 Task: Engineering: Scrum Board.
Action: Mouse moved to (293, 54)
Screenshot: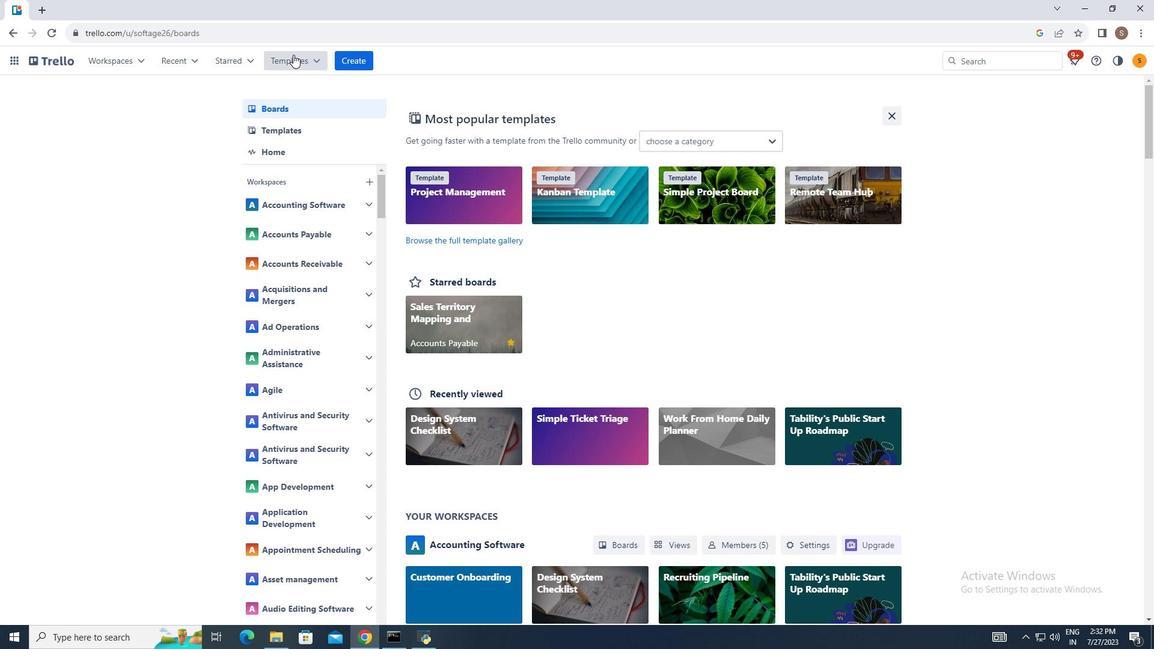 
Action: Mouse pressed left at (293, 54)
Screenshot: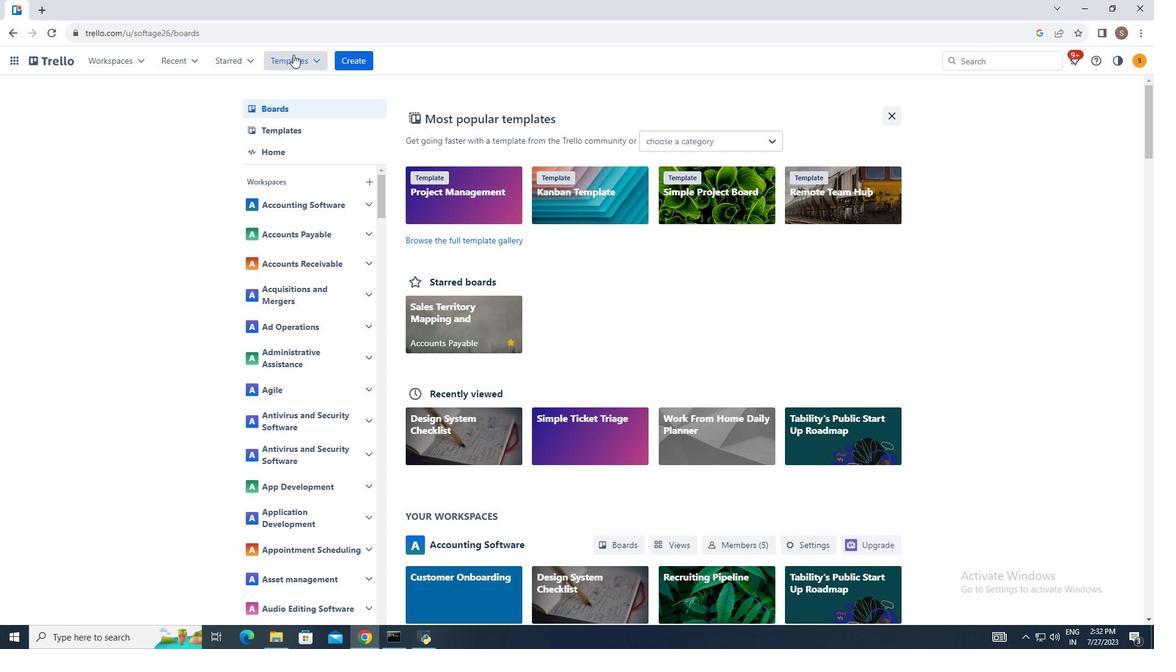 
Action: Mouse moved to (333, 407)
Screenshot: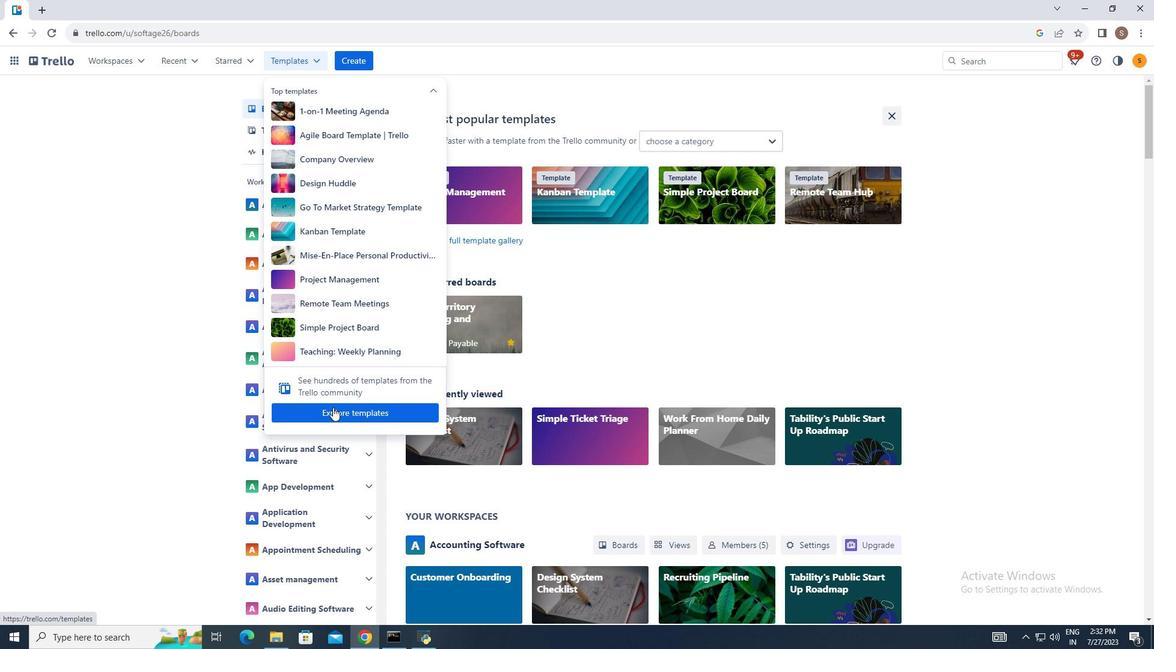 
Action: Mouse pressed left at (333, 407)
Screenshot: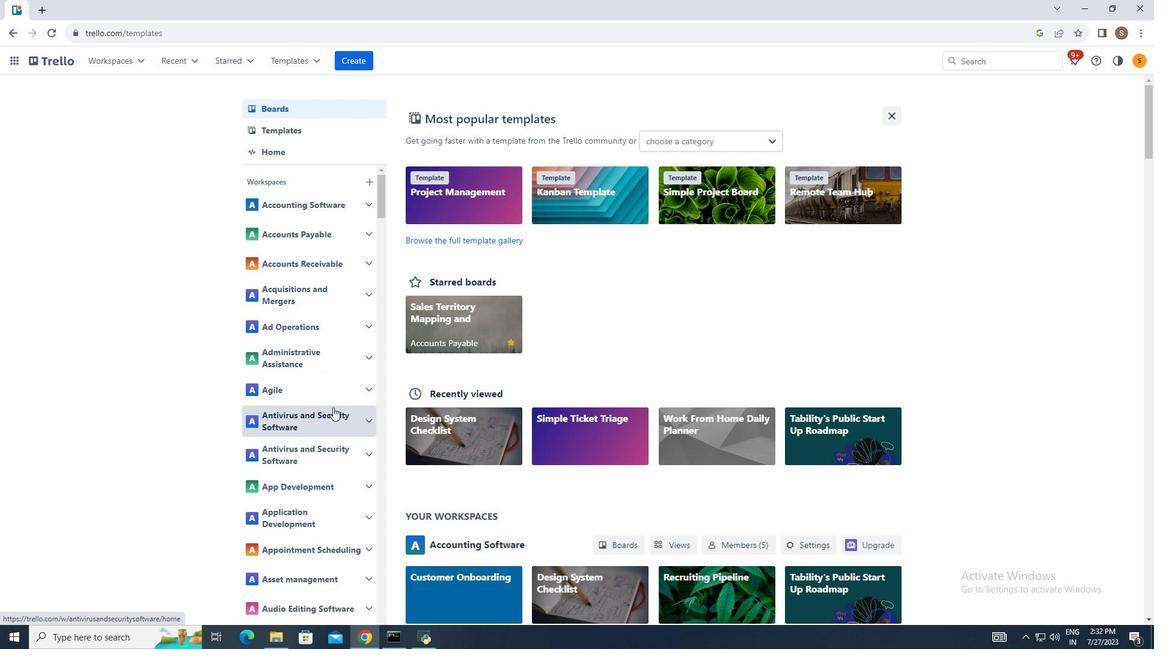
Action: Mouse moved to (649, 179)
Screenshot: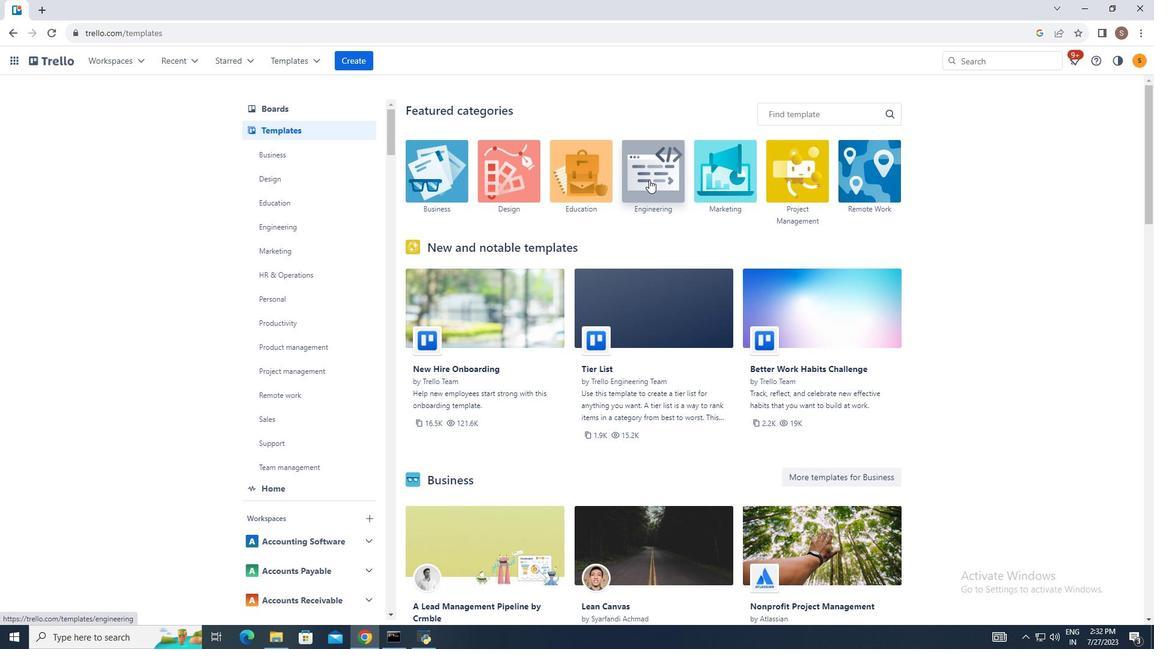 
Action: Mouse pressed left at (649, 179)
Screenshot: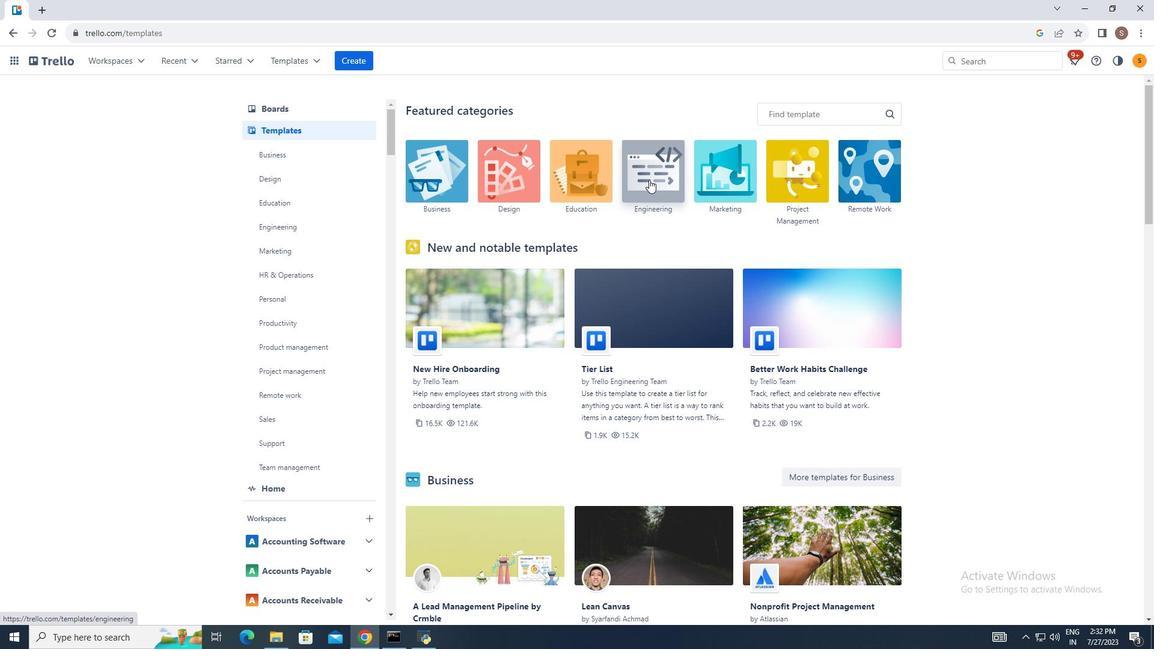 
Action: Mouse moved to (636, 226)
Screenshot: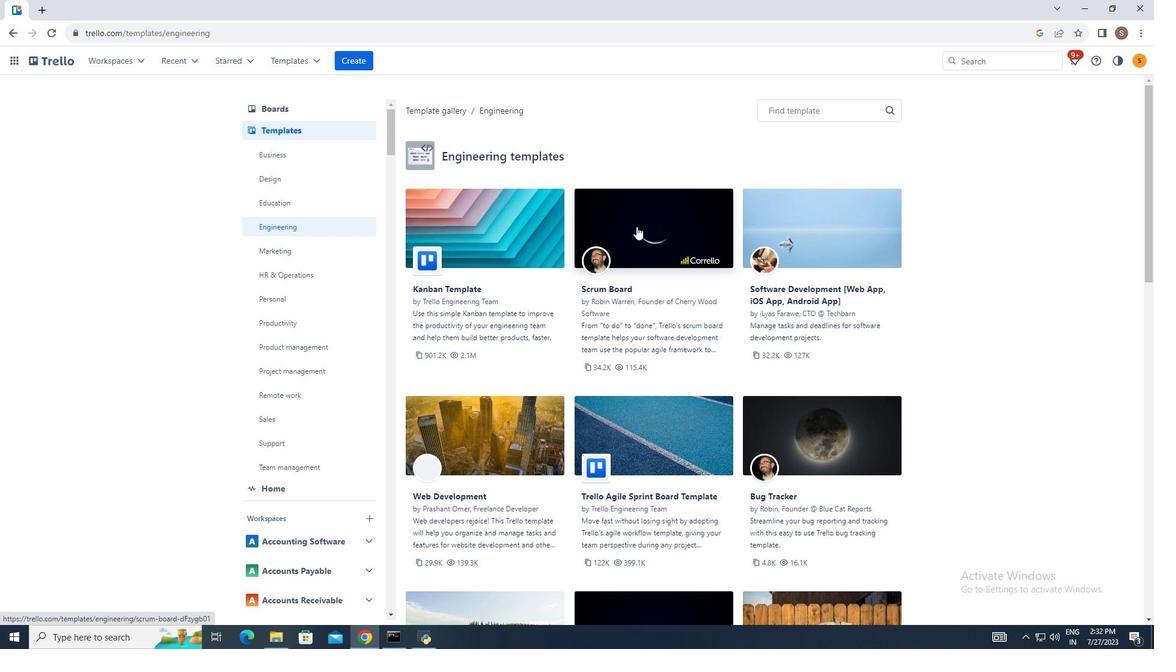 
Action: Mouse pressed left at (636, 226)
Screenshot: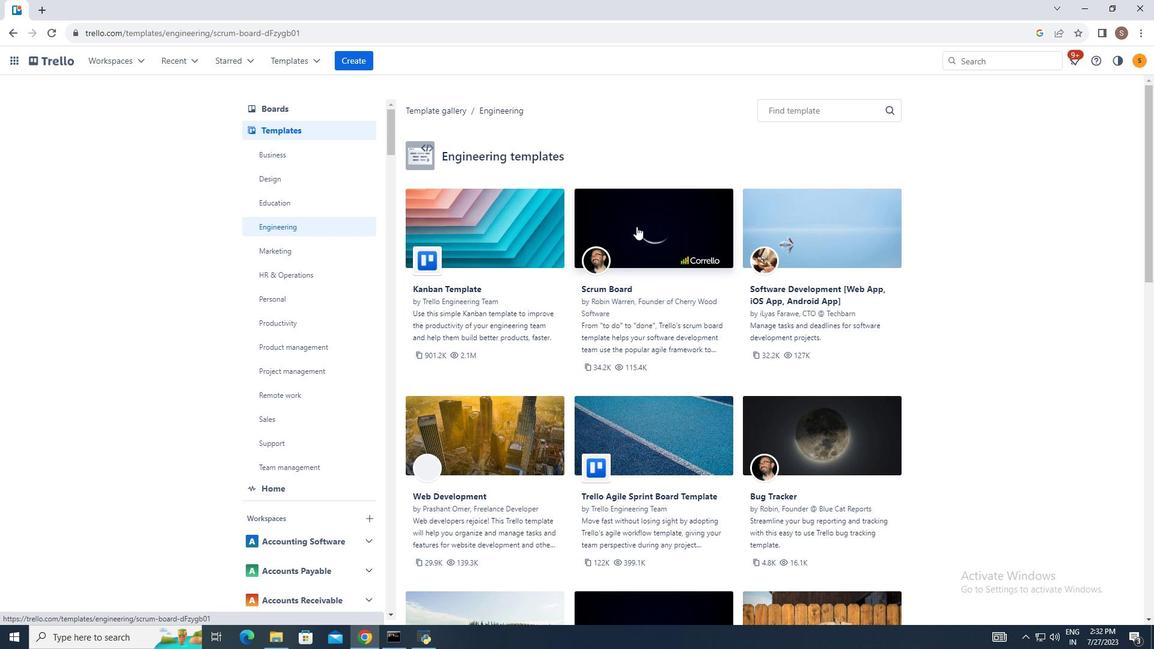 
Action: Mouse moved to (882, 152)
Screenshot: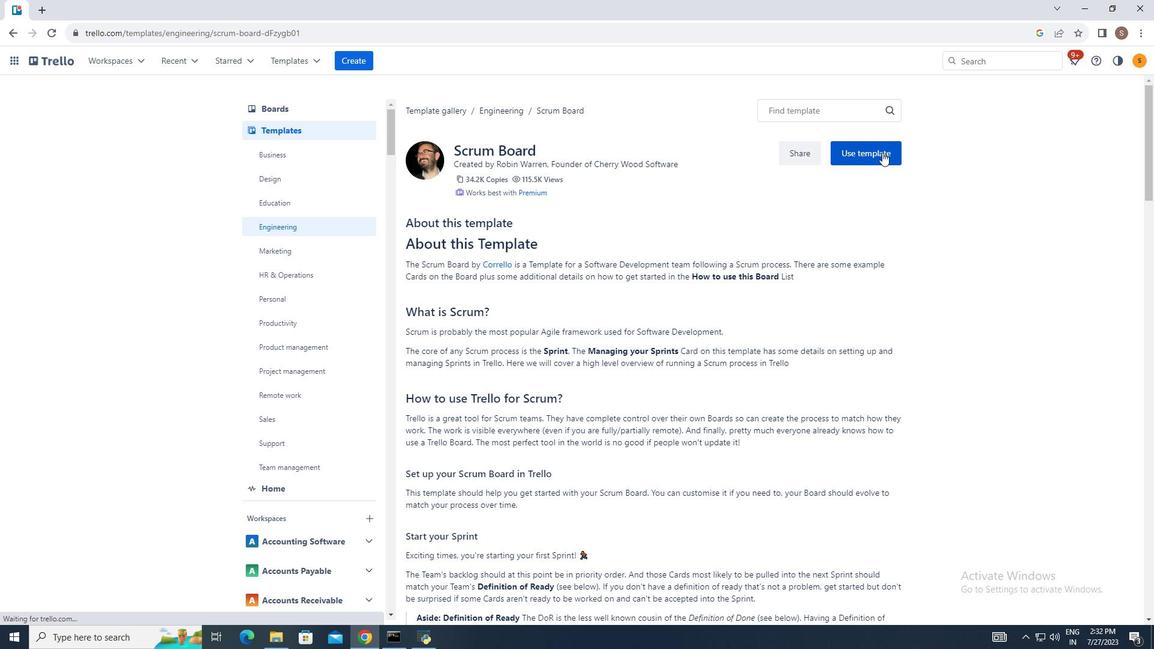 
Action: Mouse pressed left at (882, 152)
Screenshot: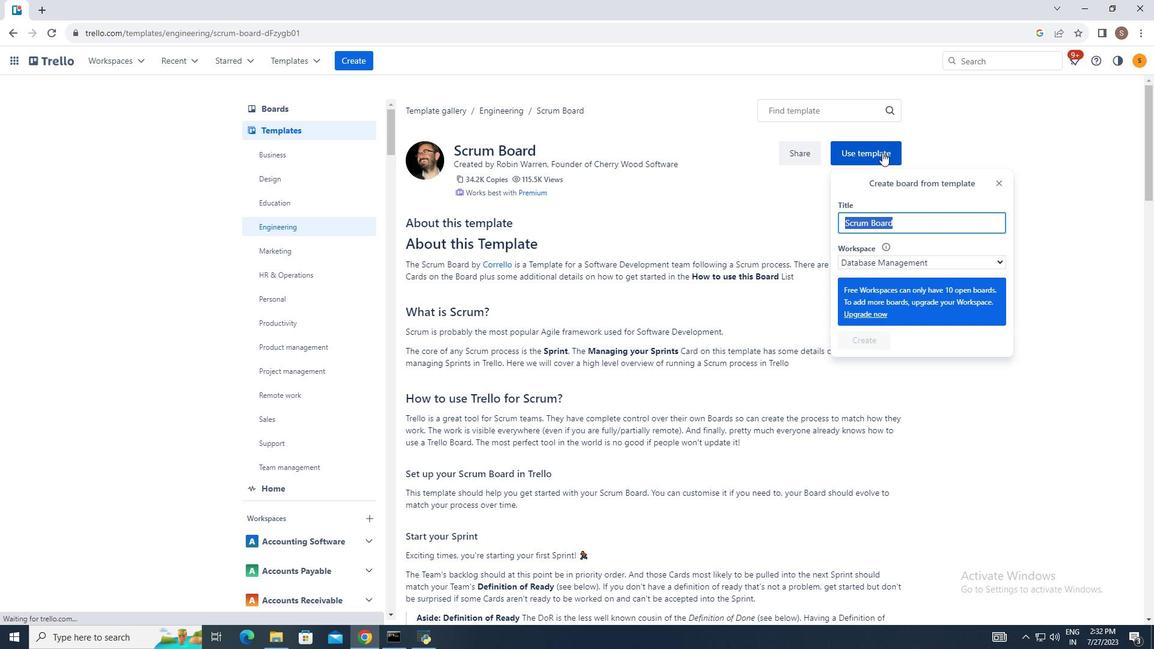 
Action: Mouse moved to (984, 261)
Screenshot: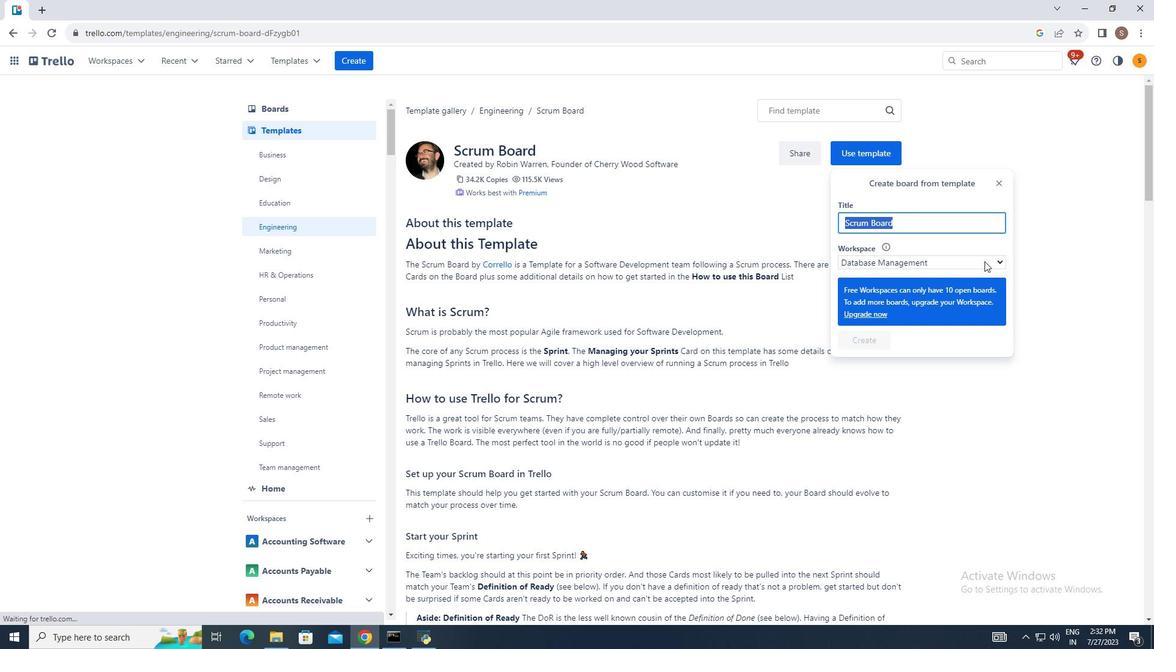
Action: Mouse pressed left at (984, 261)
Screenshot: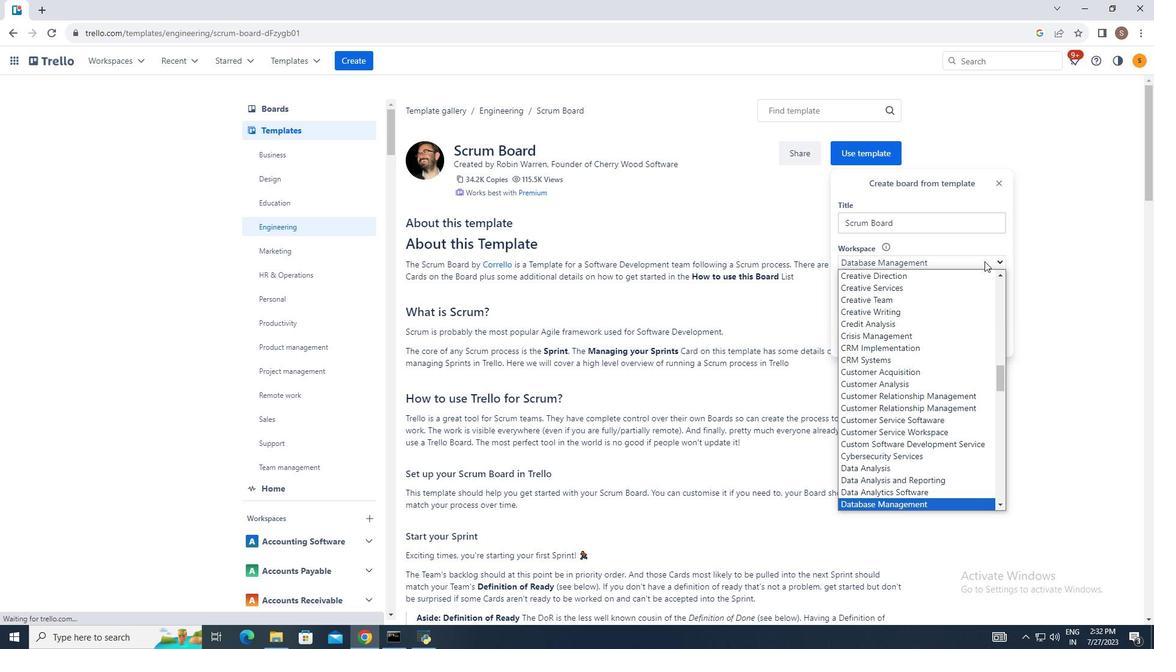 
Action: Mouse moved to (899, 308)
Screenshot: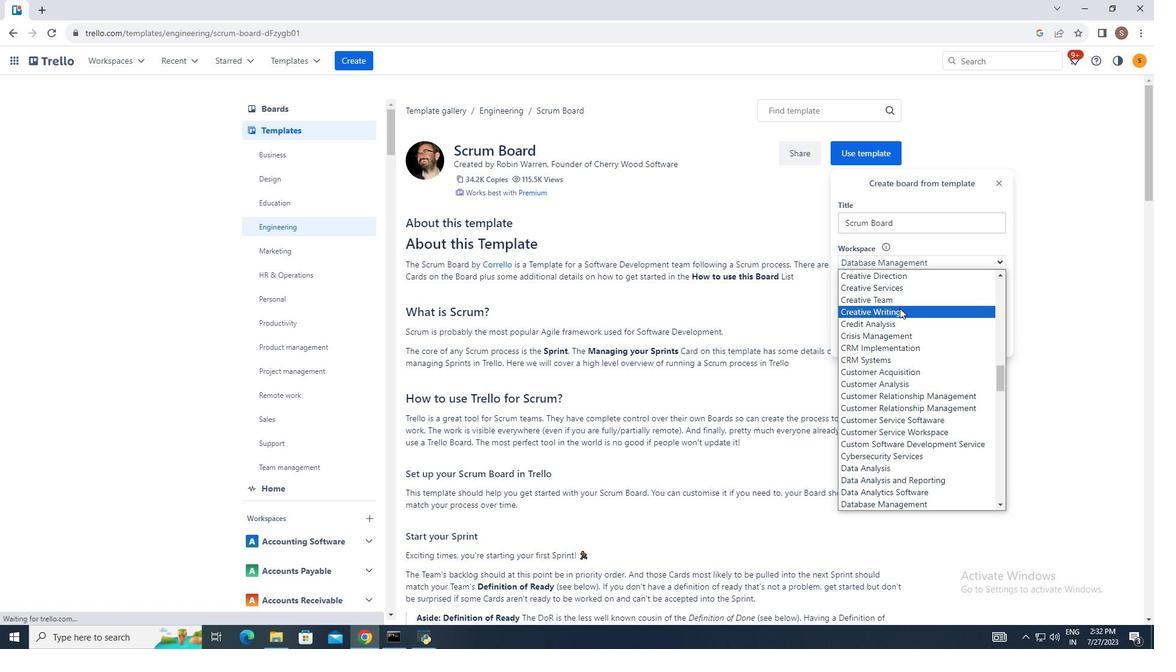 
Action: Mouse pressed left at (899, 308)
Screenshot: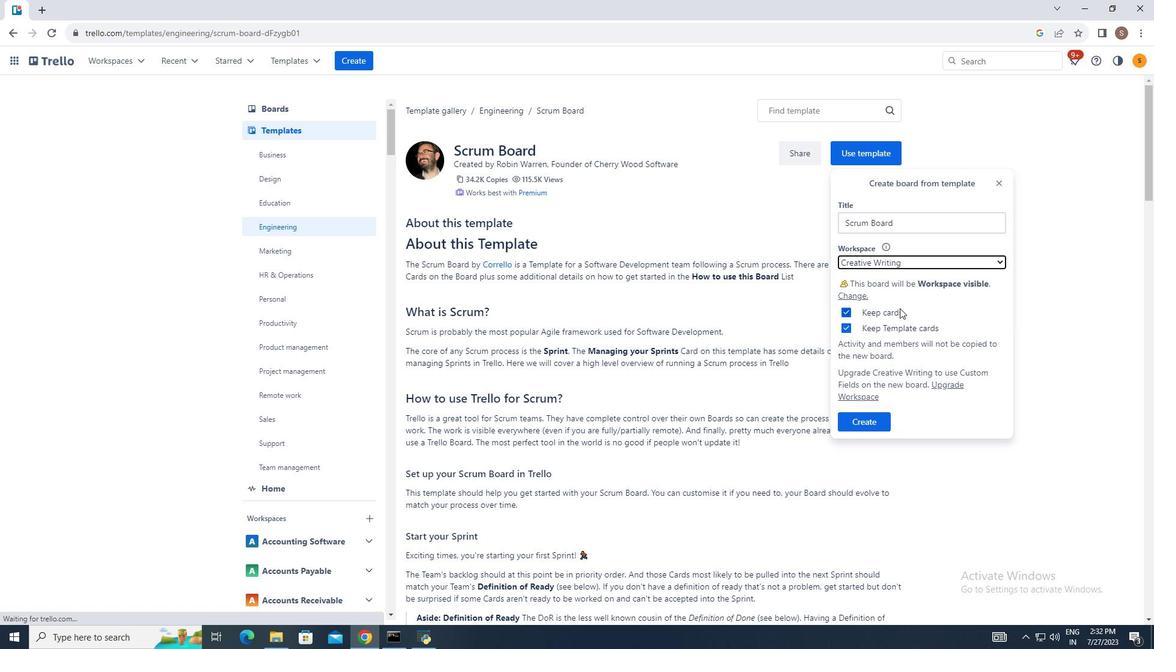 
Action: Mouse moved to (873, 420)
Screenshot: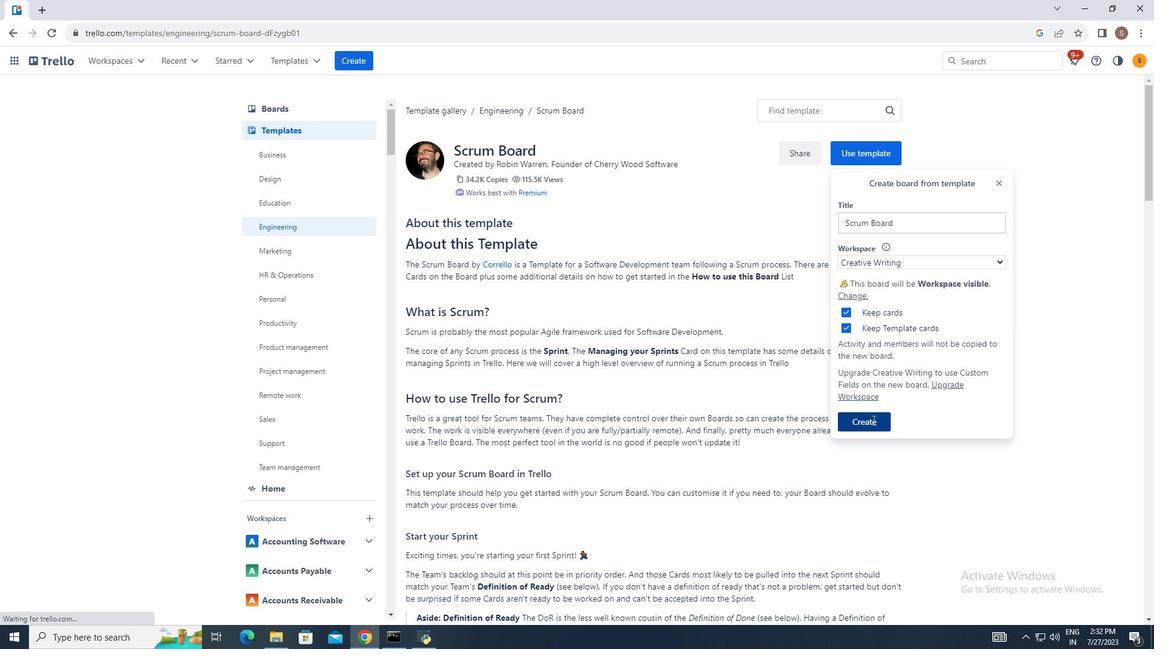 
Action: Mouse pressed left at (873, 420)
Screenshot: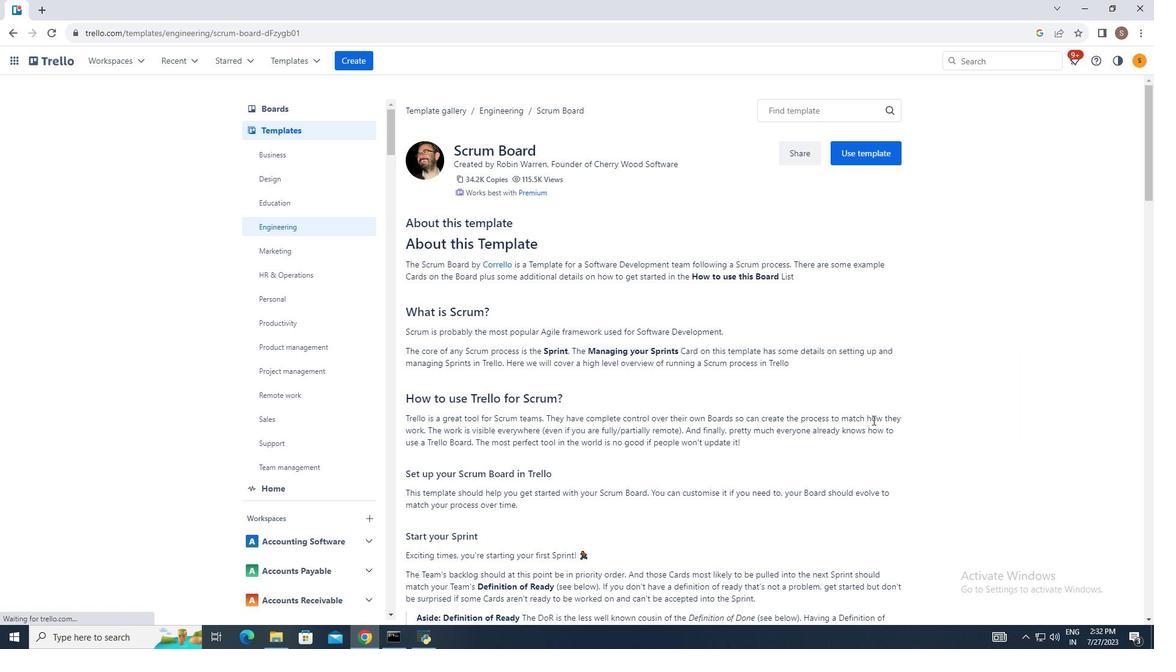 
Action: Mouse moved to (198, 188)
Screenshot: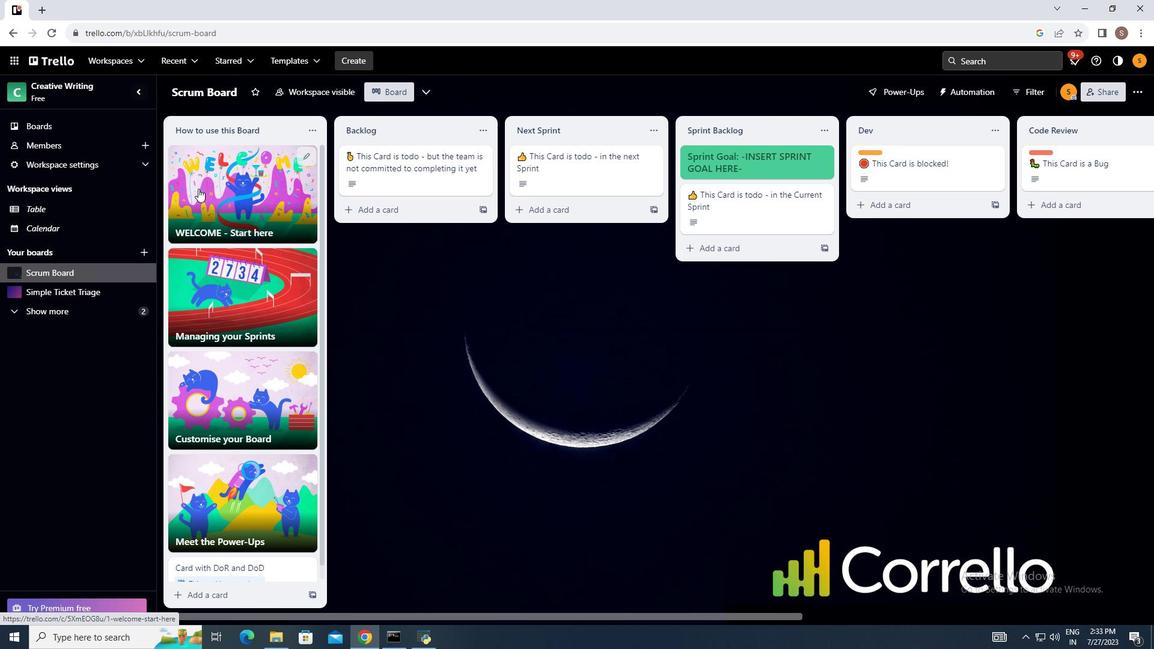 
Action: Mouse pressed left at (198, 188)
Screenshot: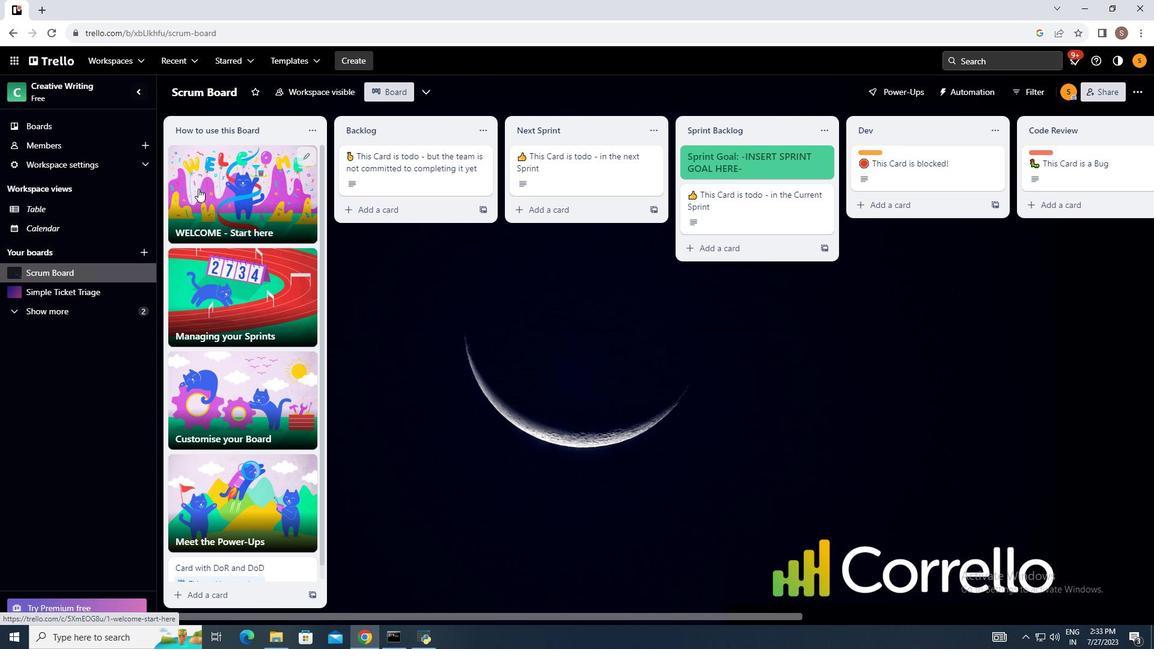 
Action: Mouse moved to (740, 256)
Screenshot: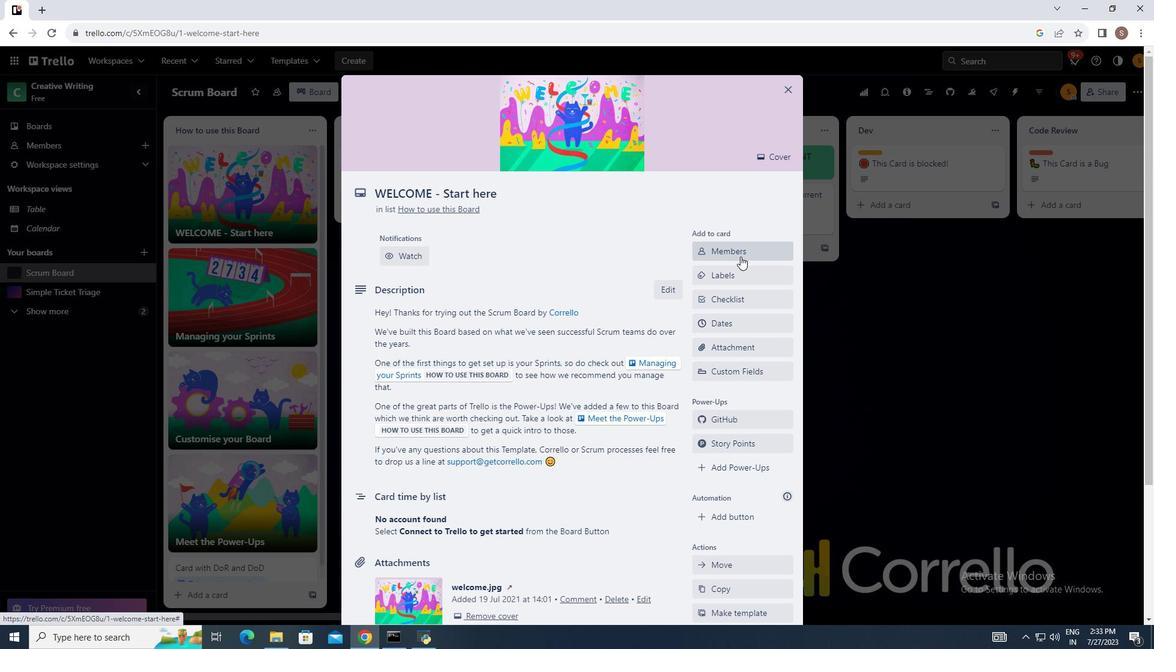 
Action: Mouse pressed left at (740, 256)
Screenshot: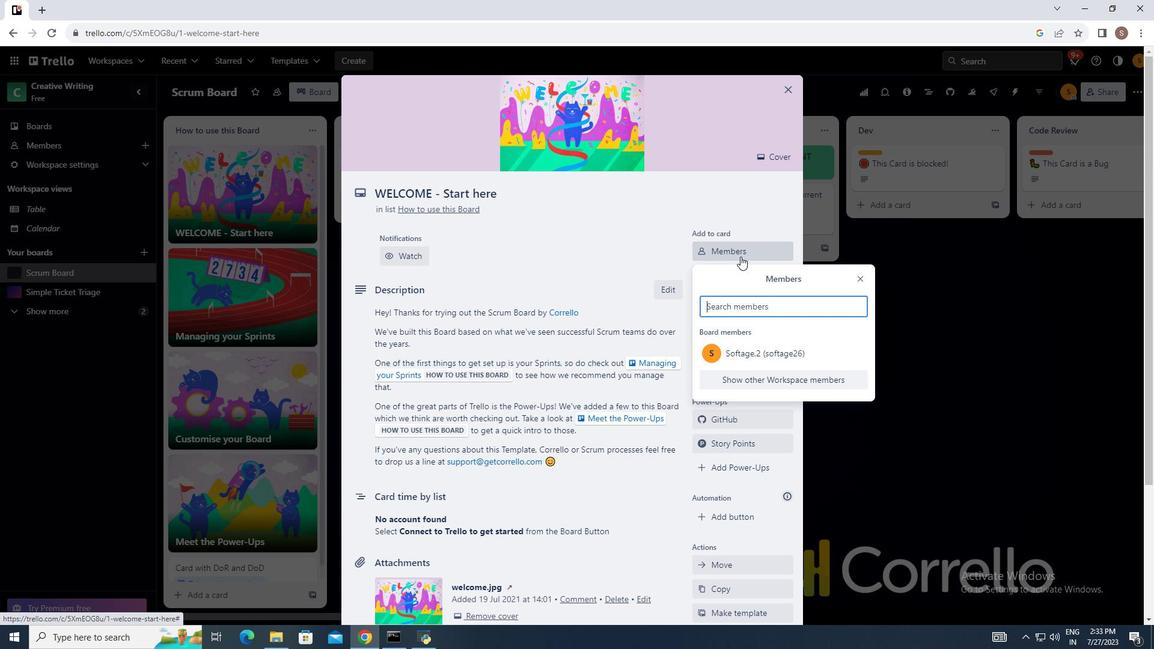 
Action: Mouse moved to (745, 306)
Screenshot: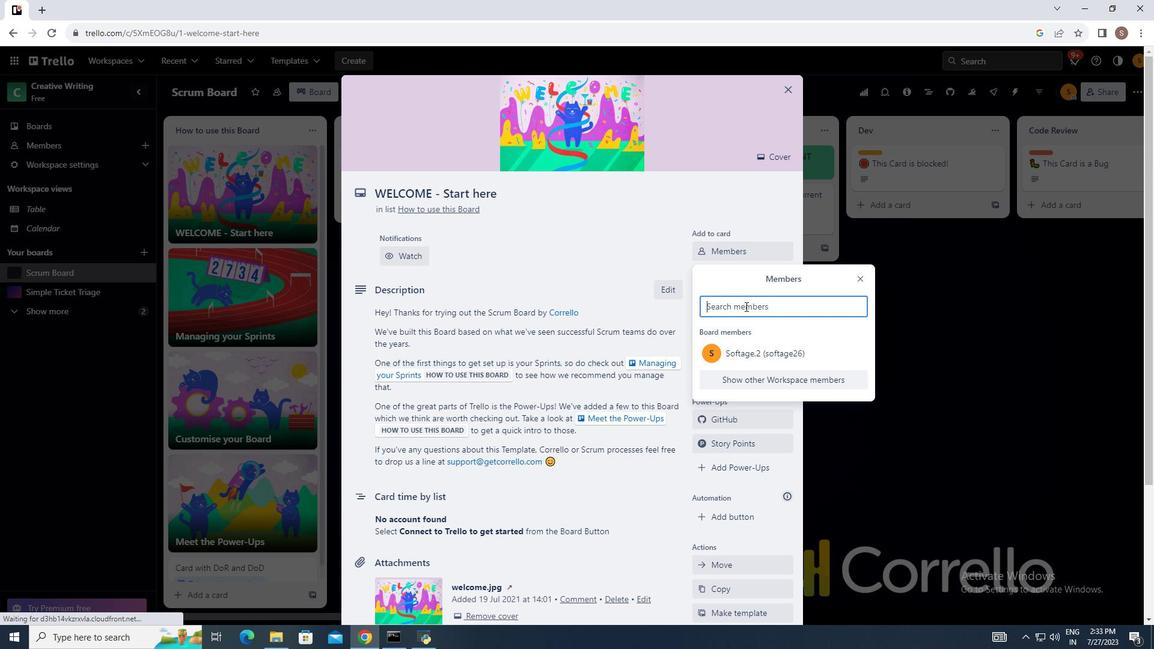 
Action: Mouse pressed left at (745, 306)
Screenshot: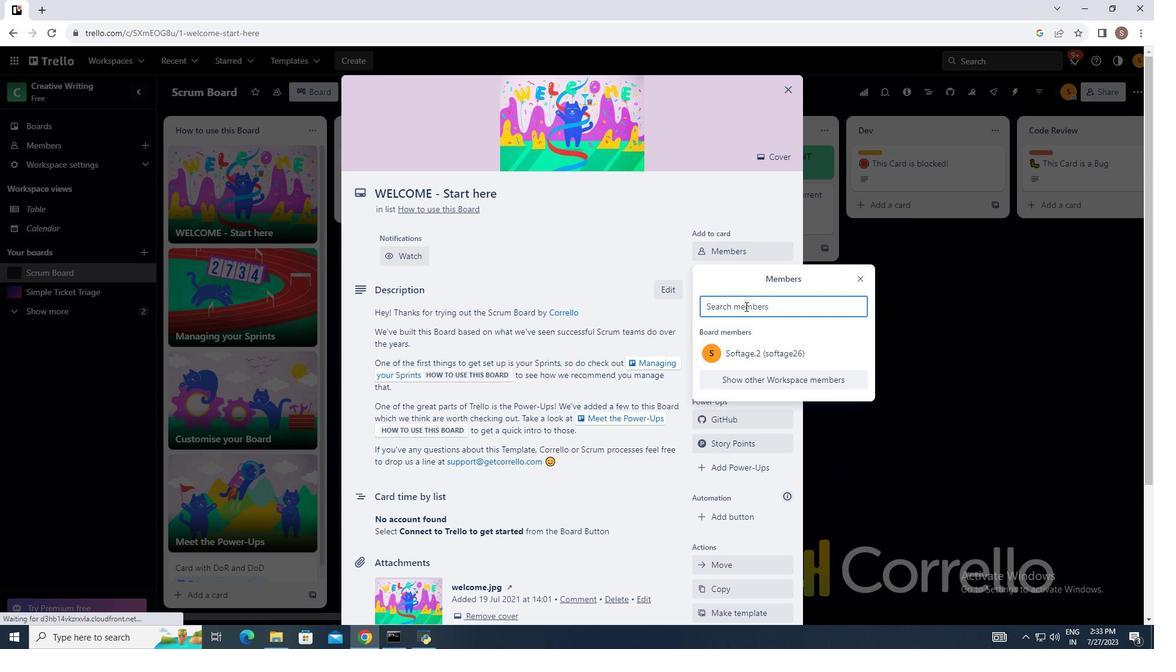 
Action: Key pressed softage.1<Key.shift>@softage.net
Screenshot: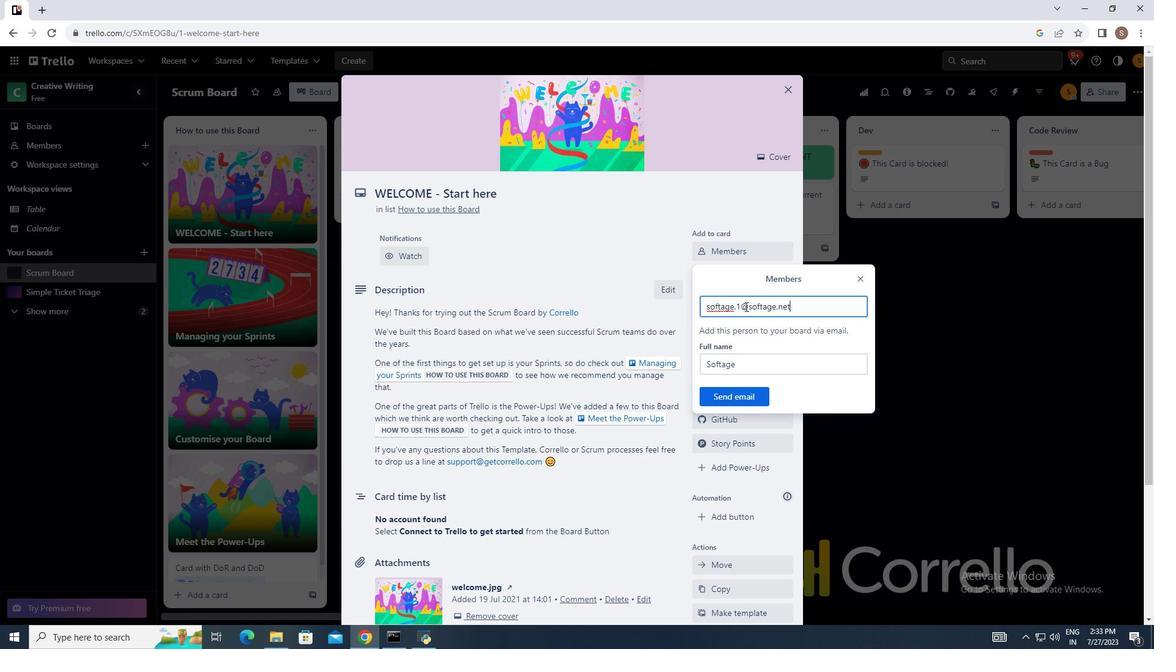 
Action: Mouse moved to (735, 395)
Screenshot: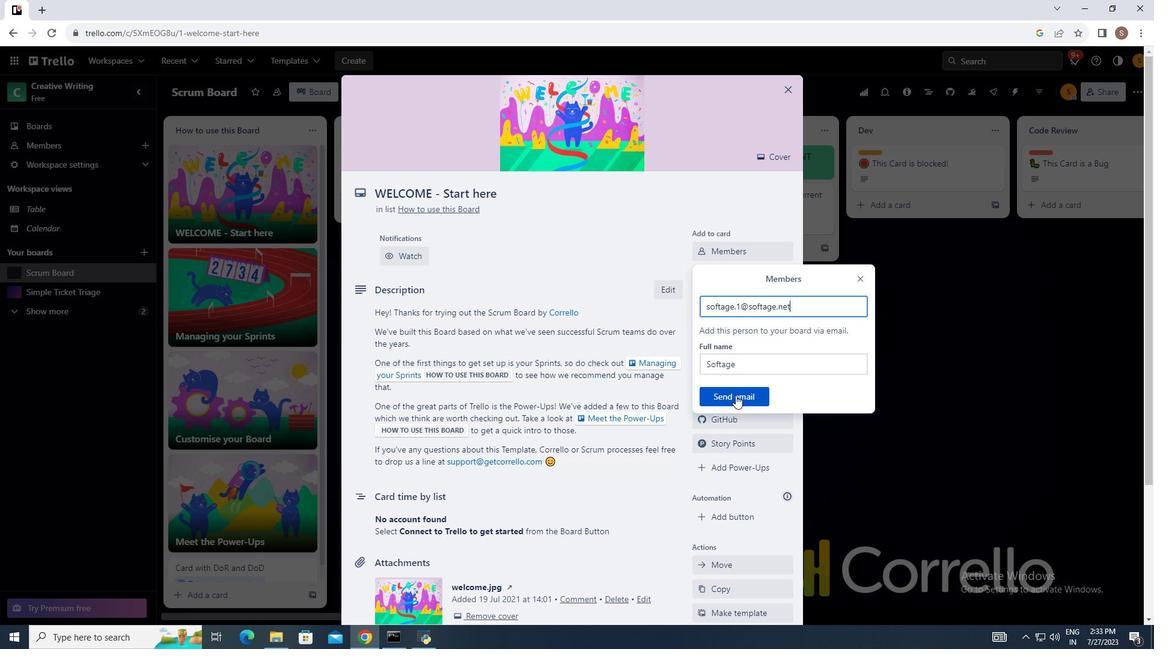 
Action: Mouse pressed left at (735, 395)
Screenshot: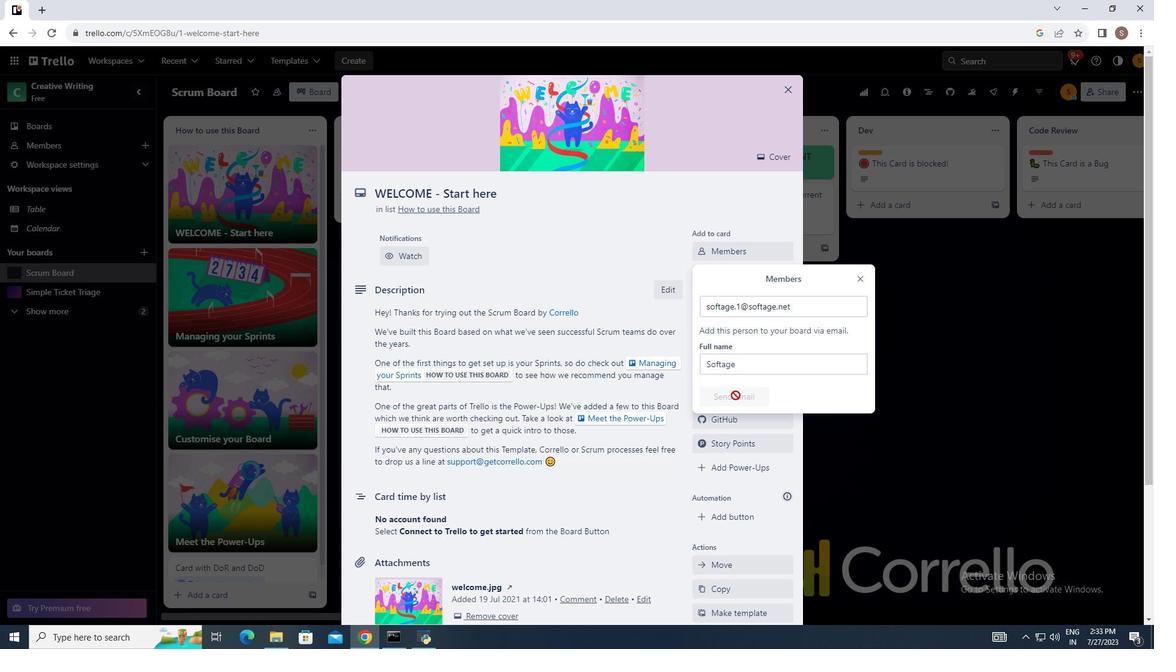 
Action: Mouse moved to (723, 296)
Screenshot: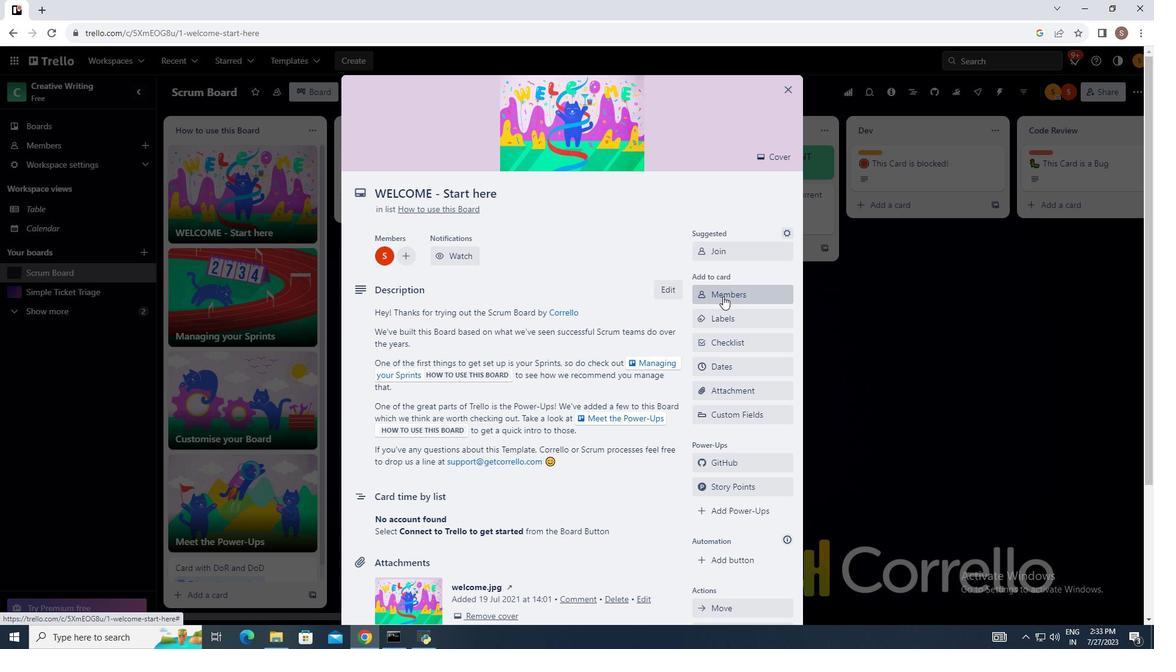 
Action: Mouse pressed left at (723, 296)
Screenshot: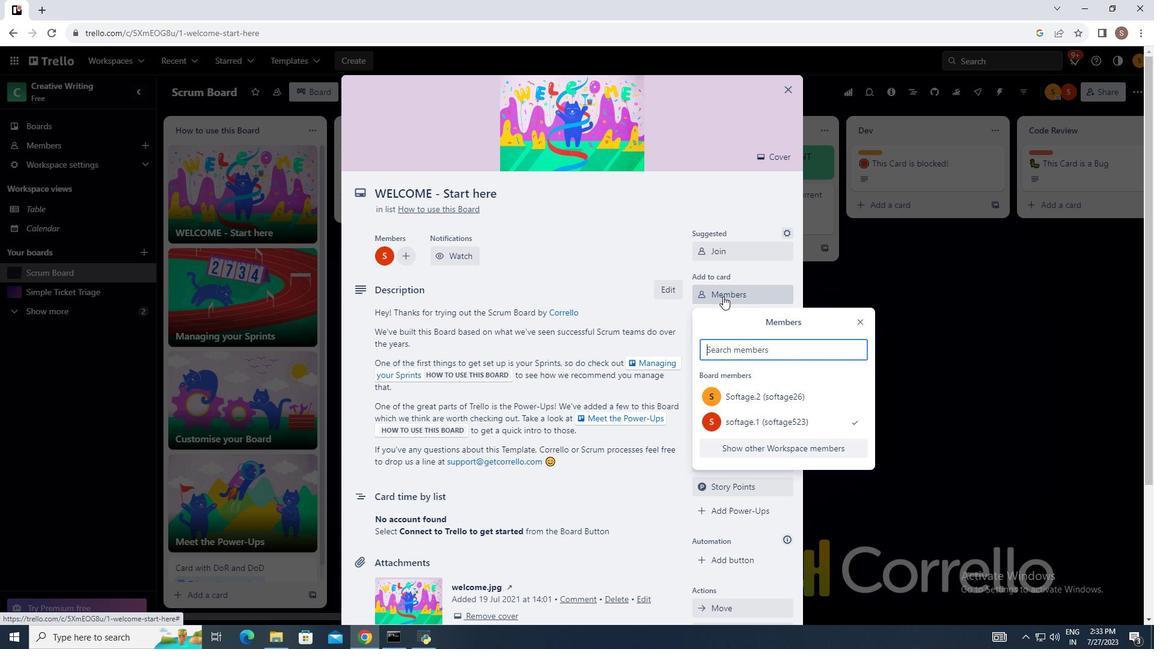 
Action: Mouse moved to (739, 348)
Screenshot: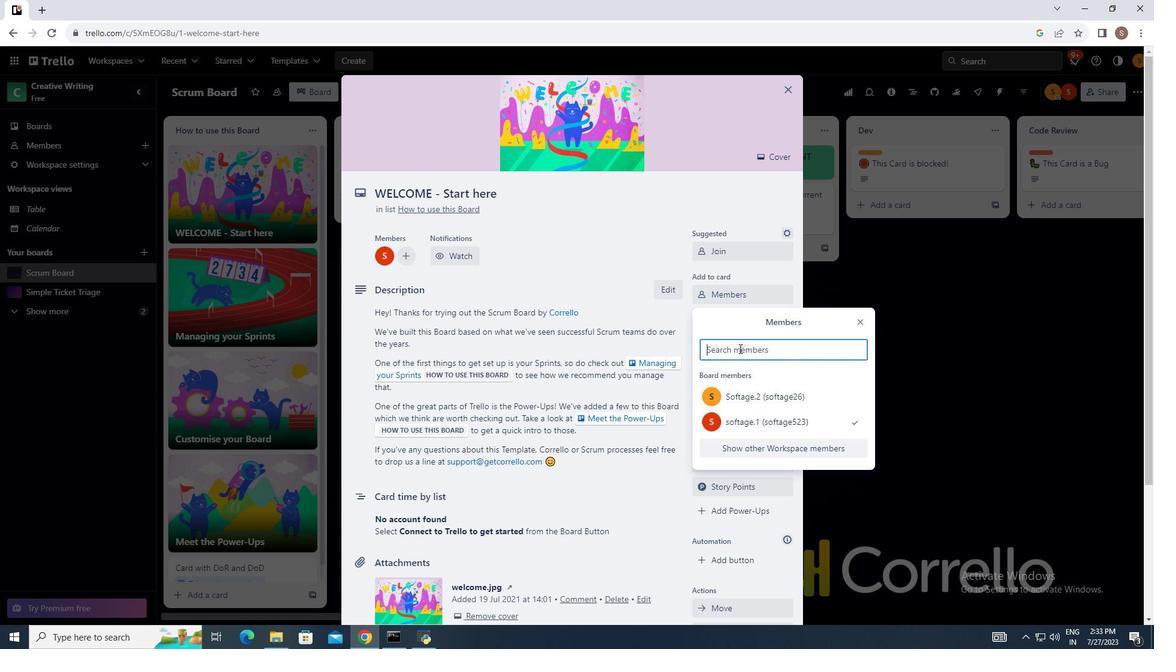
Action: Mouse pressed left at (739, 348)
Screenshot: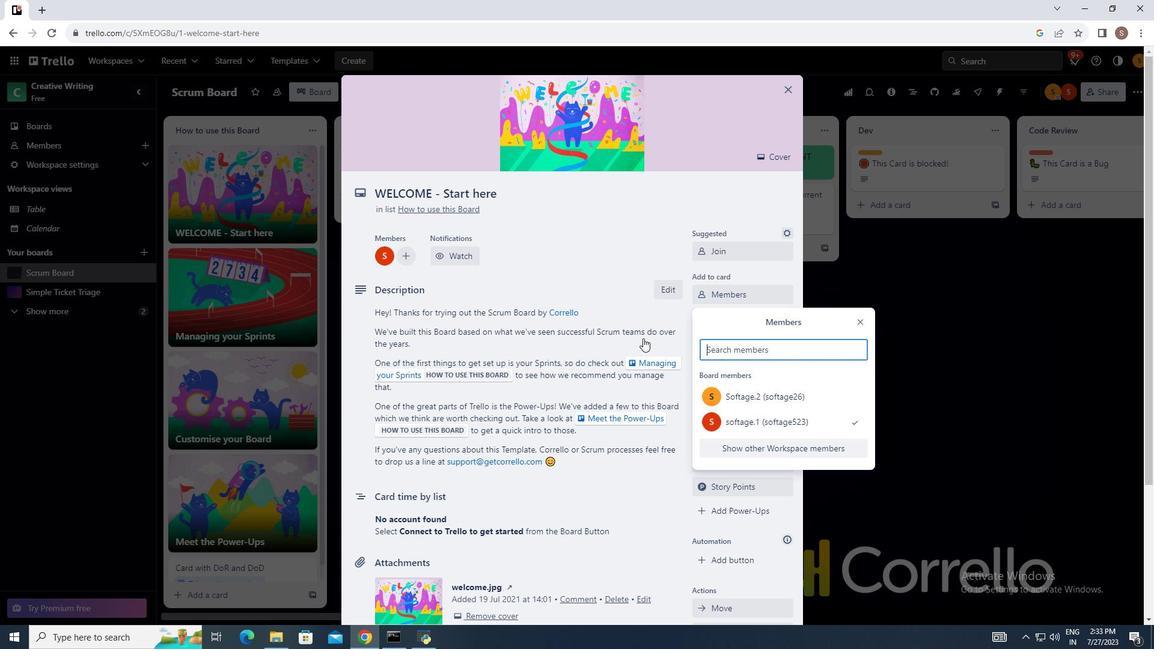 
Action: Mouse moved to (643, 338)
Screenshot: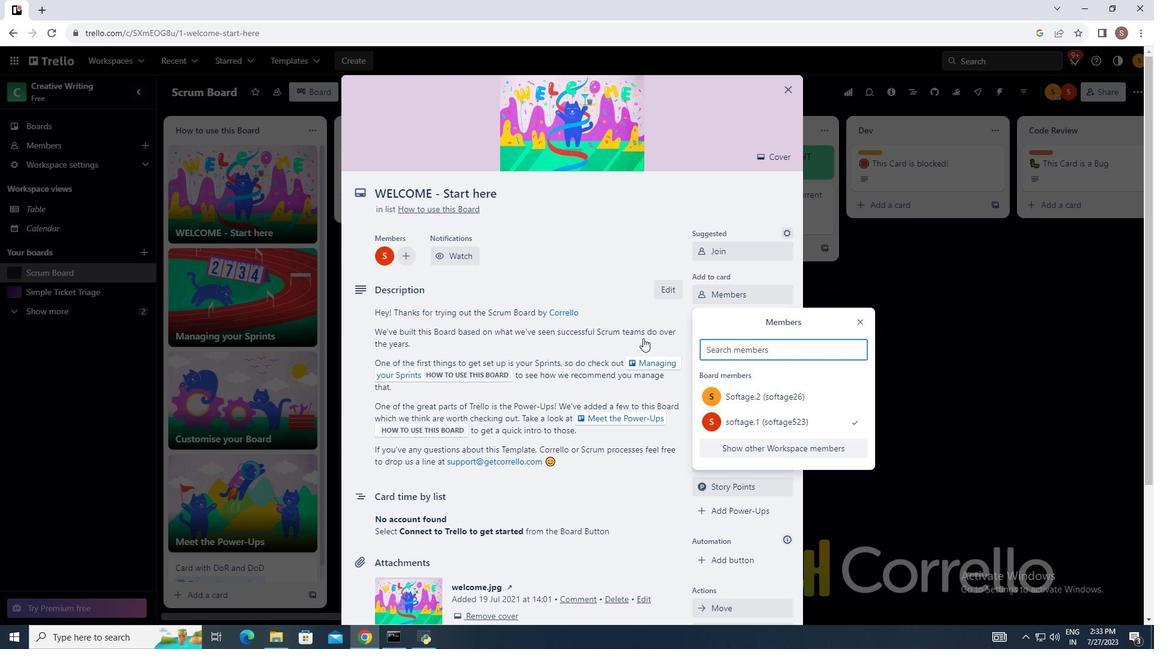 
Action: Key pressed softage.2<Key.shift>@softage.net
Screenshot: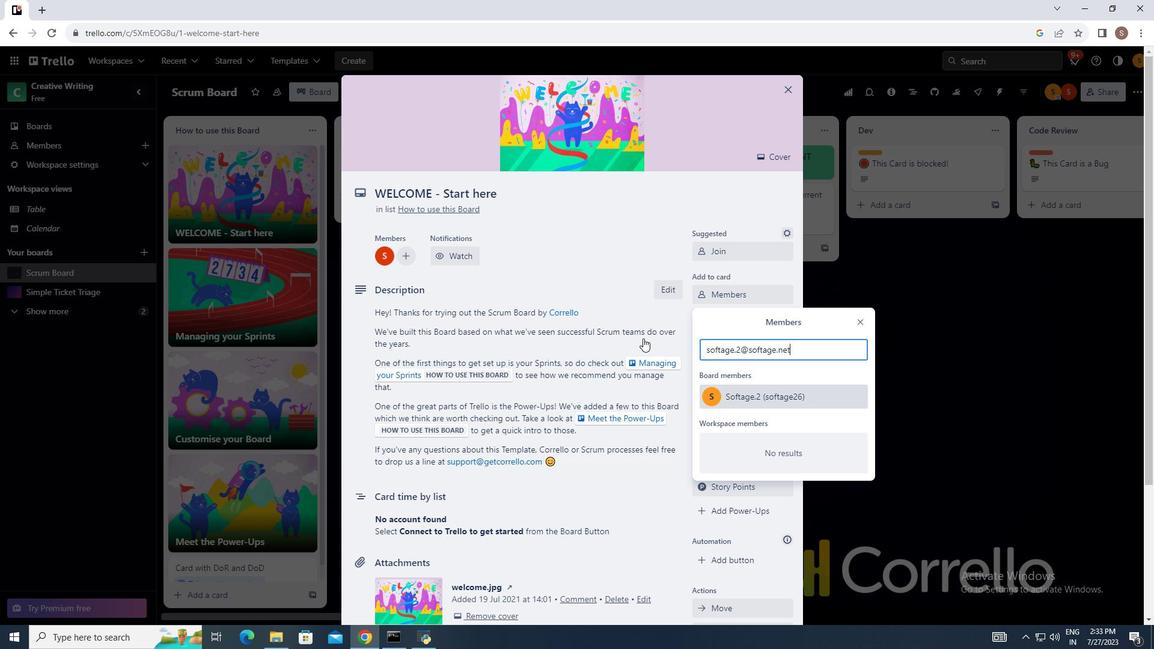 
Action: Mouse moved to (766, 392)
Screenshot: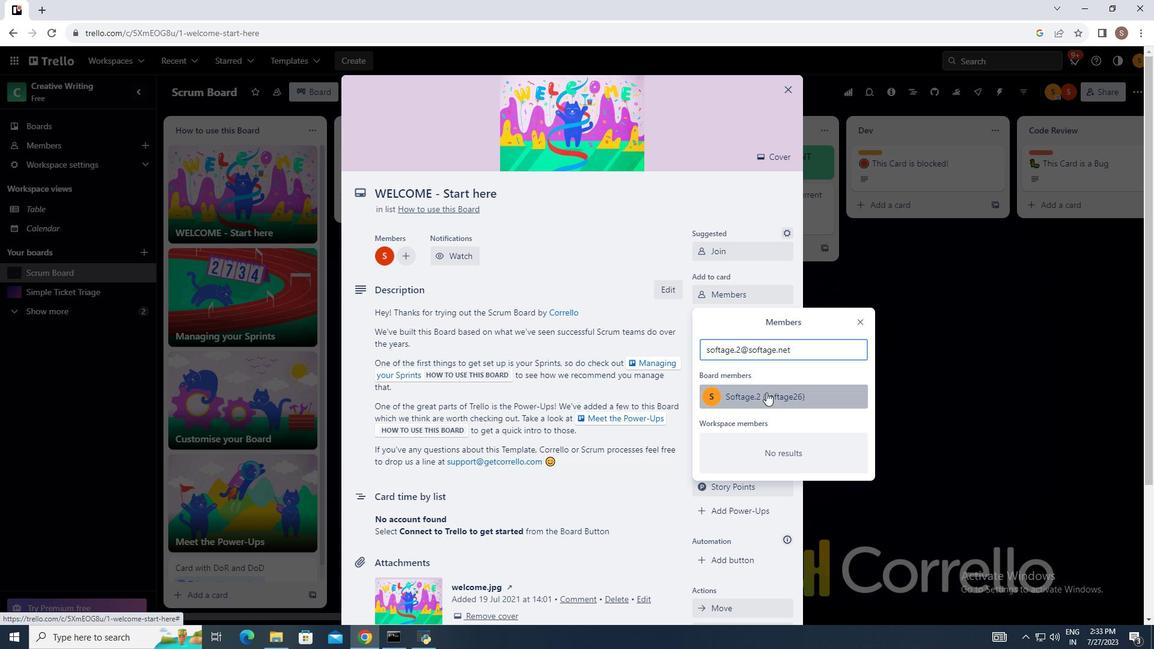 
Action: Mouse pressed left at (766, 392)
Screenshot: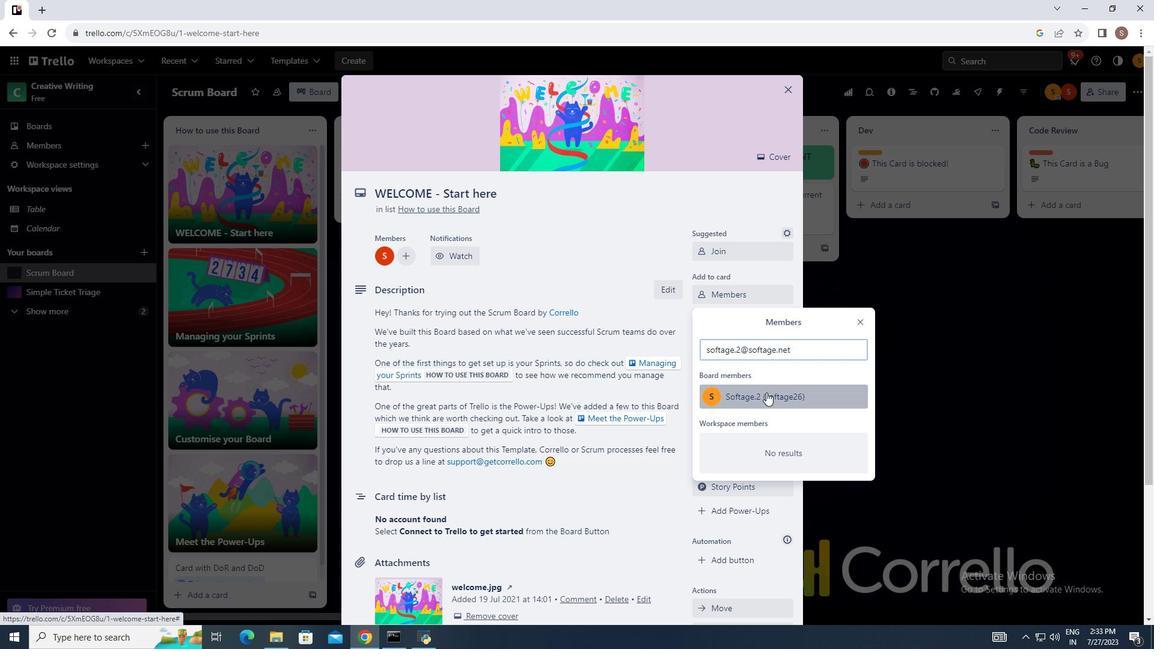 
Action: Mouse moved to (632, 303)
Screenshot: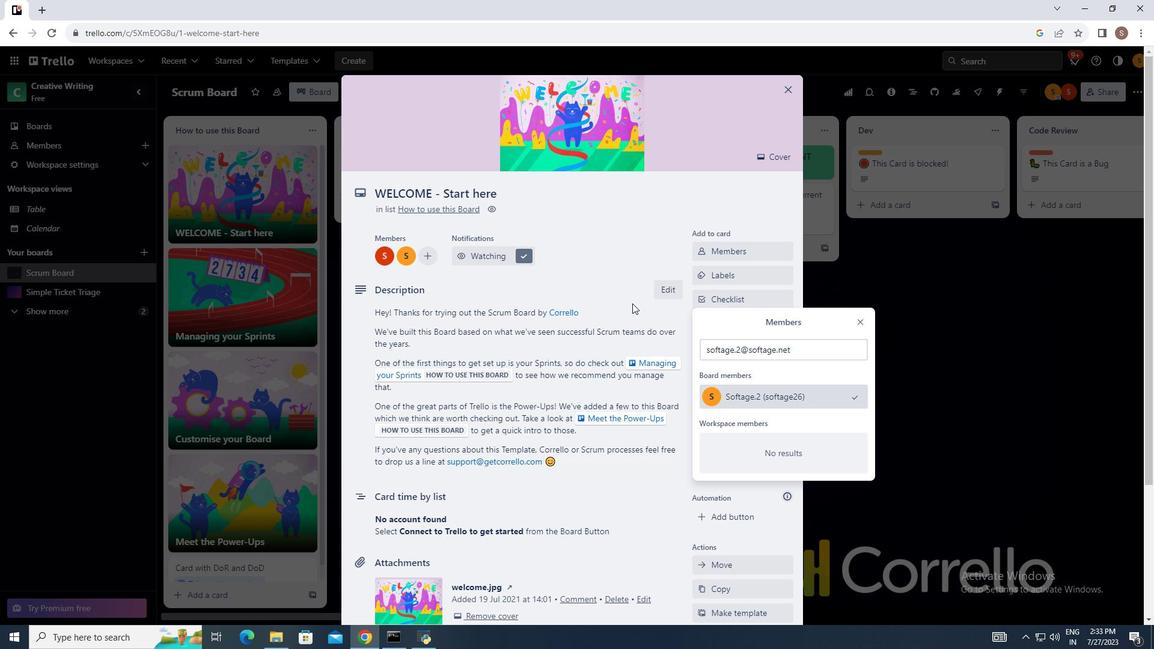 
Action: Mouse pressed left at (632, 303)
Screenshot: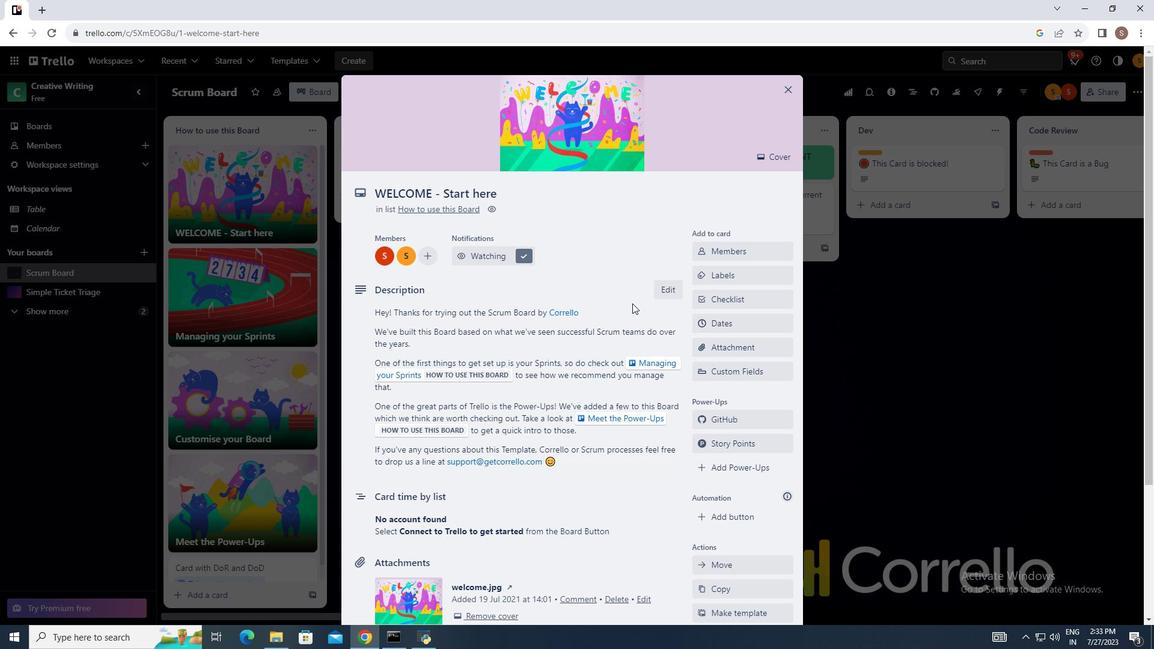 
Action: Mouse moved to (738, 281)
Screenshot: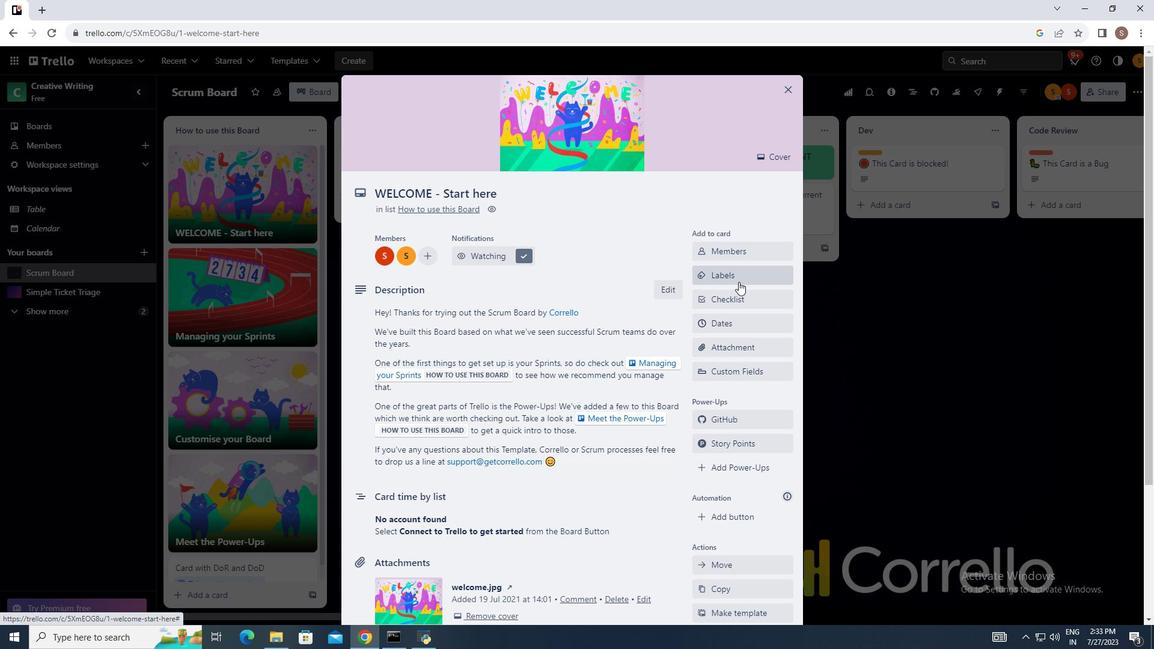 
Action: Mouse pressed left at (738, 281)
Screenshot: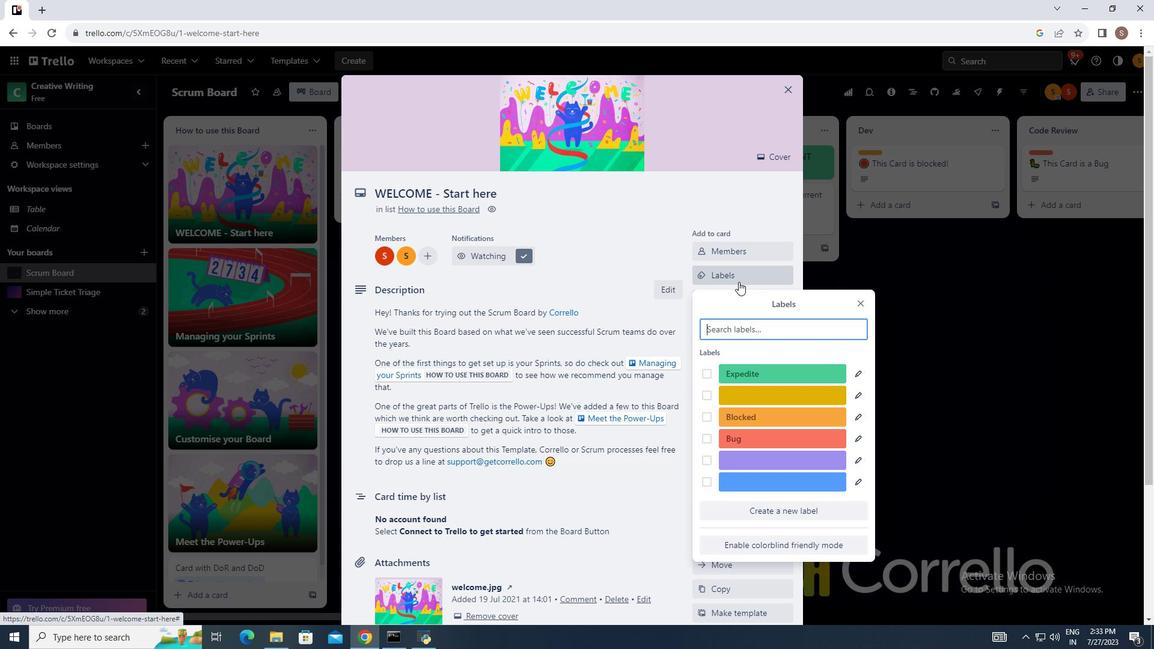 
Action: Mouse moved to (709, 369)
Screenshot: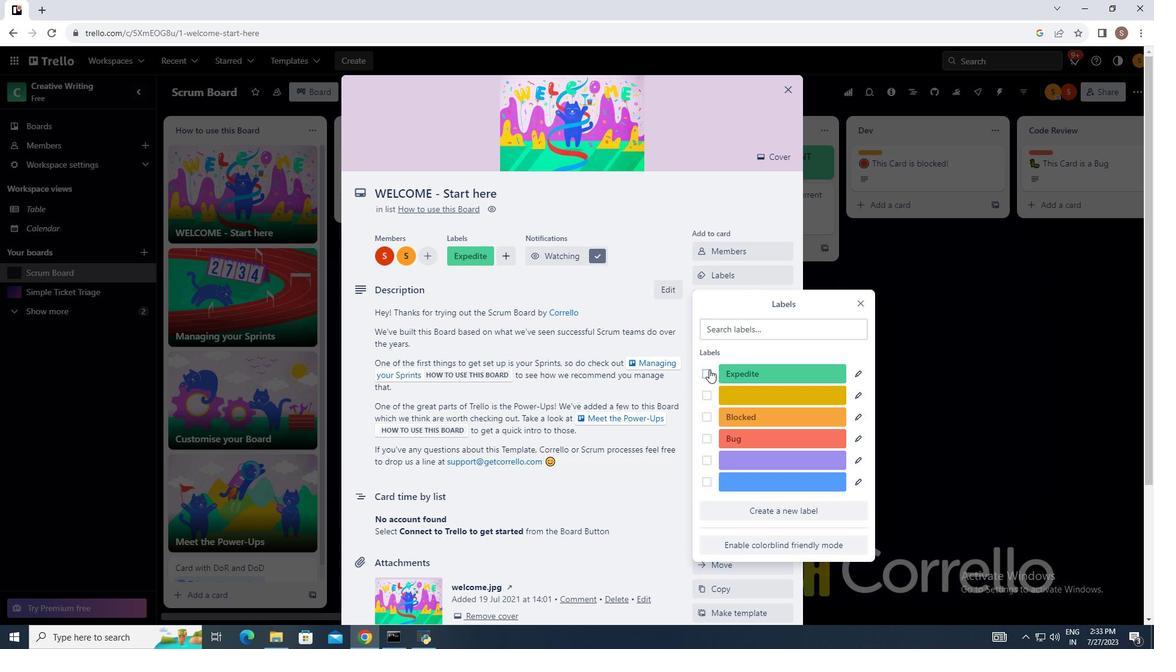 
Action: Mouse pressed left at (709, 369)
Screenshot: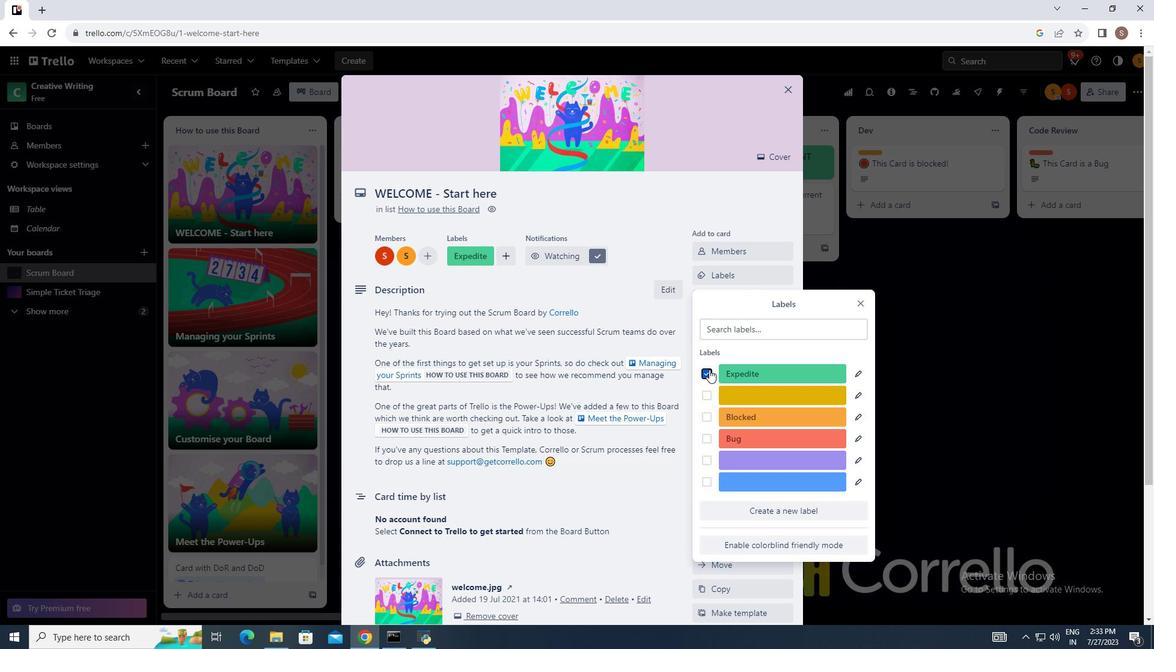 
Action: Mouse moved to (706, 438)
Screenshot: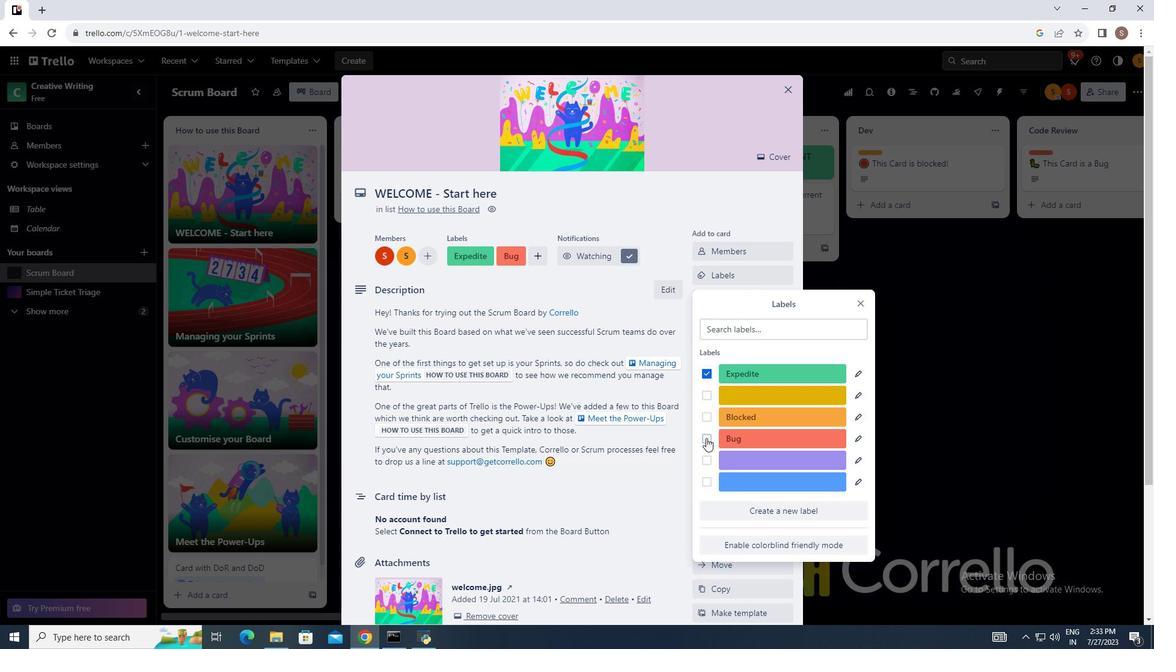 
Action: Mouse pressed left at (706, 438)
Screenshot: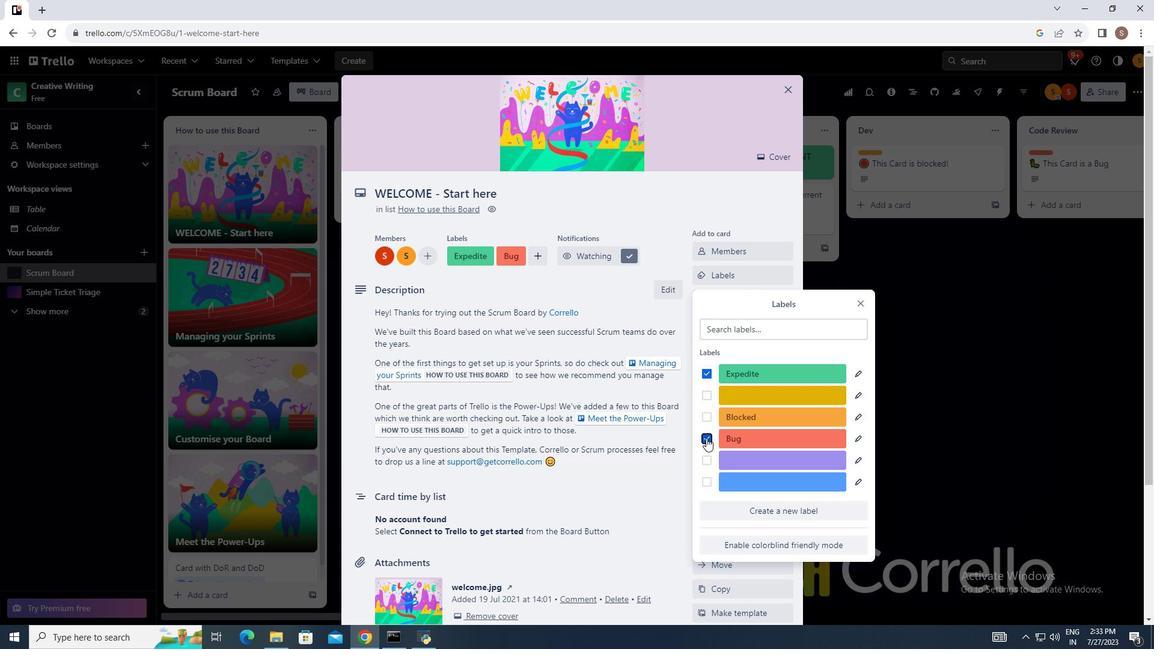 
Action: Mouse moved to (866, 305)
Screenshot: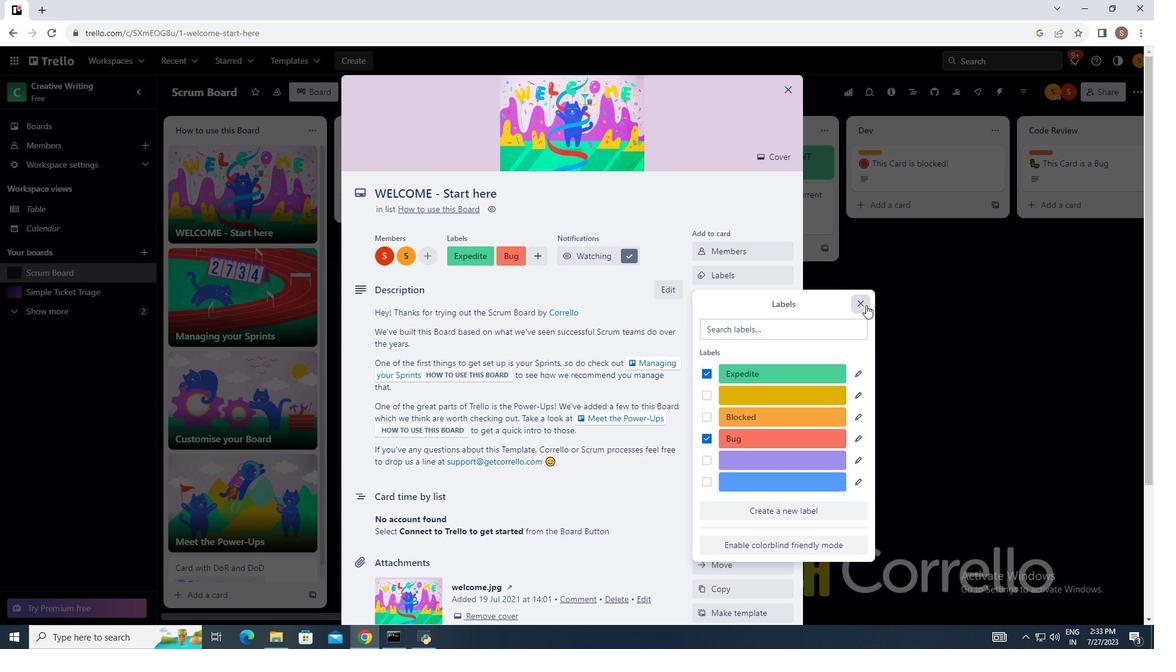 
Action: Mouse pressed left at (866, 305)
Screenshot: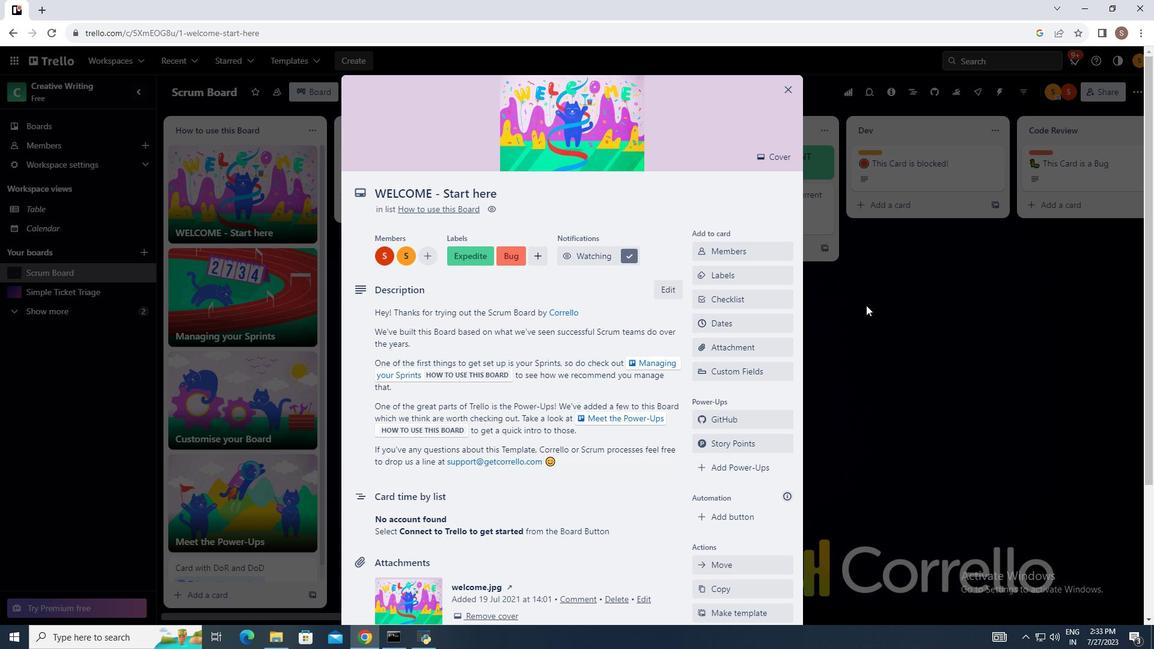 
Action: Mouse moved to (729, 317)
Screenshot: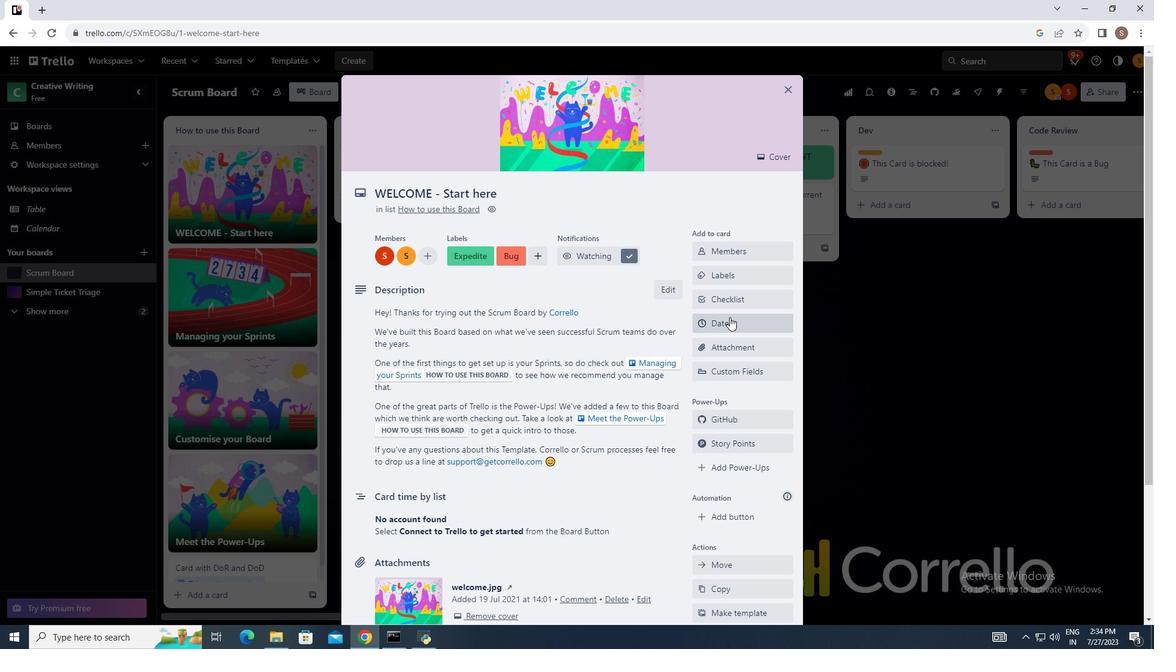
Action: Mouse pressed left at (729, 317)
Screenshot: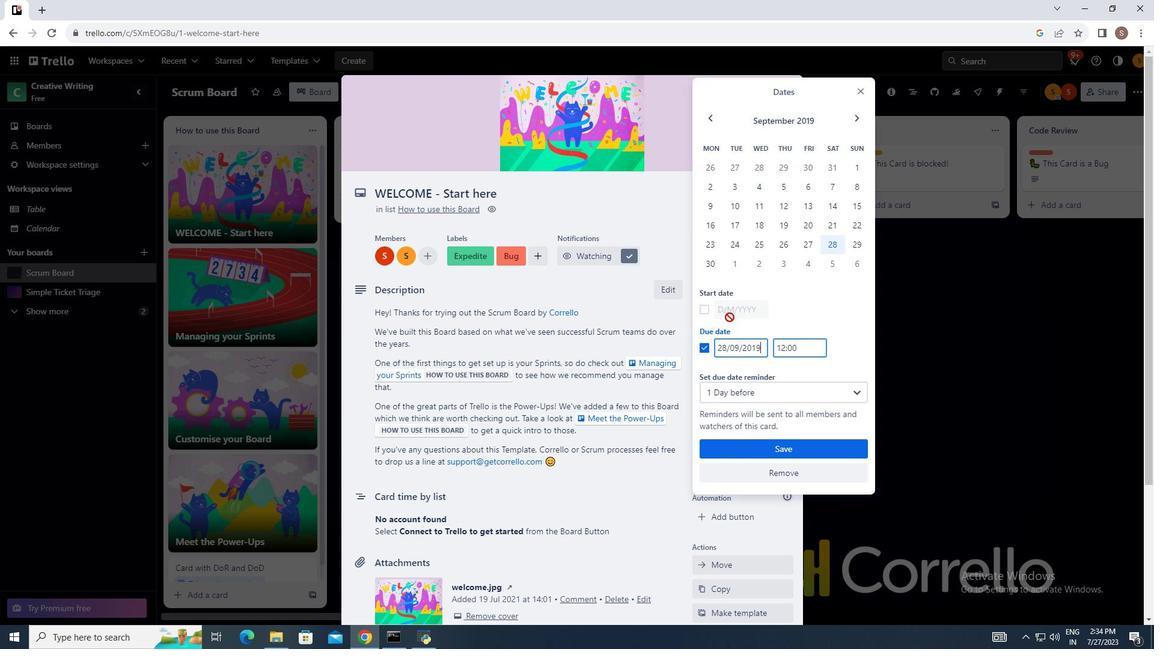 
Action: Mouse moved to (852, 244)
Screenshot: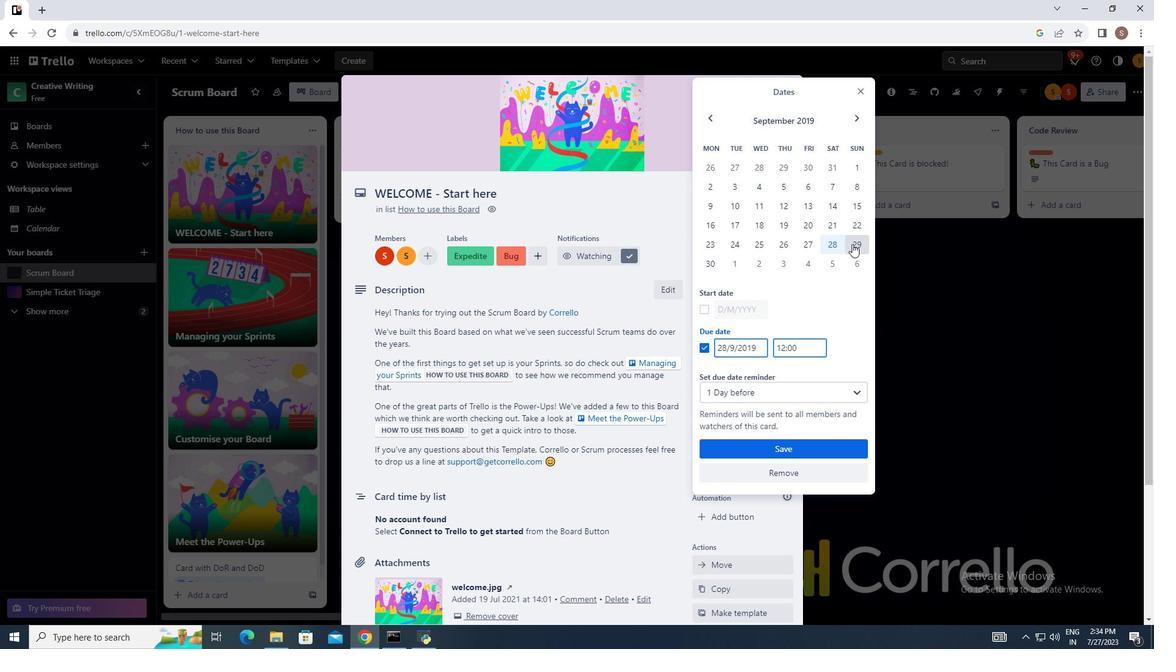 
Action: Mouse pressed left at (852, 244)
Screenshot: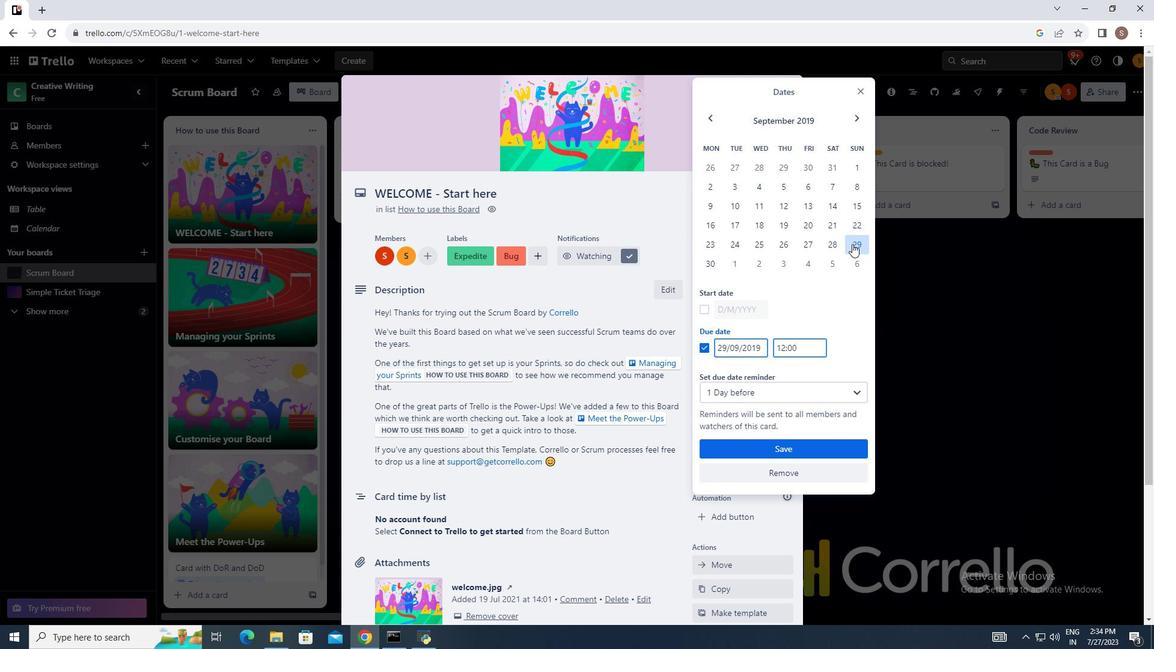 
Action: Mouse moved to (804, 389)
Screenshot: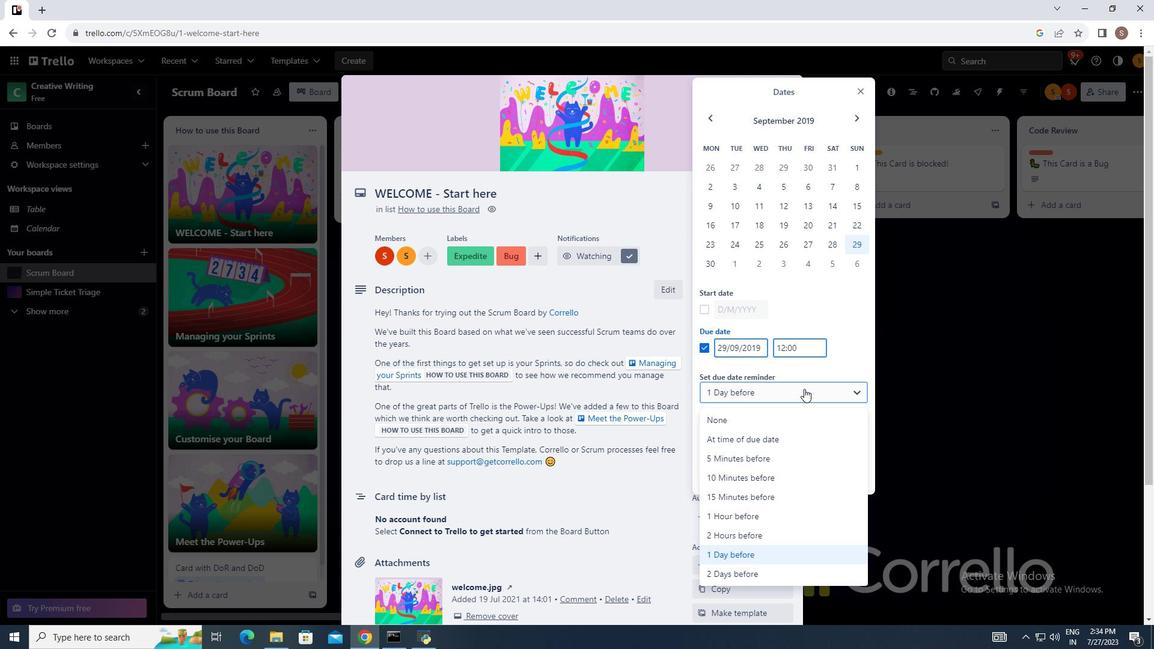 
Action: Mouse pressed left at (804, 389)
Screenshot: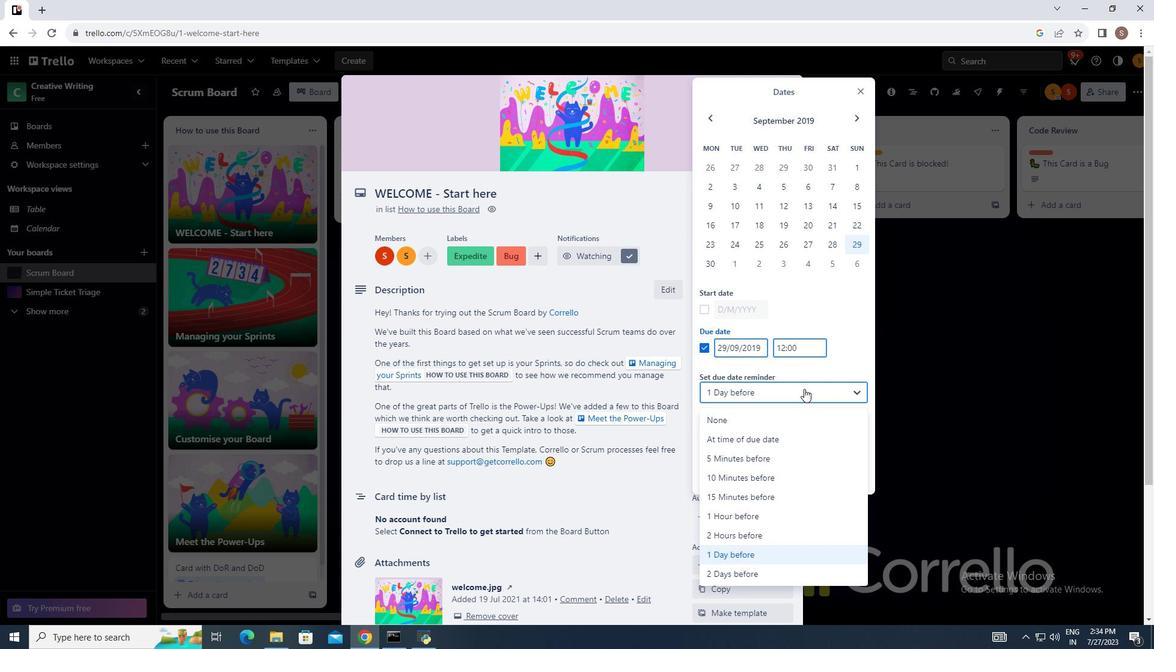
Action: Mouse moved to (770, 437)
Screenshot: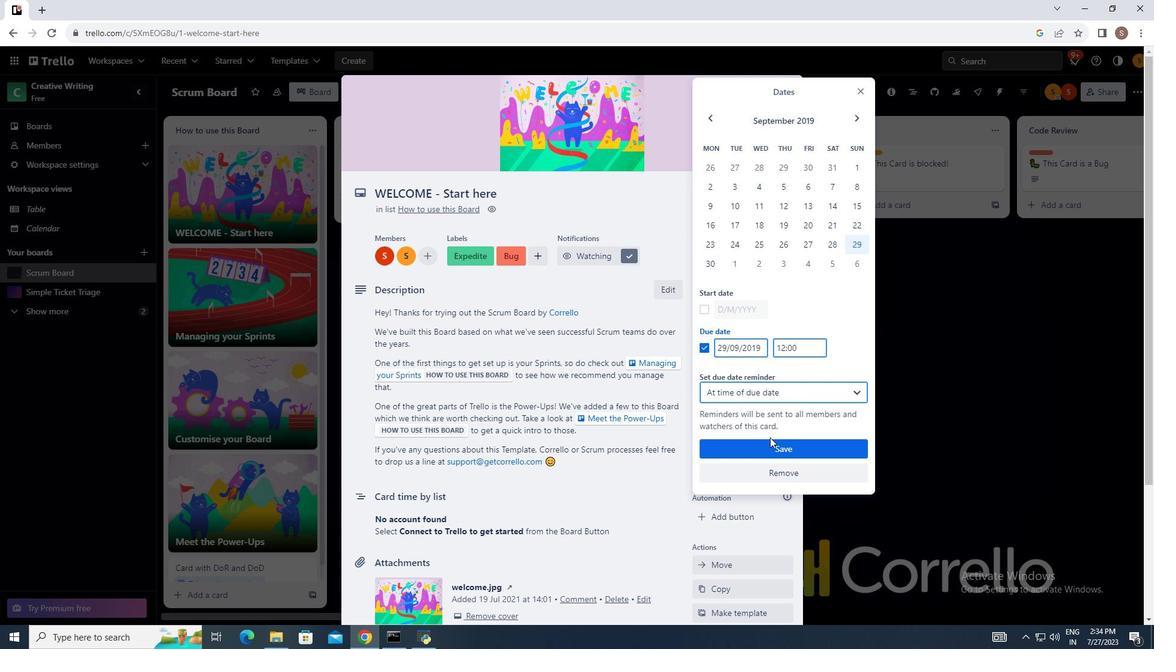 
Action: Mouse pressed left at (770, 437)
Screenshot: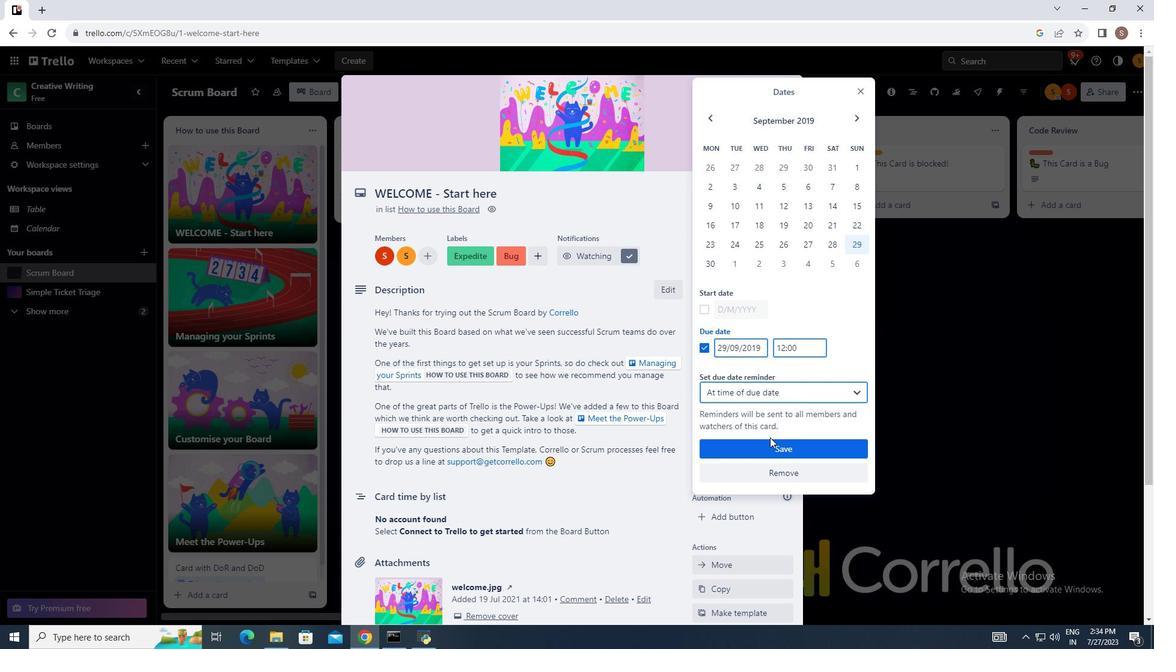 
Action: Mouse moved to (783, 444)
Screenshot: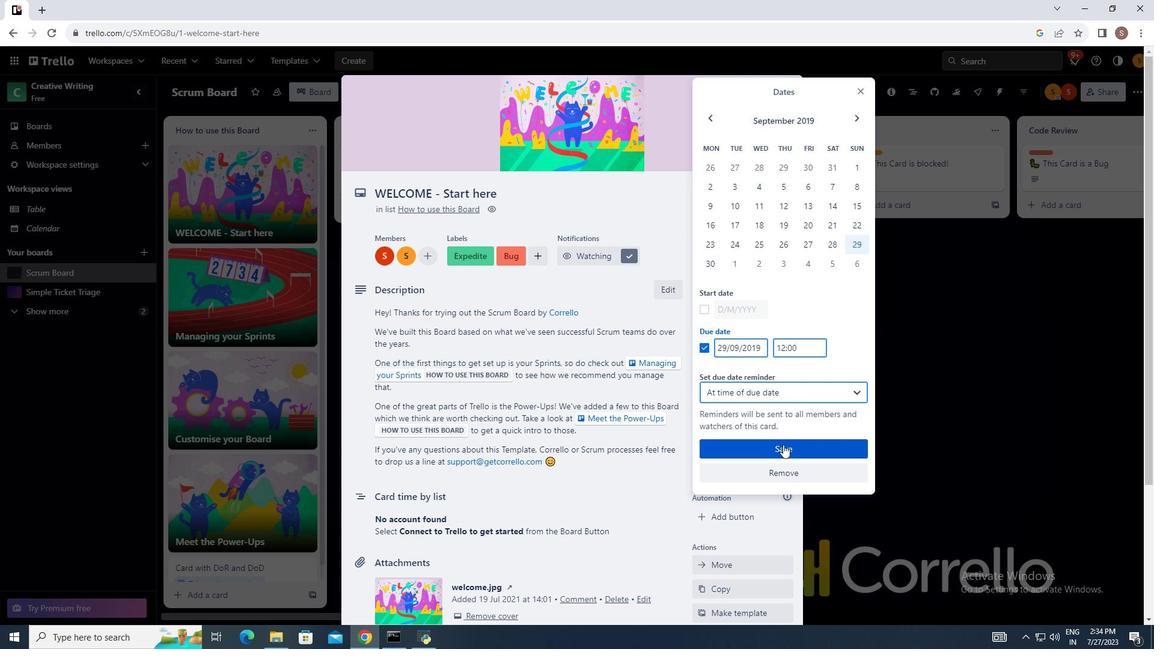 
Action: Mouse pressed left at (783, 444)
Screenshot: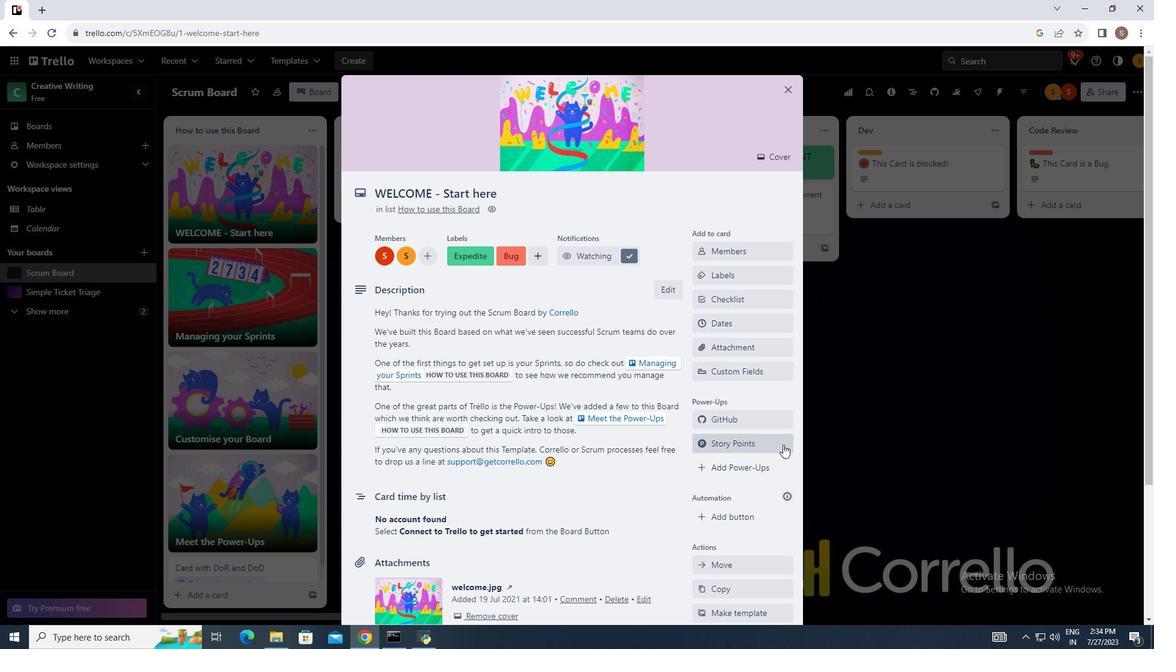 
Action: Mouse moved to (744, 353)
Screenshot: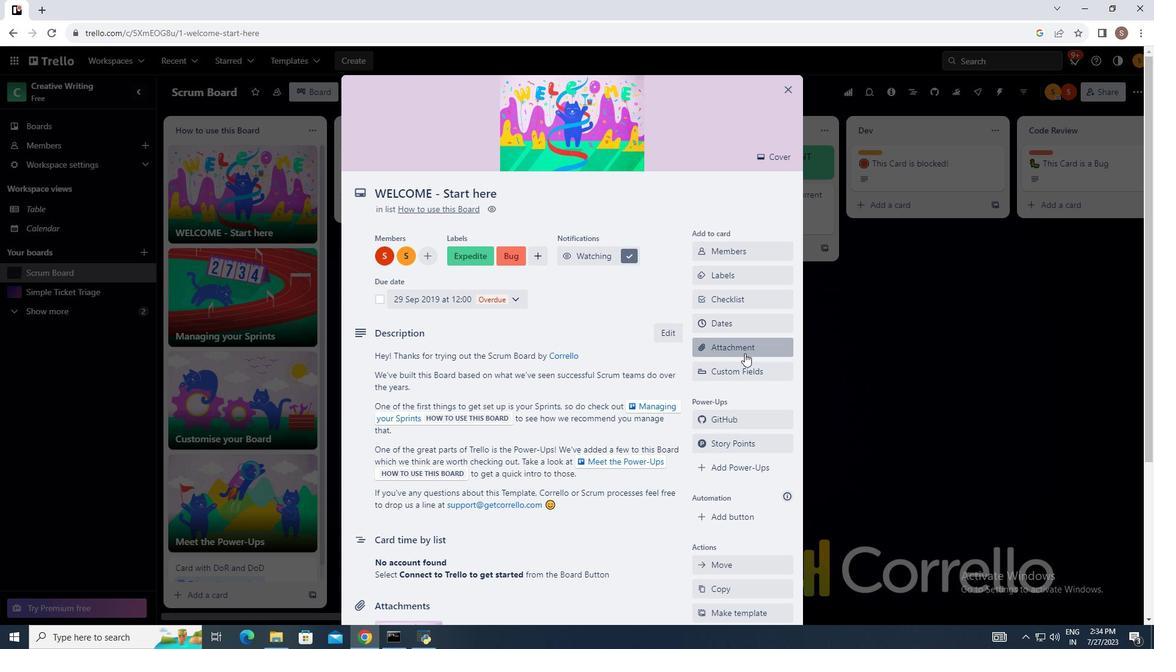 
Action: Mouse pressed left at (744, 353)
Screenshot: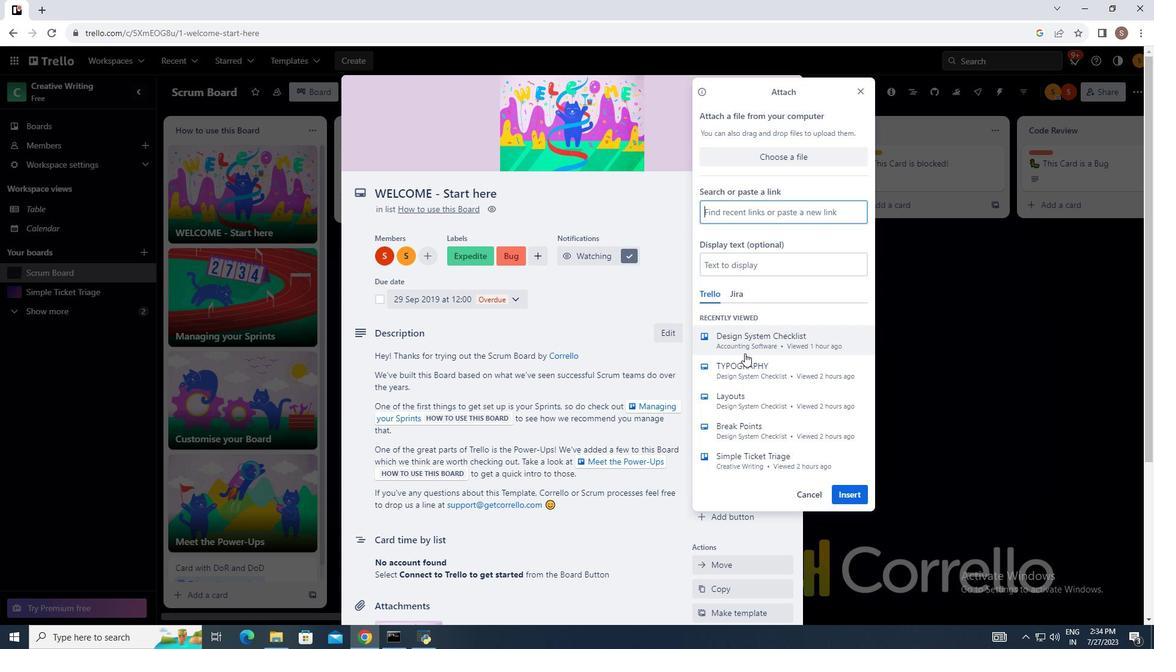 
Action: Mouse moved to (756, 378)
Screenshot: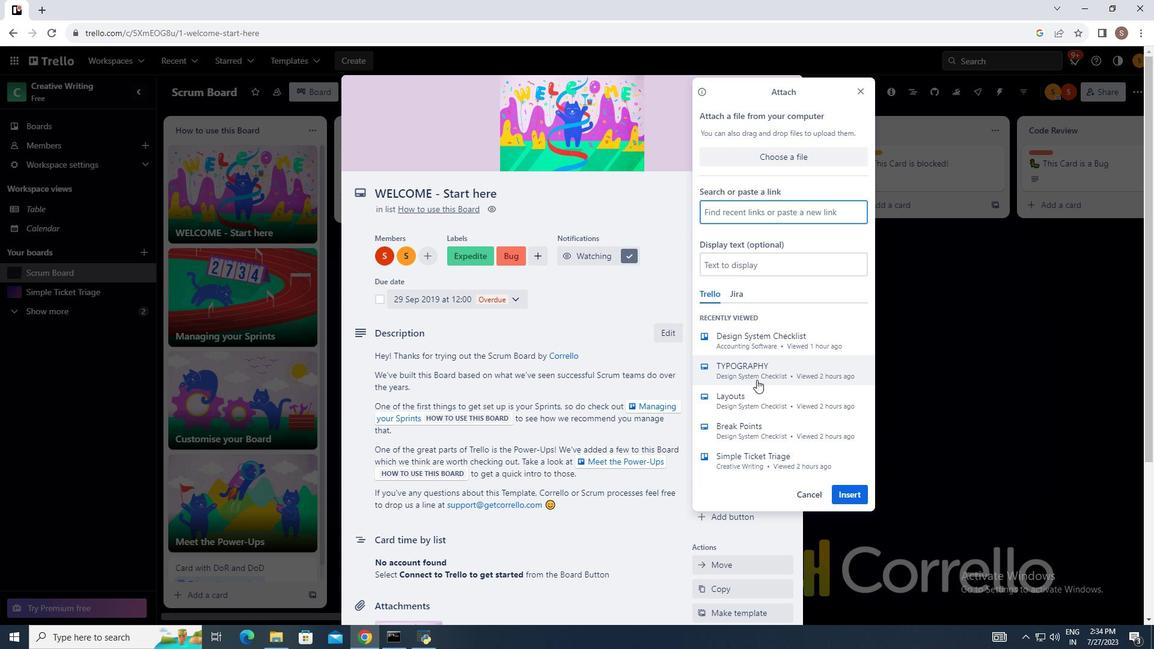 
Action: Mouse scrolled (756, 378) with delta (0, 0)
Screenshot: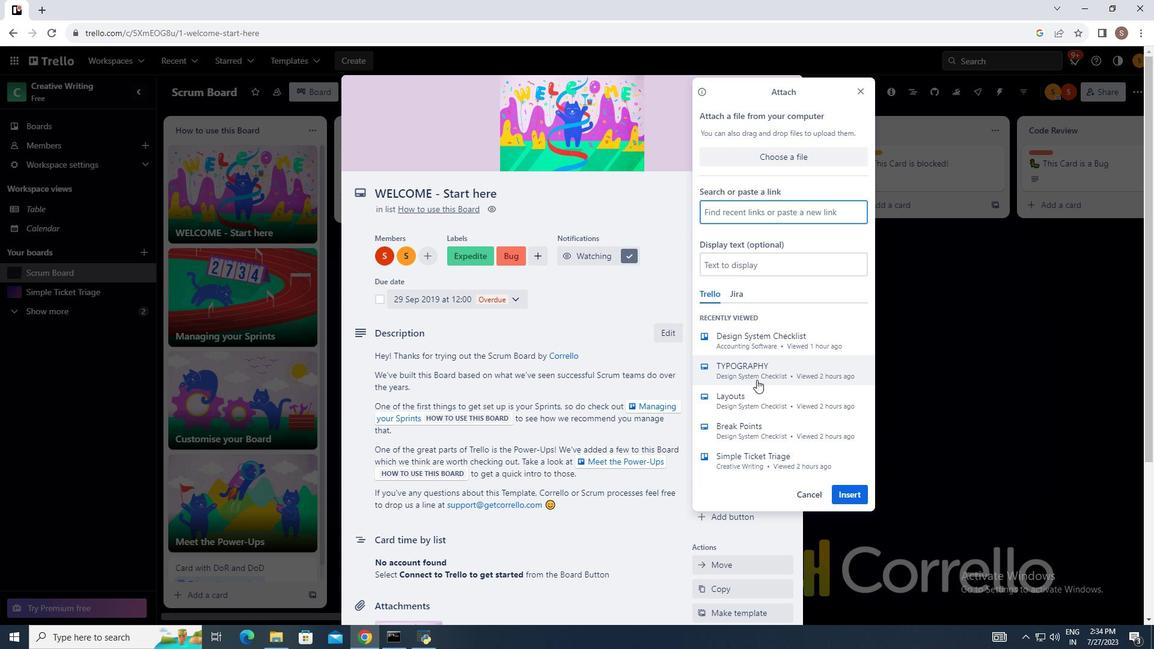 
Action: Mouse moved to (761, 392)
Screenshot: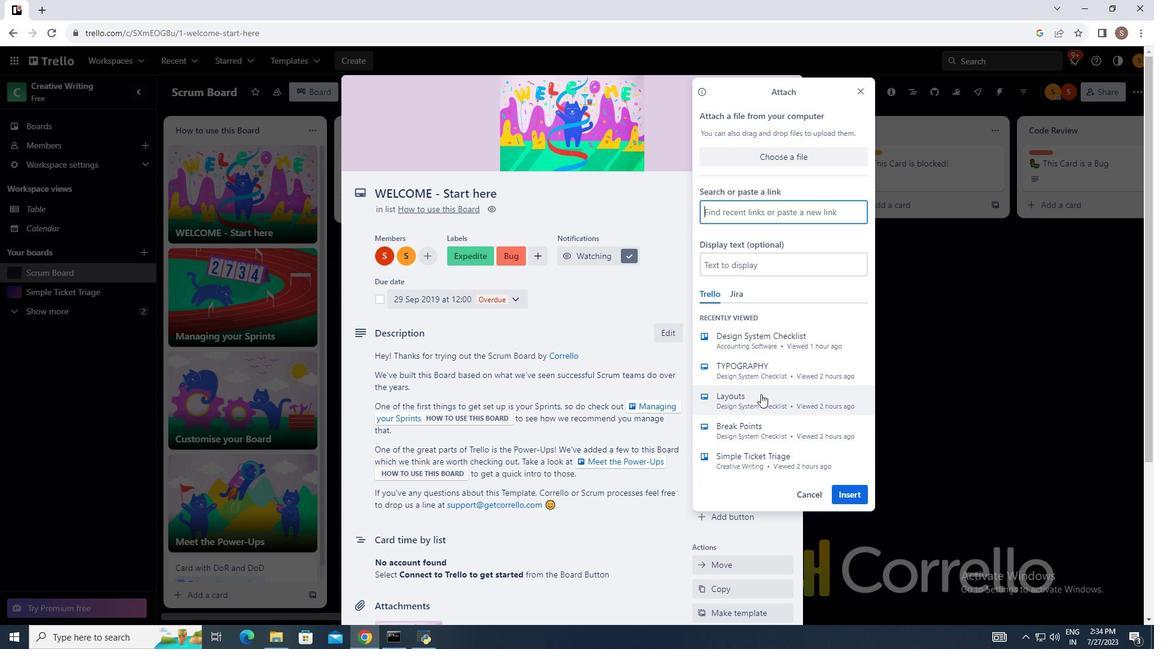 
Action: Mouse scrolled (761, 392) with delta (0, 0)
Screenshot: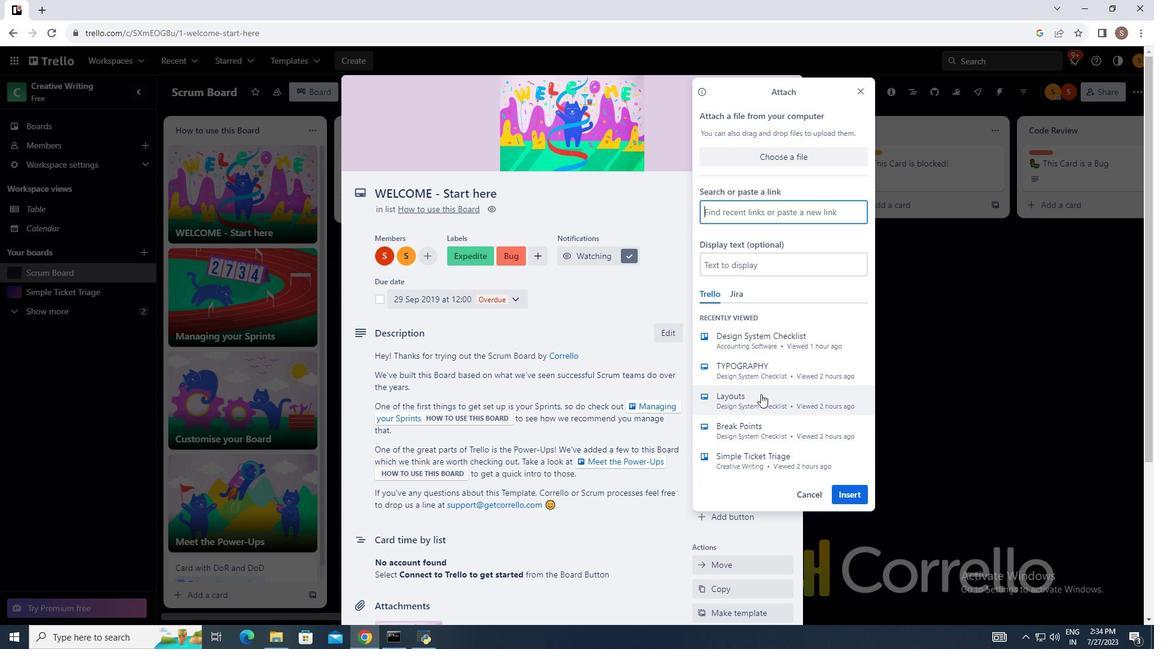 
Action: Mouse moved to (761, 394)
Screenshot: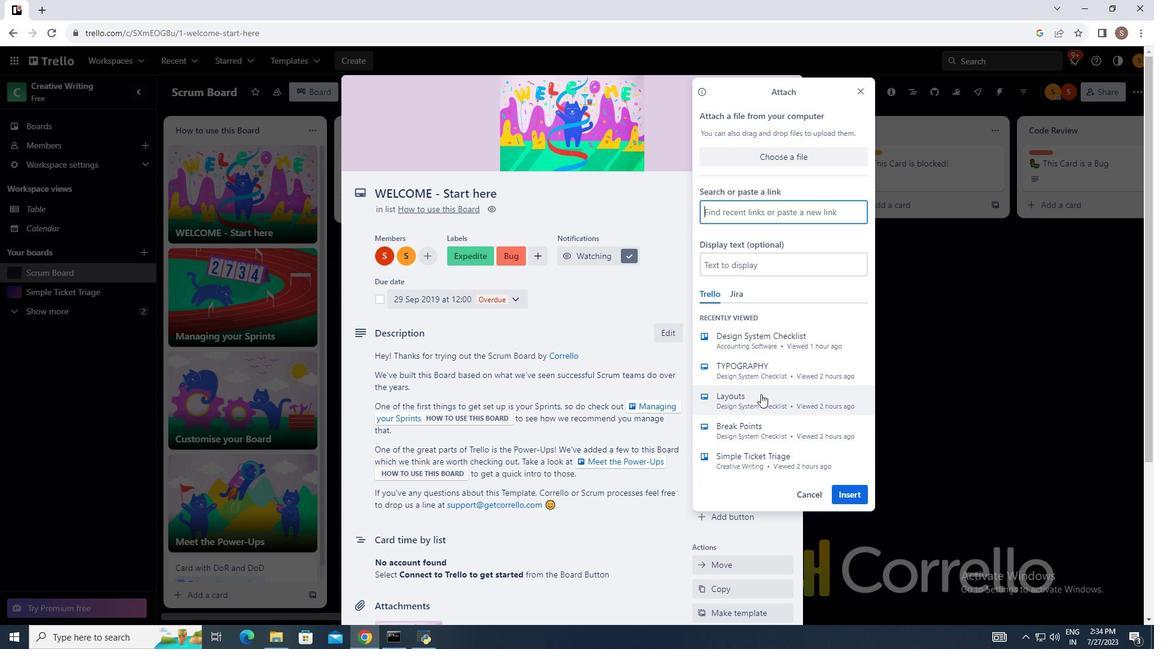 
Action: Mouse scrolled (761, 393) with delta (0, 0)
Screenshot: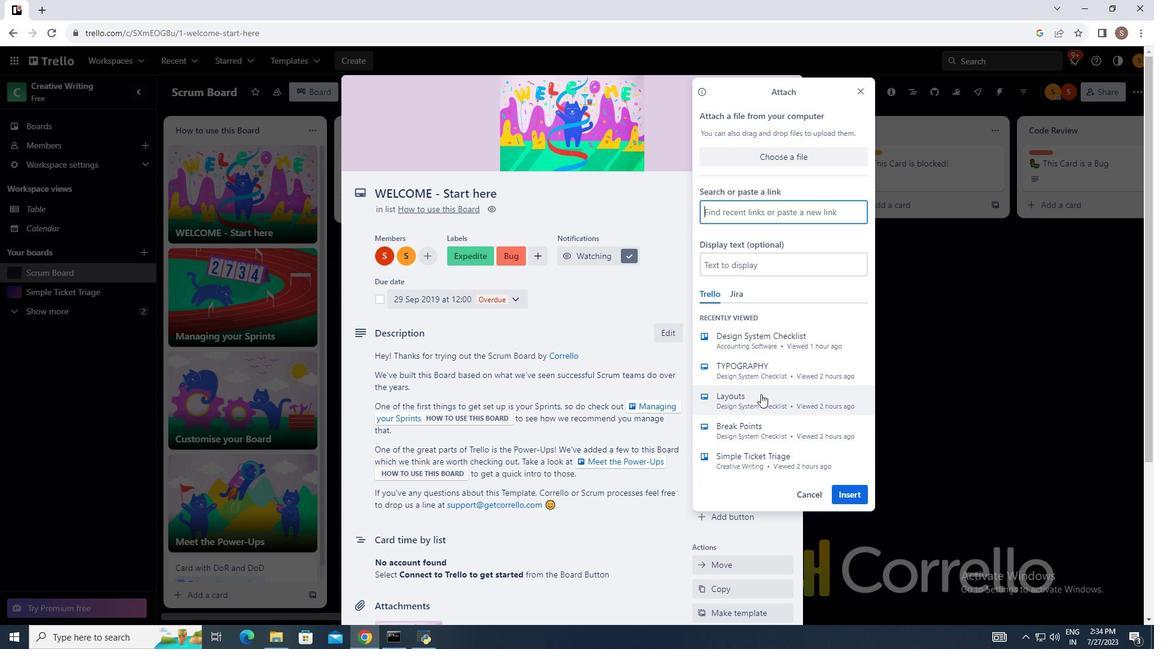 
Action: Mouse moved to (783, 424)
Screenshot: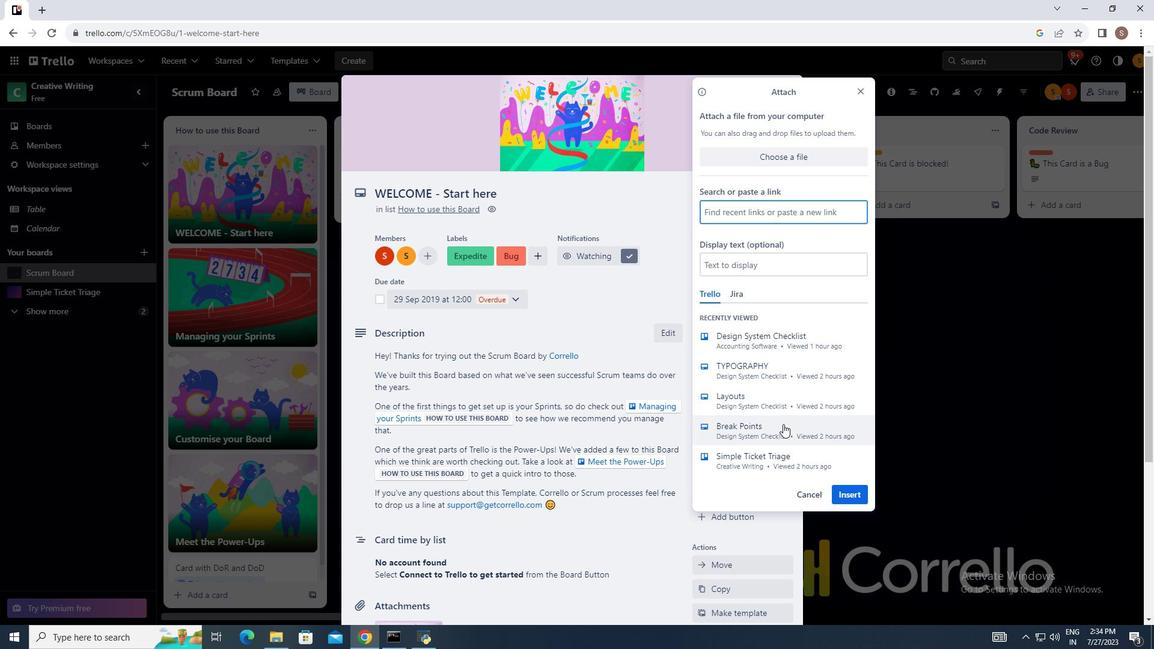 
Action: Mouse pressed left at (783, 424)
Screenshot: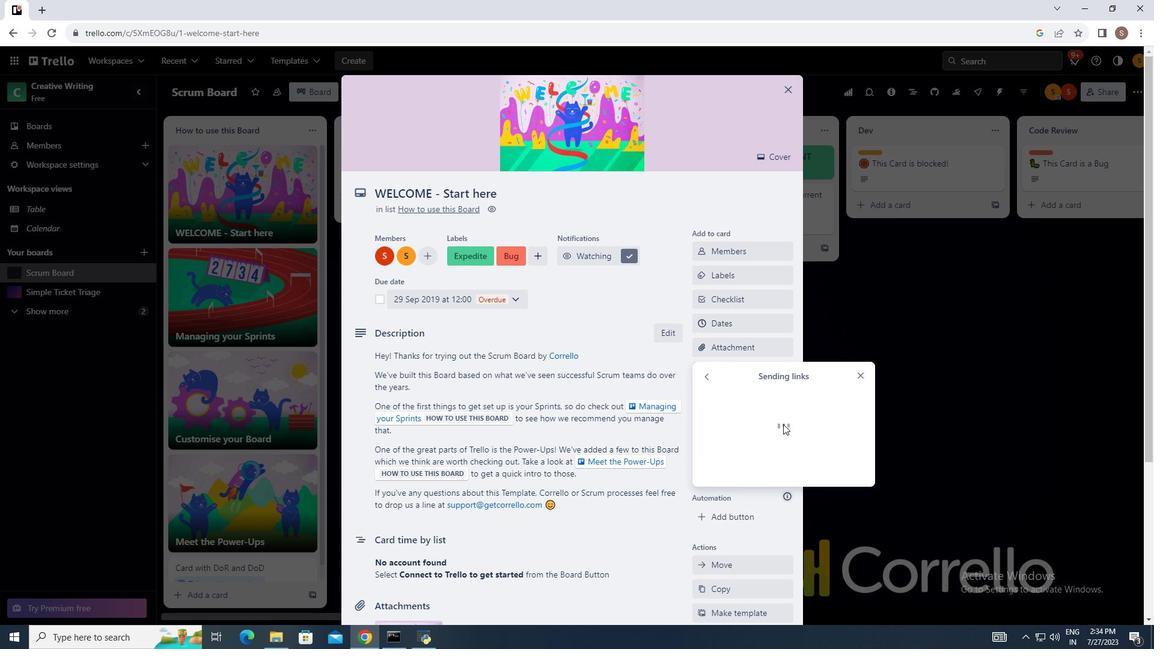 
Action: Mouse moved to (731, 410)
Screenshot: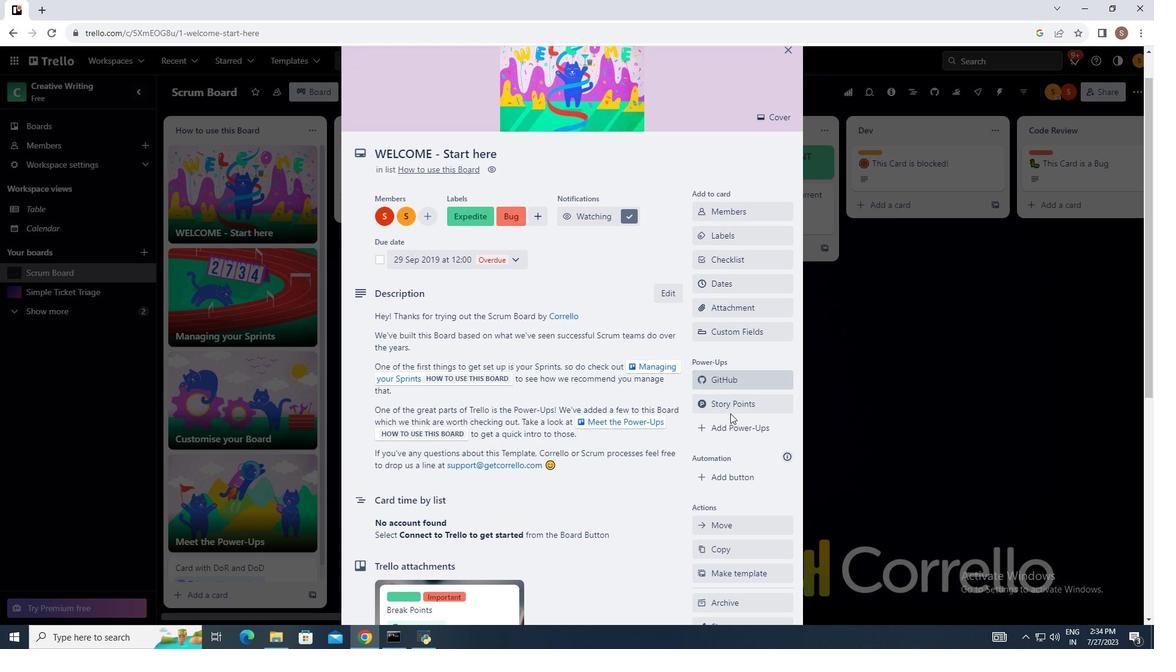 
Action: Mouse scrolled (731, 410) with delta (0, 0)
Screenshot: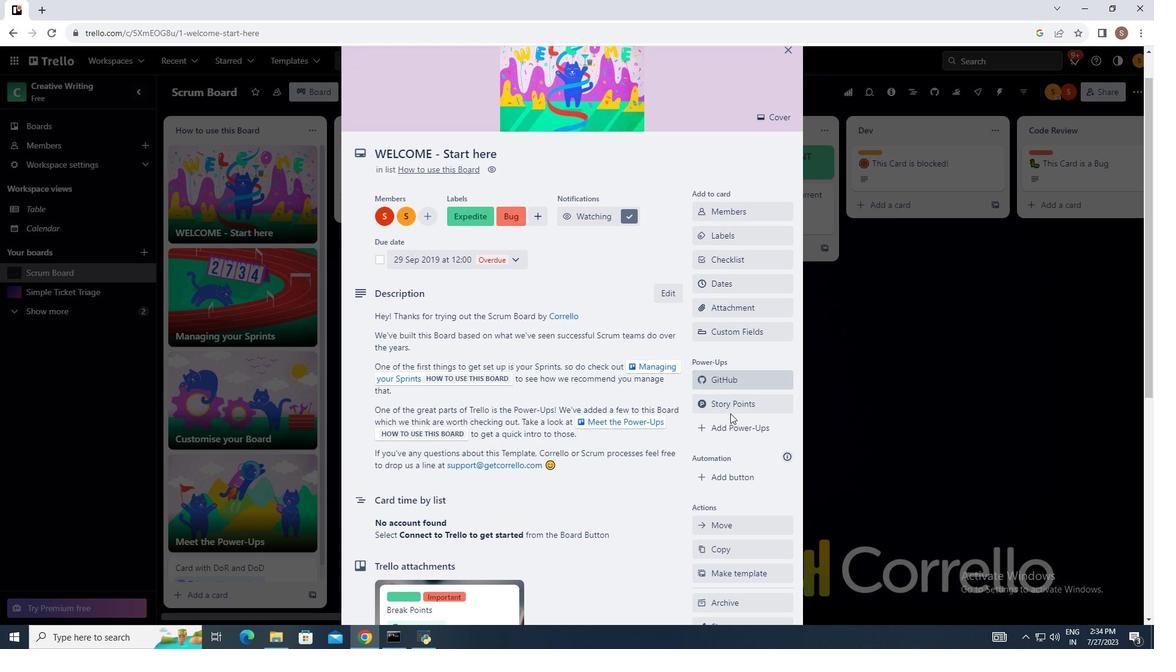 
Action: Mouse moved to (730, 411)
Screenshot: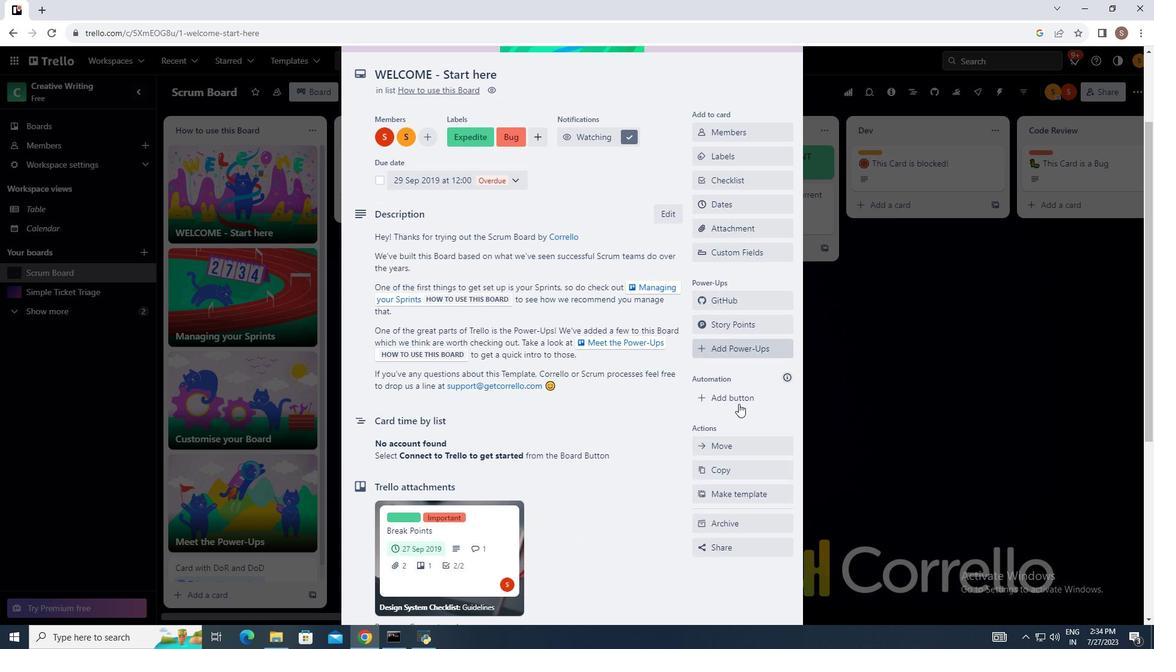
Action: Mouse scrolled (730, 411) with delta (0, 0)
Screenshot: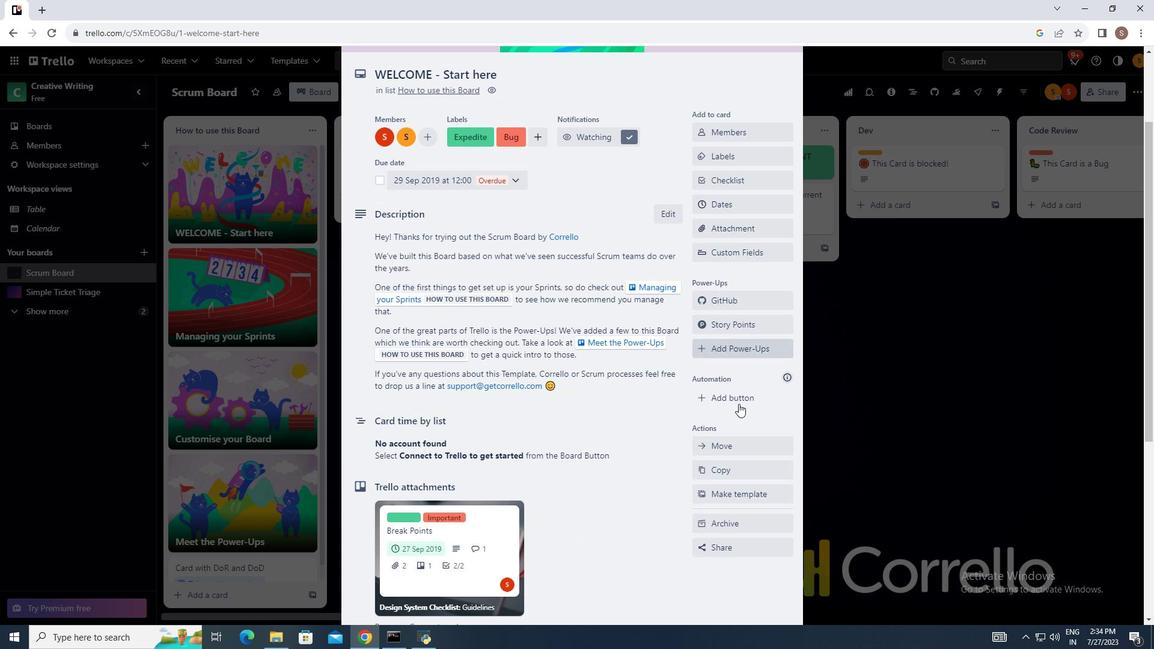 
Action: Mouse moved to (735, 330)
Screenshot: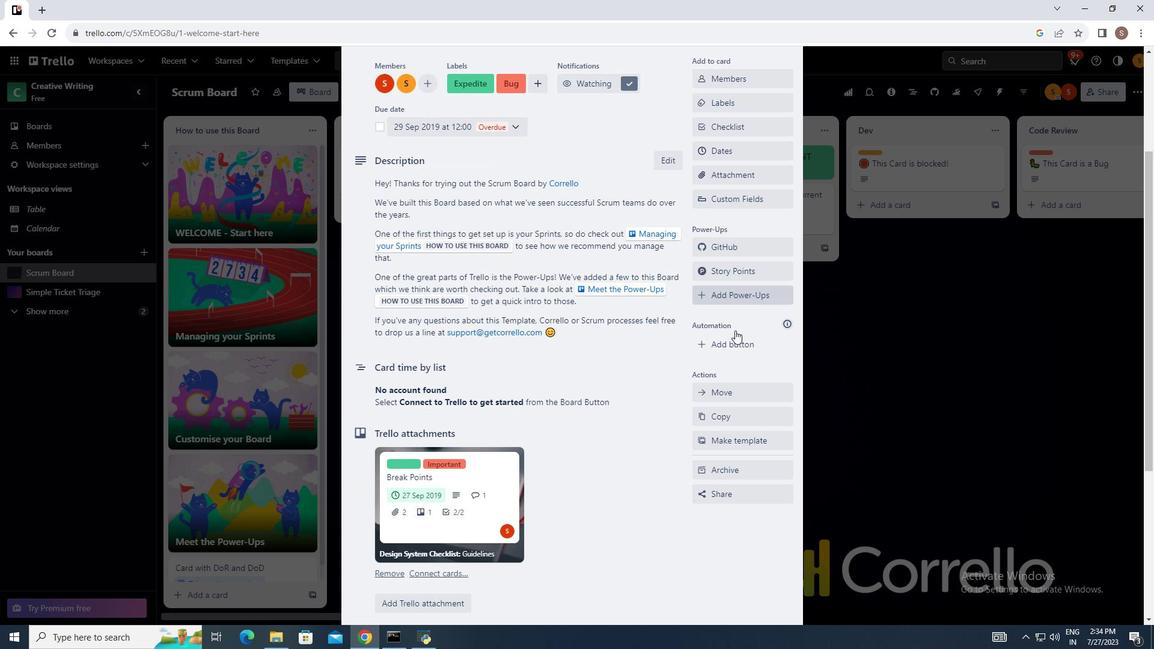 
Action: Mouse scrolled (735, 330) with delta (0, 0)
Screenshot: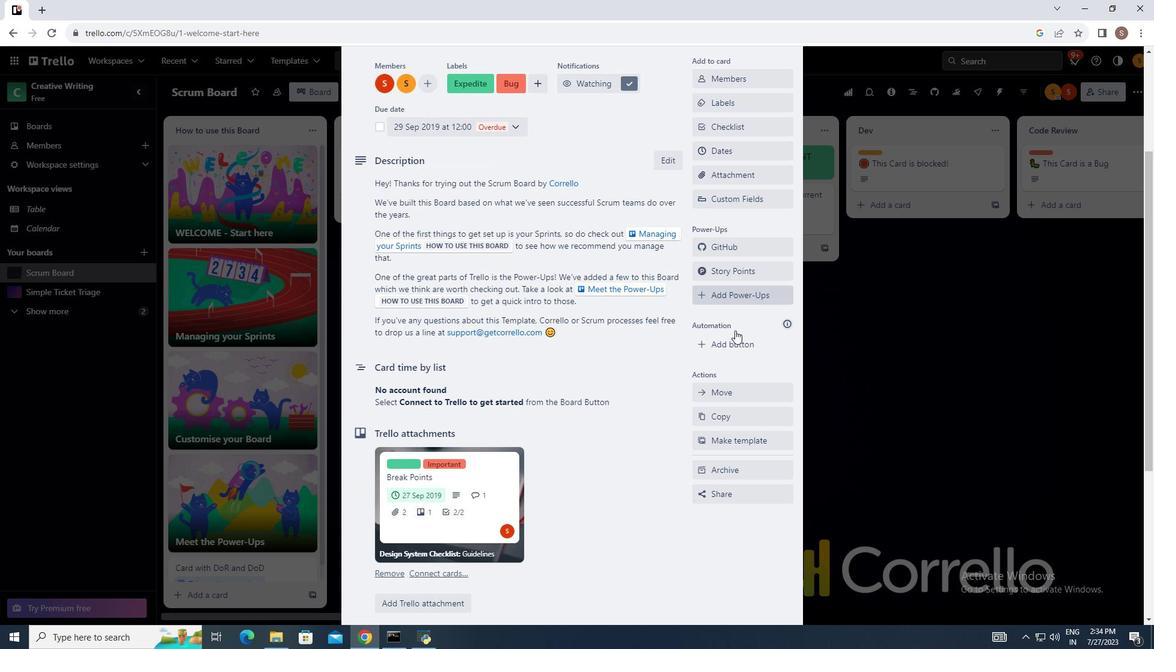 
Action: Mouse moved to (734, 337)
Screenshot: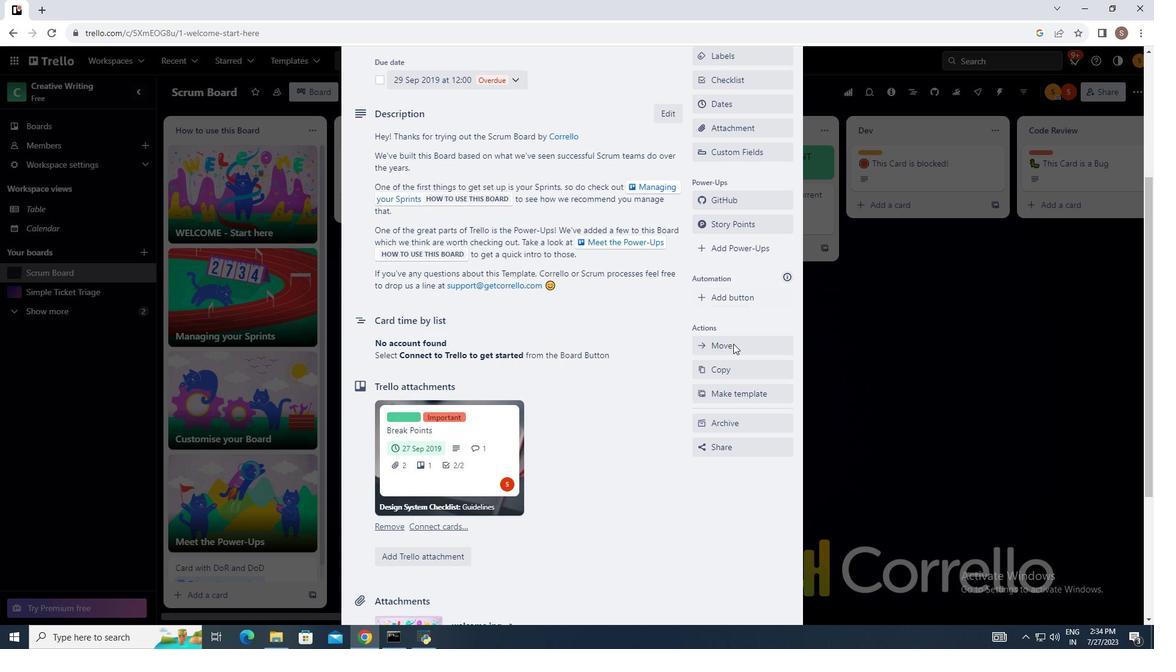 
Action: Mouse scrolled (734, 336) with delta (0, 0)
Screenshot: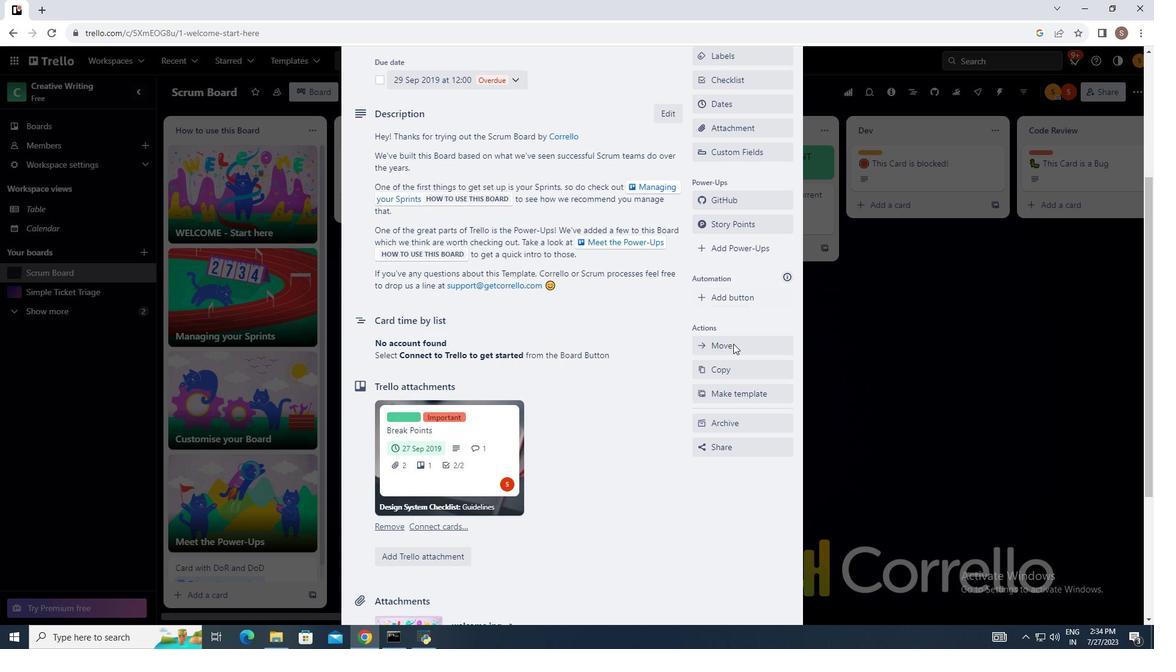 
Action: Mouse moved to (733, 340)
Screenshot: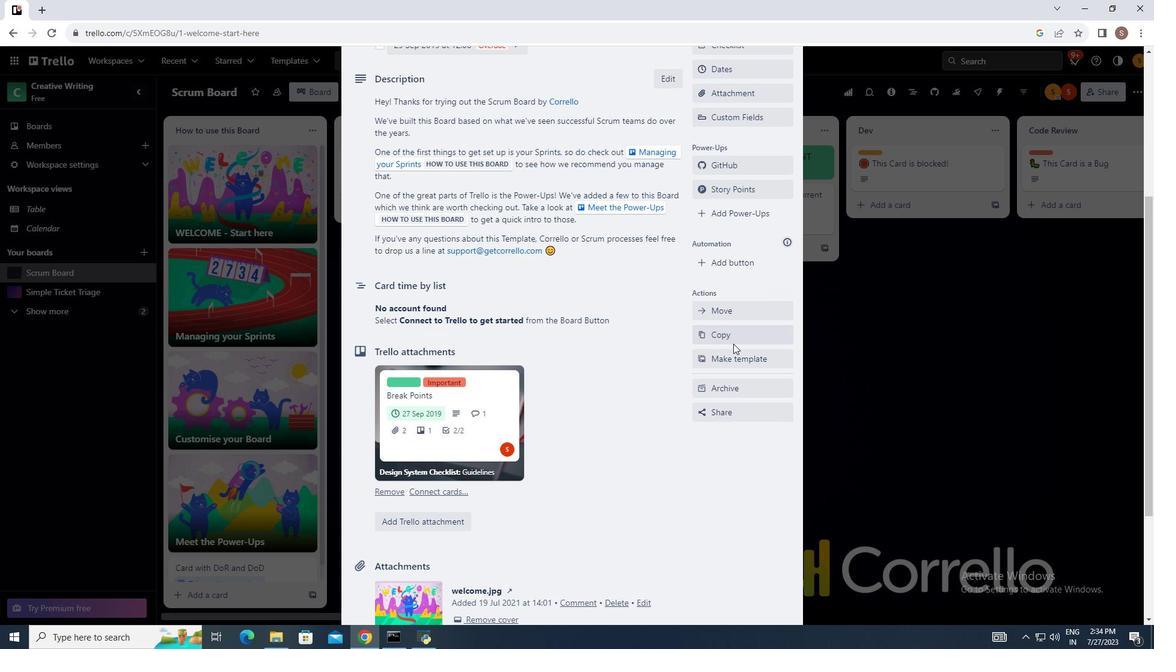 
Action: Mouse scrolled (733, 340) with delta (0, 0)
Screenshot: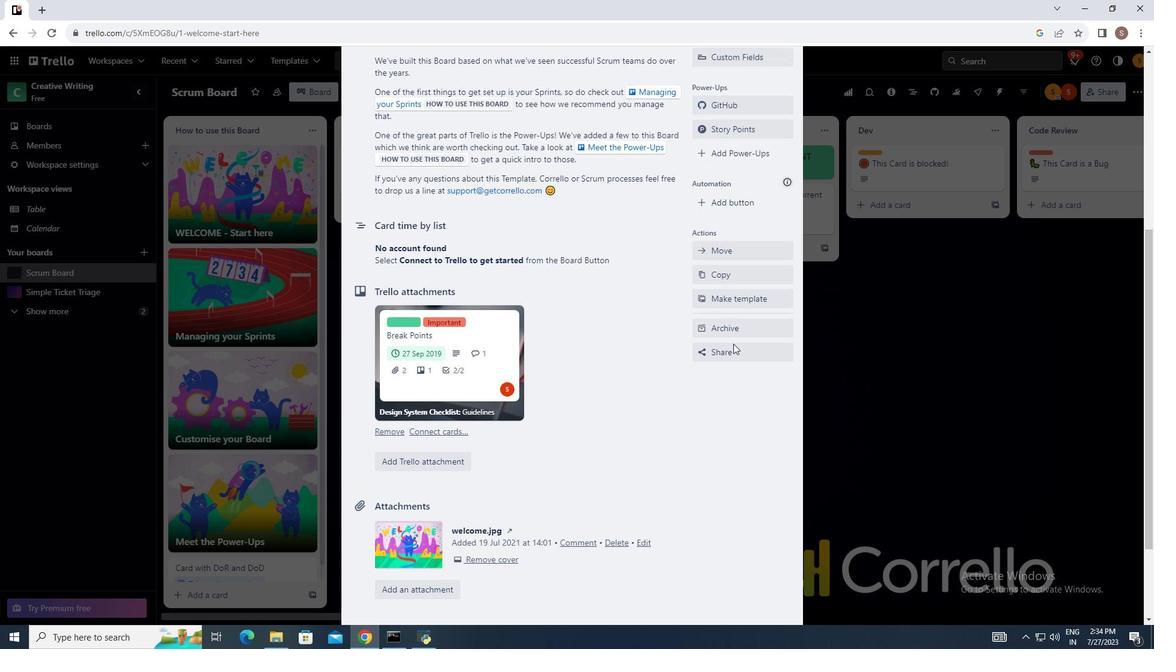 
Action: Mouse moved to (733, 343)
Screenshot: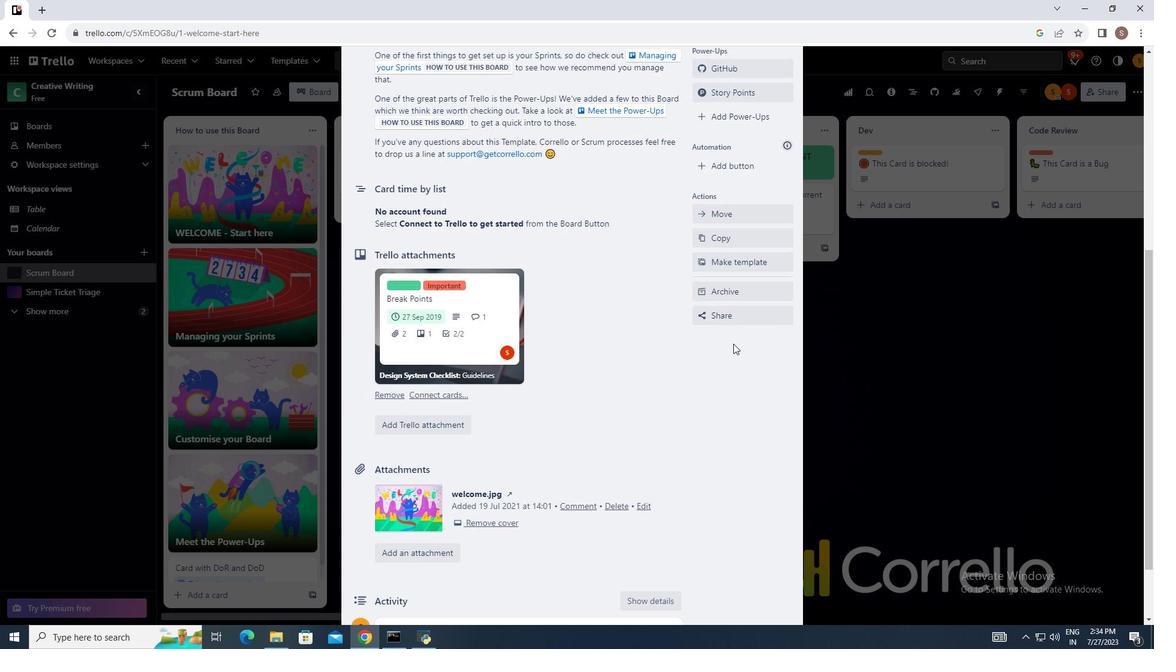 
Action: Mouse scrolled (733, 343) with delta (0, 0)
Screenshot: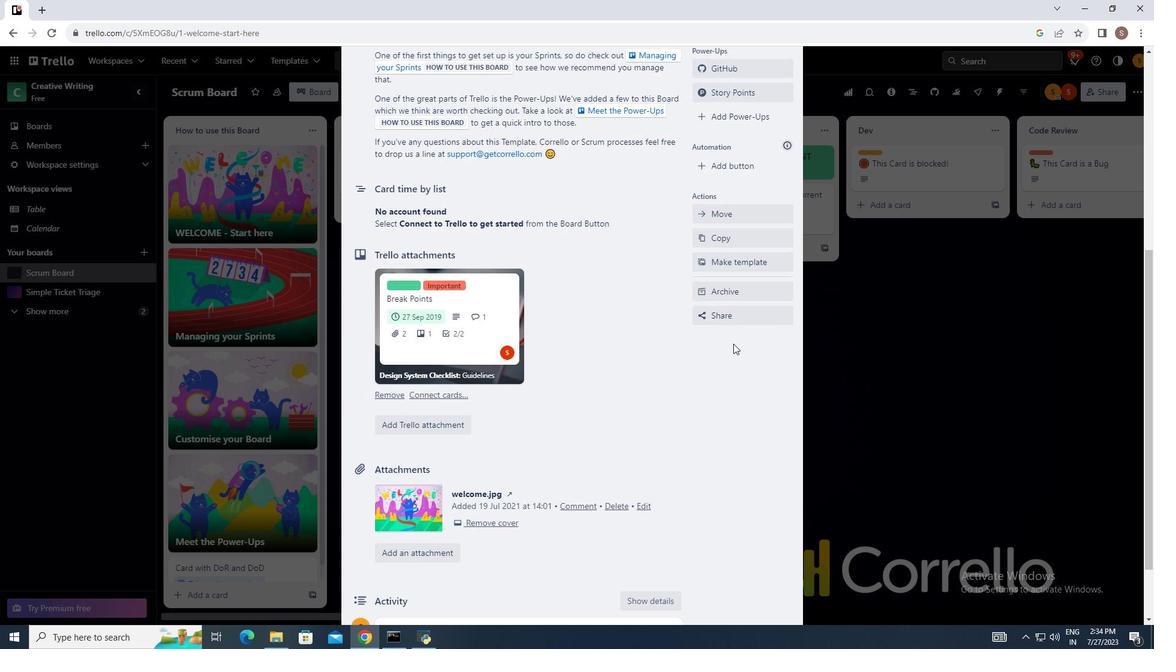 
Action: Mouse moved to (733, 343)
Screenshot: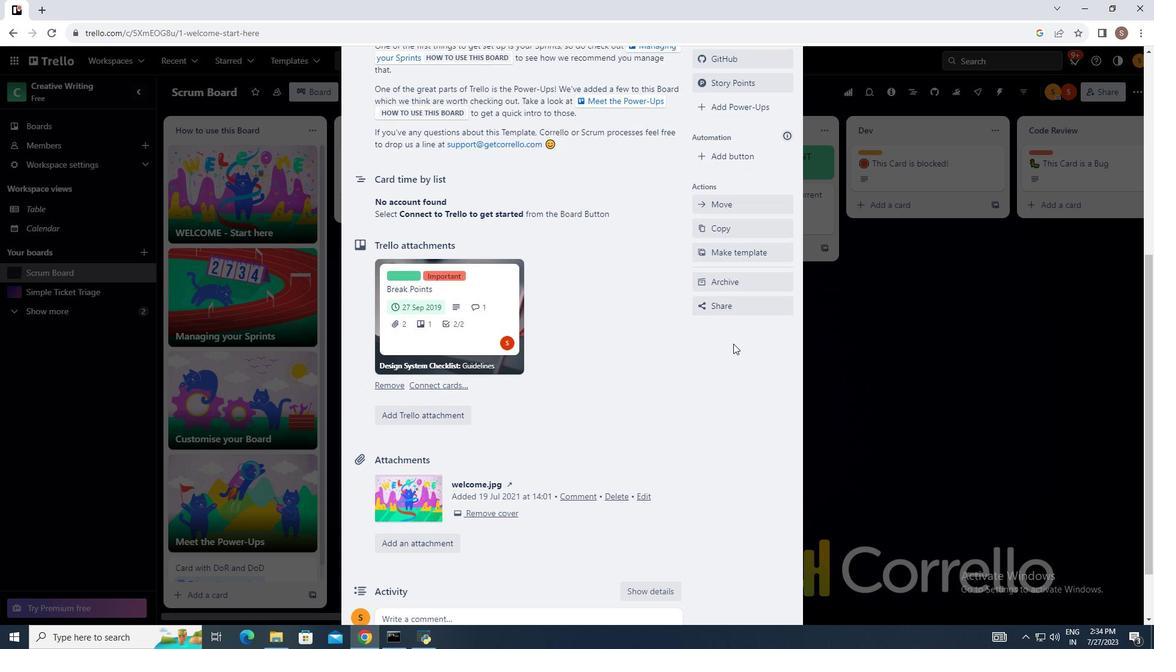 
Action: Mouse scrolled (733, 343) with delta (0, 0)
Screenshot: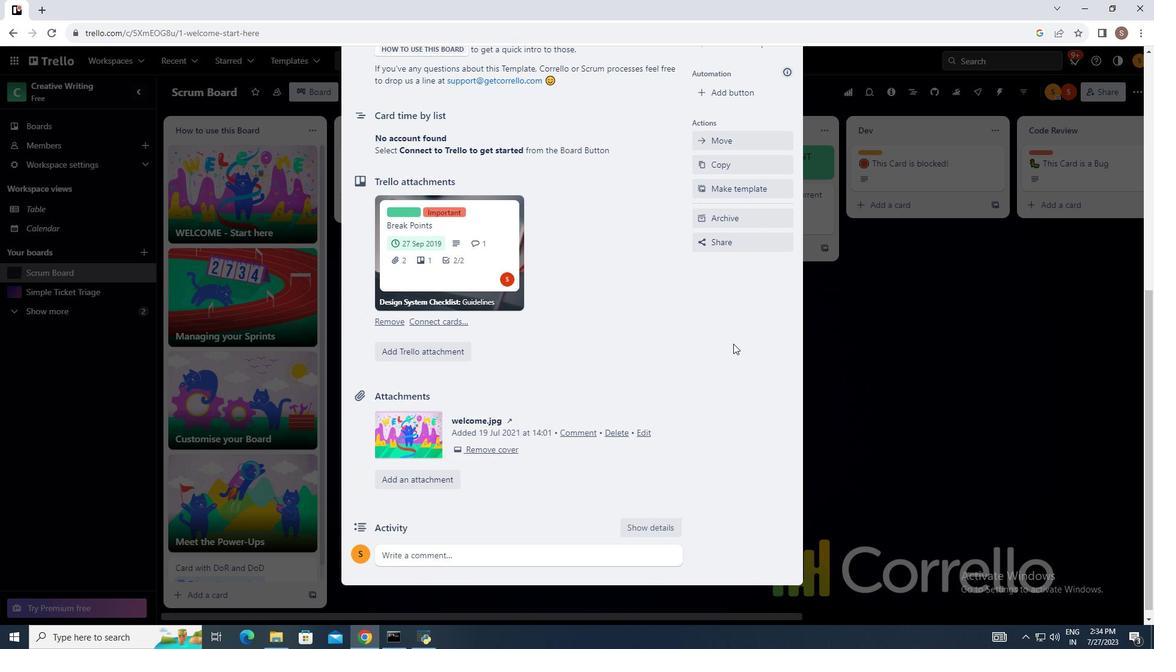 
Action: Mouse scrolled (733, 343) with delta (0, 0)
Screenshot: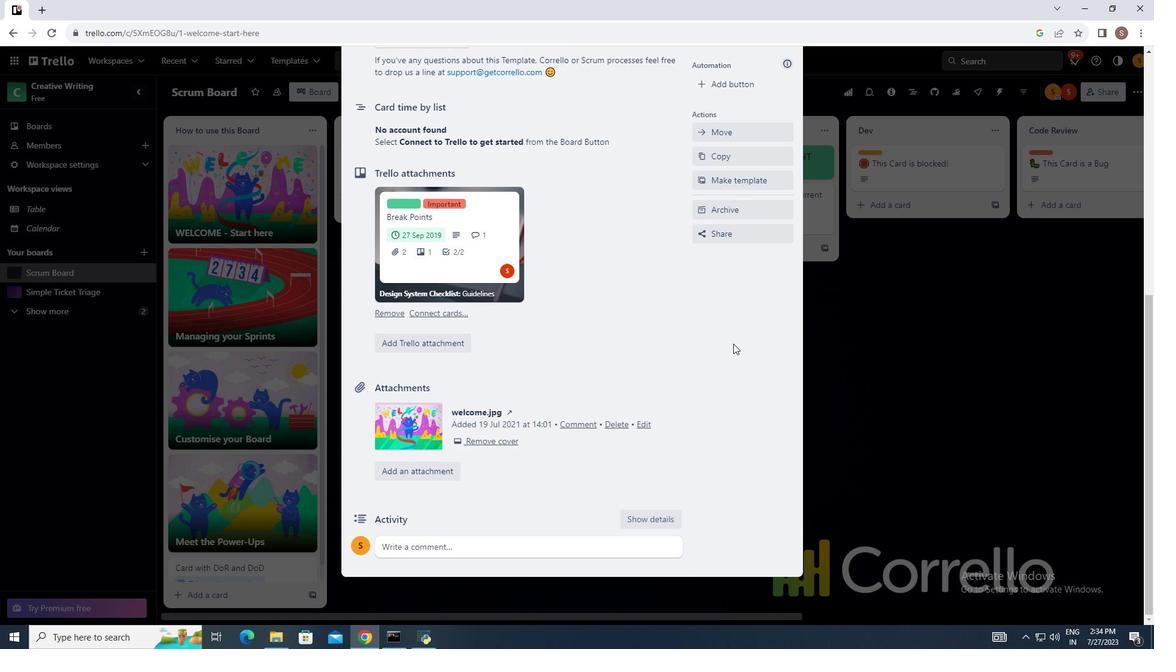 
Action: Mouse scrolled (733, 343) with delta (0, 0)
Screenshot: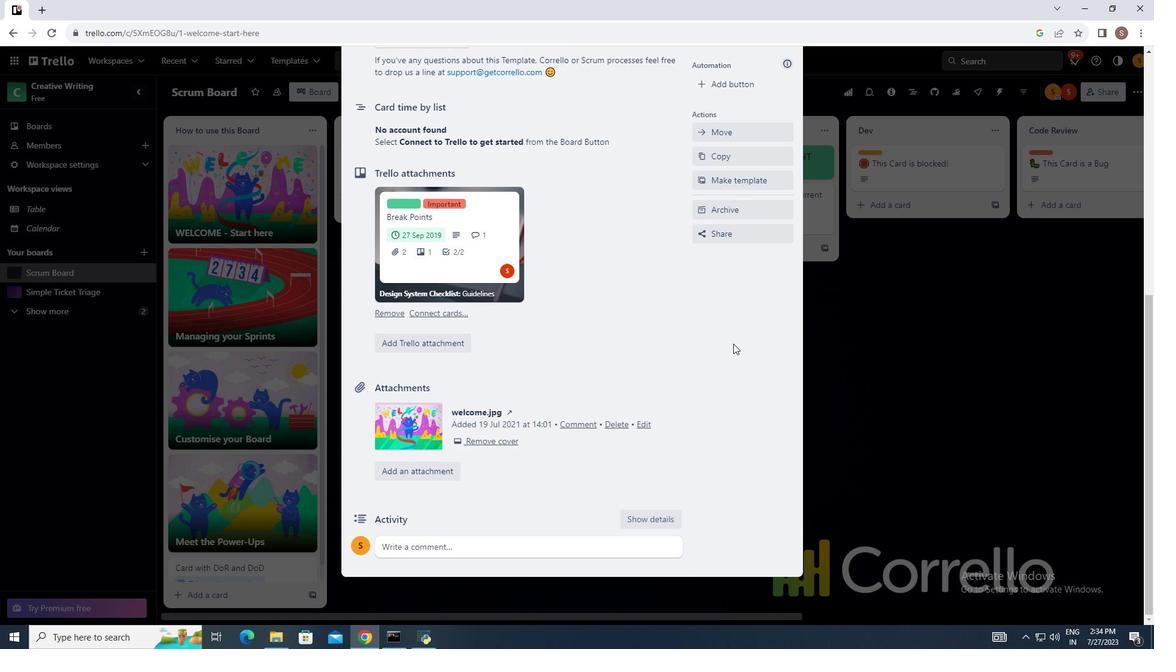 
Action: Mouse scrolled (733, 343) with delta (0, 0)
Screenshot: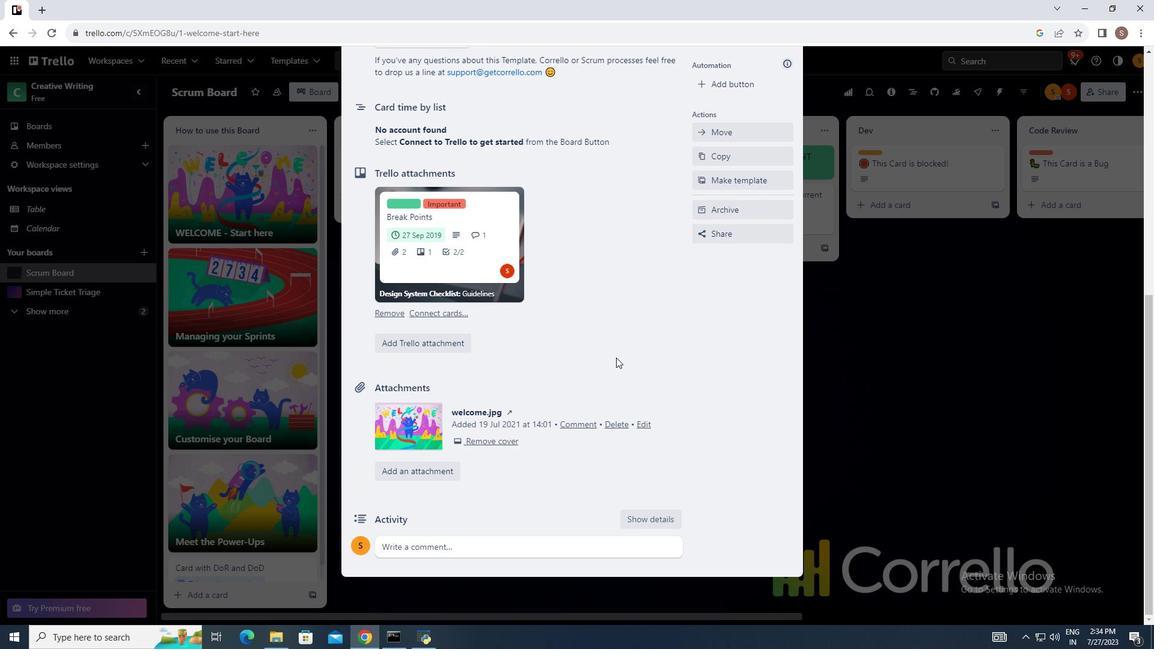 
Action: Mouse moved to (730, 348)
Screenshot: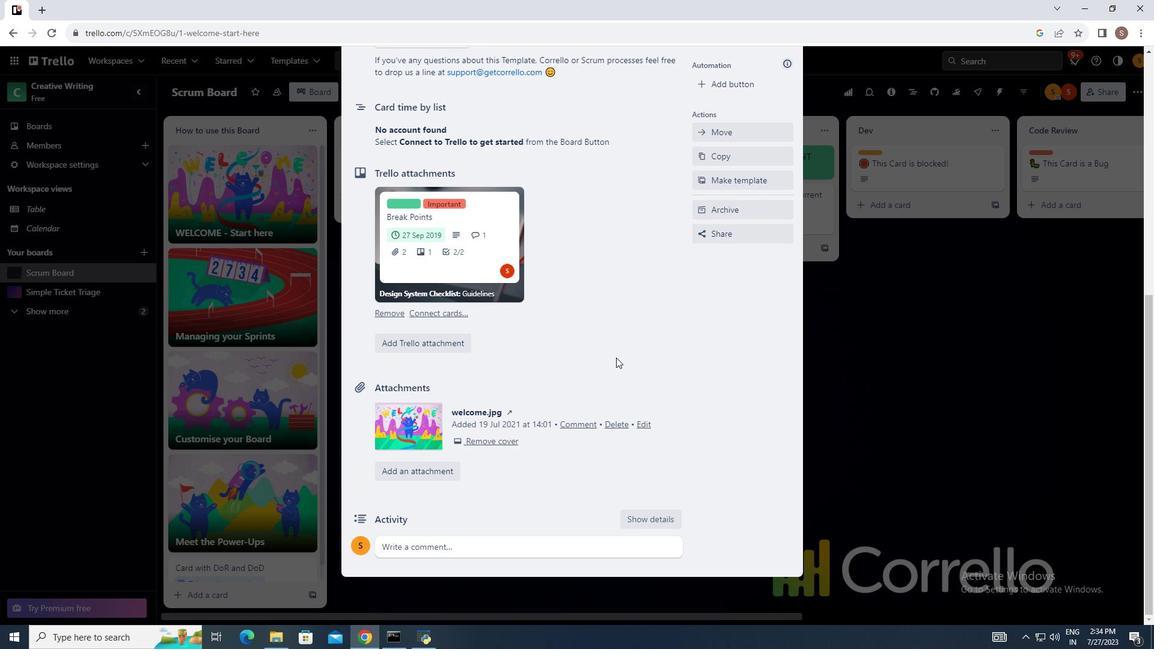 
Action: Mouse scrolled (730, 347) with delta (0, 0)
Screenshot: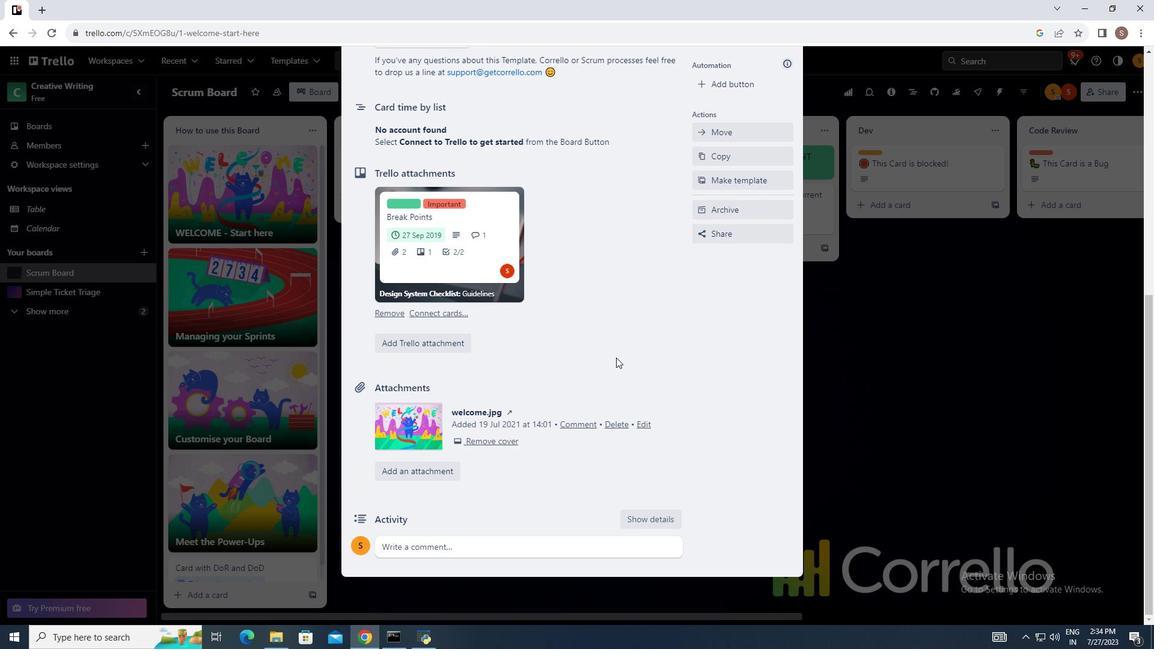 
Action: Mouse moved to (438, 545)
Screenshot: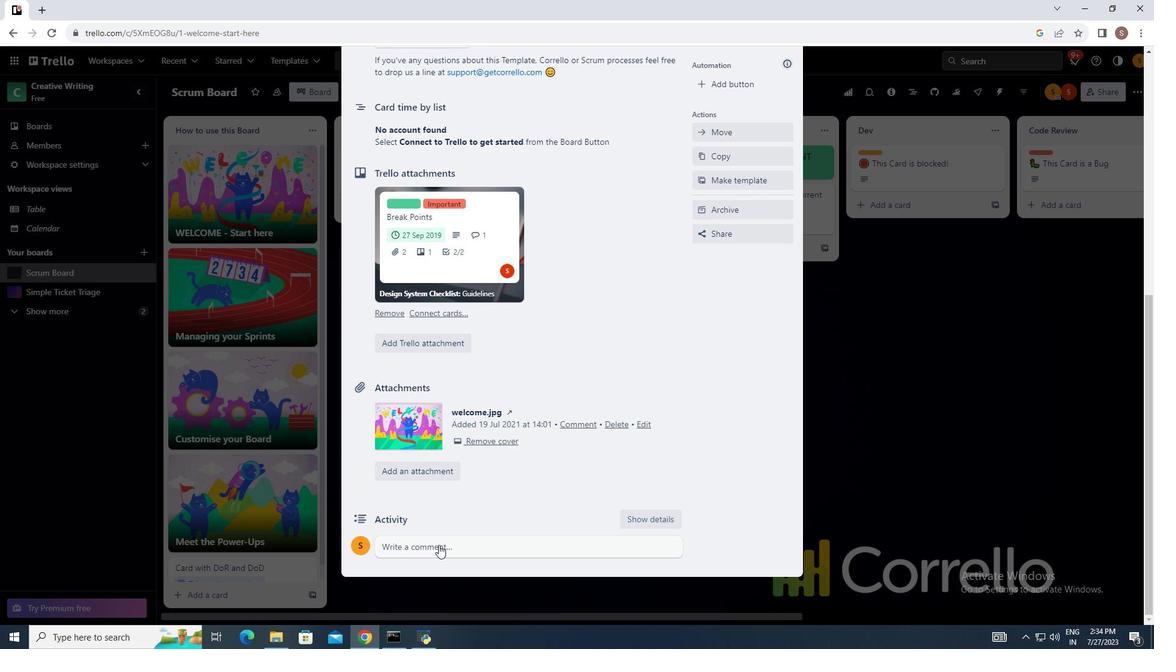 
Action: Mouse pressed left at (438, 545)
Screenshot: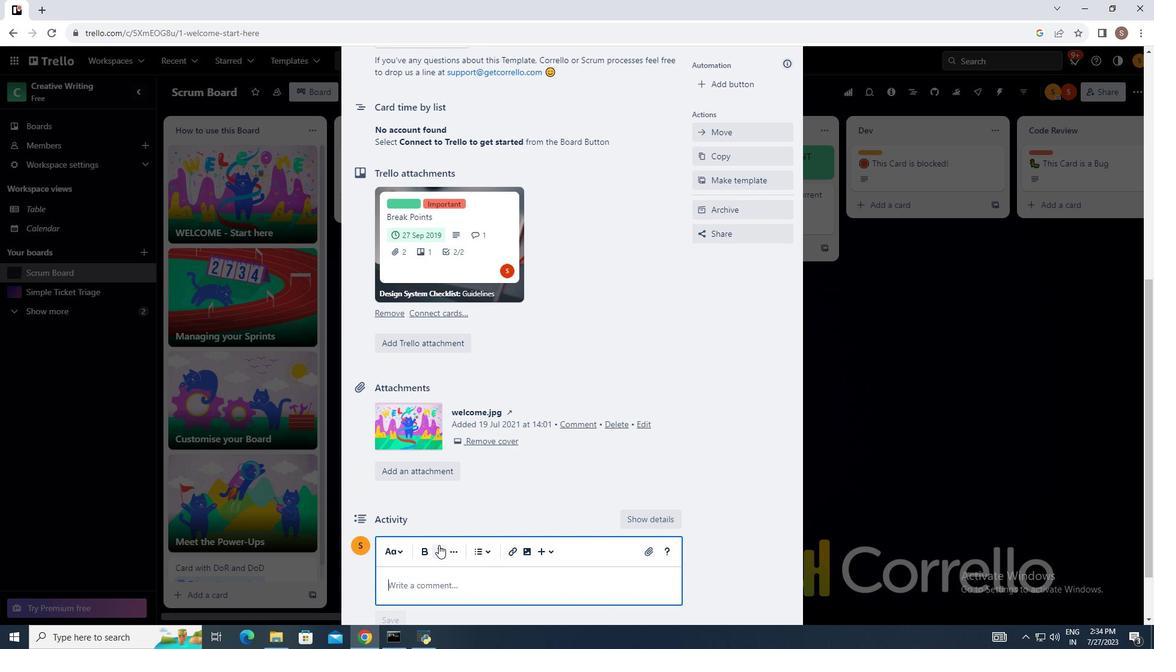 
Action: Mouse moved to (483, 468)
Screenshot: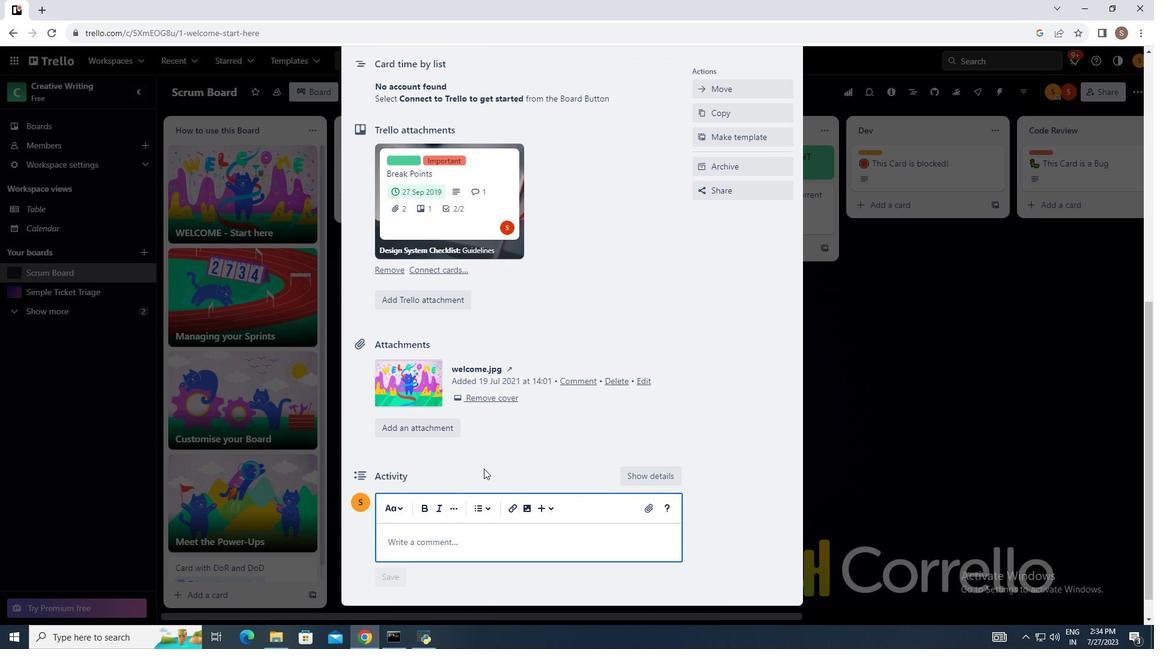 
Action: Mouse scrolled (483, 468) with delta (0, 0)
Screenshot: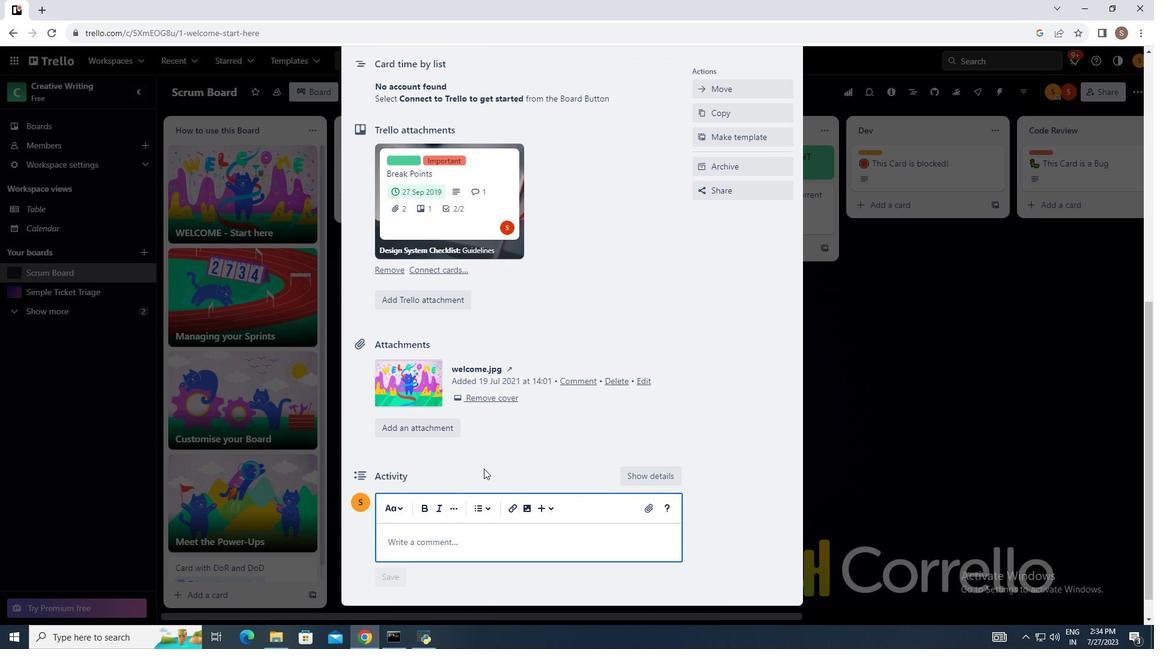 
Action: Mouse scrolled (483, 468) with delta (0, 0)
Screenshot: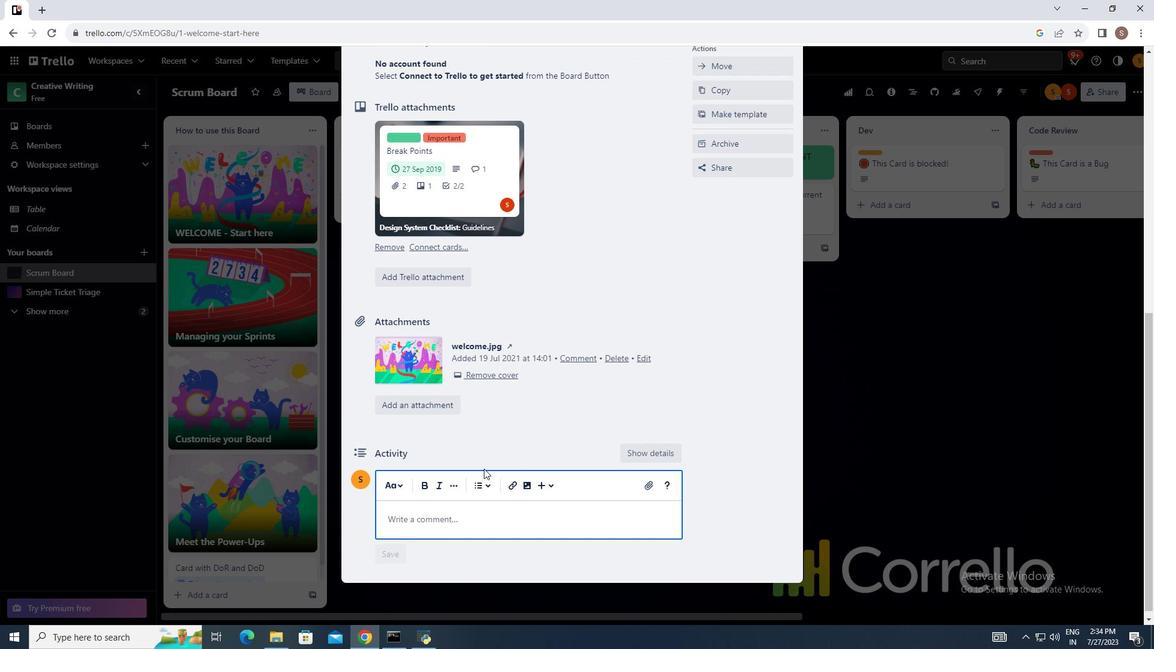 
Action: Mouse scrolled (483, 468) with delta (0, 0)
Screenshot: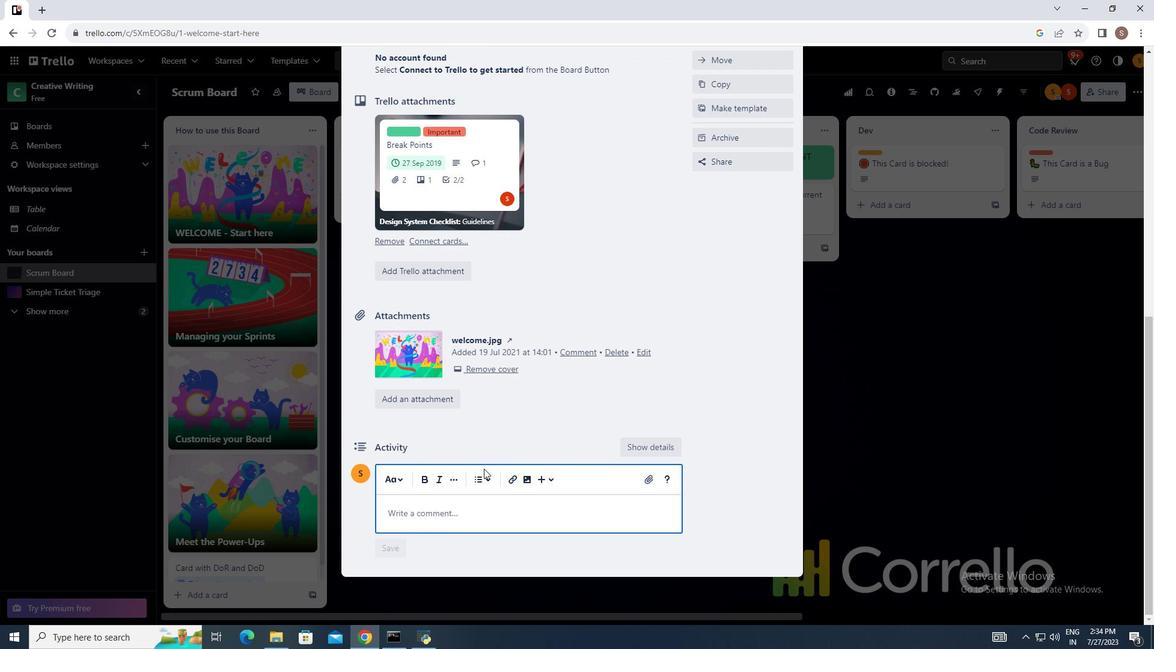 
Action: Mouse moved to (630, 308)
Screenshot: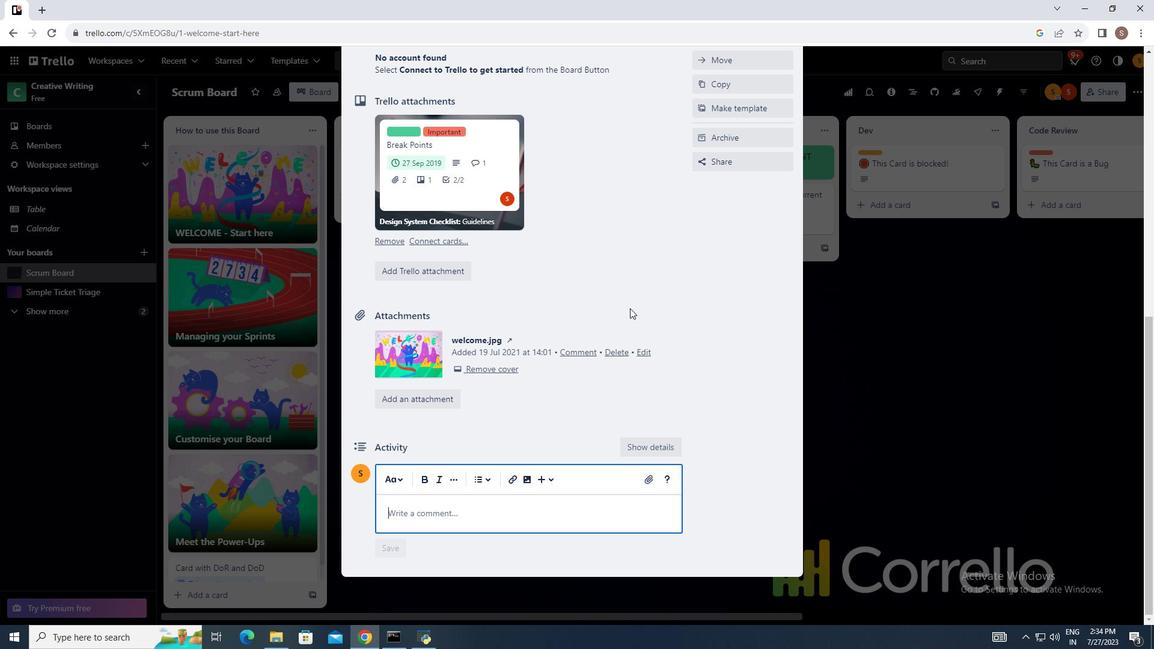 
Action: Key pressed <Key.shift_r>A<Key.space>scrum<Key.space>board<Key.space>for<Key.space><Key.shift_r>Trello<Key.space>is<Key.space>a<Key.space>digital<Key.space>representatu<Key.backspace>ion<Key.space>of<Key.space>a<Key.space>phtsci<Key.backspace><Key.backspace><Key.backspace><Key.backspace>ysical<Key.space><Key.shift_r>Srum<Key.space><Key.backspace><Key.backspace><Key.backspace><Key.backspace>crum<Key.space>board<Key.space>used<Key.space>in<Key.space>the<Key.space><Key.shift_r>Agile<Key.space>project<Key.space>management<Key.space>methodology<Key.space><Key.backspace>.<Key.space>i<Key.backspace><Key.shift>It<Key.space>helps<Key.space><Key.shift_r>Ah<Key.backspace>gile<Key.space>teams<Key.space>organize<Key.space>and<Key.space>manage<Key.space>their<Key.space>tasks<Key.space>throughout<Key.space>the<Key.space>development<Key.space>process.<Key.space><Key.shift_r>Trello<Key.space>is<Key.space>a<Key.space>popular<Key.space>project<Key.space>management<Key.space>tool<Key.space>that<Key.space>allows<Key.space>users<Key.space>to<Key.space>create<Key.space>boards,<Key.space>lists,<Key.space><Key.space><Key.backspace><Key.backspace><Key.backspace><Key.backspace><Key.backspace><Key.backspace><Key.backspace><Key.backspace><Key.backspace>
Screenshot: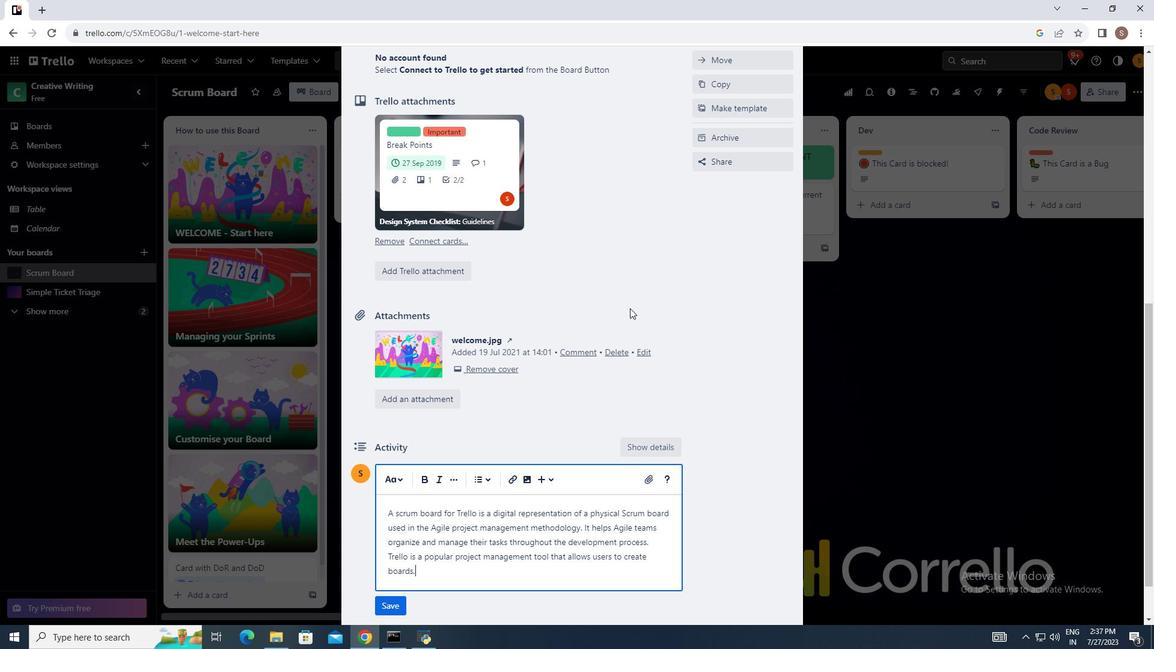 
Action: Mouse moved to (670, 378)
Screenshot: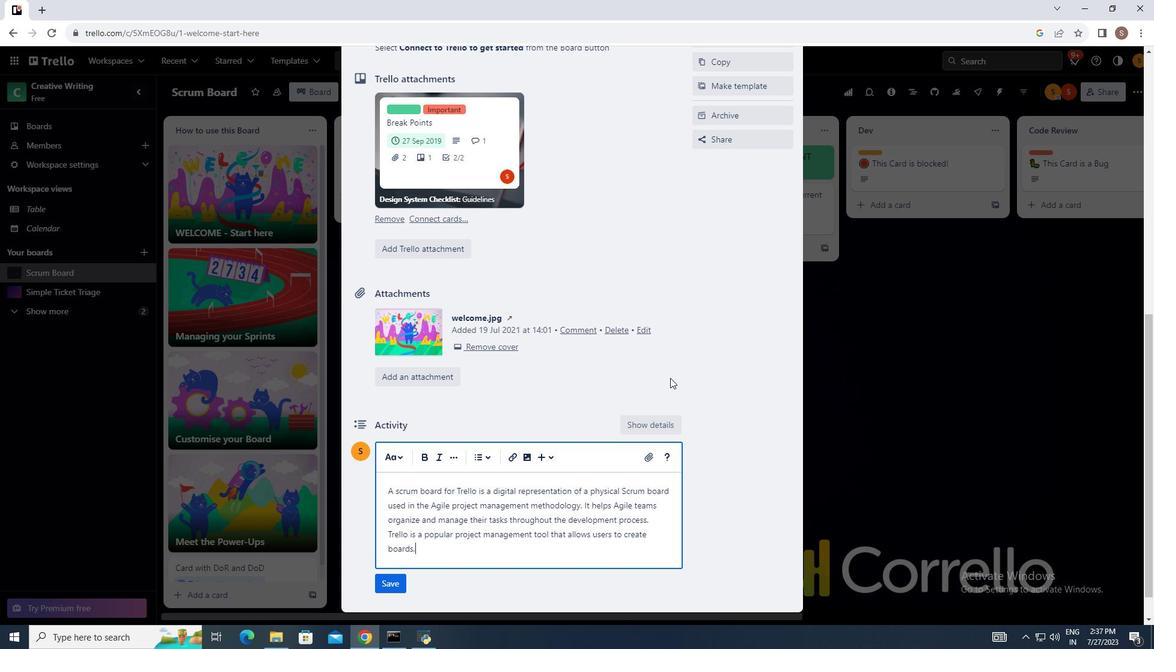 
Action: Mouse scrolled (677, 380) with delta (0, 0)
Screenshot: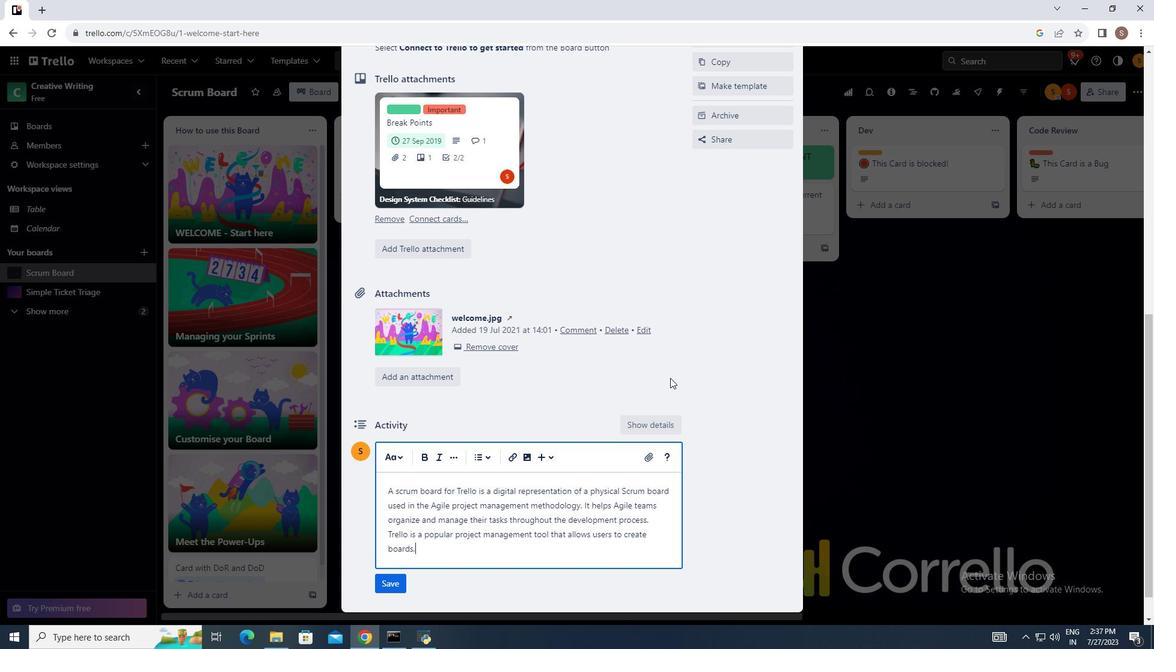 
Action: Mouse scrolled (677, 380) with delta (0, 0)
Screenshot: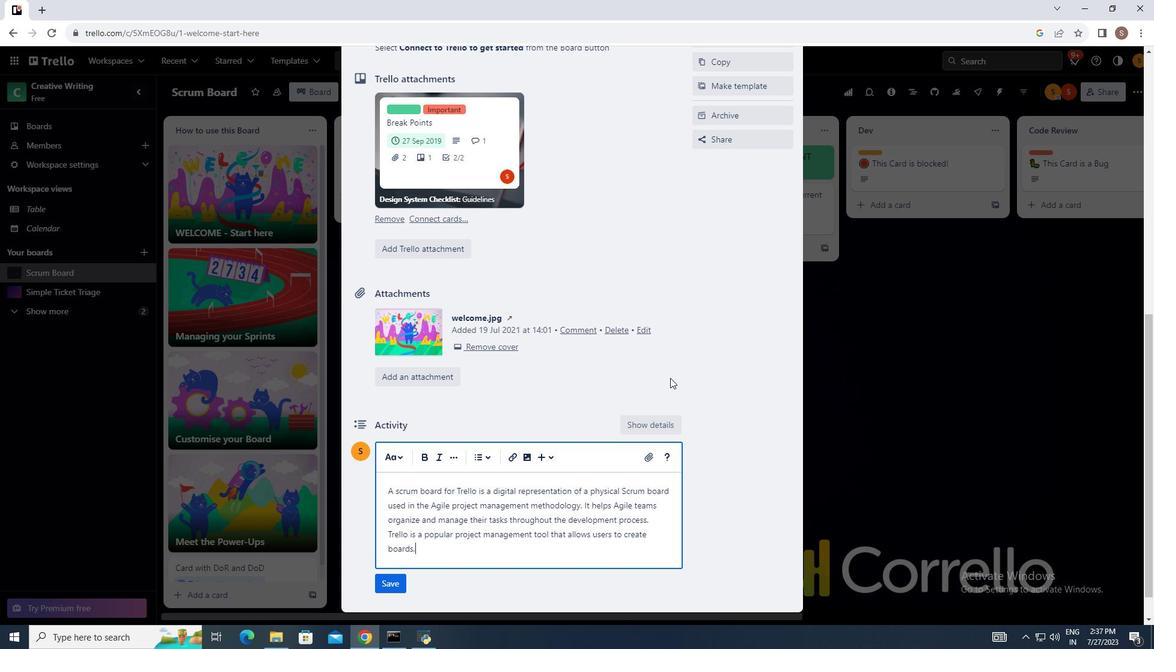 
Action: Mouse scrolled (676, 380) with delta (0, 0)
Screenshot: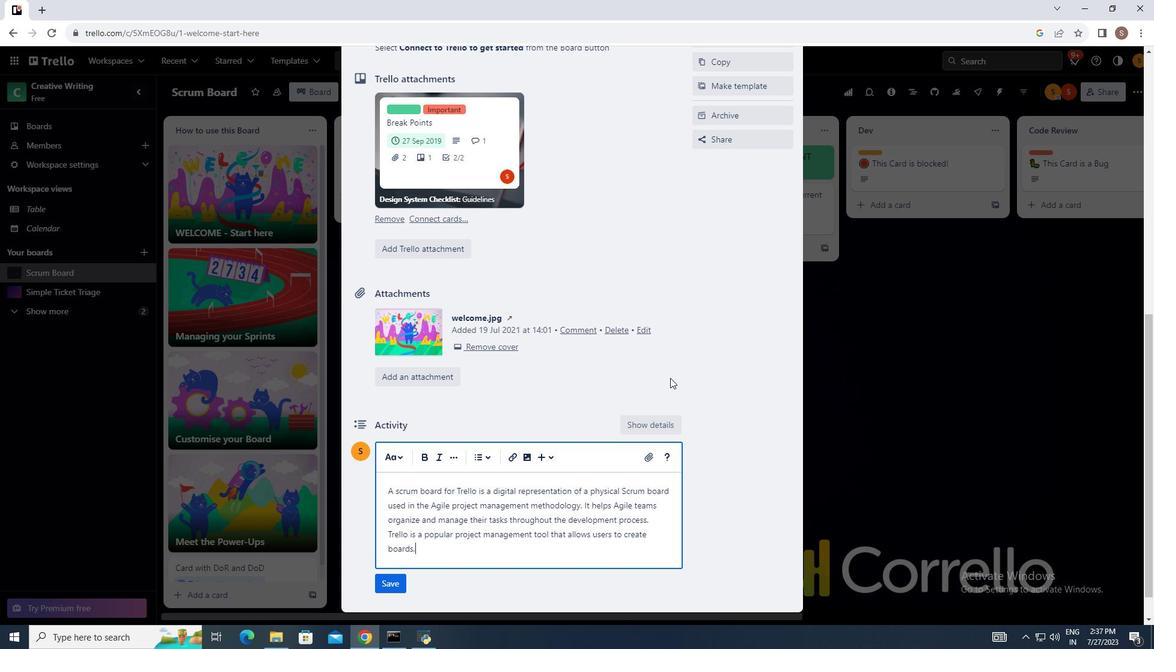 
Action: Mouse scrolled (675, 380) with delta (0, 0)
Screenshot: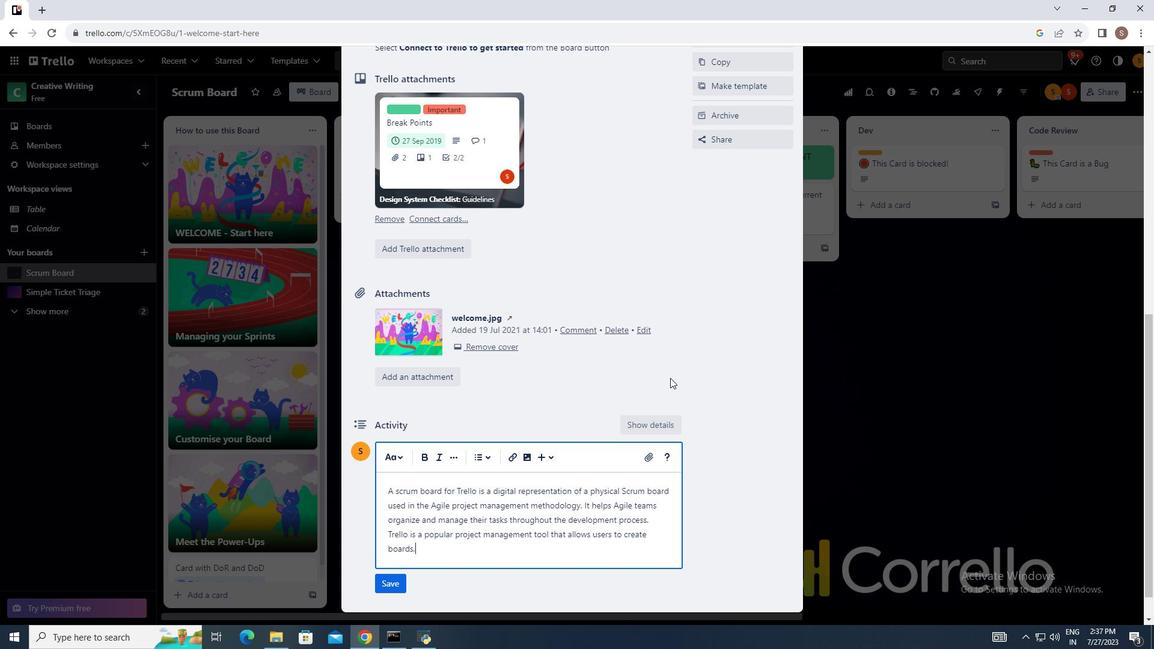 
Action: Mouse scrolled (670, 378) with delta (0, 0)
Screenshot: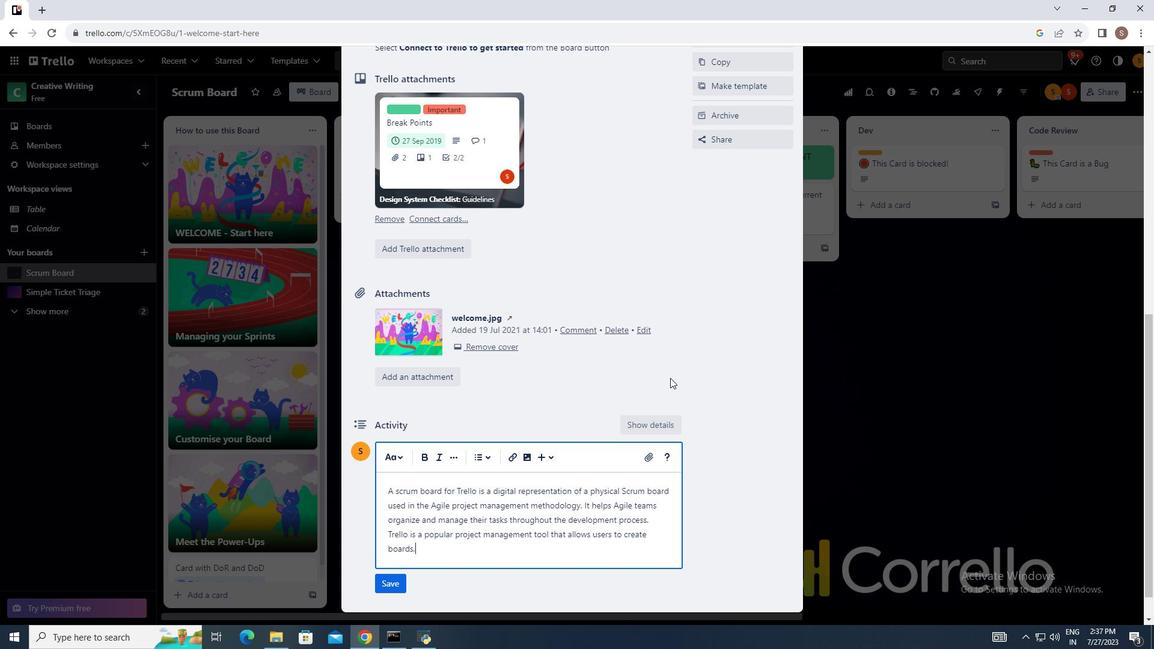 
Action: Mouse scrolled (670, 378) with delta (0, 0)
Screenshot: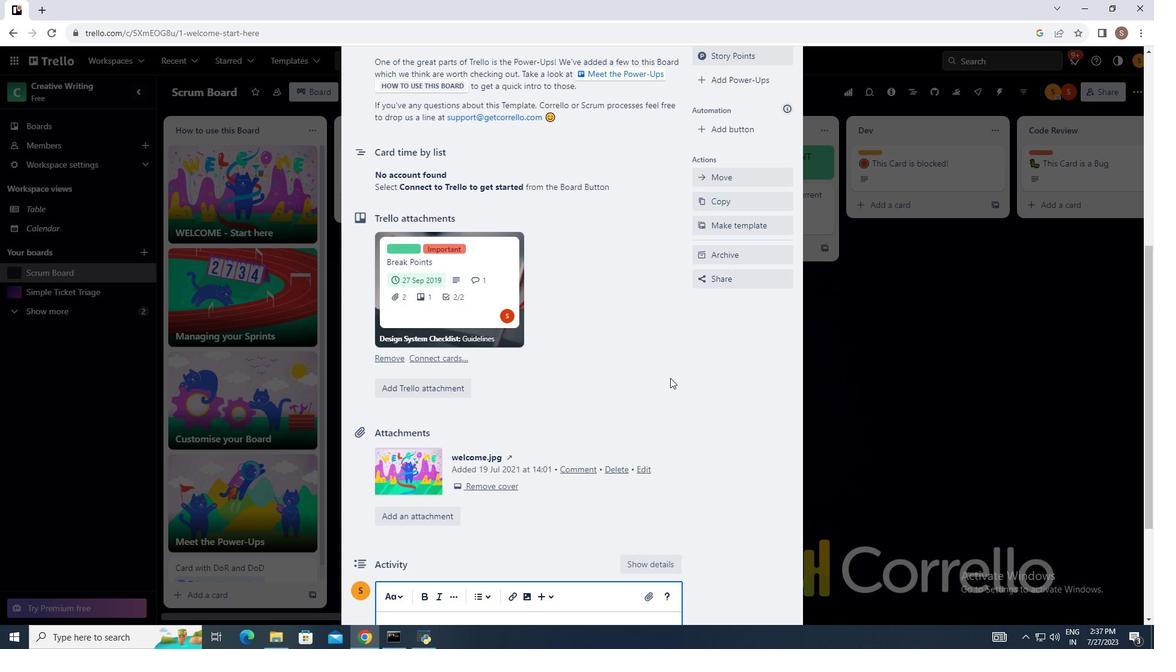 
Action: Mouse scrolled (670, 378) with delta (0, 0)
Screenshot: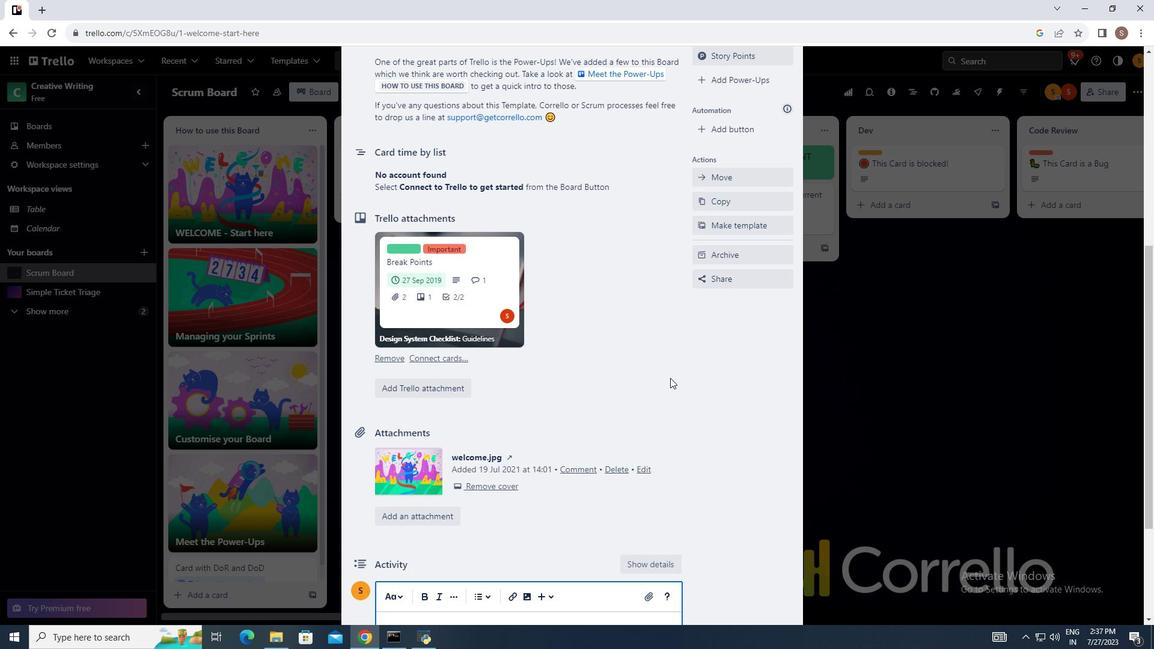 
Action: Mouse scrolled (670, 378) with delta (0, 0)
Screenshot: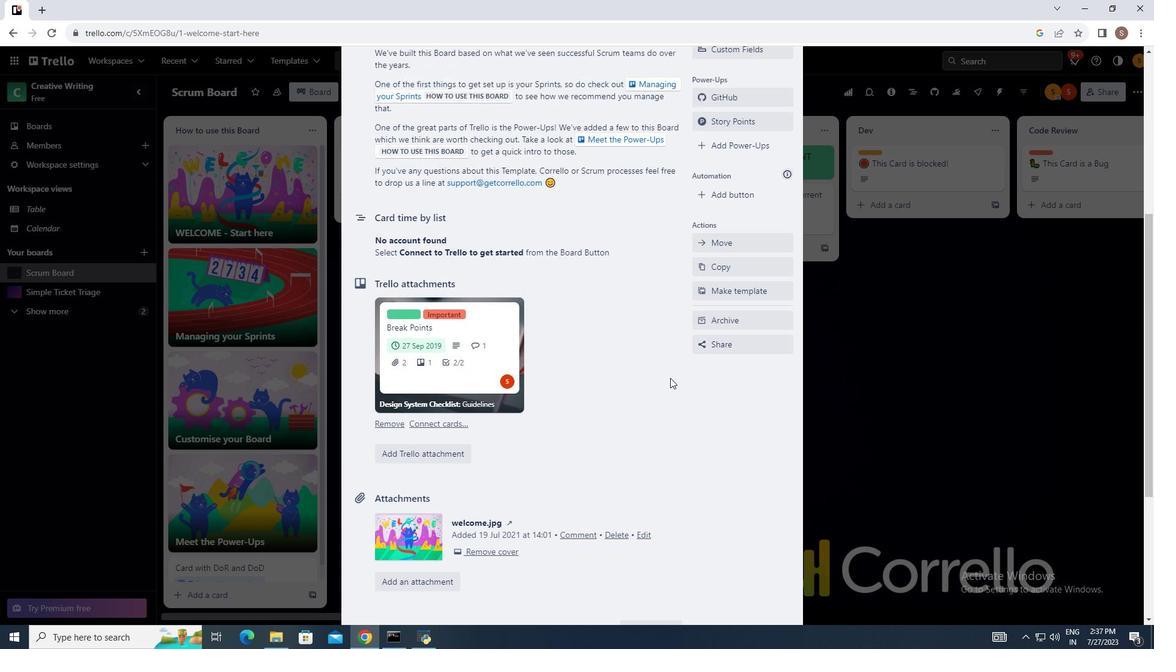 
Action: Mouse scrolled (670, 378) with delta (0, 0)
Screenshot: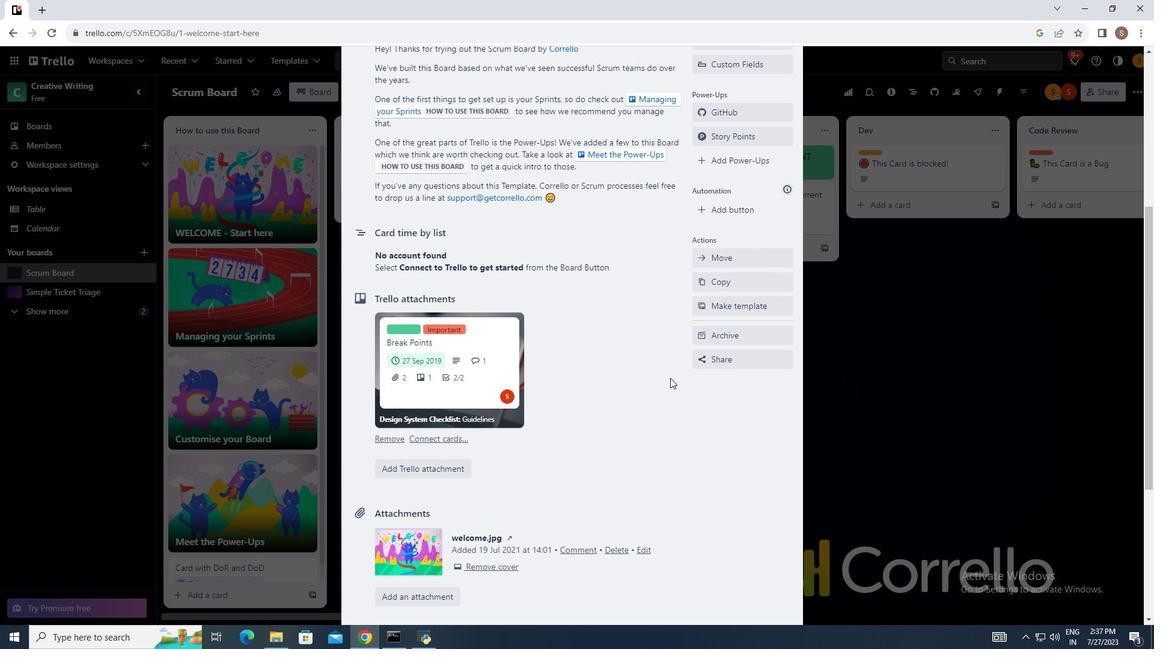 
Action: Mouse scrolled (670, 377) with delta (0, 0)
Screenshot: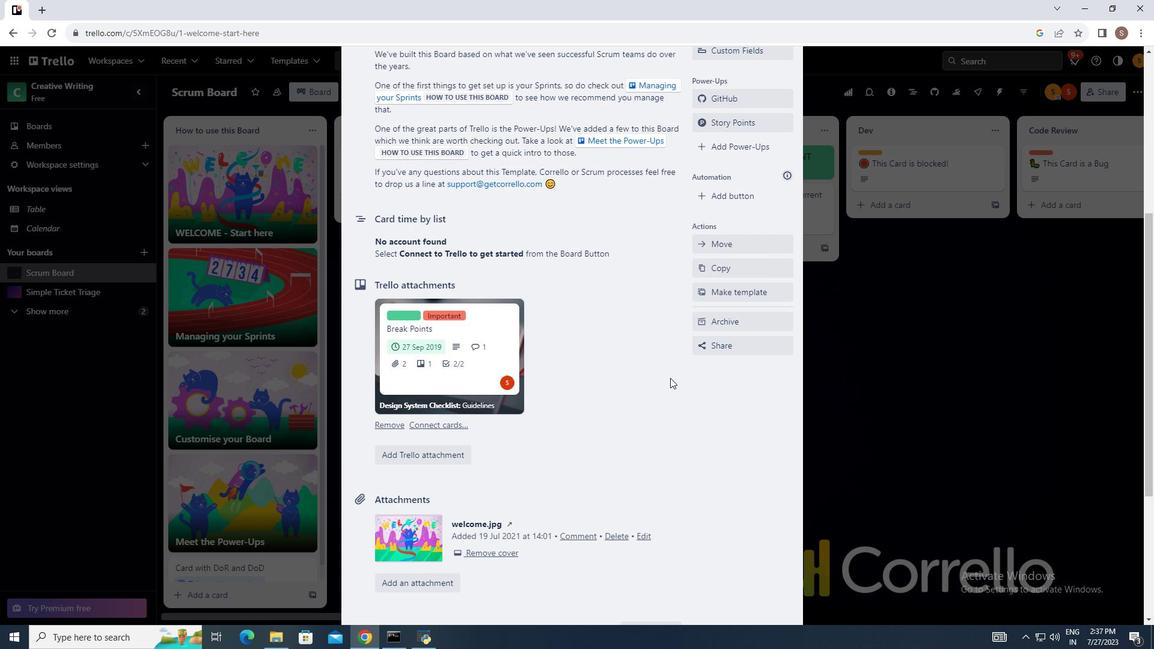 
Action: Mouse scrolled (670, 378) with delta (0, 0)
Screenshot: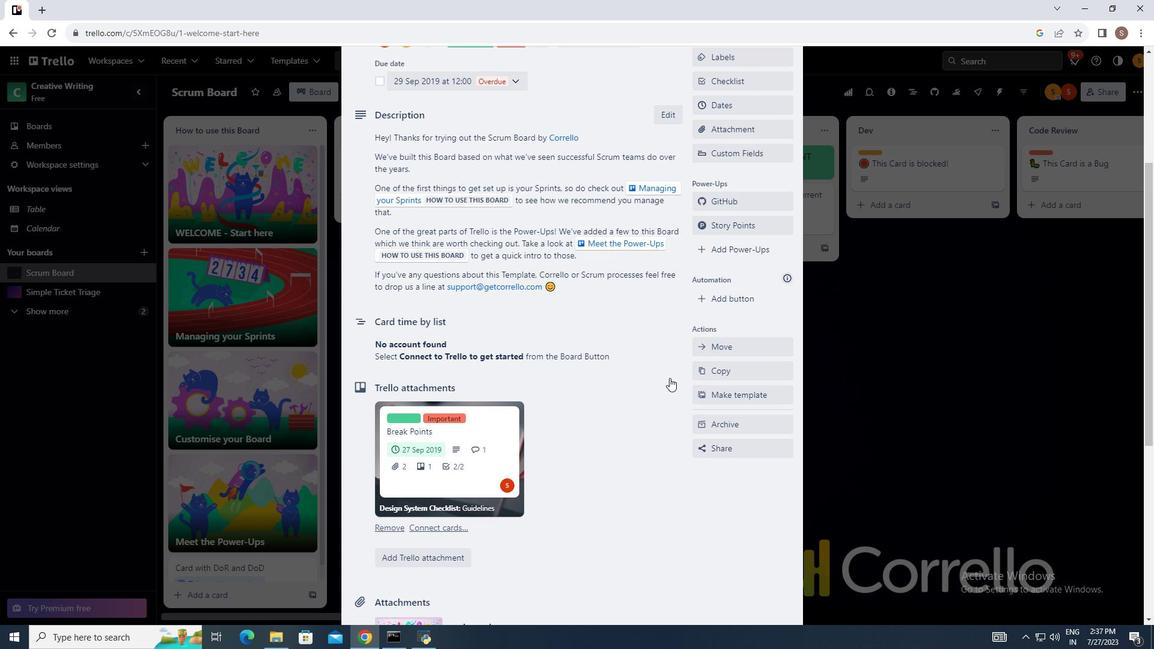 
Action: Mouse scrolled (670, 378) with delta (0, 0)
Screenshot: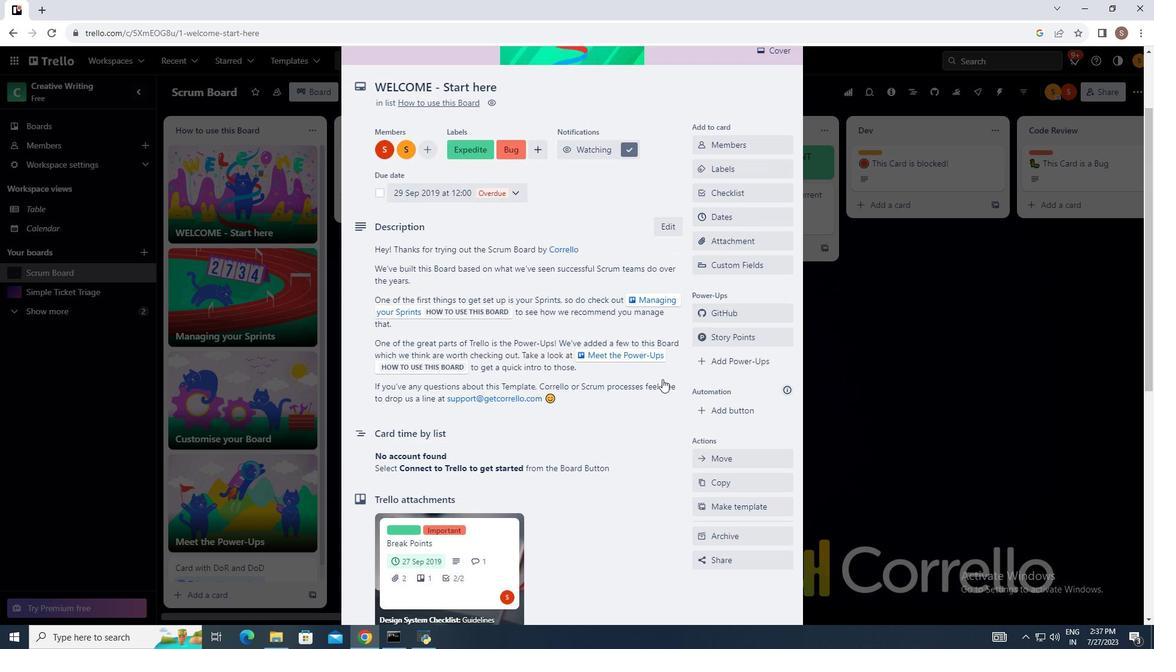 
Action: Mouse scrolled (670, 378) with delta (0, 0)
Screenshot: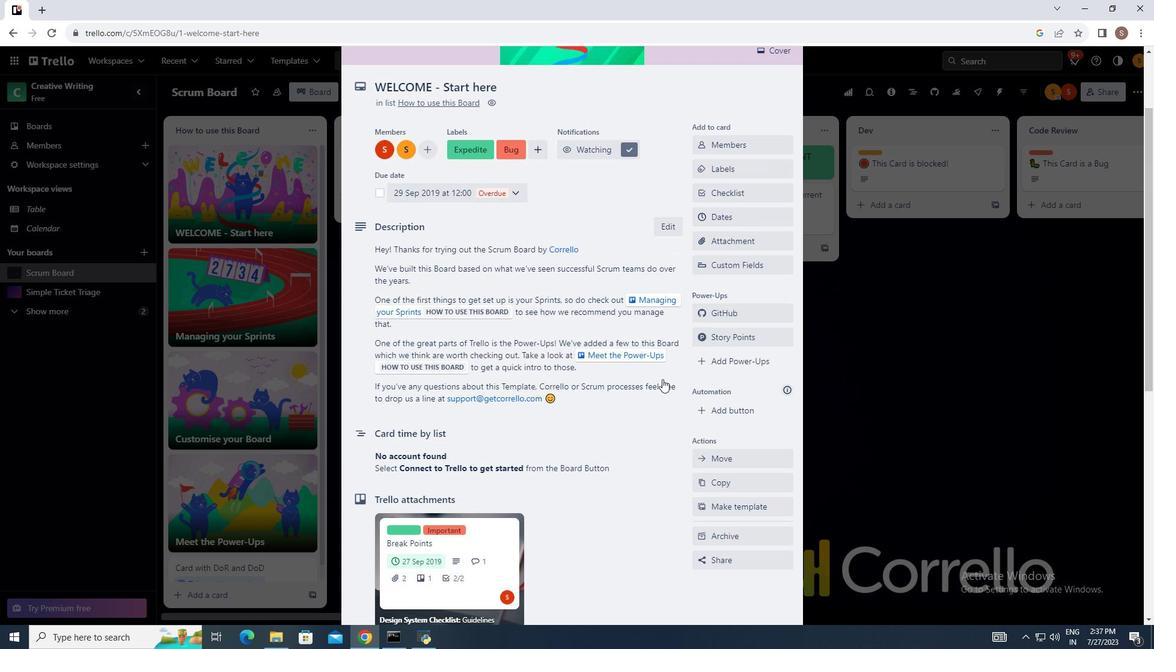 
Action: Mouse scrolled (670, 378) with delta (0, 0)
Screenshot: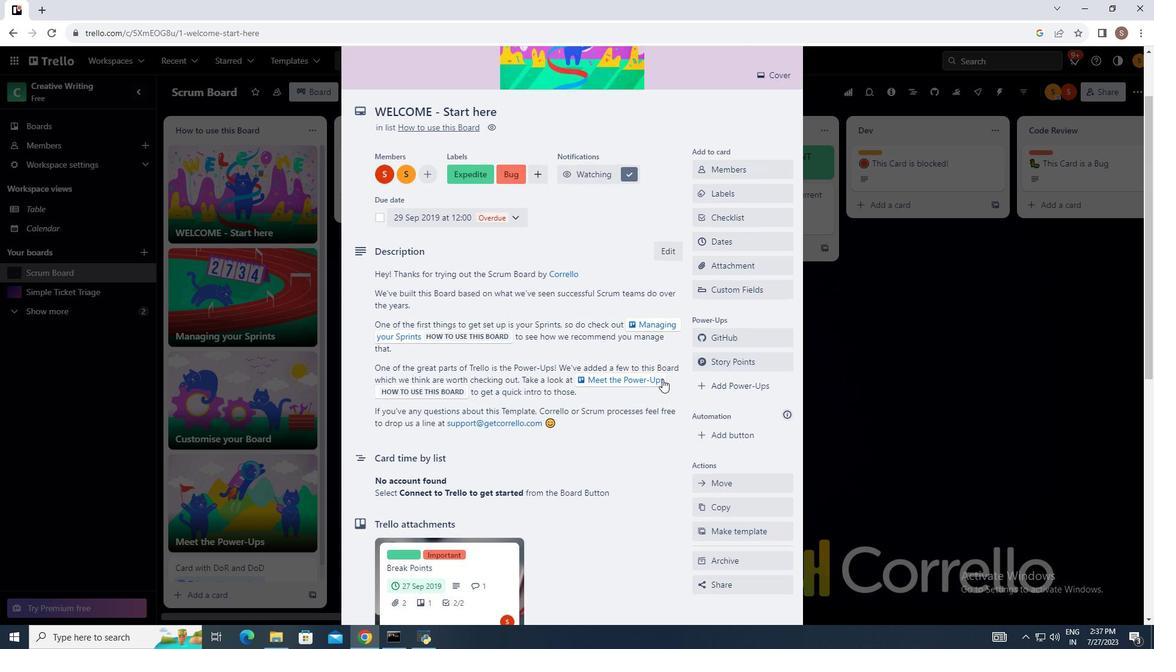
Action: Mouse moved to (662, 379)
Screenshot: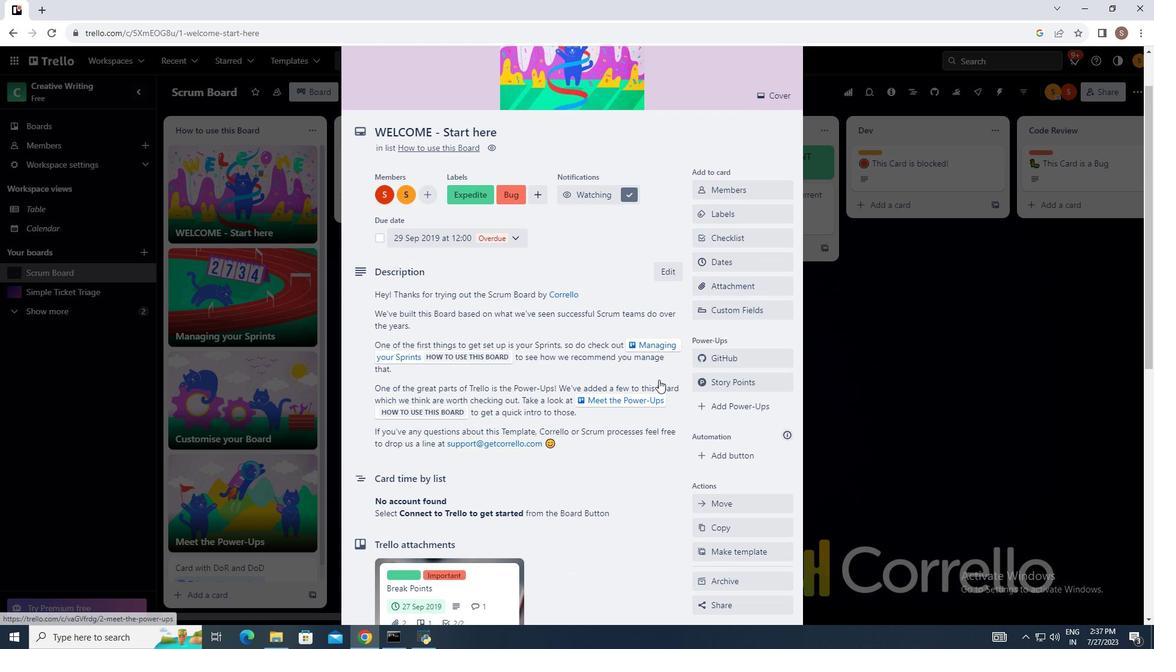 
Action: Mouse scrolled (662, 379) with delta (0, 0)
Screenshot: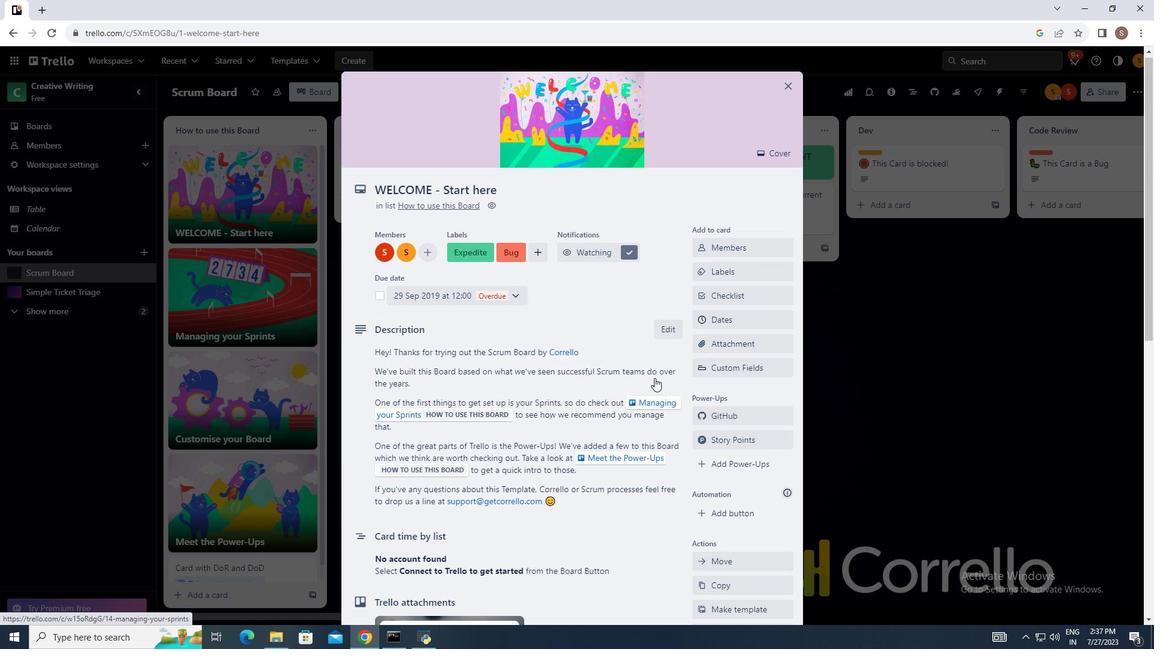
Action: Mouse scrolled (662, 379) with delta (0, 0)
Screenshot: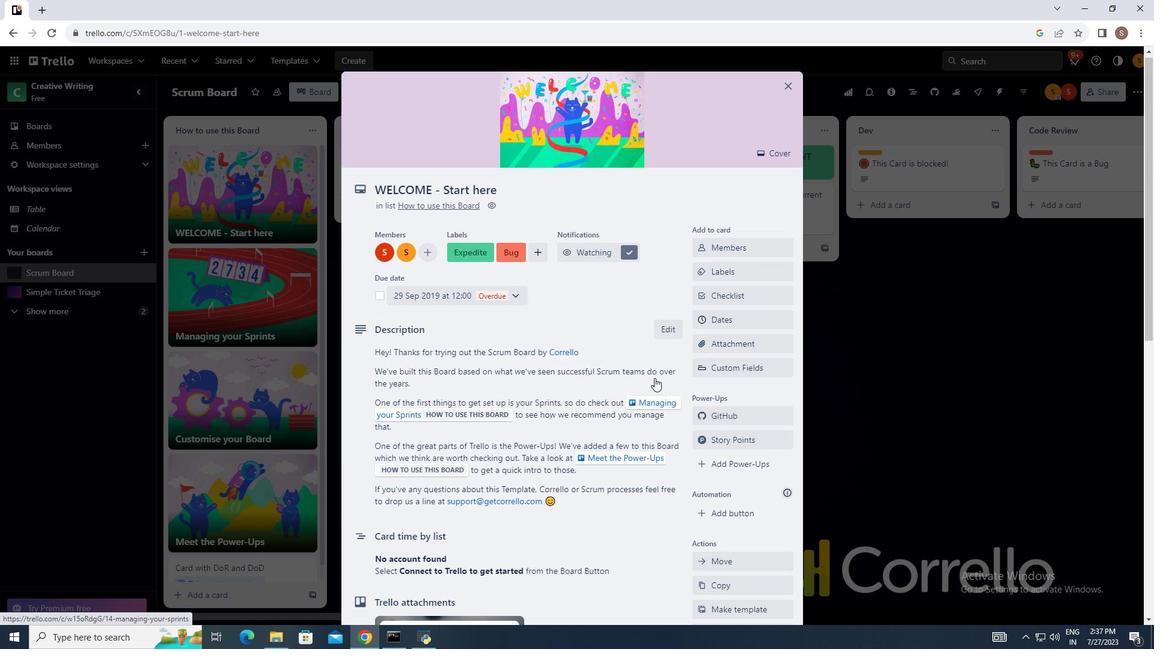 
Action: Mouse scrolled (662, 379) with delta (0, 0)
Screenshot: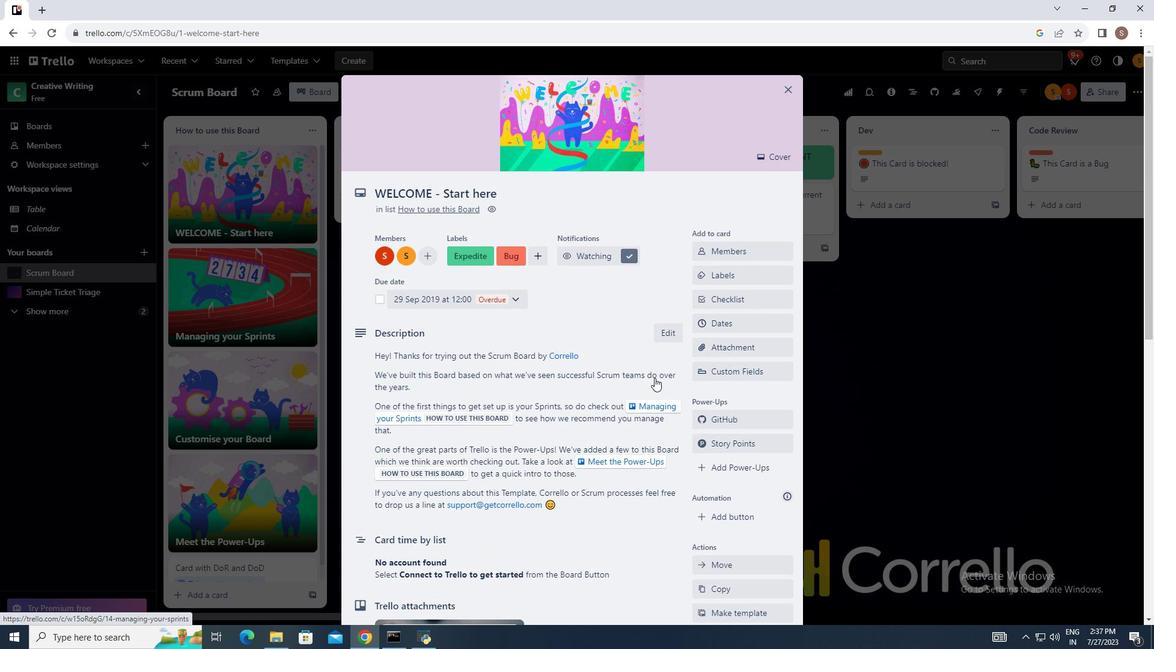 
Action: Mouse moved to (654, 378)
Screenshot: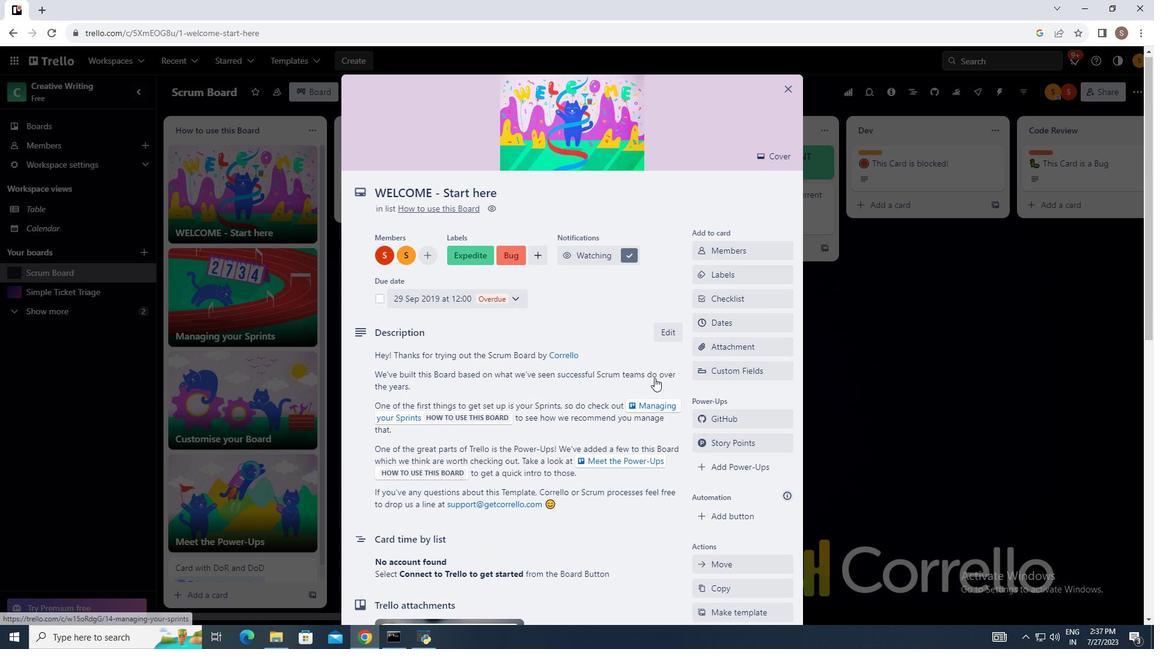 
Action: Mouse scrolled (654, 378) with delta (0, 0)
Screenshot: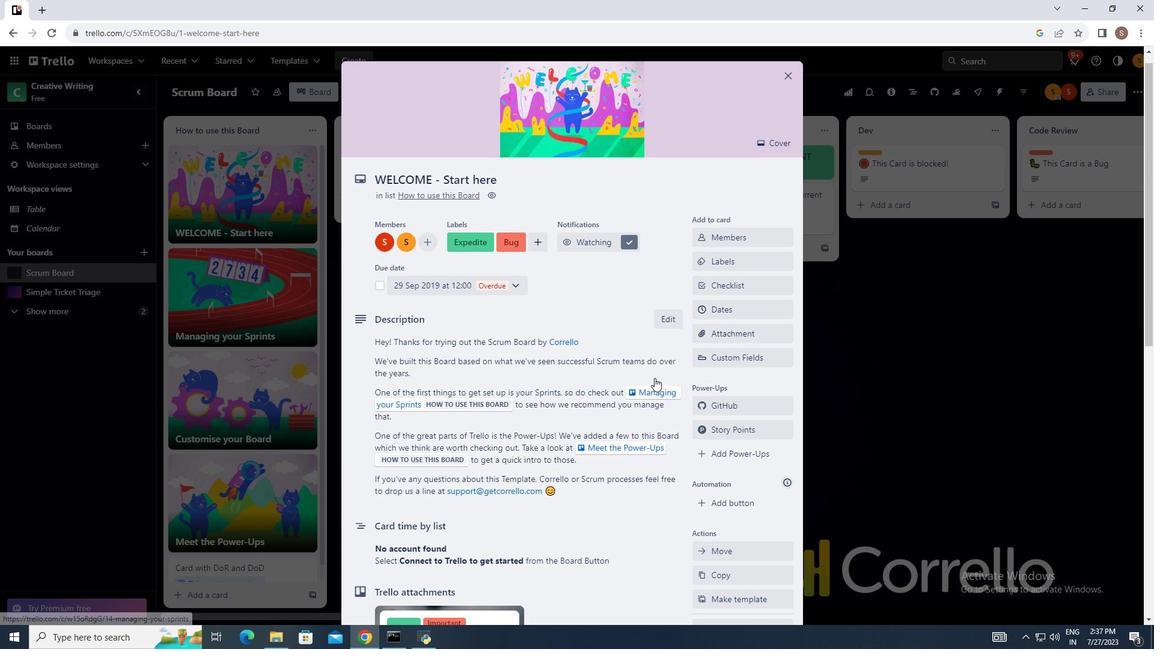 
Action: Mouse scrolled (654, 377) with delta (0, 0)
Screenshot: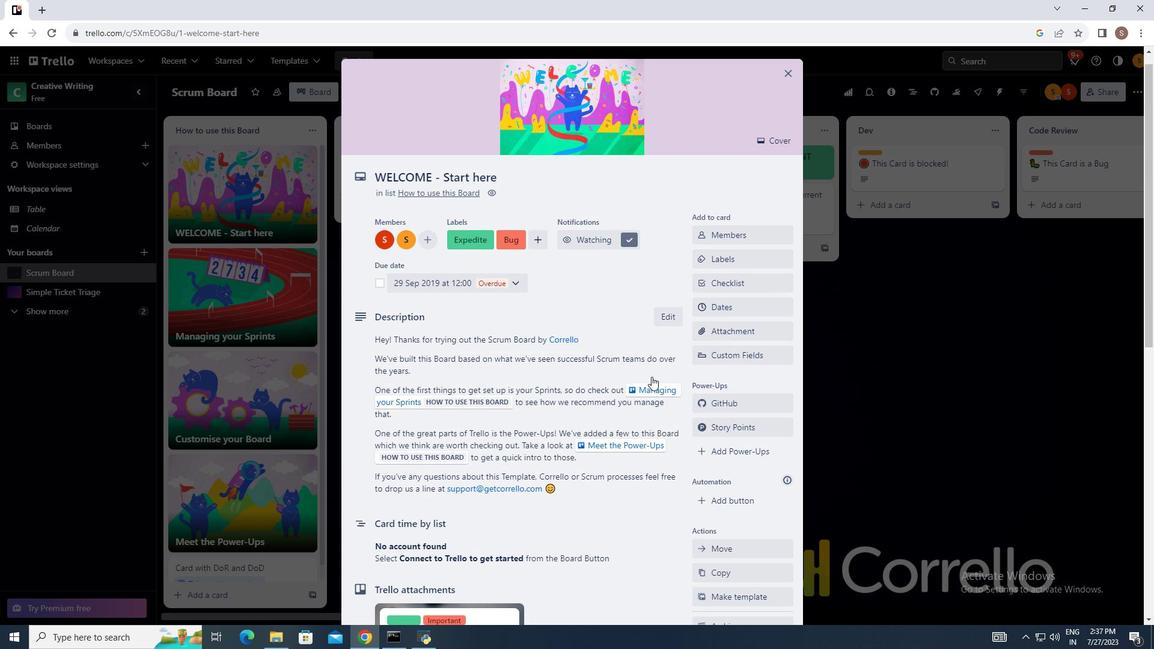 
Action: Mouse scrolled (654, 378) with delta (0, 0)
Screenshot: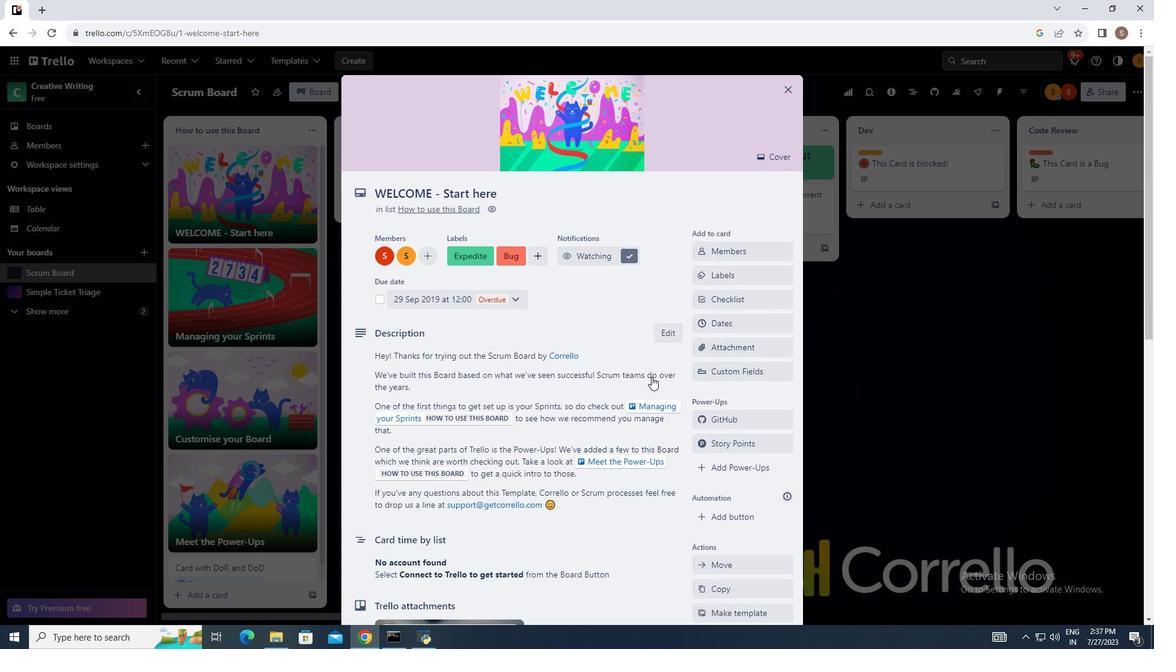 
Action: Mouse moved to (651, 376)
Screenshot: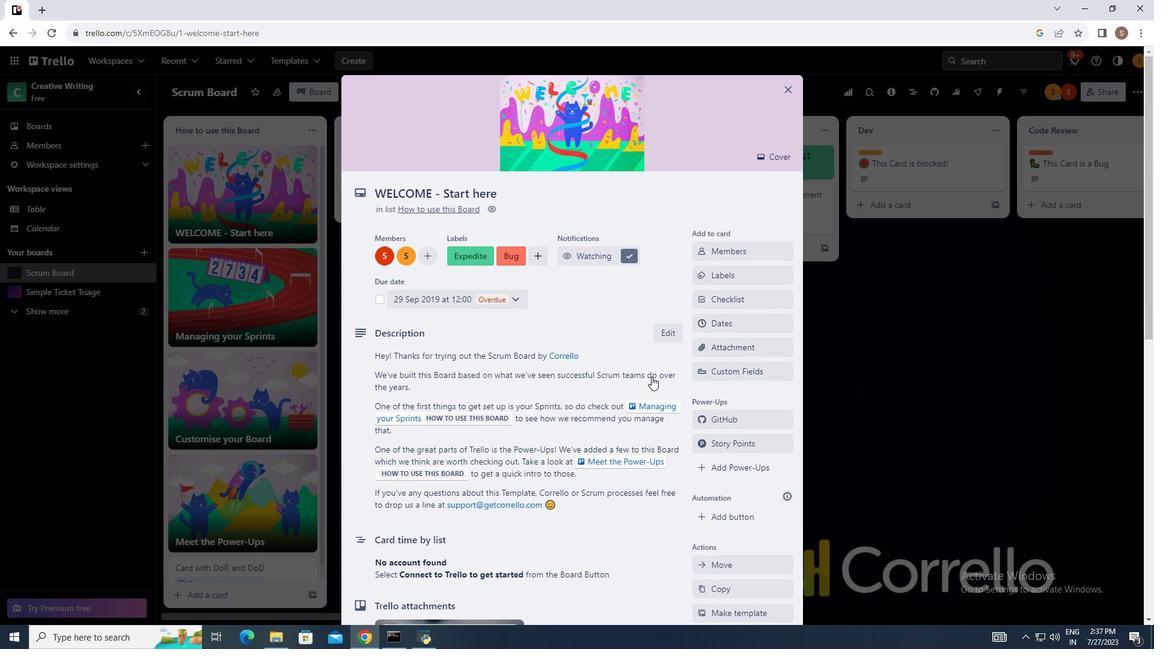 
Action: Mouse scrolled (651, 377) with delta (0, 0)
Screenshot: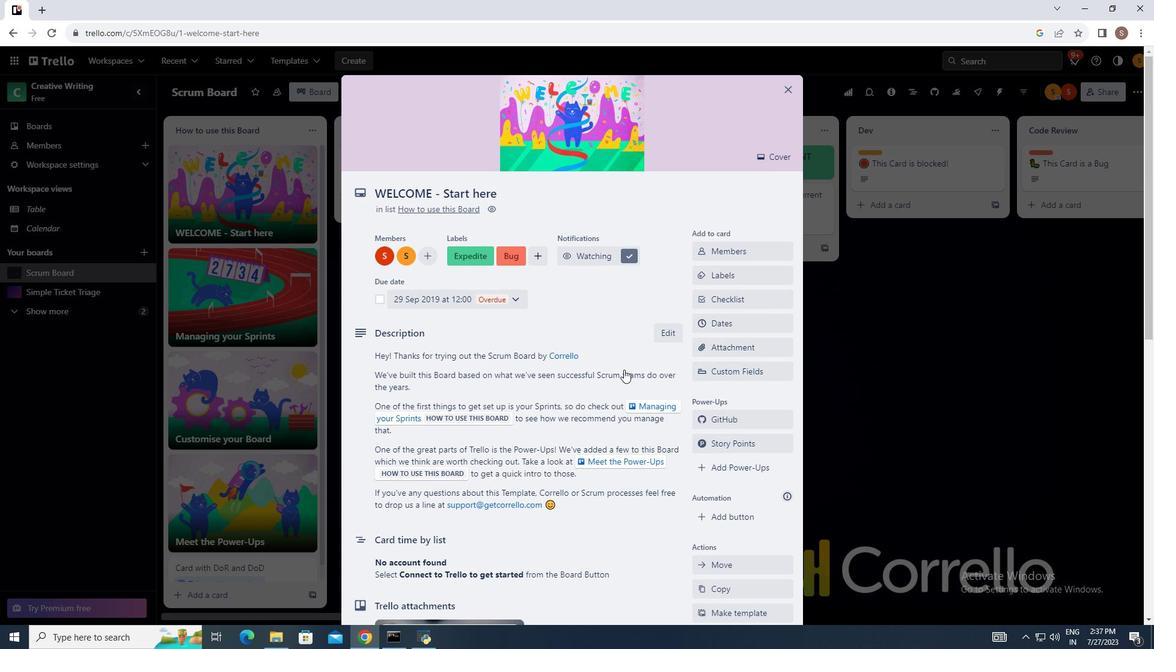 
Action: Mouse scrolled (651, 377) with delta (0, 0)
Screenshot: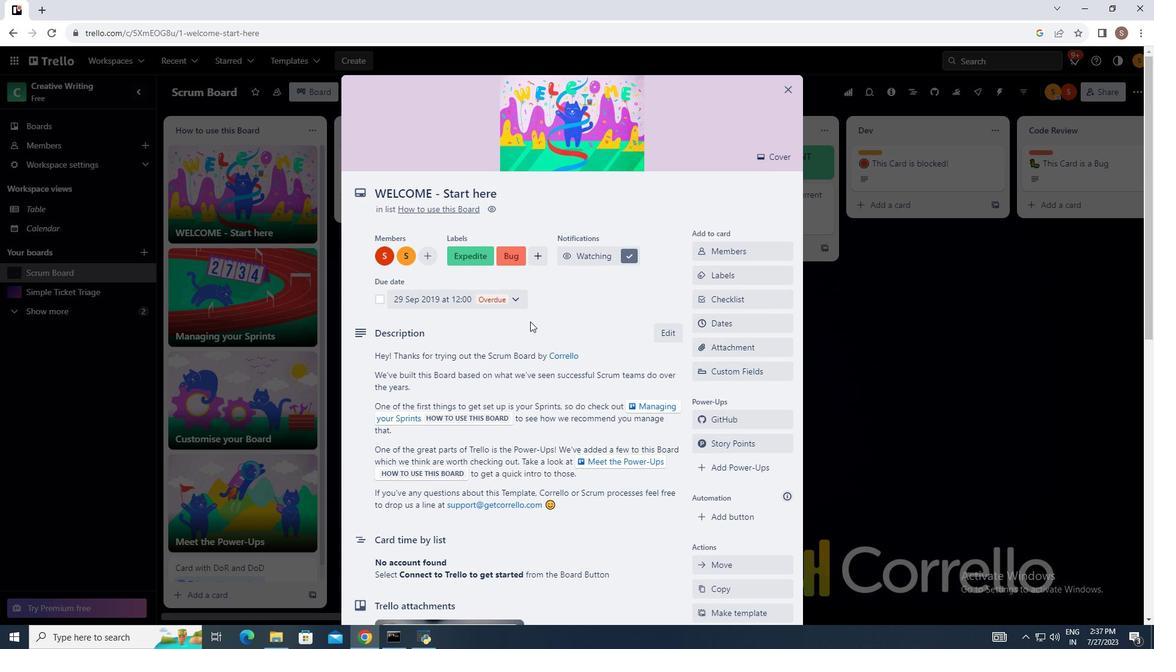 
Action: Mouse scrolled (651, 377) with delta (0, 0)
Screenshot: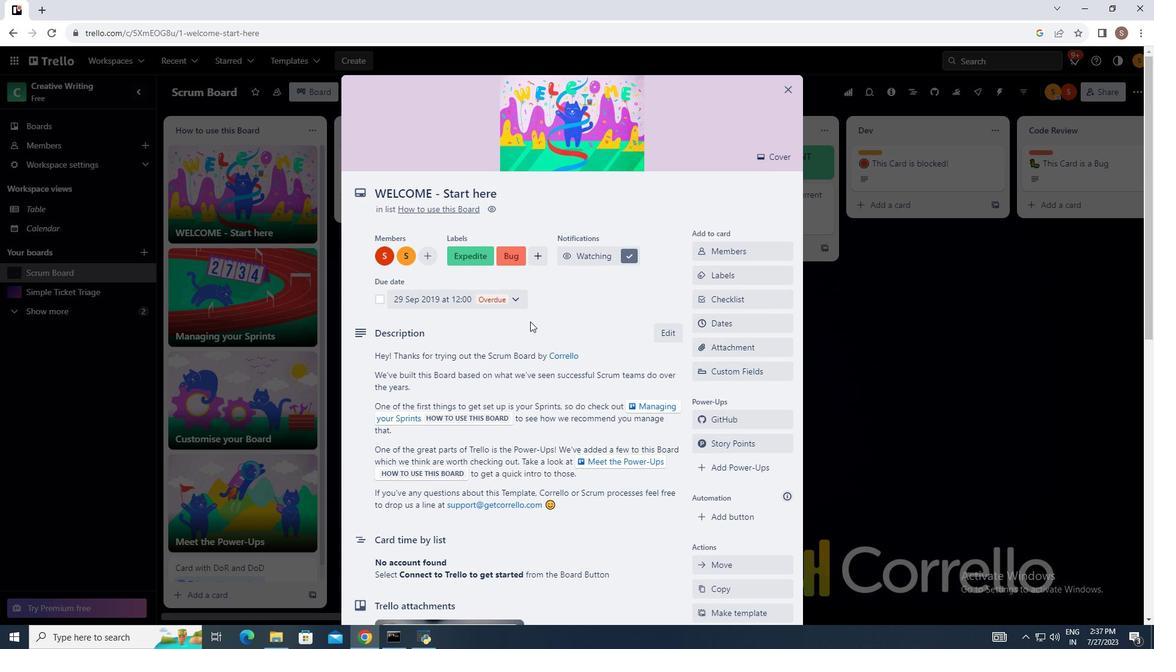 
Action: Mouse scrolled (651, 377) with delta (0, 0)
Screenshot: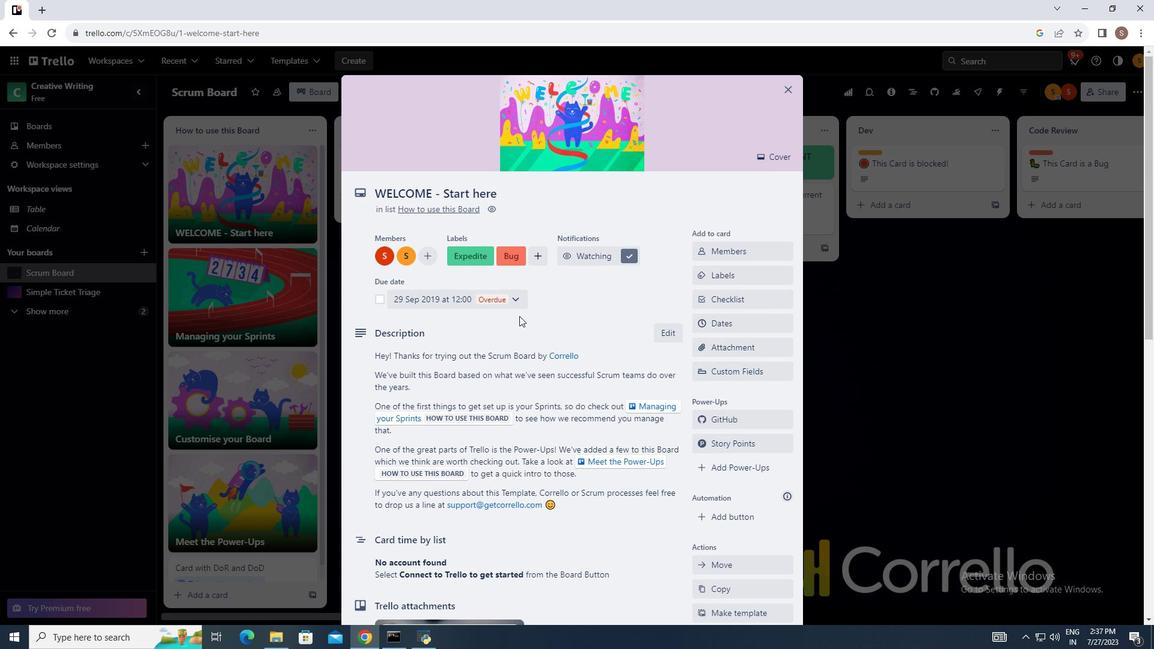 
Action: Mouse moved to (547, 344)
Screenshot: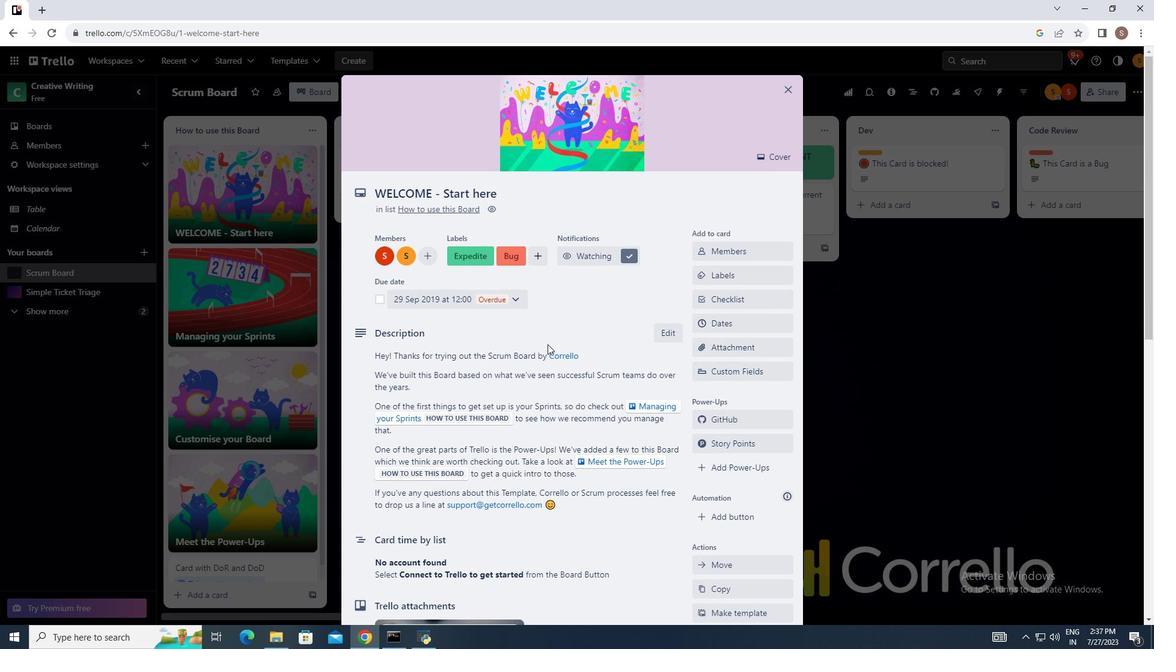 
Action: Mouse scrolled (547, 343) with delta (0, 0)
Screenshot: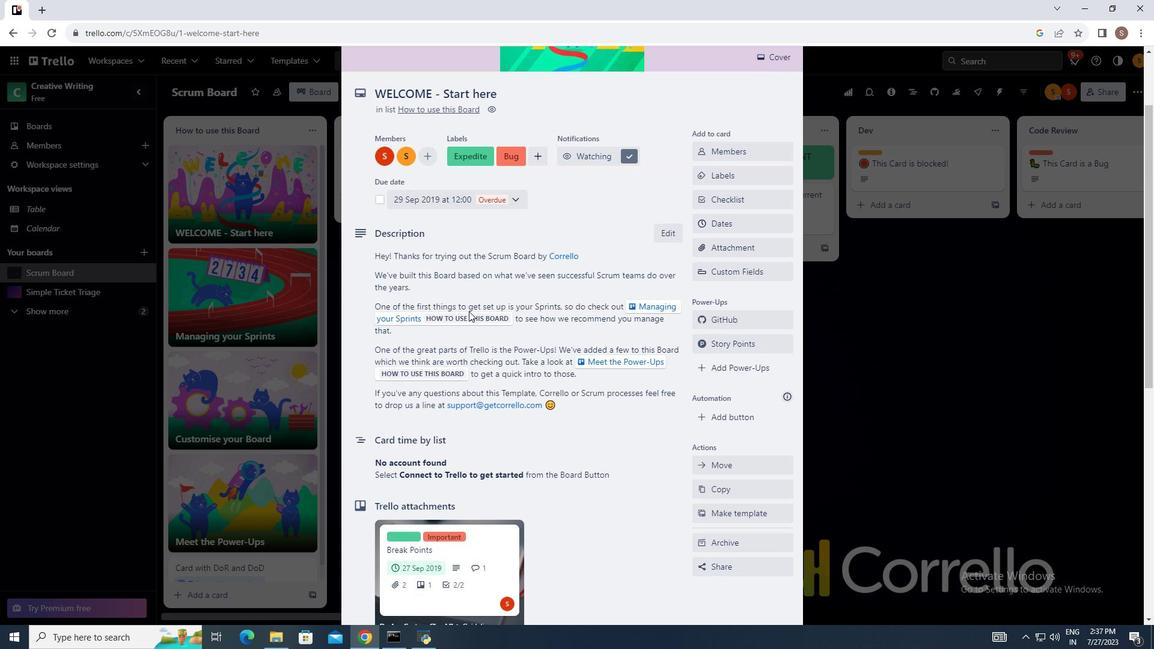 
Action: Mouse scrolled (547, 343) with delta (0, 0)
Screenshot: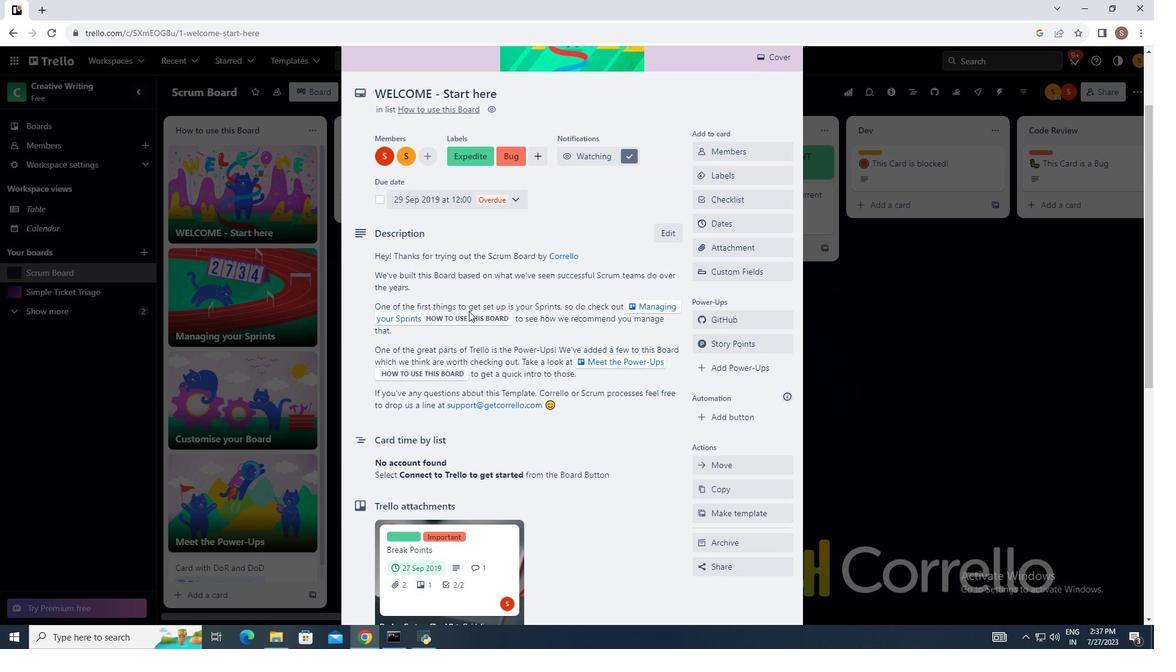 
Action: Mouse scrolled (547, 343) with delta (0, 0)
Screenshot: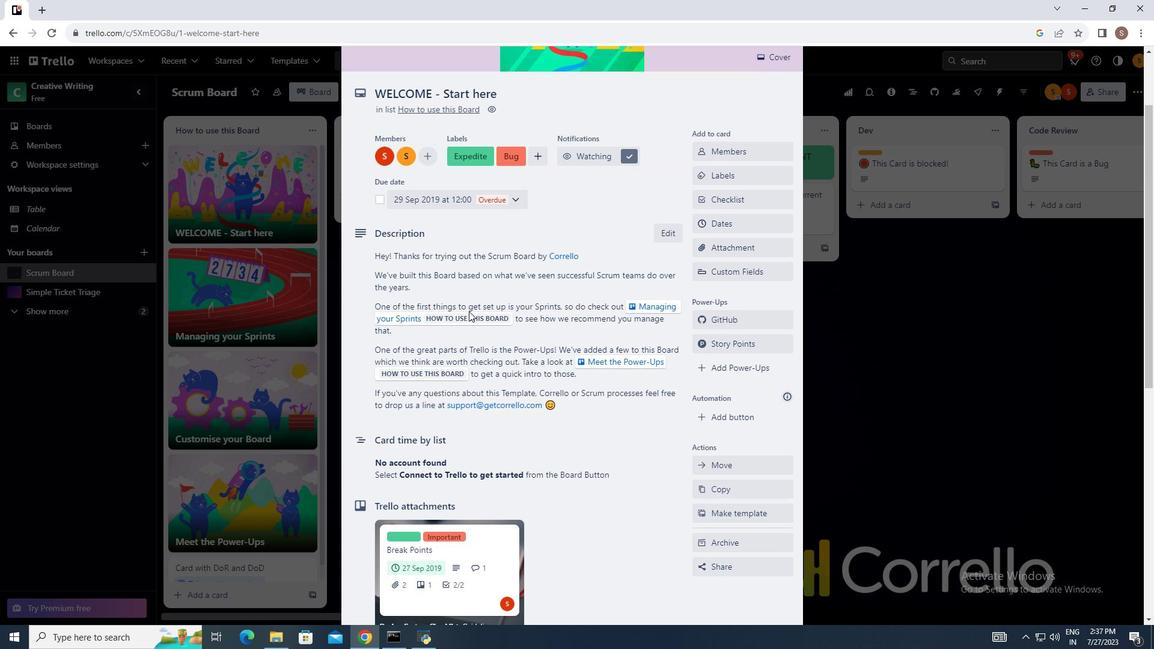 
Action: Mouse scrolled (547, 343) with delta (0, 0)
Screenshot: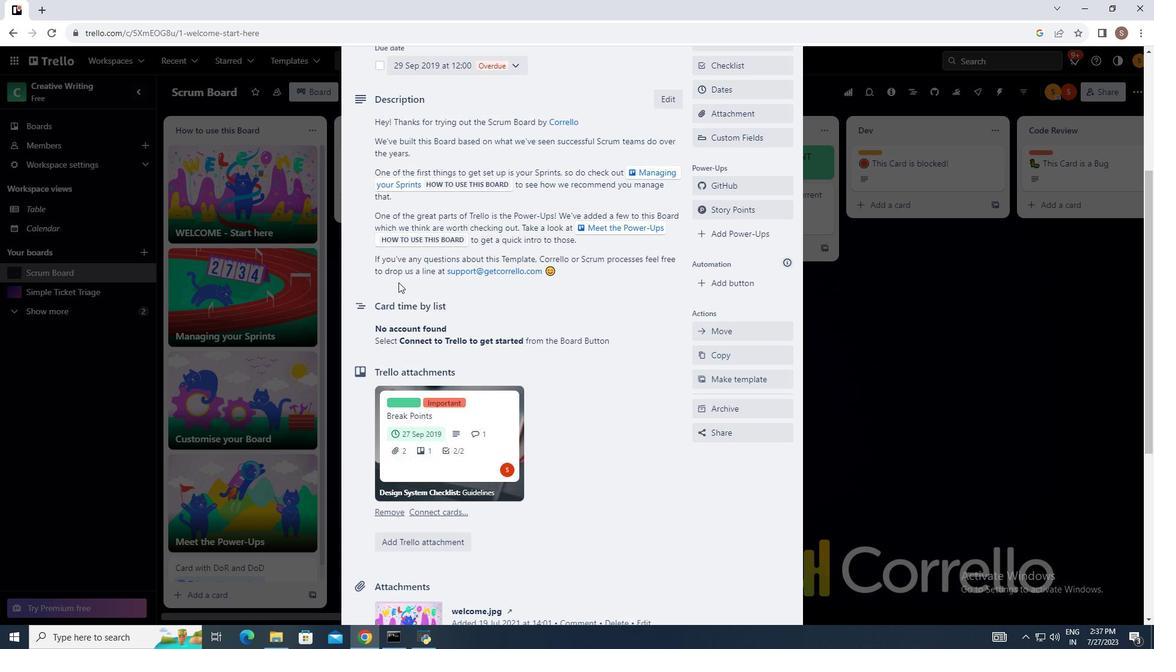 
Action: Mouse moved to (398, 282)
Screenshot: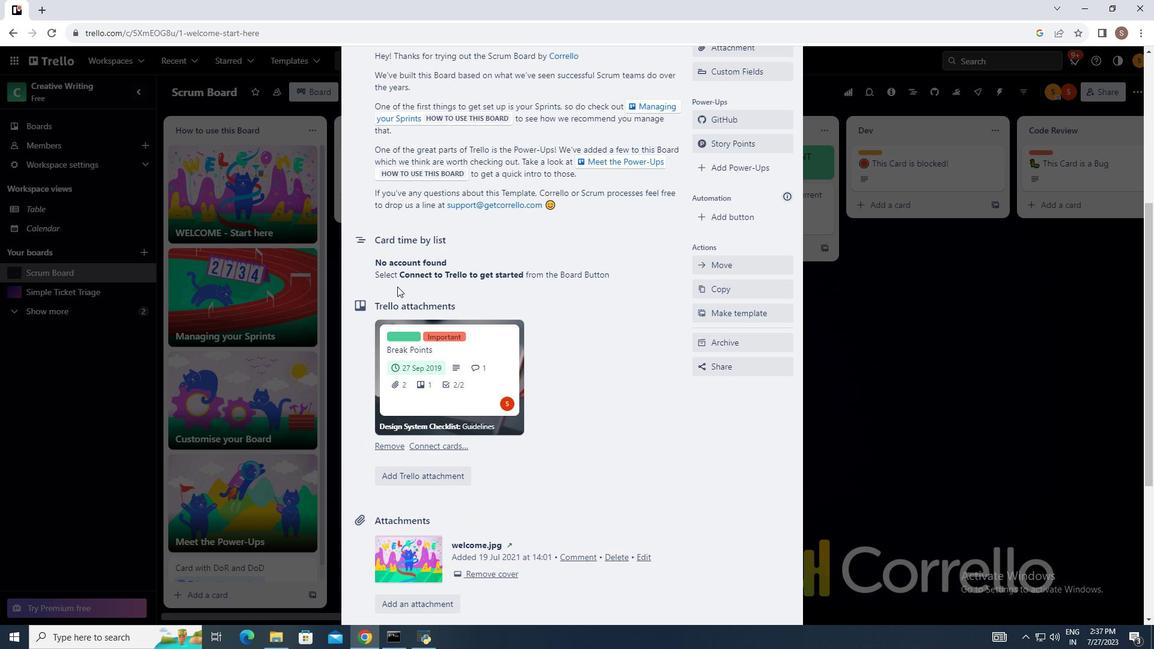 
Action: Mouse scrolled (398, 281) with delta (0, 0)
Screenshot: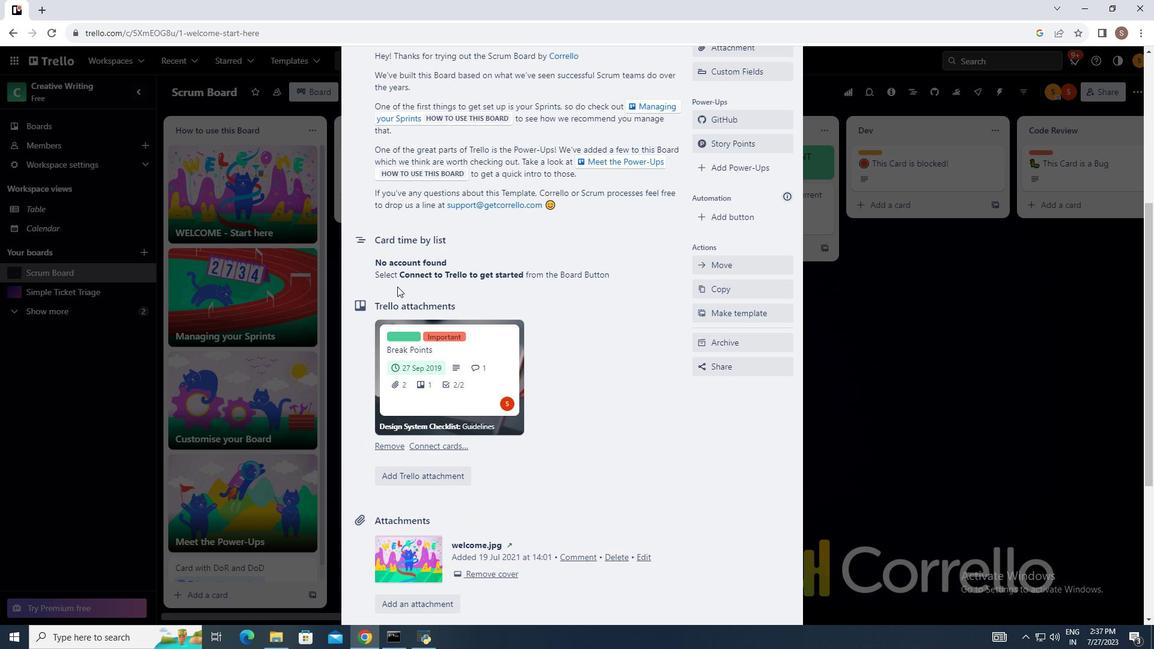 
Action: Mouse moved to (492, 340)
Screenshot: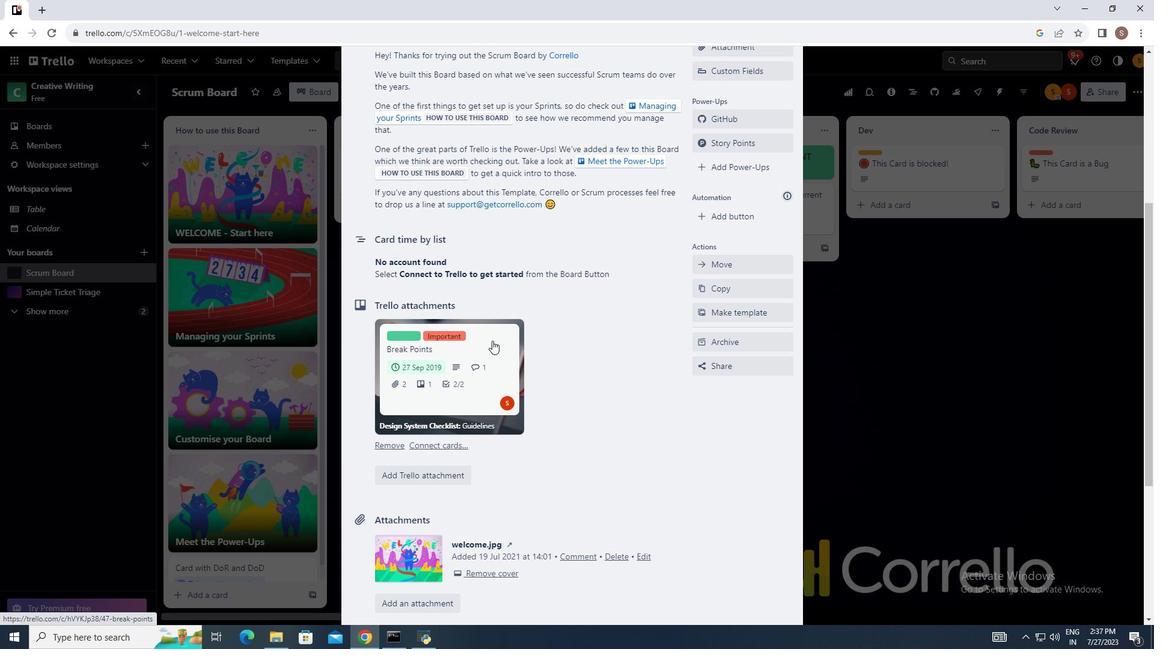 
Action: Mouse scrolled (492, 340) with delta (0, 0)
Screenshot: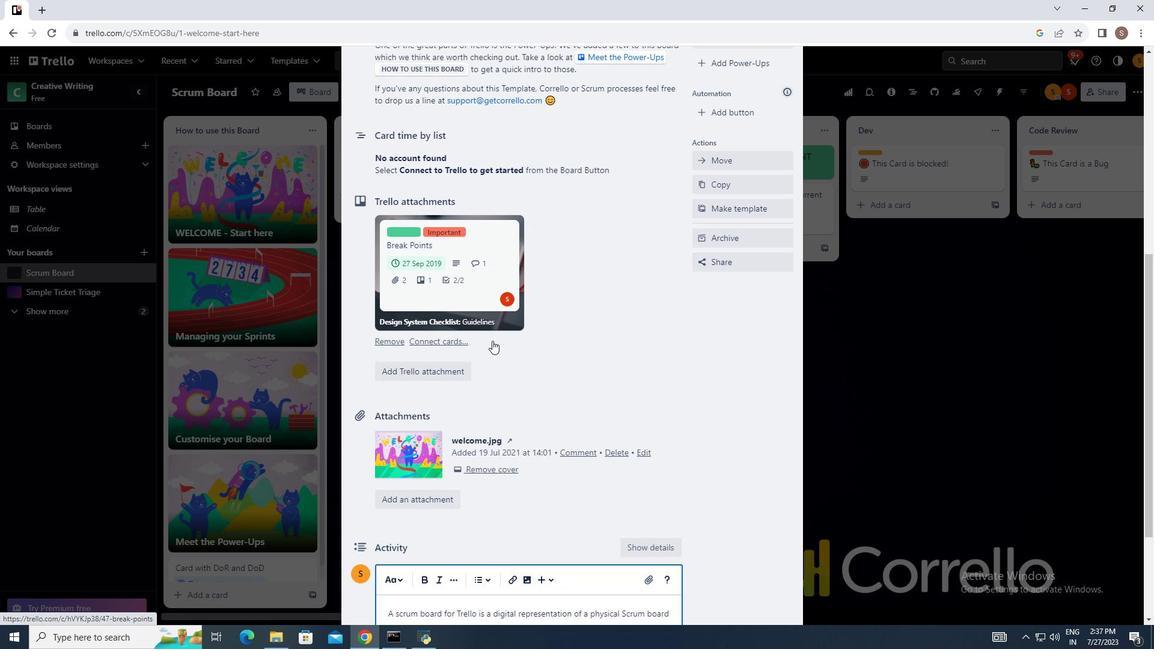 
Action: Mouse scrolled (492, 340) with delta (0, 0)
Screenshot: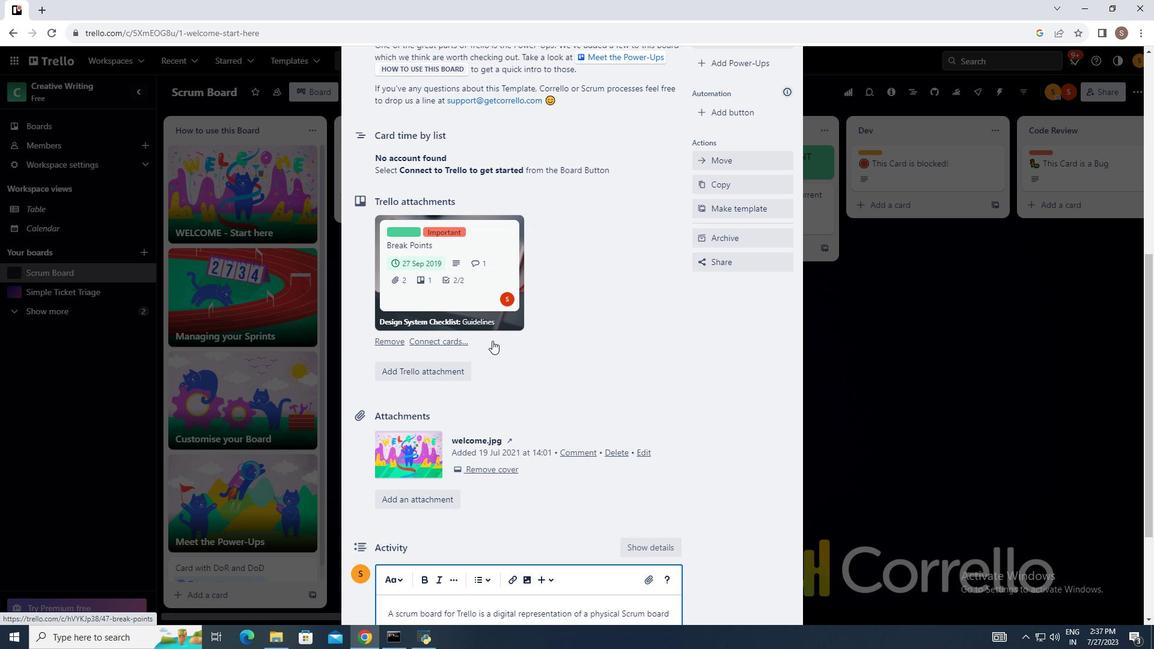 
Action: Mouse scrolled (492, 340) with delta (0, 0)
Screenshot: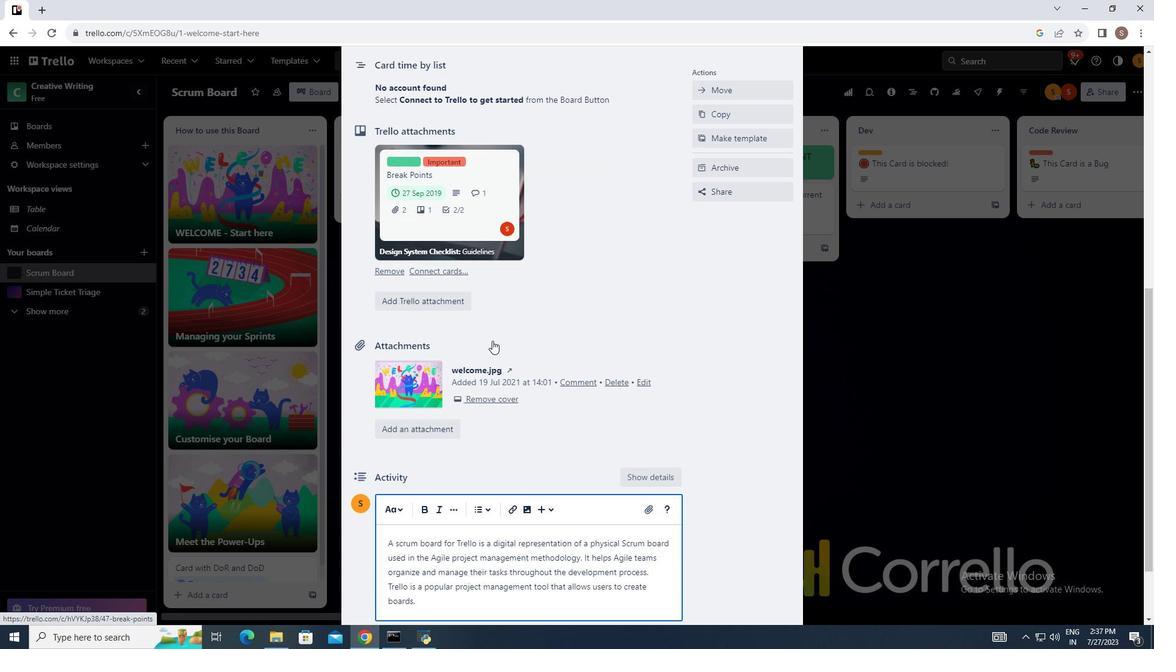 
Action: Mouse scrolled (492, 340) with delta (0, 0)
Screenshot: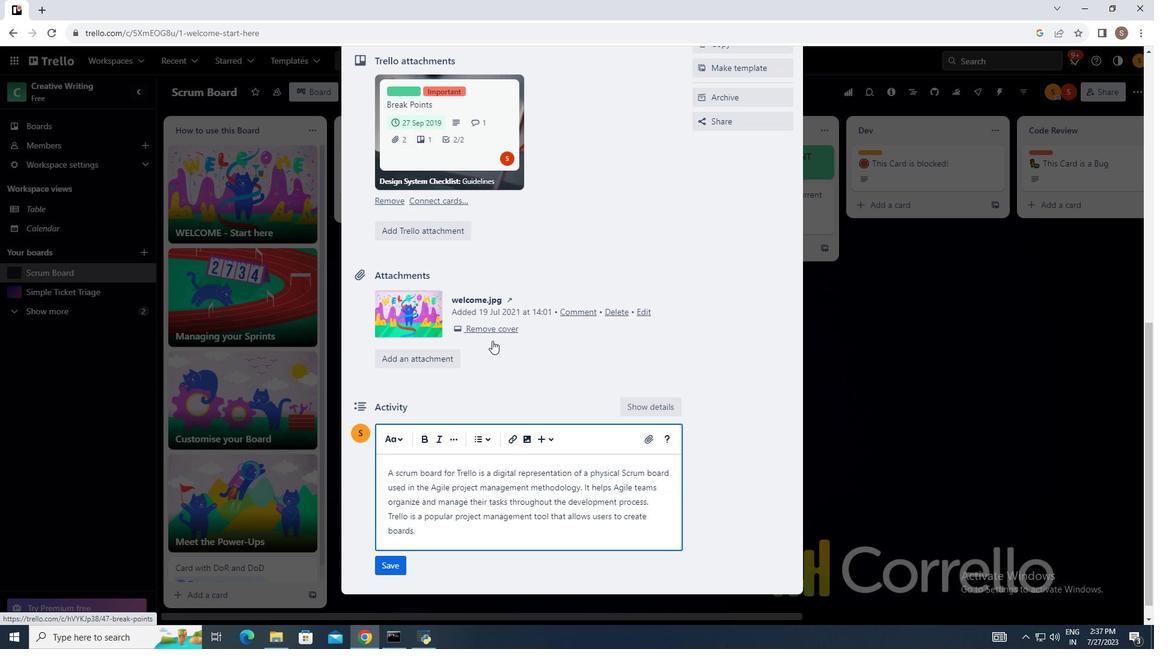
Action: Mouse scrolled (492, 340) with delta (0, 0)
Screenshot: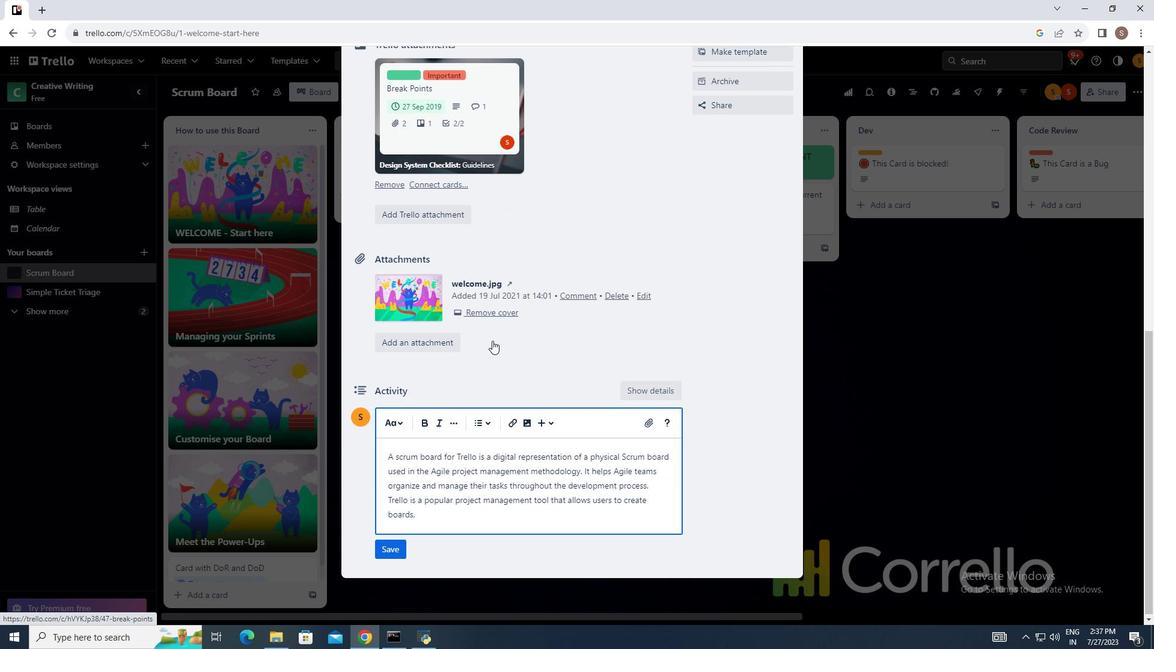 
Action: Mouse scrolled (492, 340) with delta (0, 0)
Screenshot: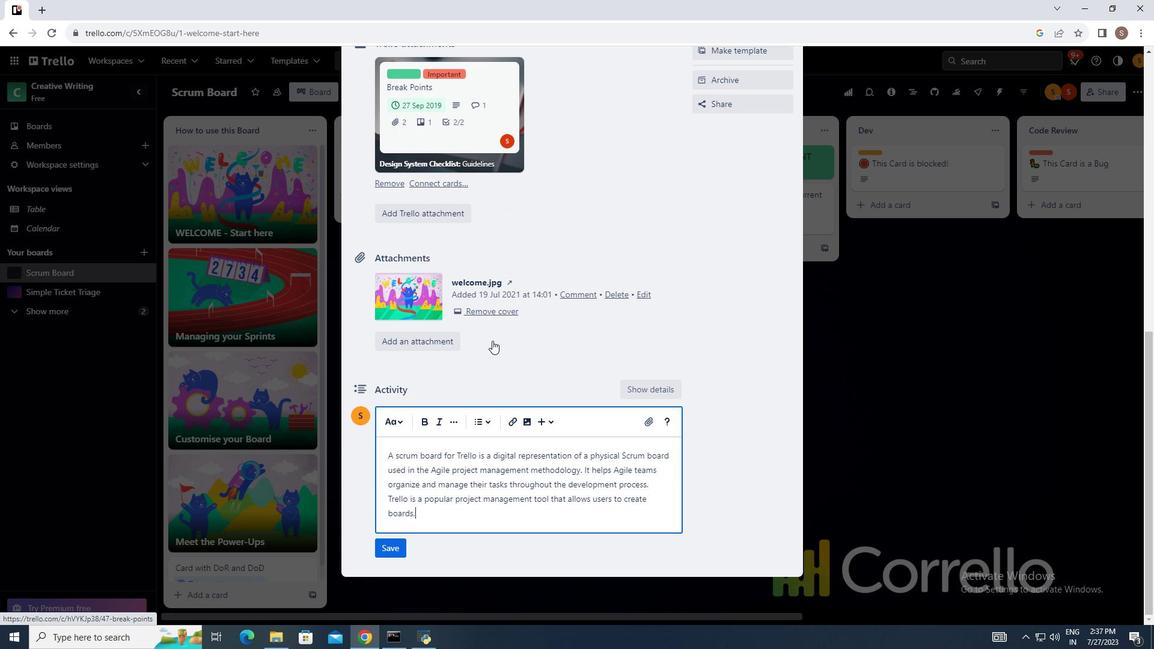 
Action: Mouse scrolled (492, 340) with delta (0, 0)
Screenshot: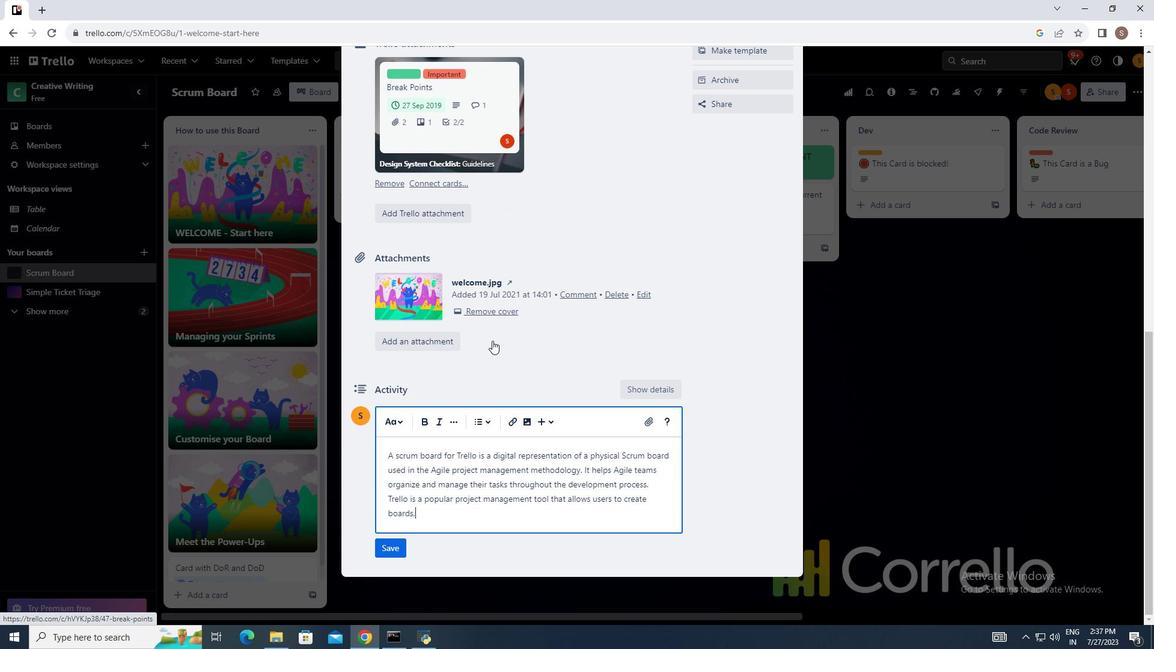 
Action: Mouse scrolled (492, 341) with delta (0, 0)
Screenshot: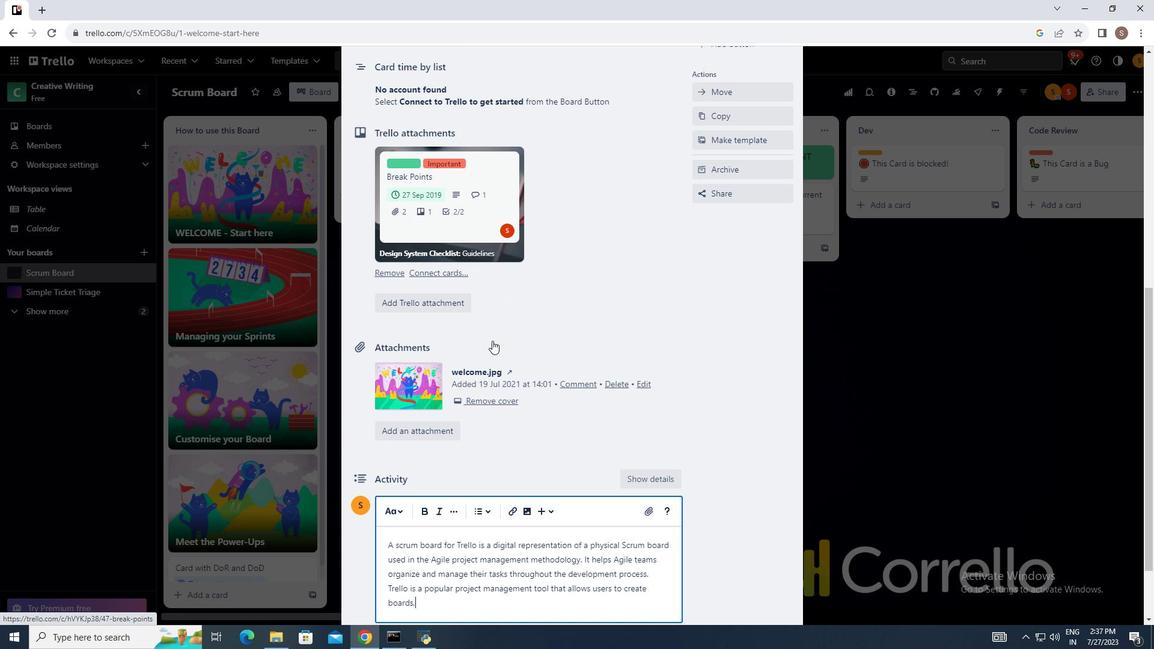 
Action: Mouse scrolled (492, 341) with delta (0, 0)
Screenshot: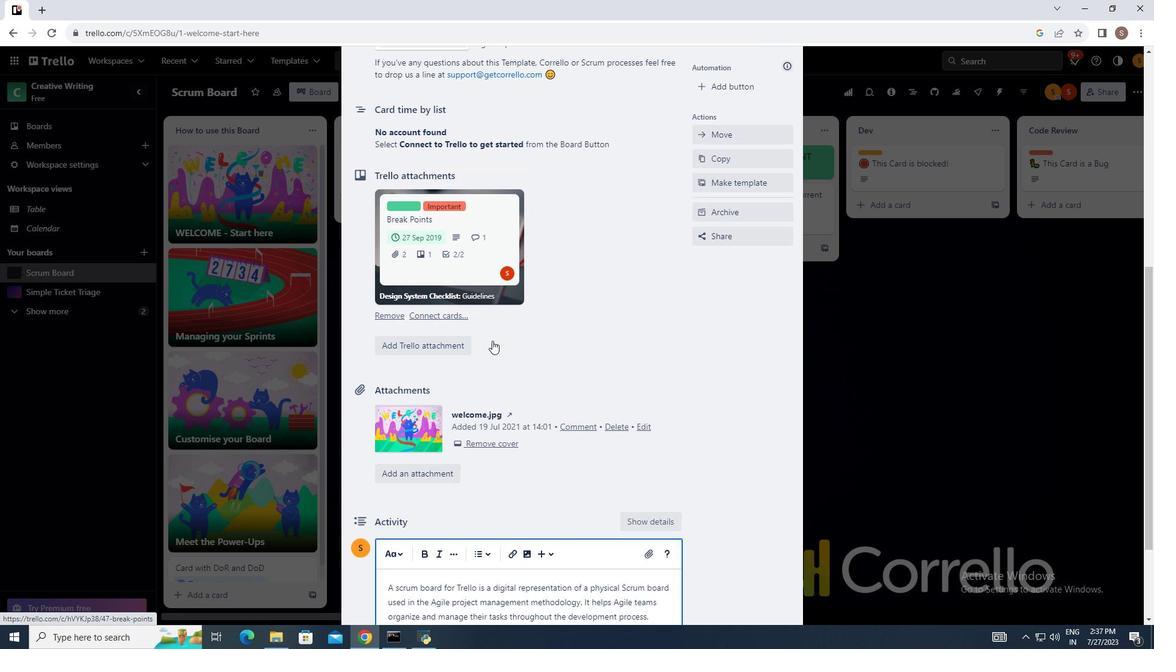 
Action: Mouse scrolled (492, 341) with delta (0, 0)
Screenshot: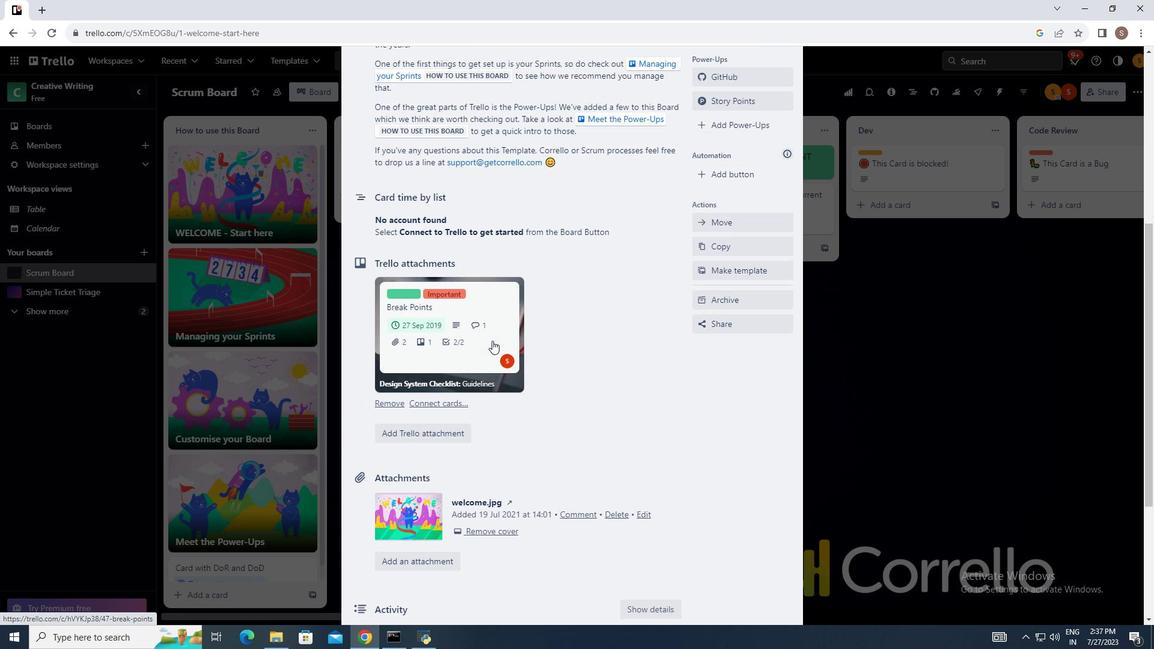 
Action: Mouse scrolled (492, 341) with delta (0, 0)
Screenshot: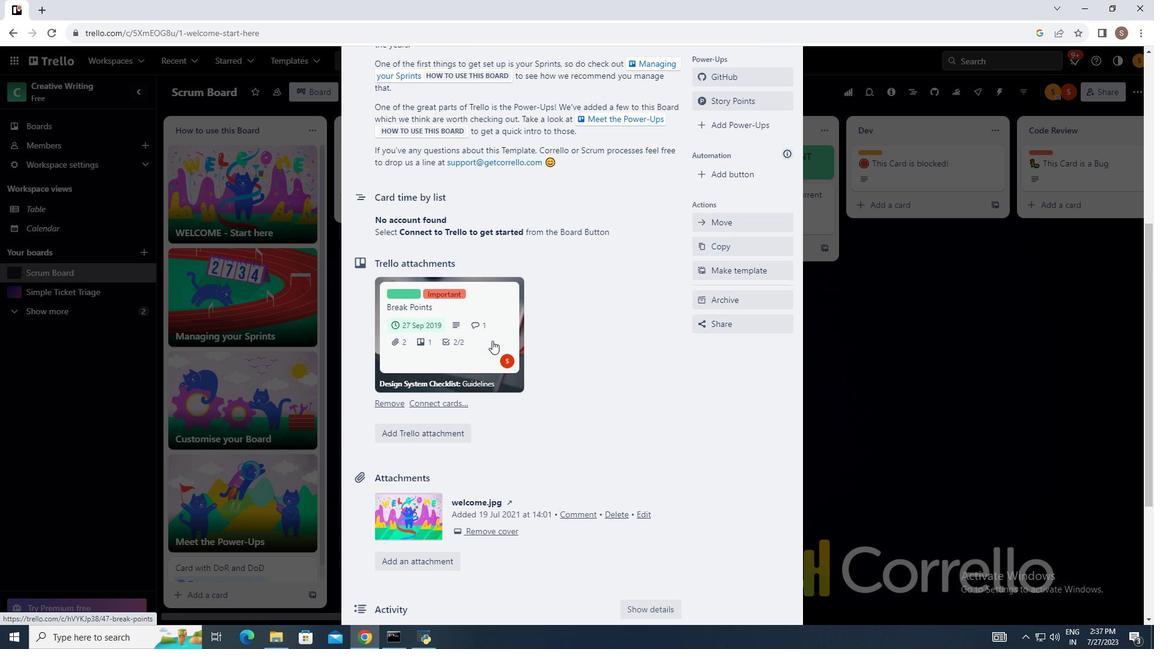 
Action: Mouse scrolled (492, 341) with delta (0, 0)
Screenshot: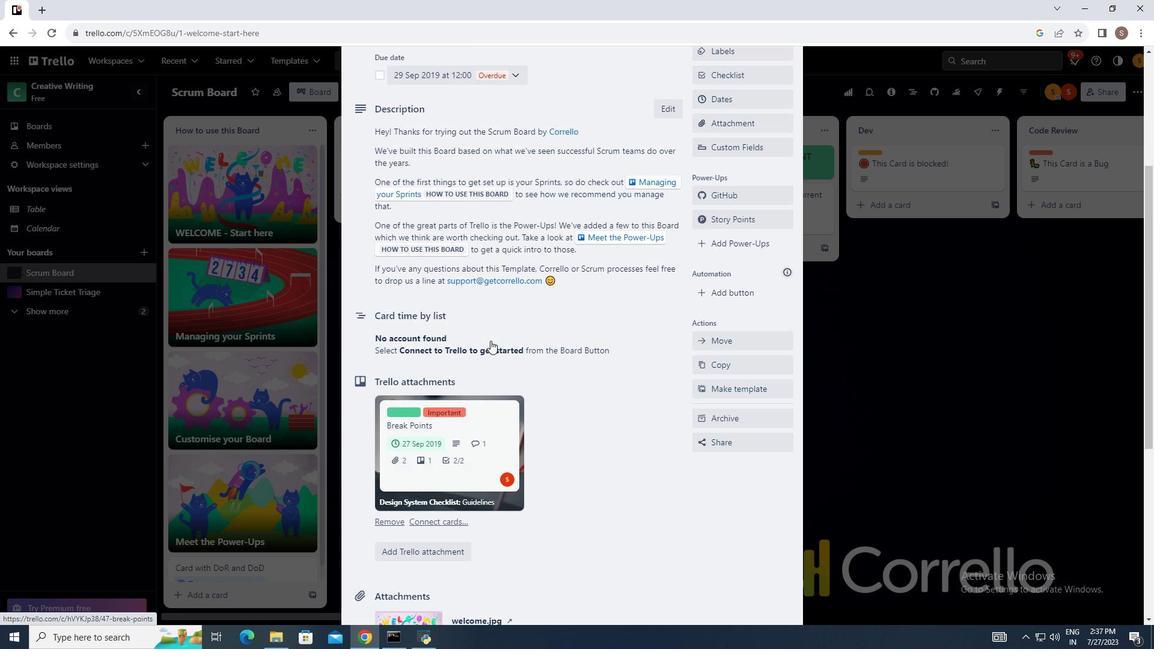 
Action: Mouse scrolled (492, 341) with delta (0, 0)
Screenshot: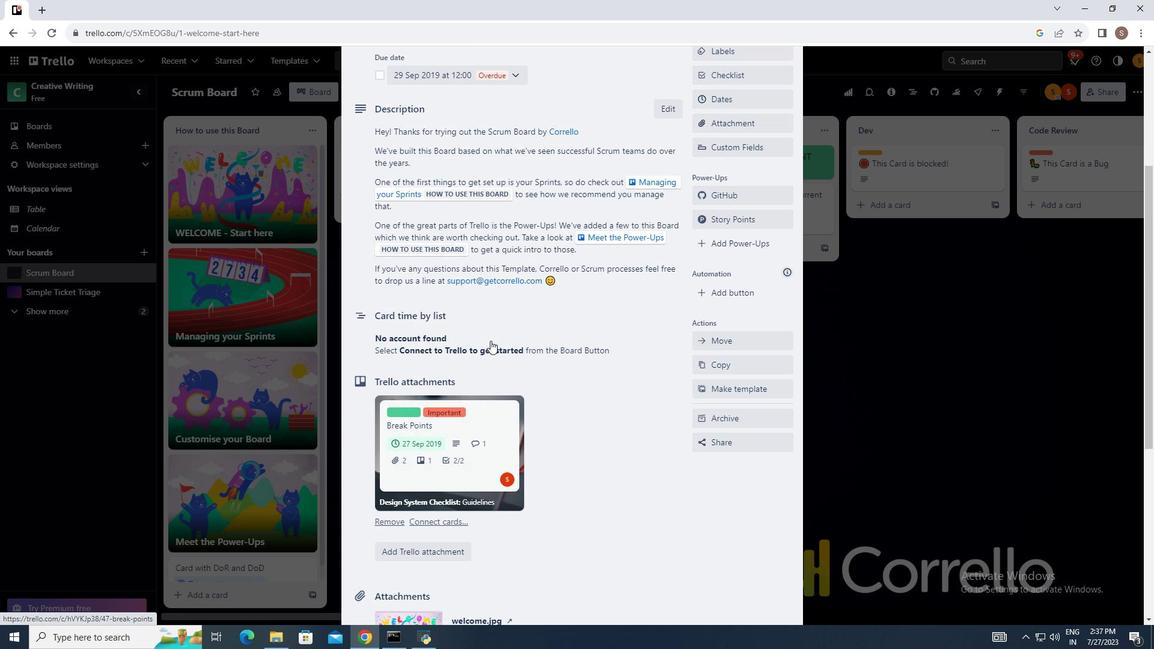
Action: Mouse scrolled (492, 341) with delta (0, 0)
Screenshot: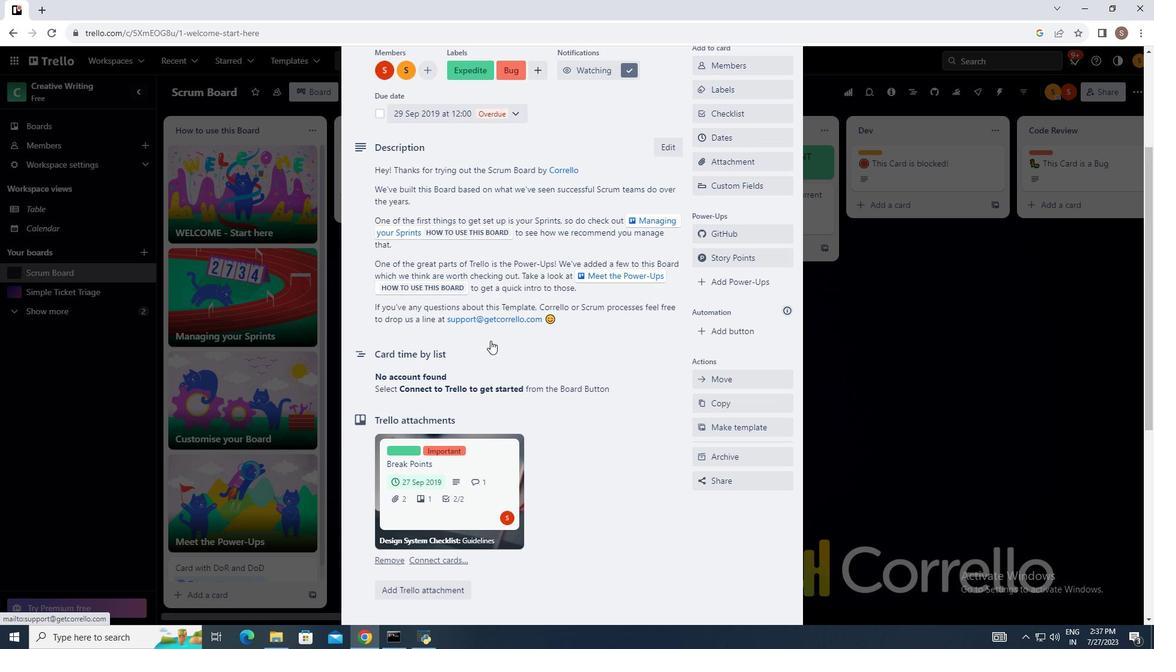 
Action: Mouse moved to (490, 340)
Screenshot: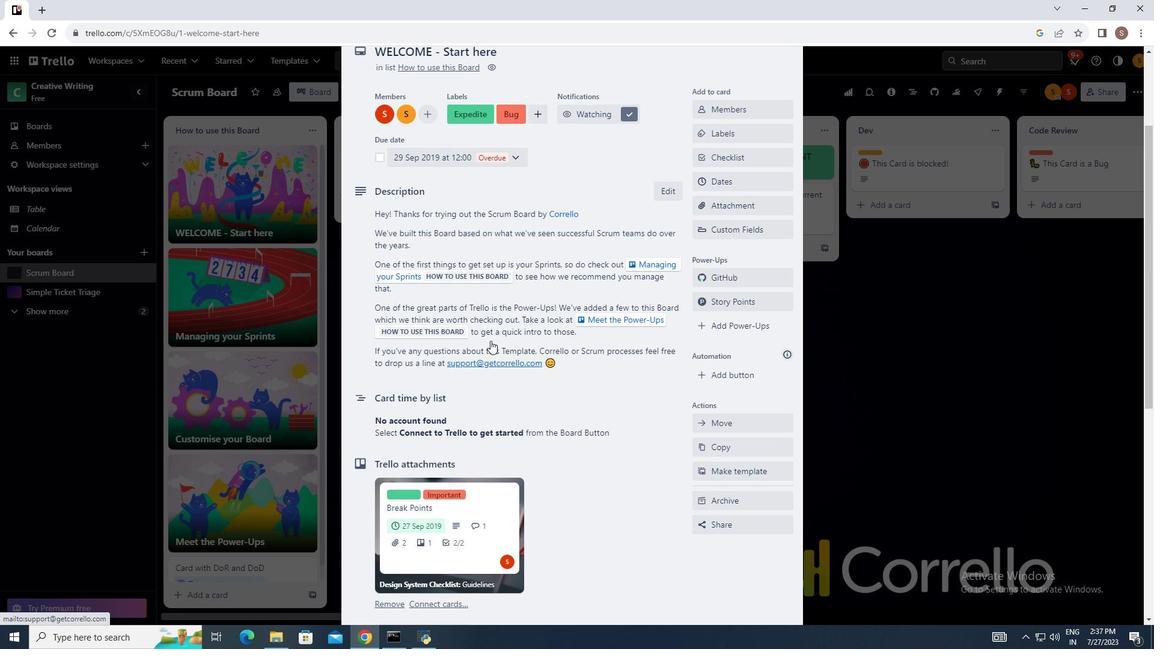 
Action: Mouse scrolled (490, 341) with delta (0, 0)
Screenshot: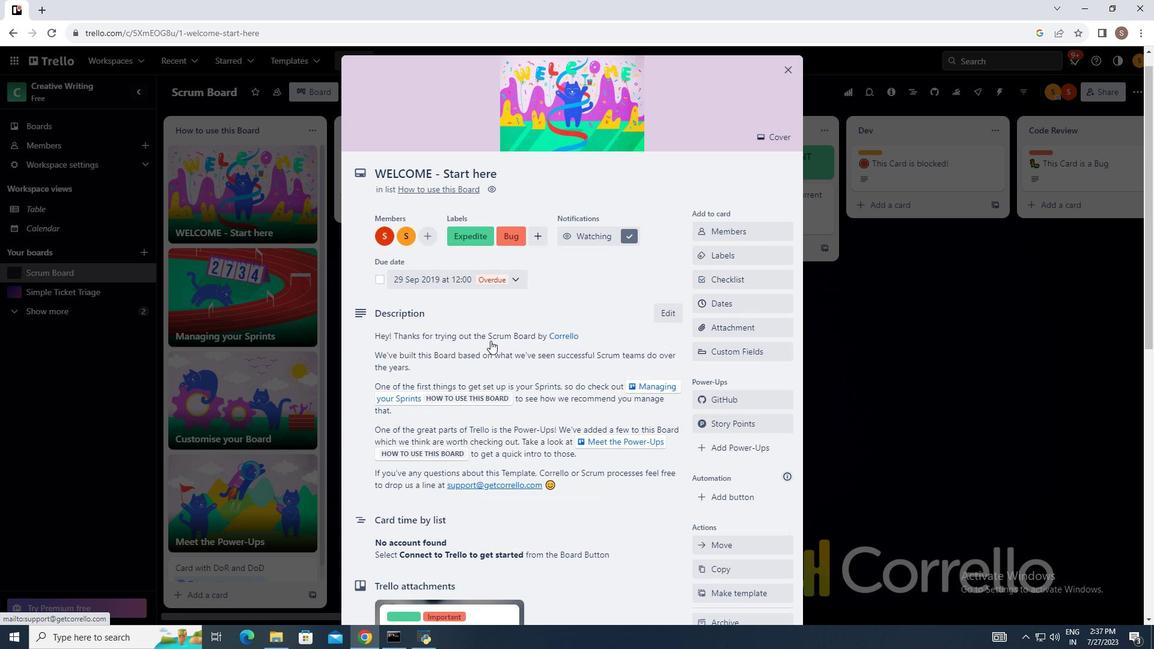 
Action: Mouse scrolled (490, 341) with delta (0, 0)
Screenshot: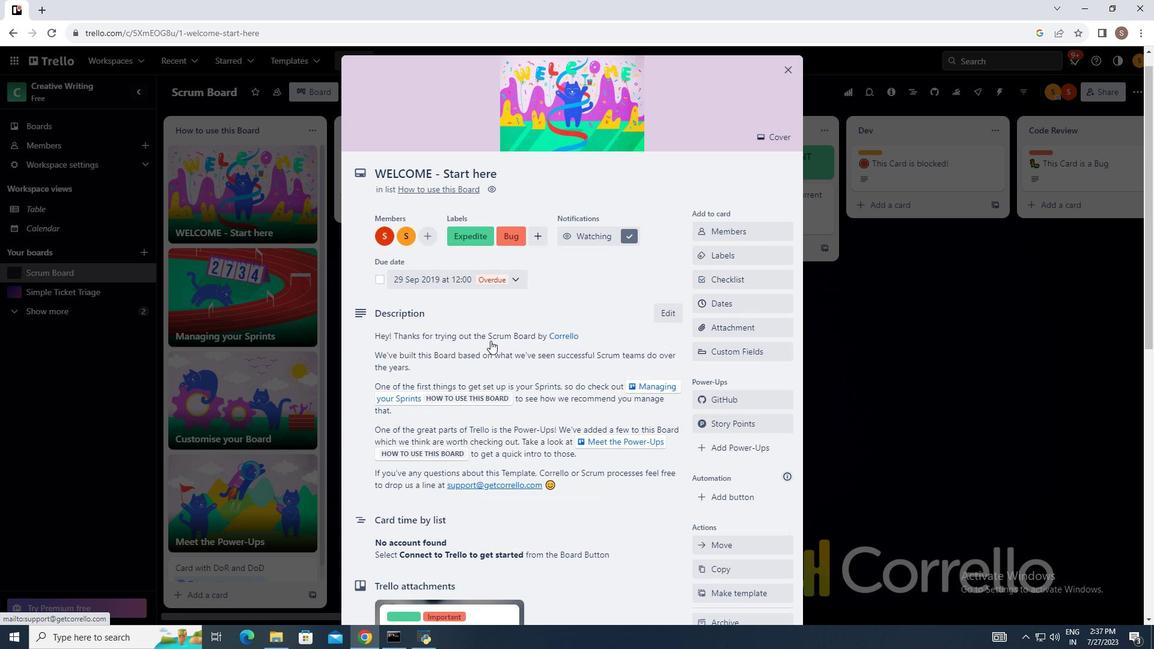 
Action: Mouse scrolled (490, 341) with delta (0, 0)
Screenshot: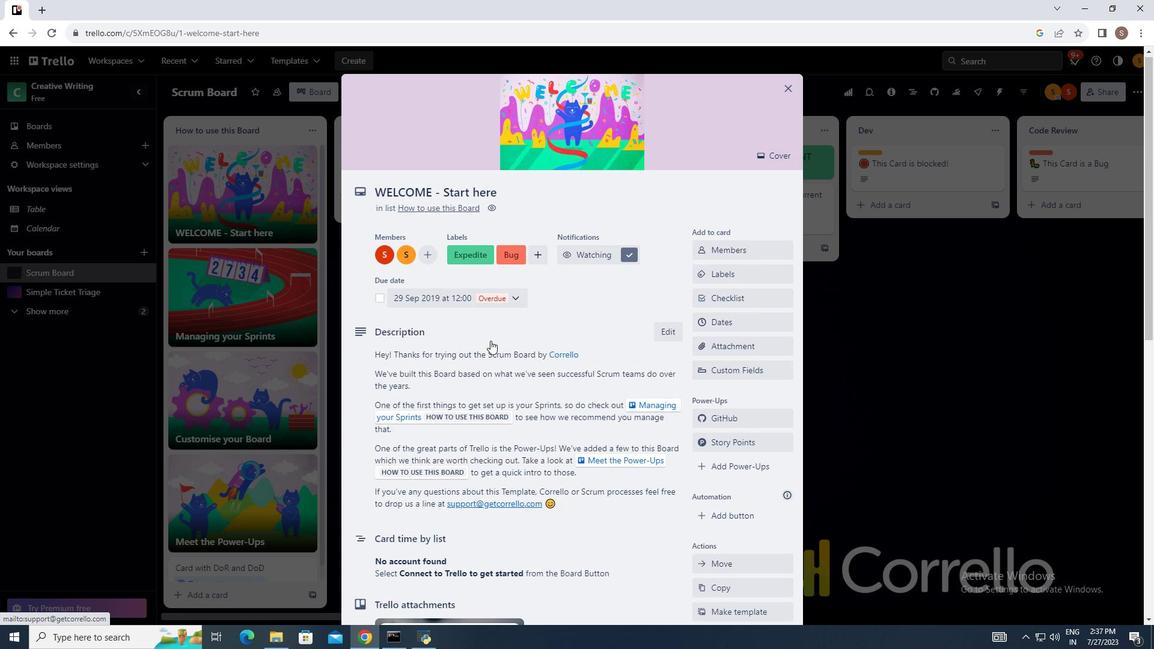 
Action: Mouse scrolled (490, 341) with delta (0, 0)
Screenshot: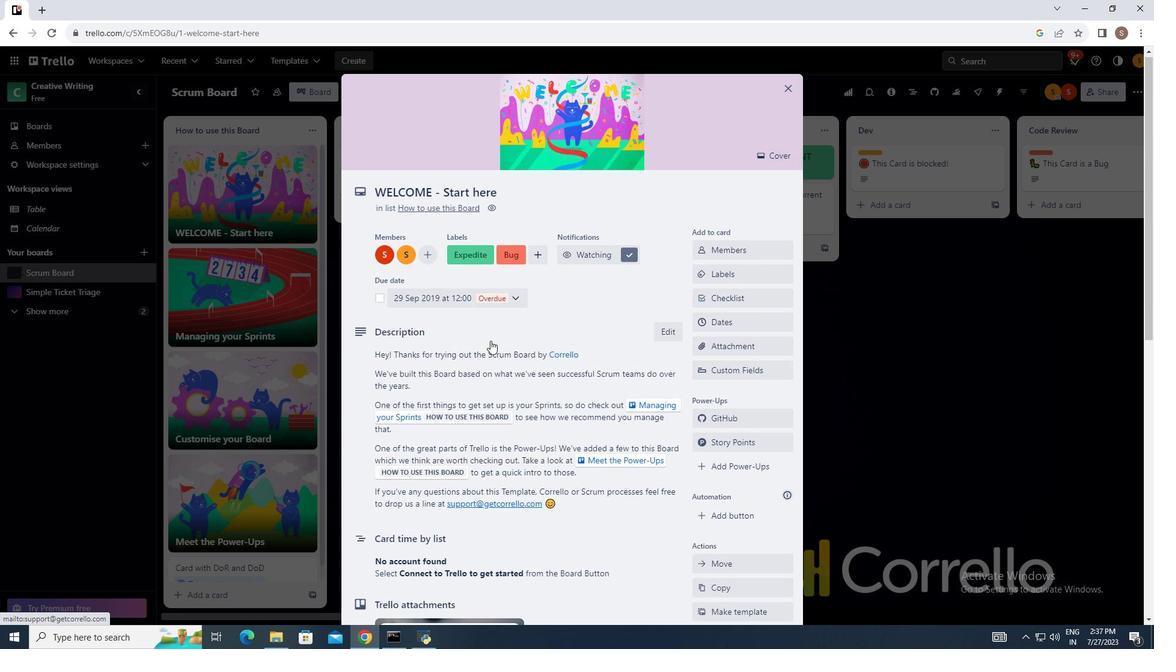 
Action: Mouse scrolled (490, 341) with delta (0, 0)
Screenshot: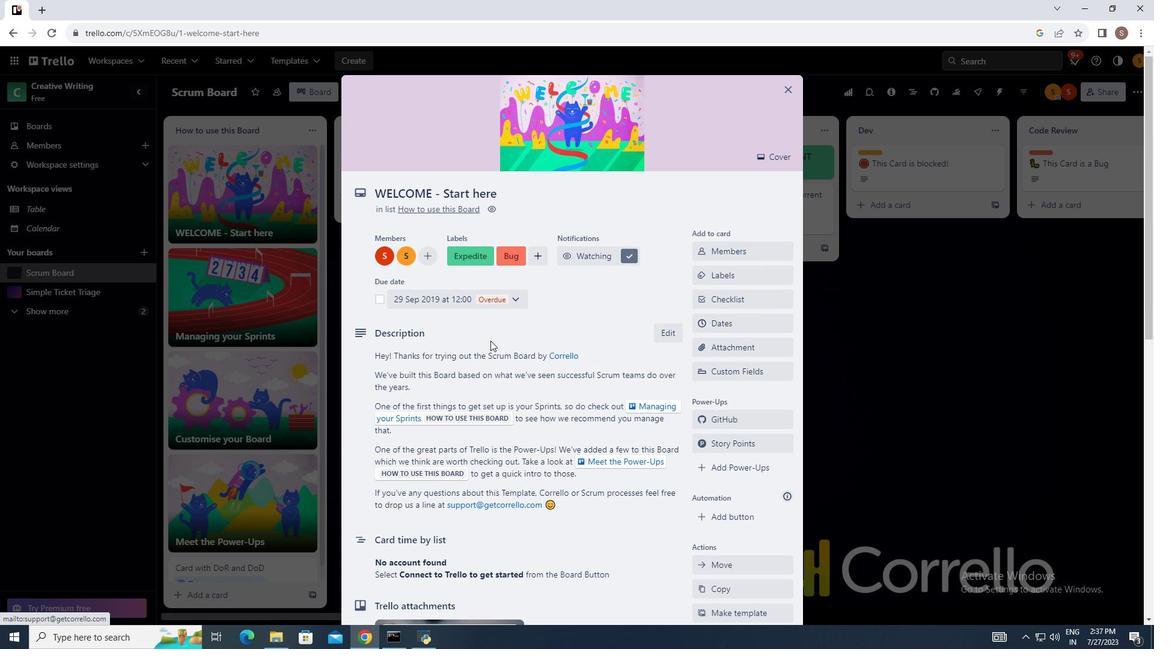 
Action: Mouse scrolled (490, 341) with delta (0, 0)
Screenshot: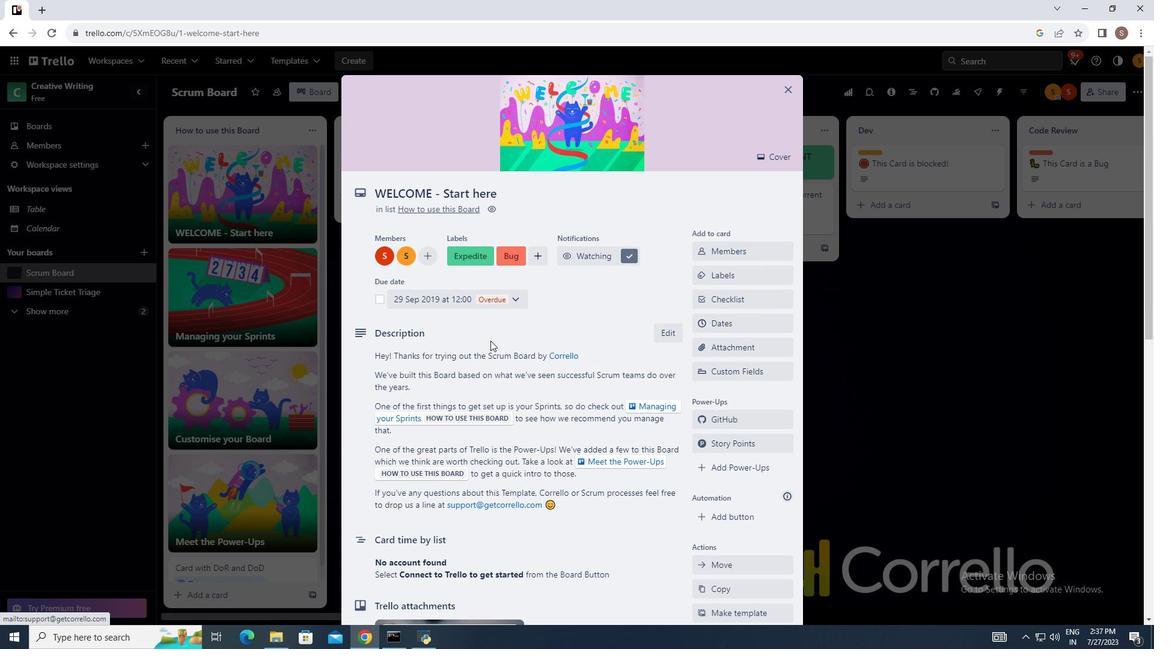 
Action: Mouse scrolled (490, 341) with delta (0, 0)
Screenshot: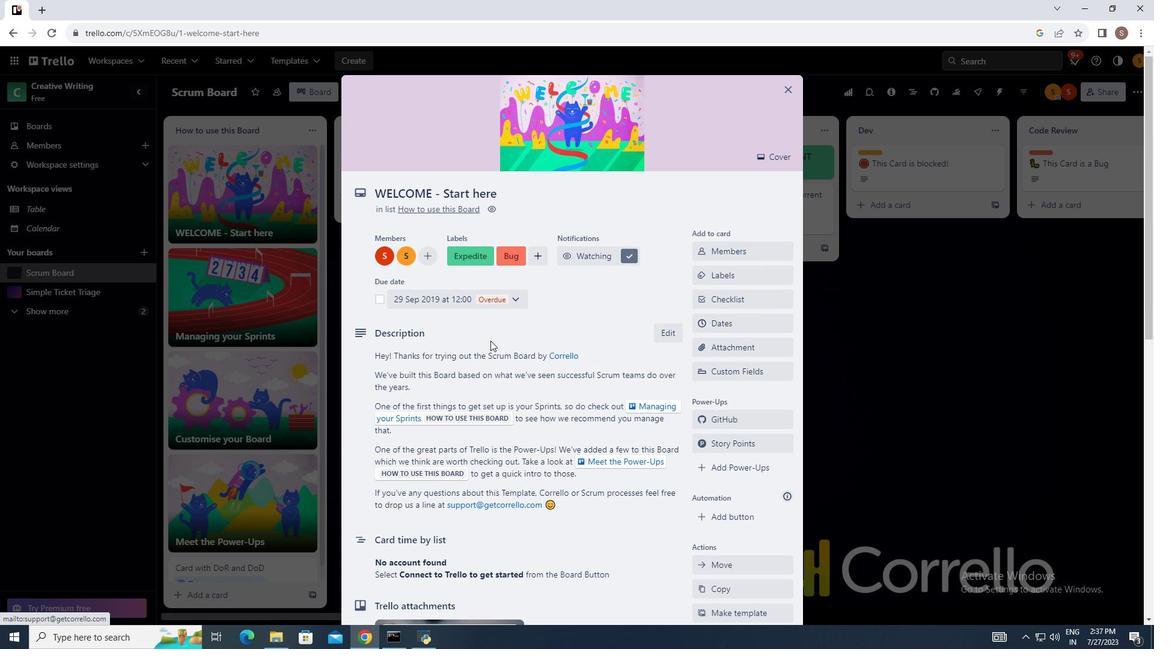 
Action: Mouse scrolled (490, 341) with delta (0, 0)
Screenshot: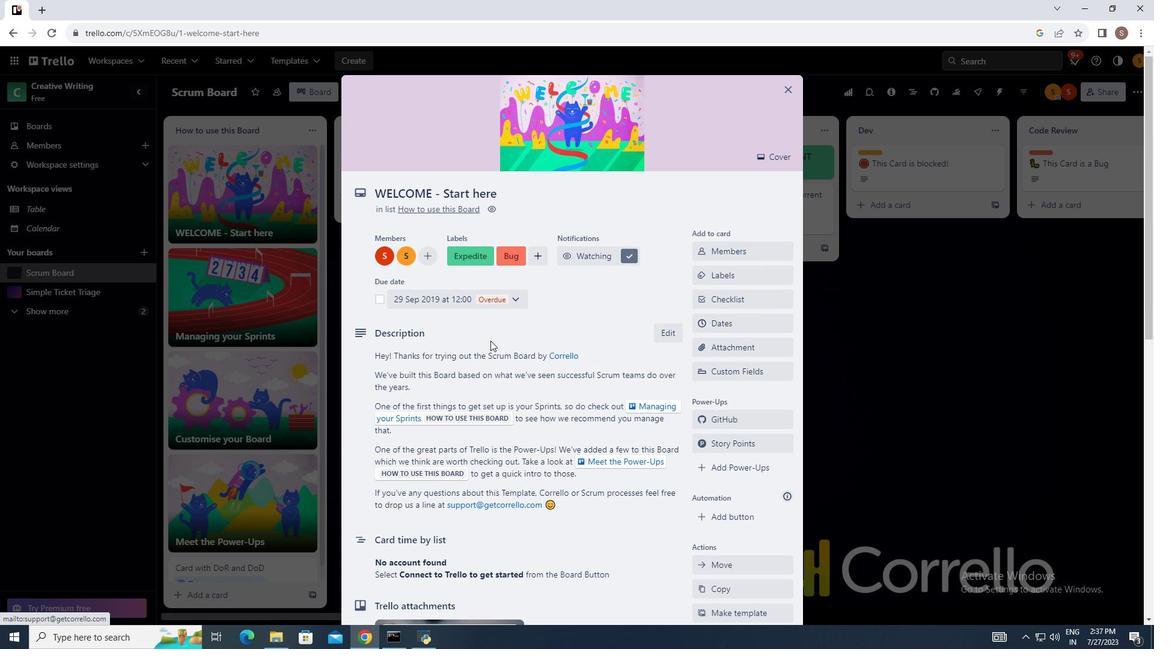 
Action: Mouse scrolled (490, 341) with delta (0, 0)
Screenshot: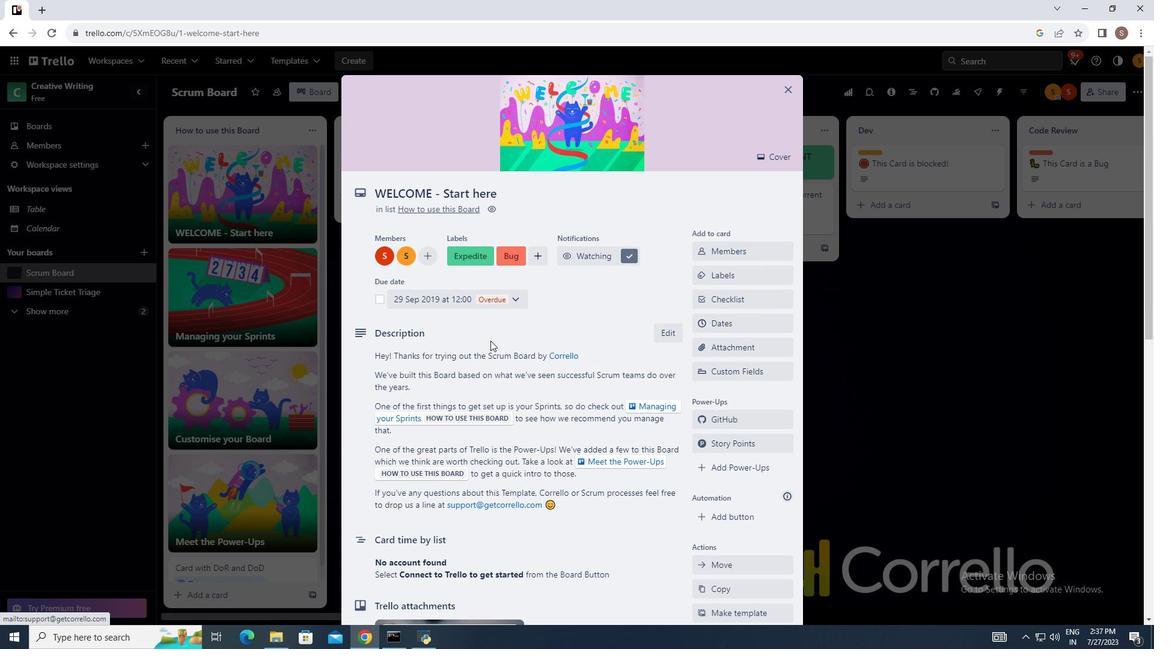 
Action: Mouse scrolled (490, 341) with delta (0, 0)
Screenshot: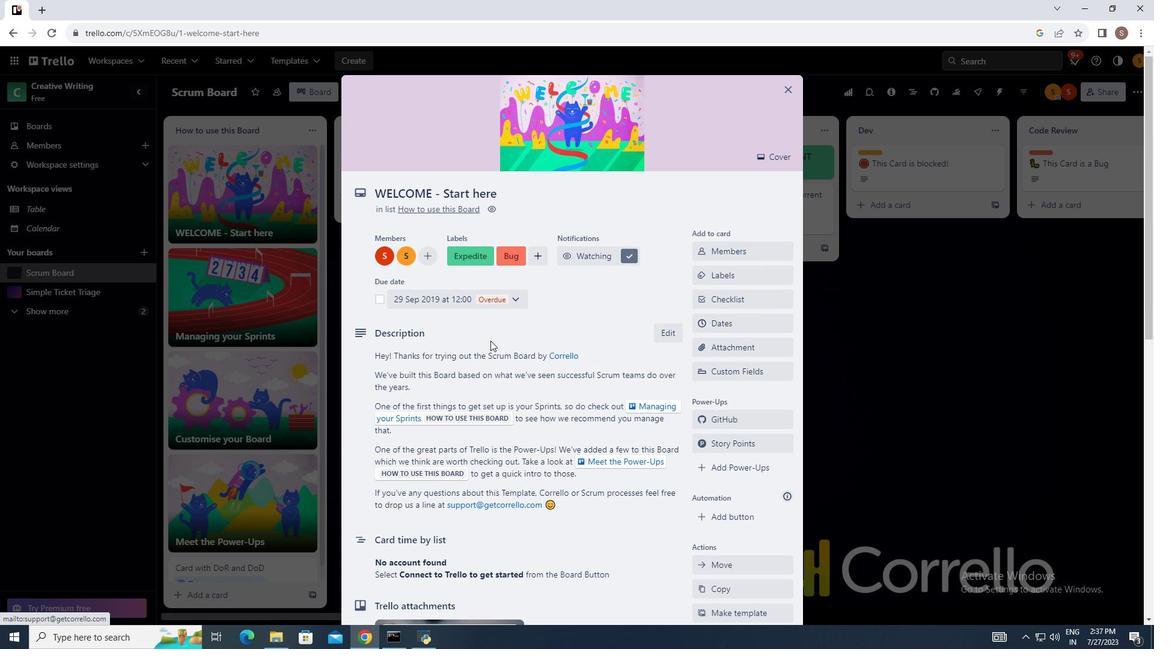 
Action: Mouse moved to (482, 343)
Screenshot: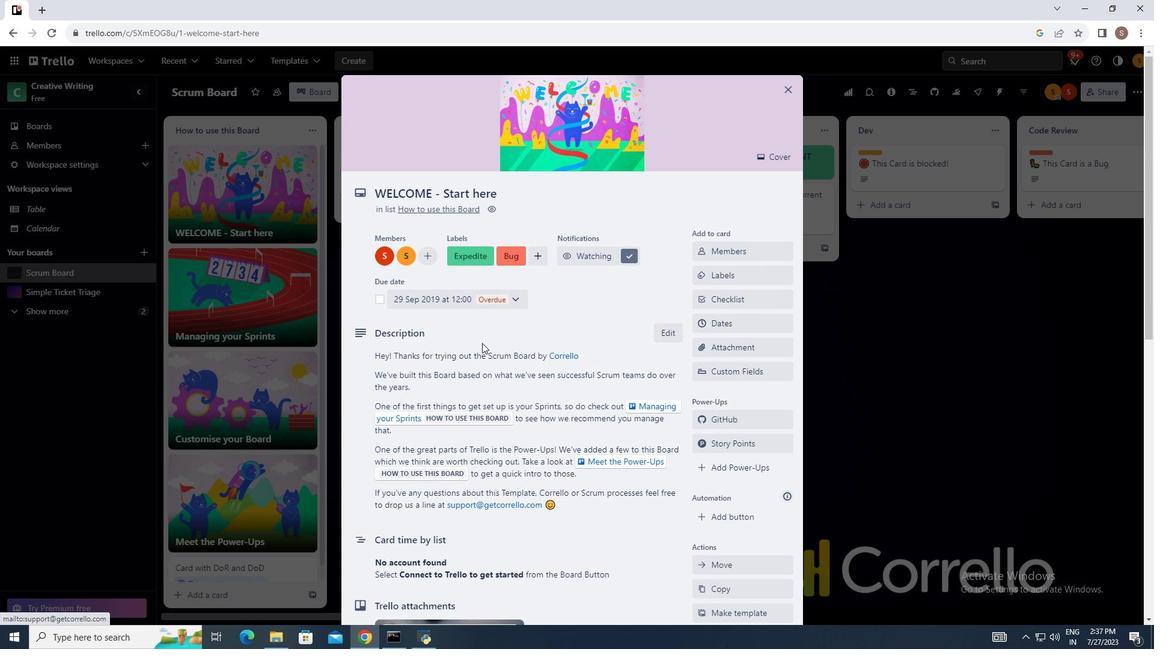 
Action: Mouse scrolled (482, 342) with delta (0, 0)
Screenshot: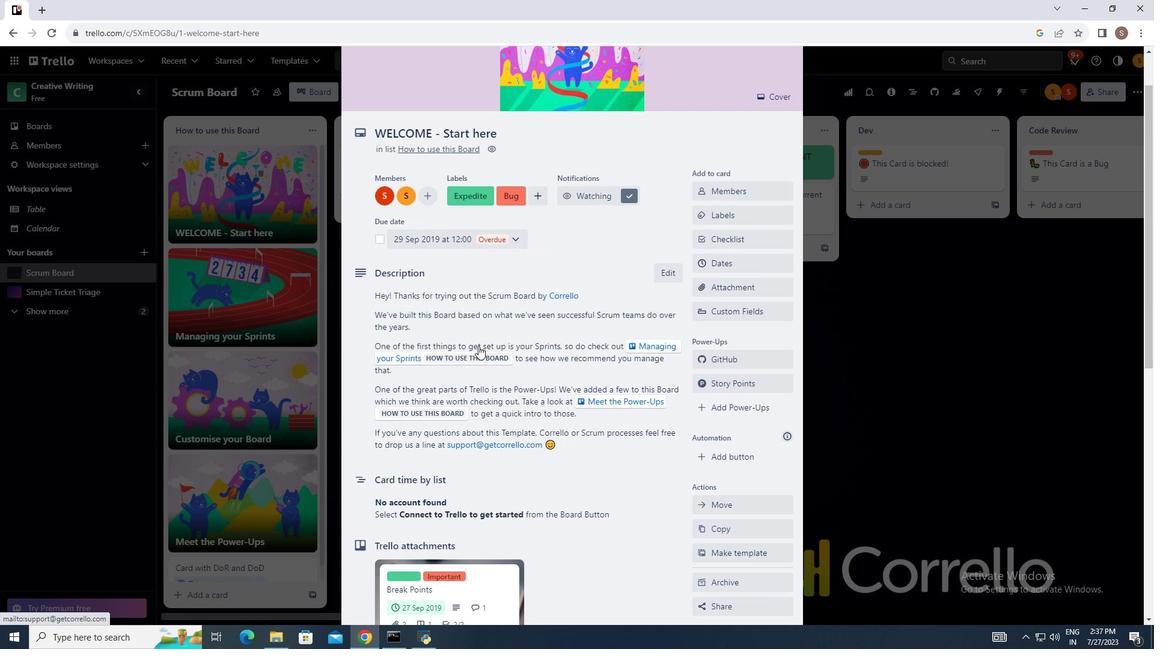 
Action: Mouse moved to (478, 346)
Screenshot: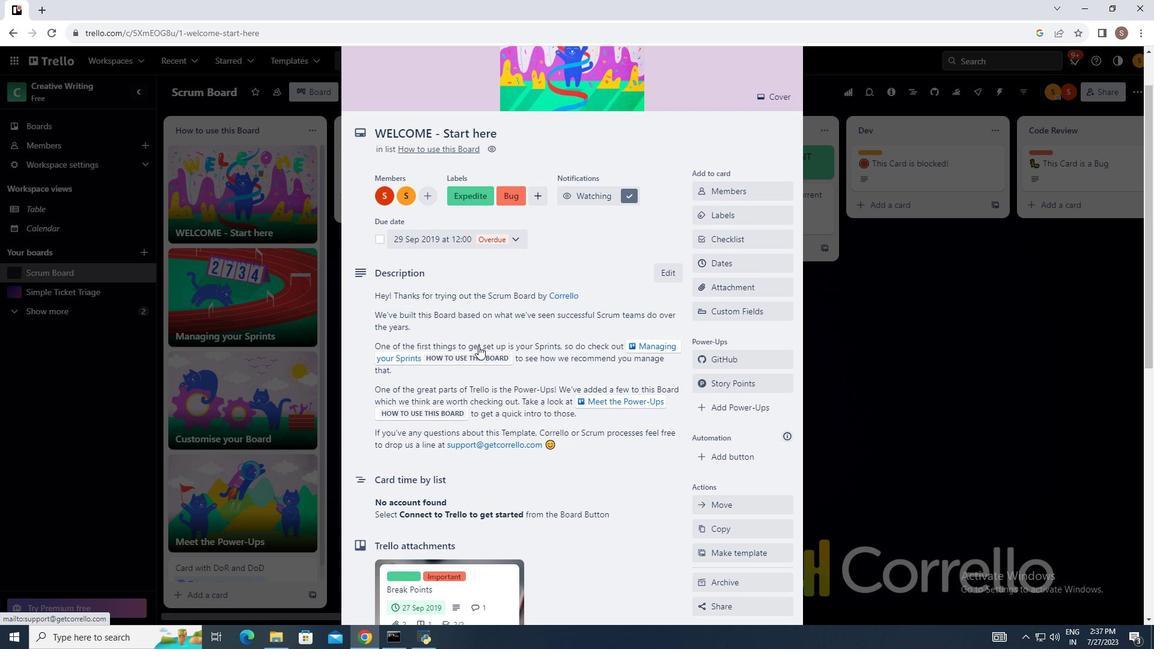 
Action: Mouse scrolled (478, 345) with delta (0, 0)
Screenshot: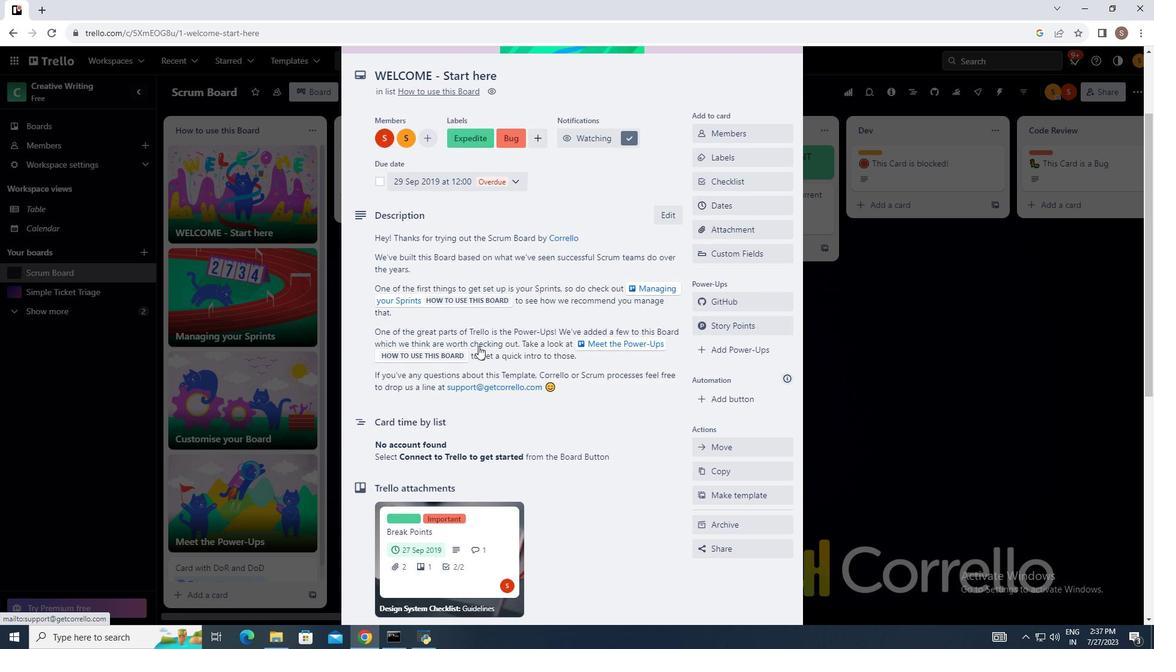 
Action: Mouse moved to (473, 345)
Screenshot: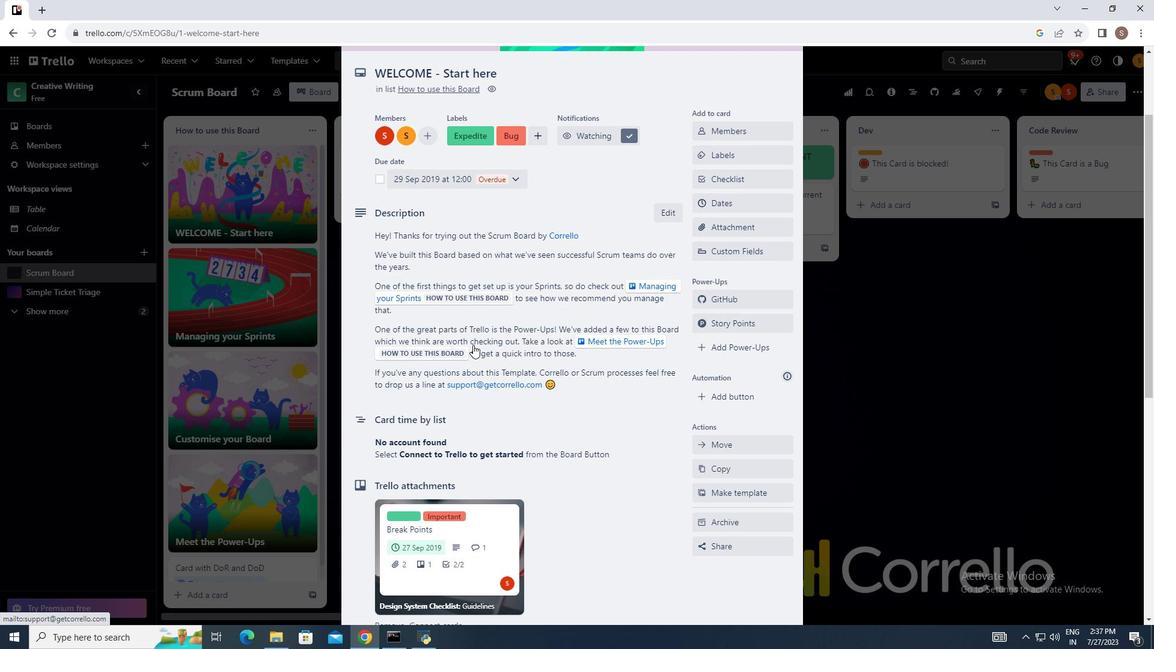 
Action: Mouse scrolled (473, 344) with delta (0, 0)
Screenshot: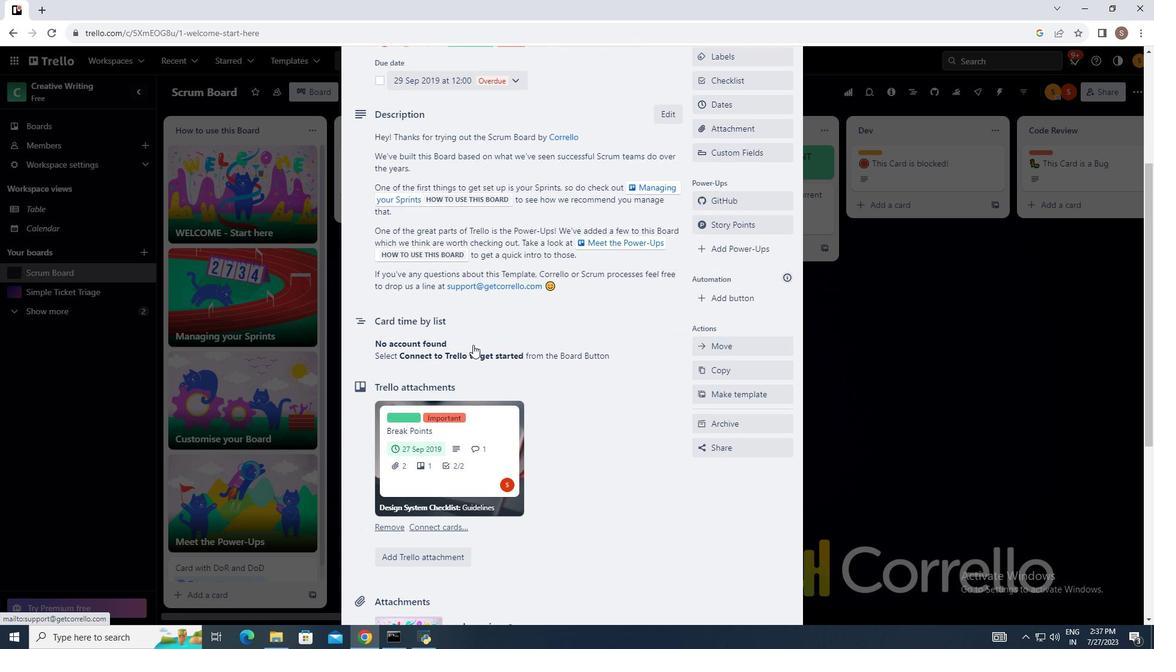
Action: Mouse scrolled (473, 344) with delta (0, 0)
Screenshot: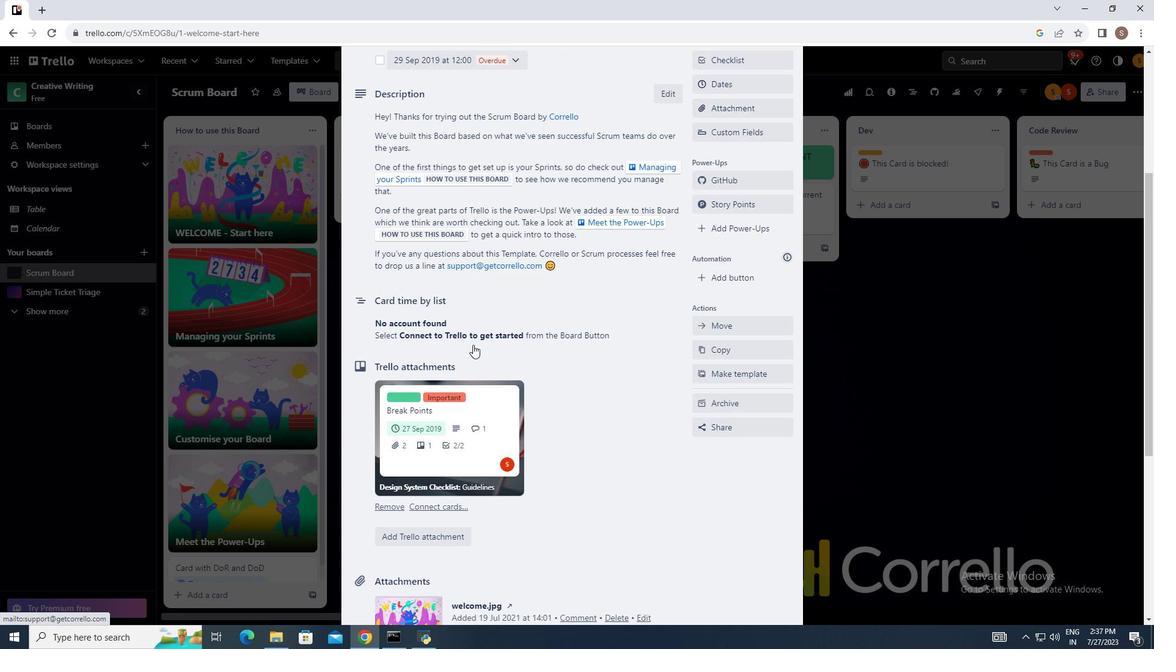 
Action: Mouse scrolled (473, 344) with delta (0, 0)
Screenshot: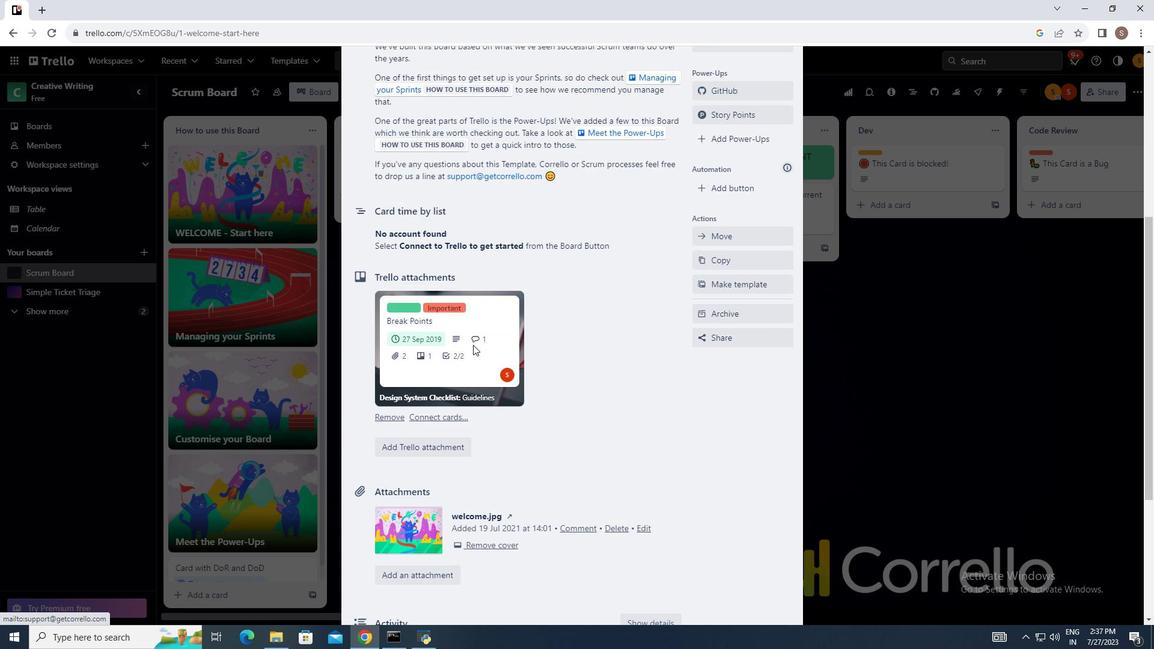 
Action: Mouse scrolled (473, 344) with delta (0, 0)
Screenshot: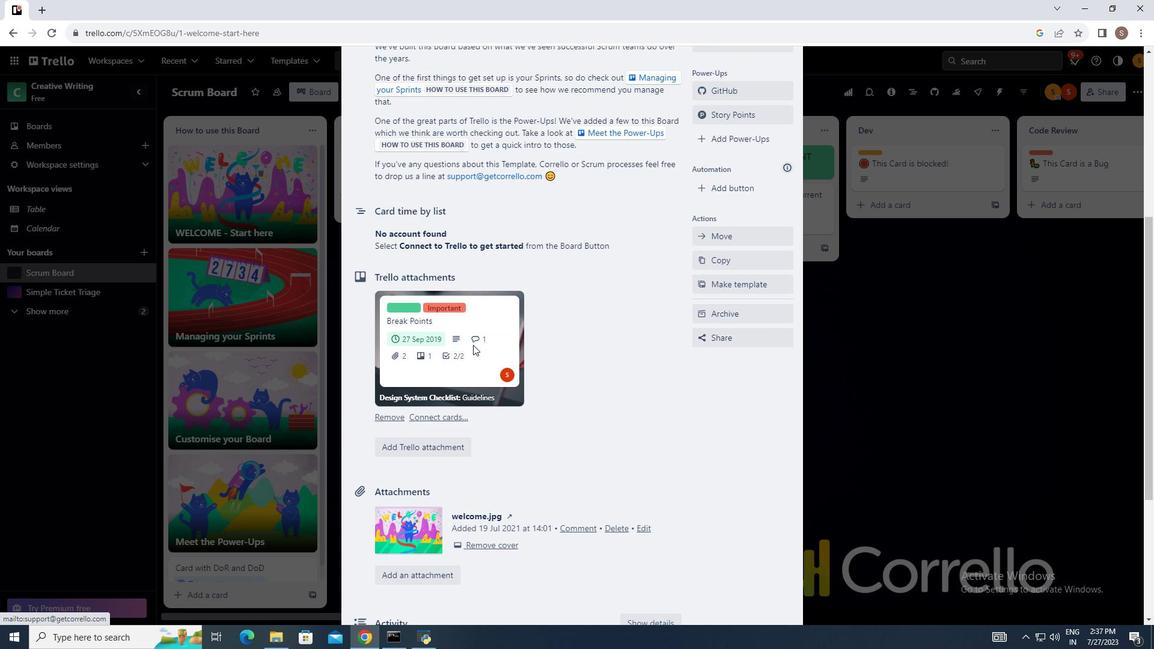 
Action: Mouse scrolled (473, 344) with delta (0, 0)
Screenshot: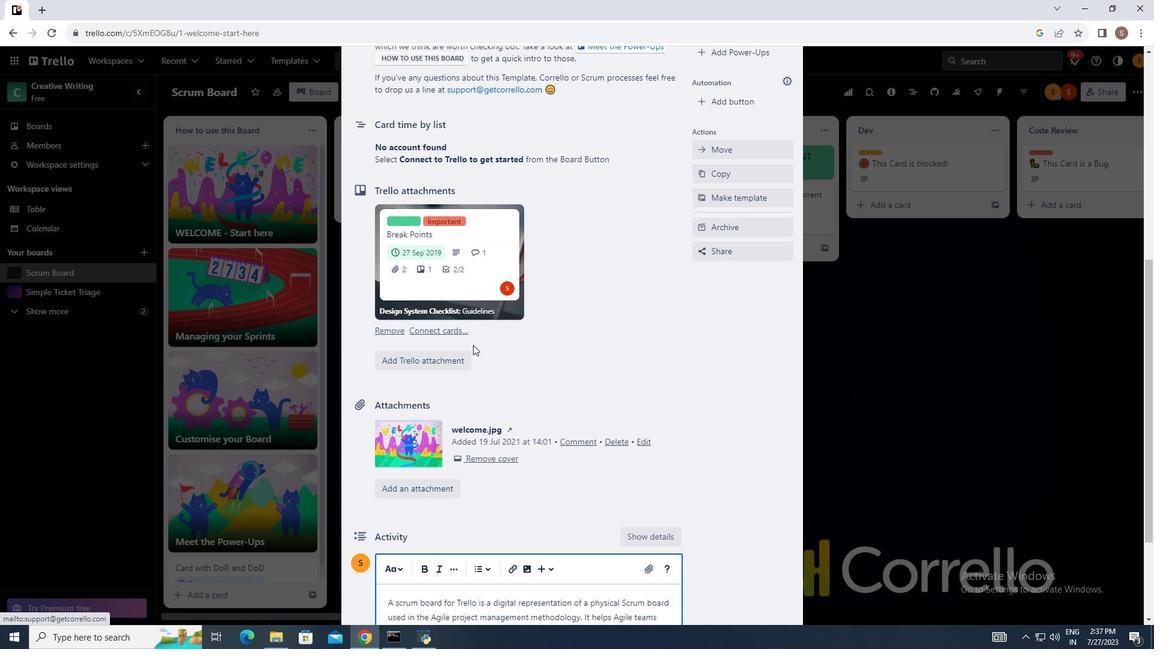 
Action: Mouse moved to (474, 344)
Screenshot: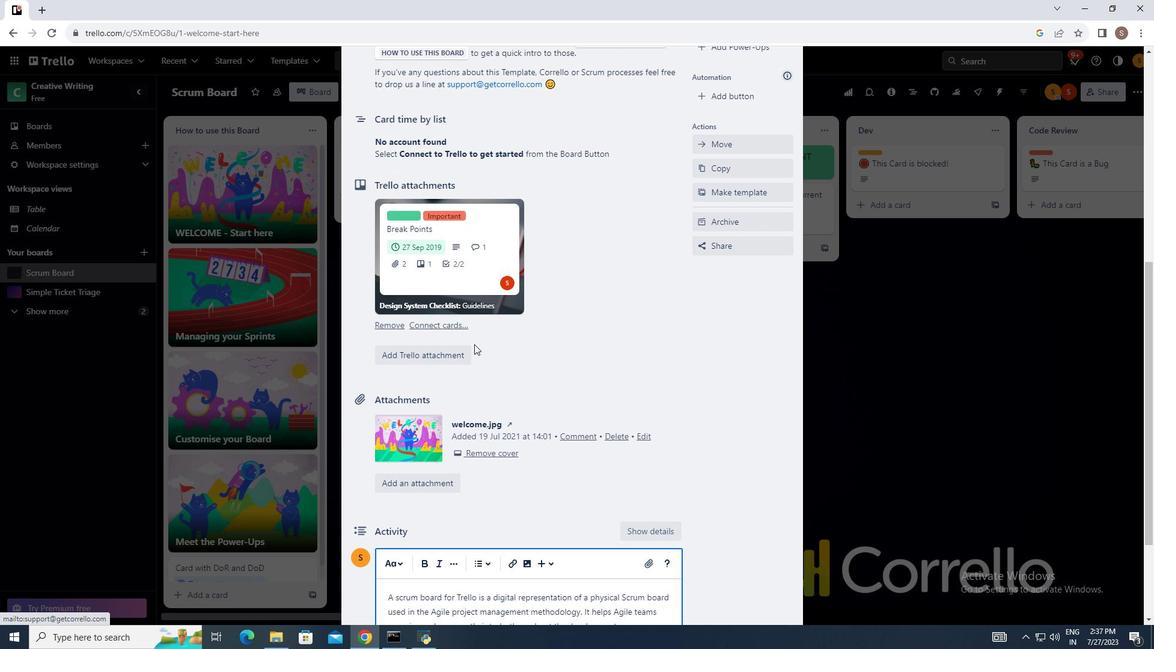 
Action: Mouse scrolled (474, 345) with delta (0, 0)
Screenshot: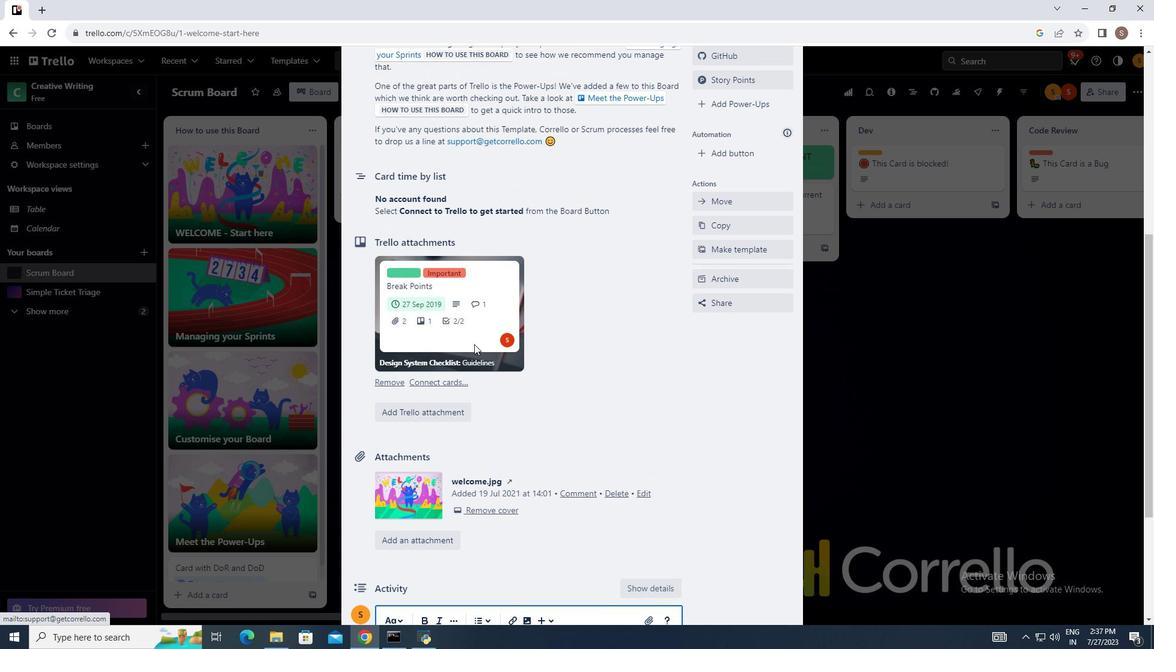 
Action: Mouse scrolled (474, 345) with delta (0, 0)
Screenshot: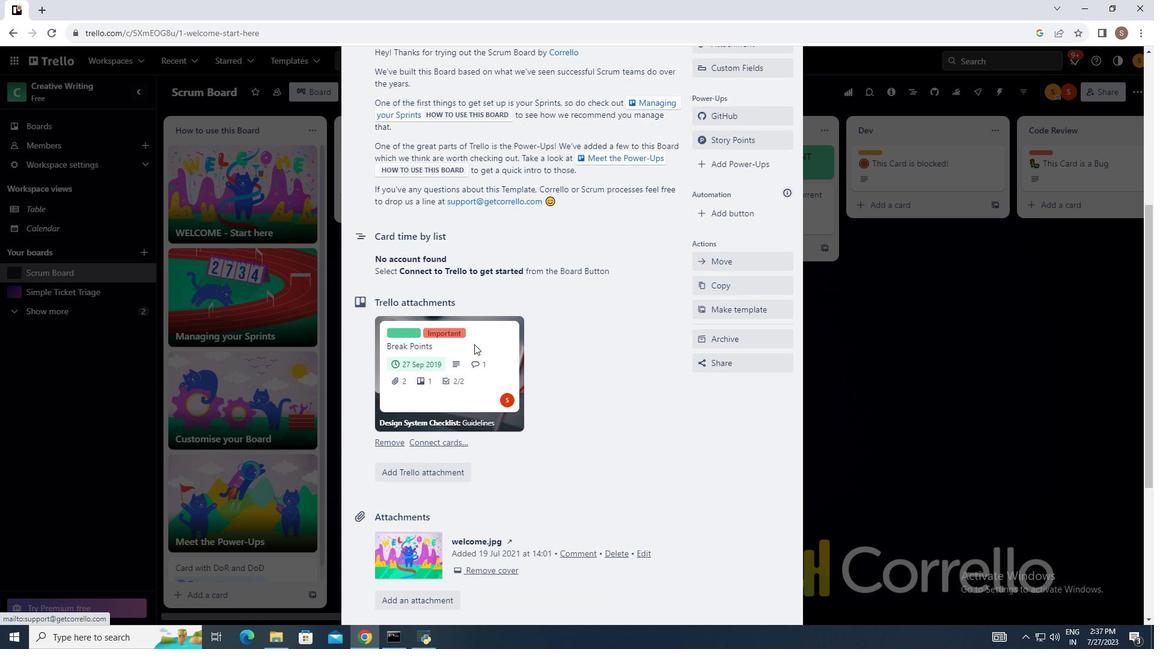 
Action: Mouse scrolled (474, 345) with delta (0, 0)
Screenshot: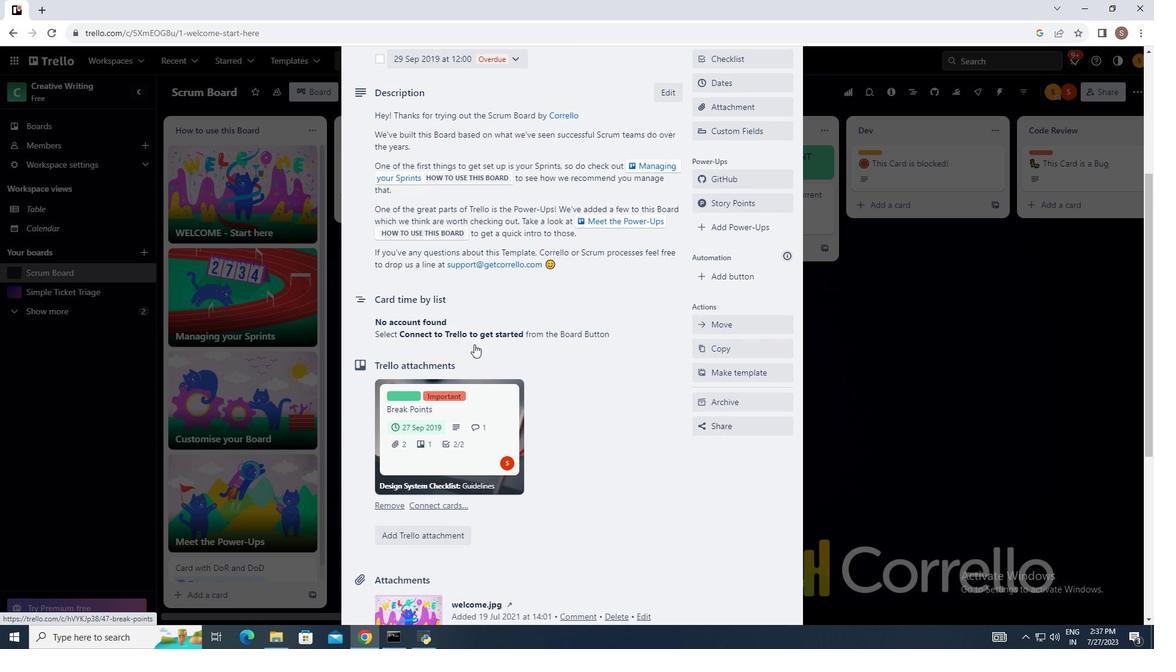 
Action: Mouse moved to (714, 327)
Screenshot: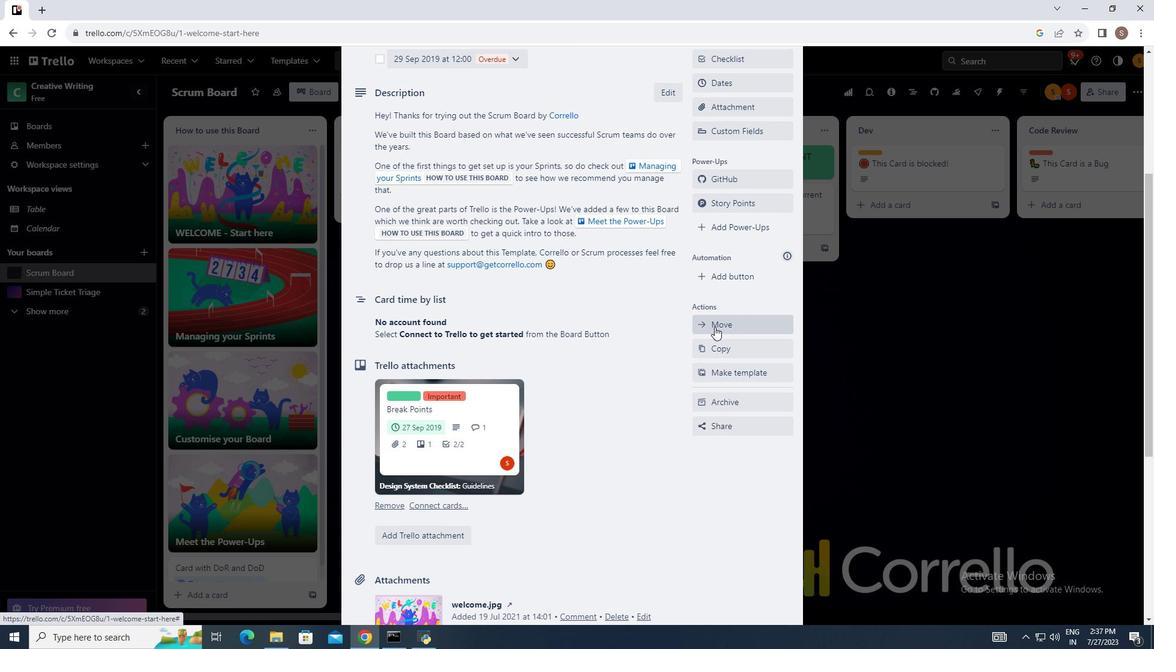 
Action: Mouse scrolled (714, 327) with delta (0, 0)
Screenshot: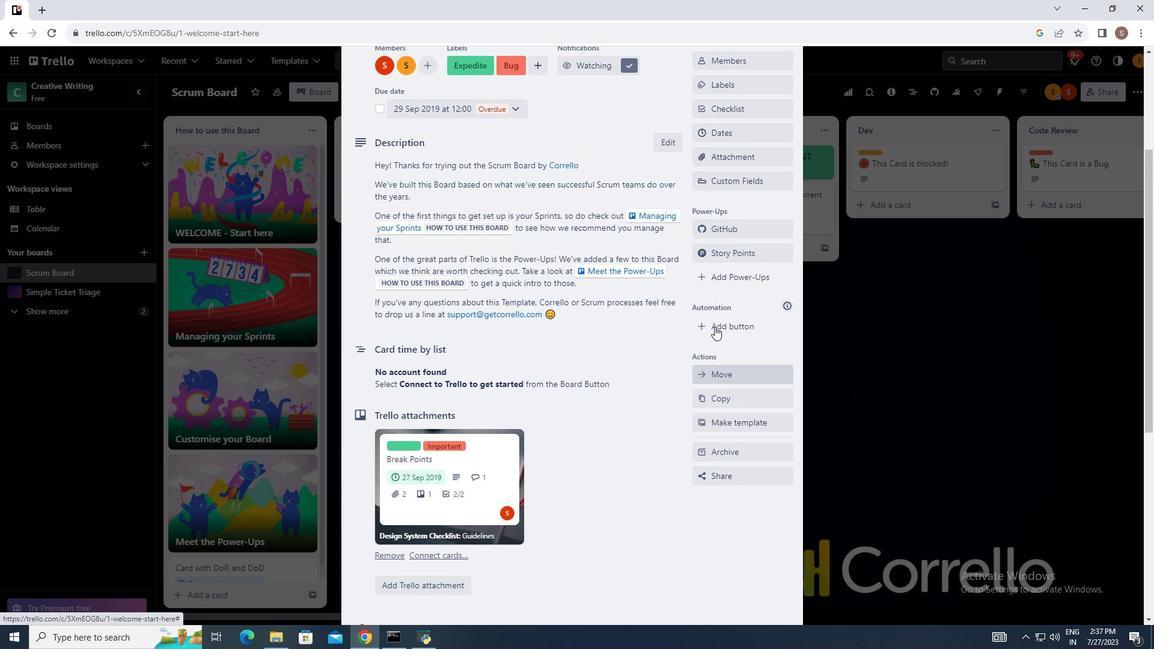 
Action: Mouse scrolled (714, 327) with delta (0, 0)
Screenshot: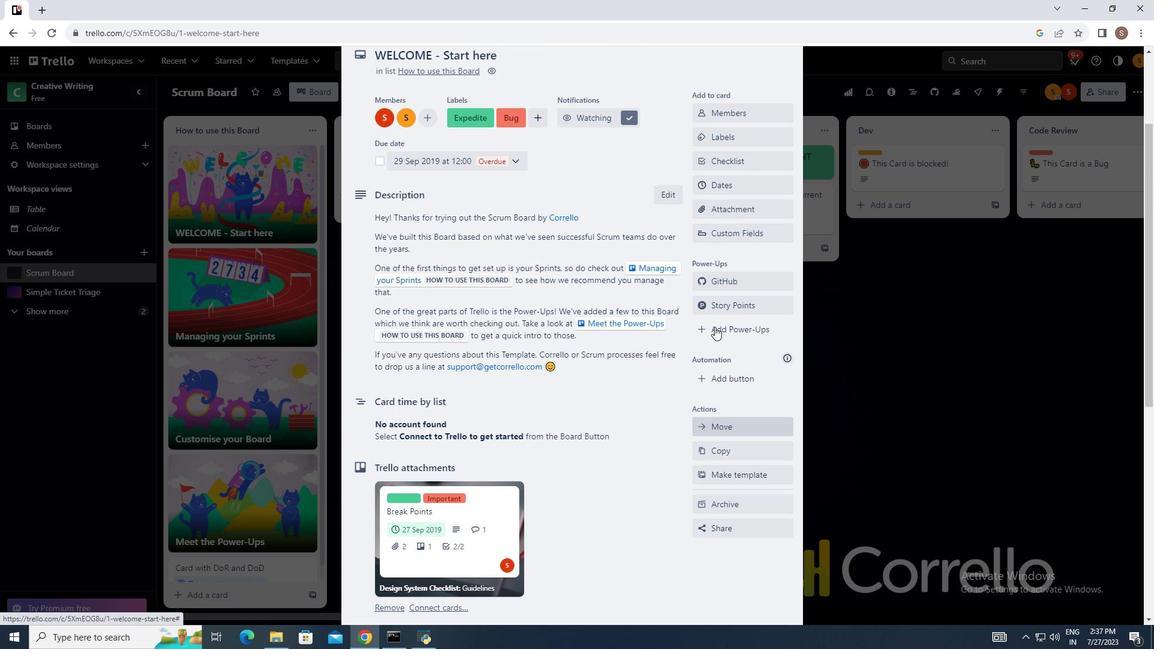 
Action: Mouse moved to (639, 396)
Screenshot: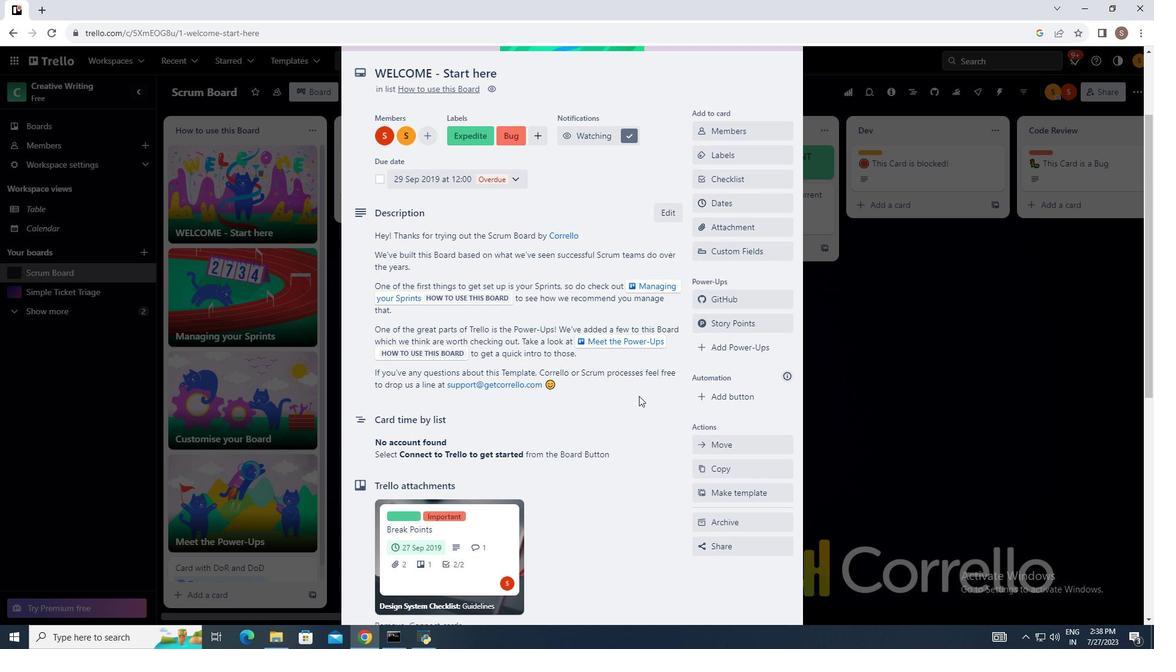 
Action: Mouse scrolled (639, 396) with delta (0, 0)
Screenshot: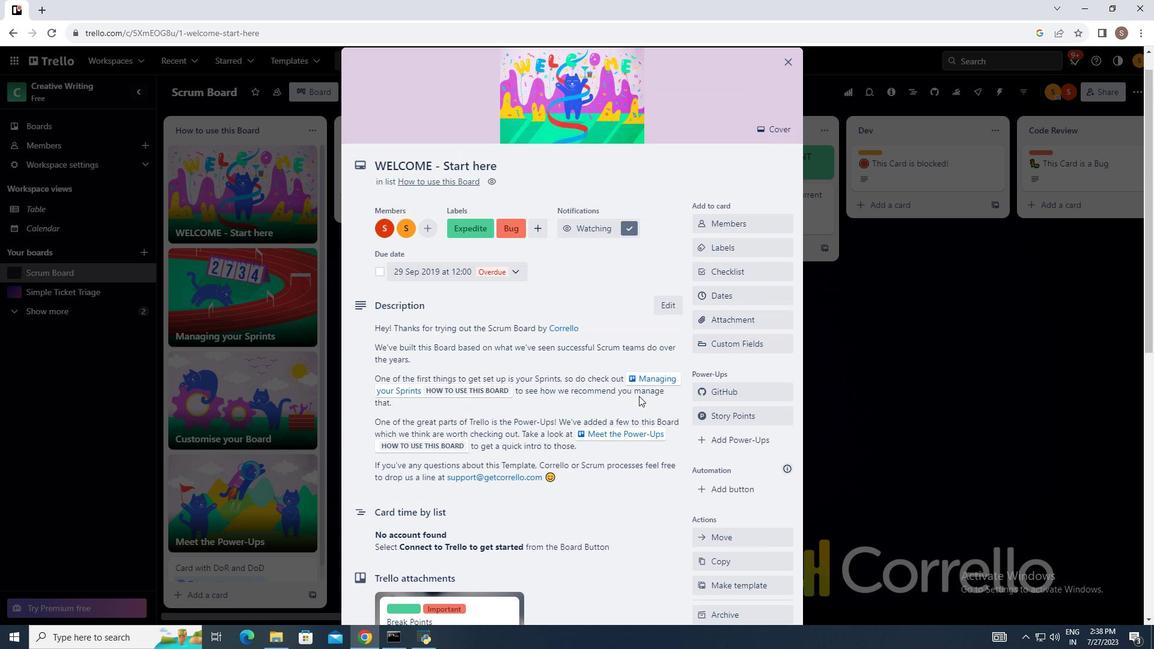 
Action: Mouse scrolled (639, 396) with delta (0, 0)
Screenshot: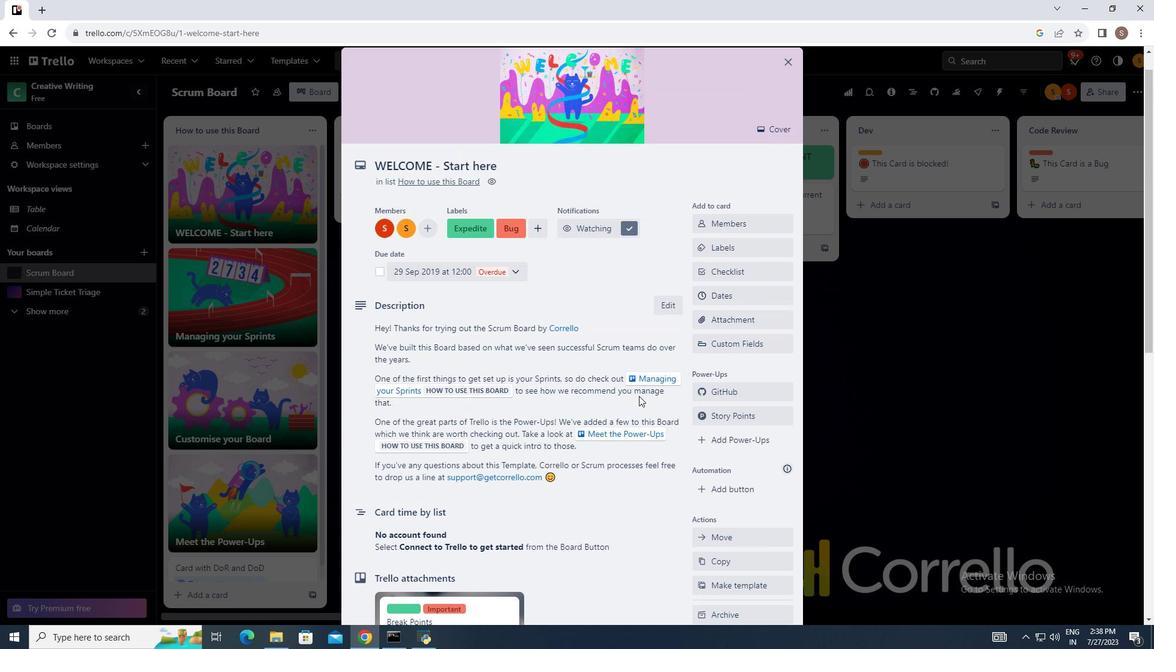 
Action: Mouse scrolled (639, 396) with delta (0, 0)
Screenshot: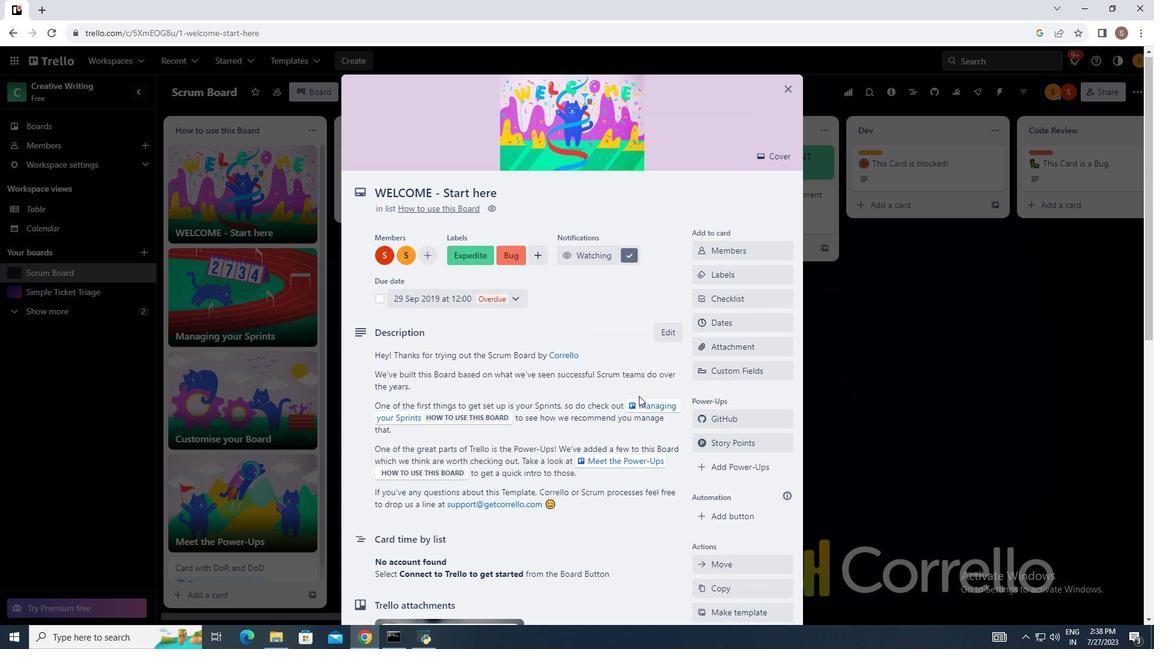 
Action: Mouse moved to (630, 419)
Screenshot: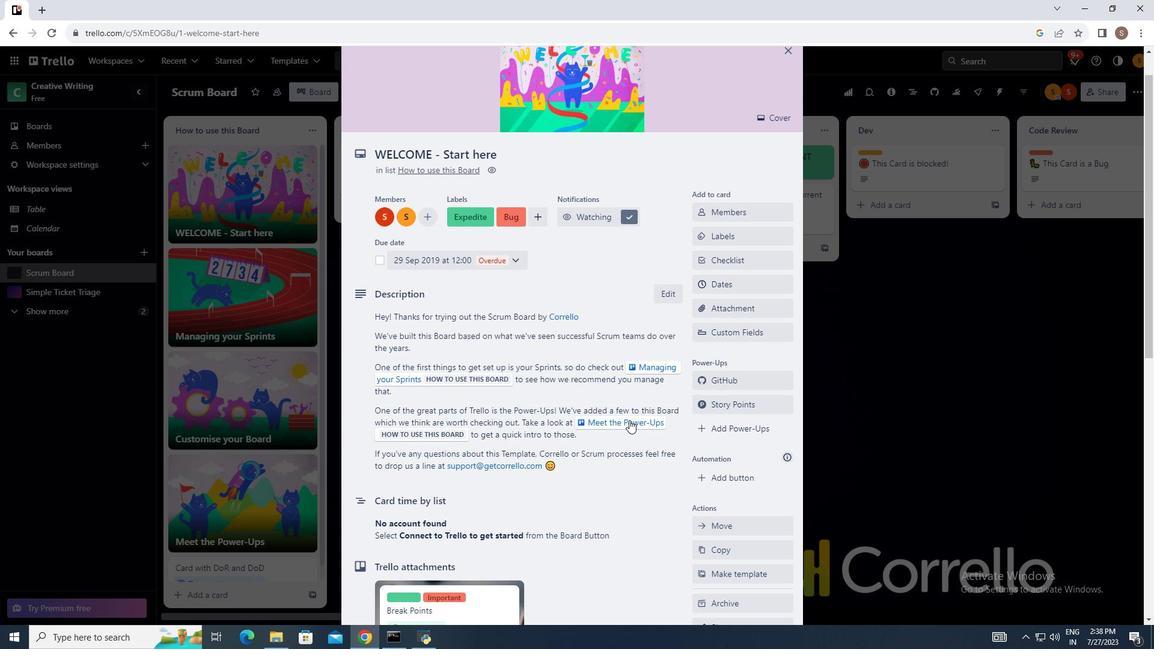 
Action: Mouse scrolled (630, 419) with delta (0, 0)
Screenshot: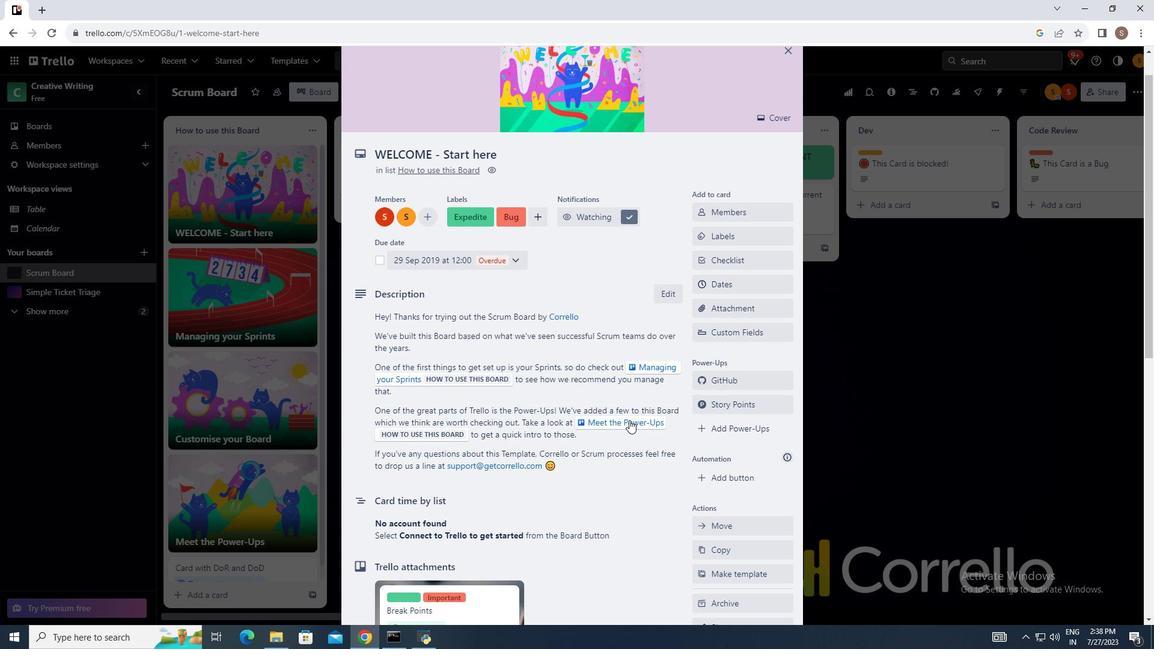 
Action: Mouse scrolled (630, 419) with delta (0, 0)
Screenshot: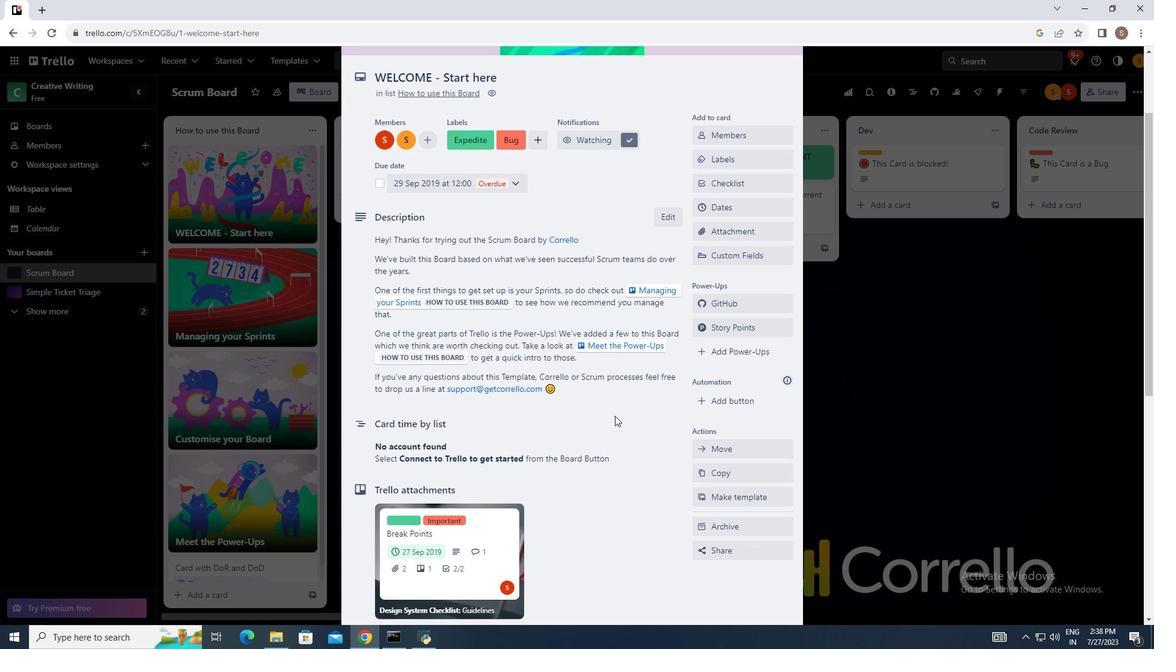 
Action: Mouse moved to (615, 416)
Screenshot: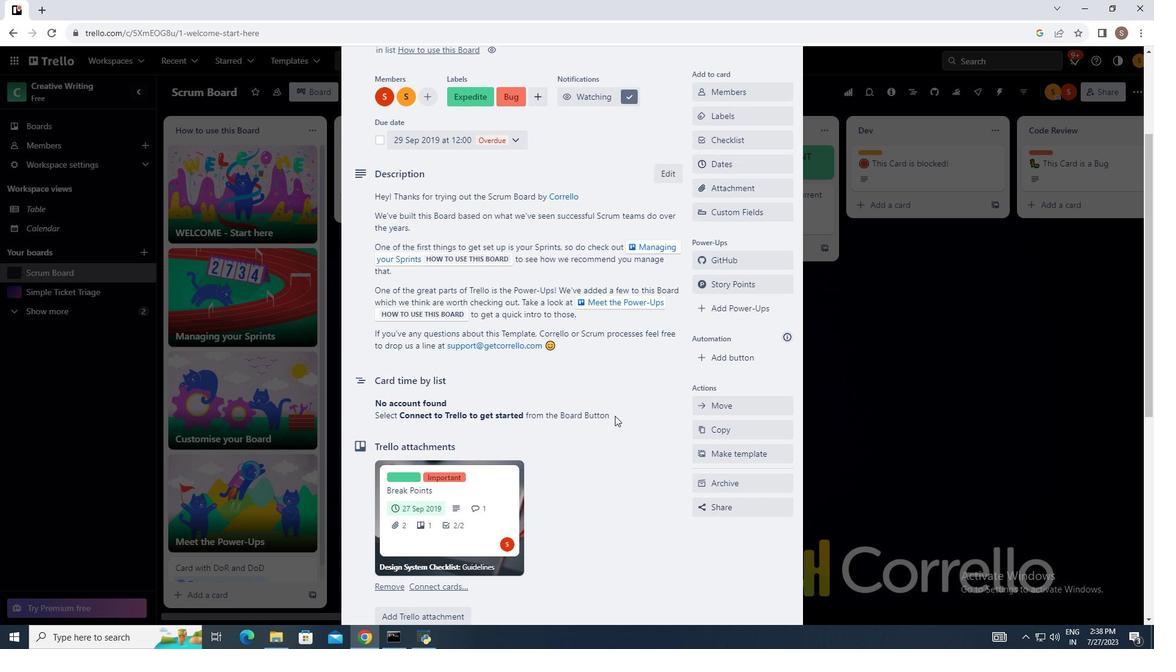 
Action: Mouse scrolled (615, 415) with delta (0, 0)
Screenshot: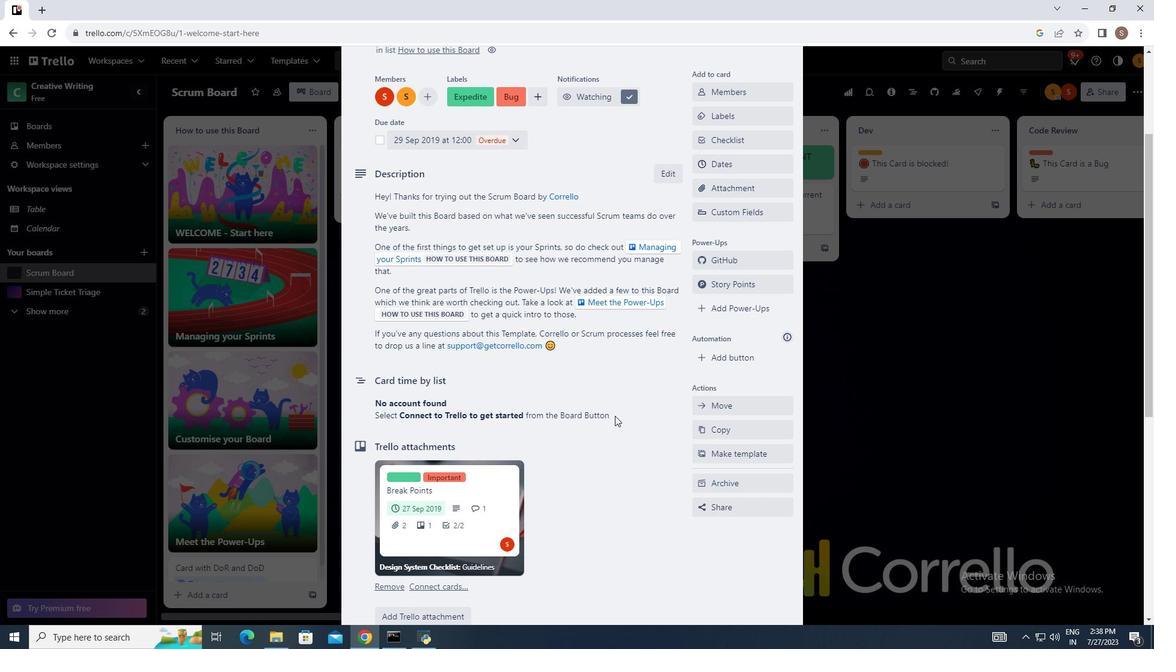 
Action: Mouse scrolled (615, 415) with delta (0, 0)
Screenshot: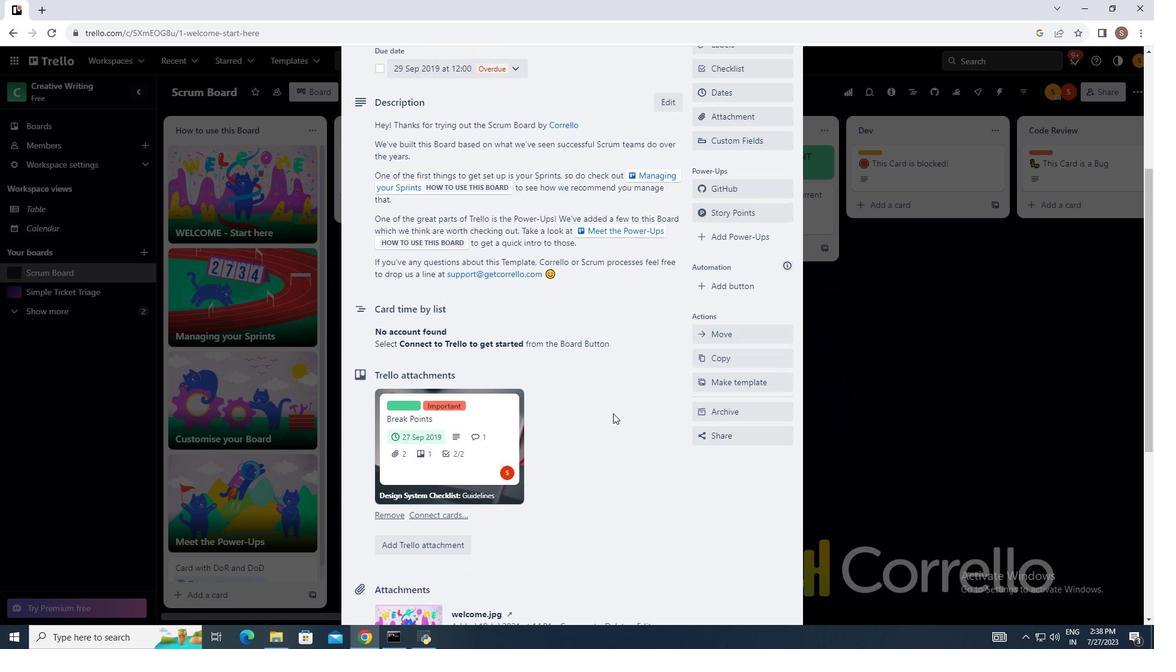 
Action: Mouse moved to (606, 413)
Screenshot: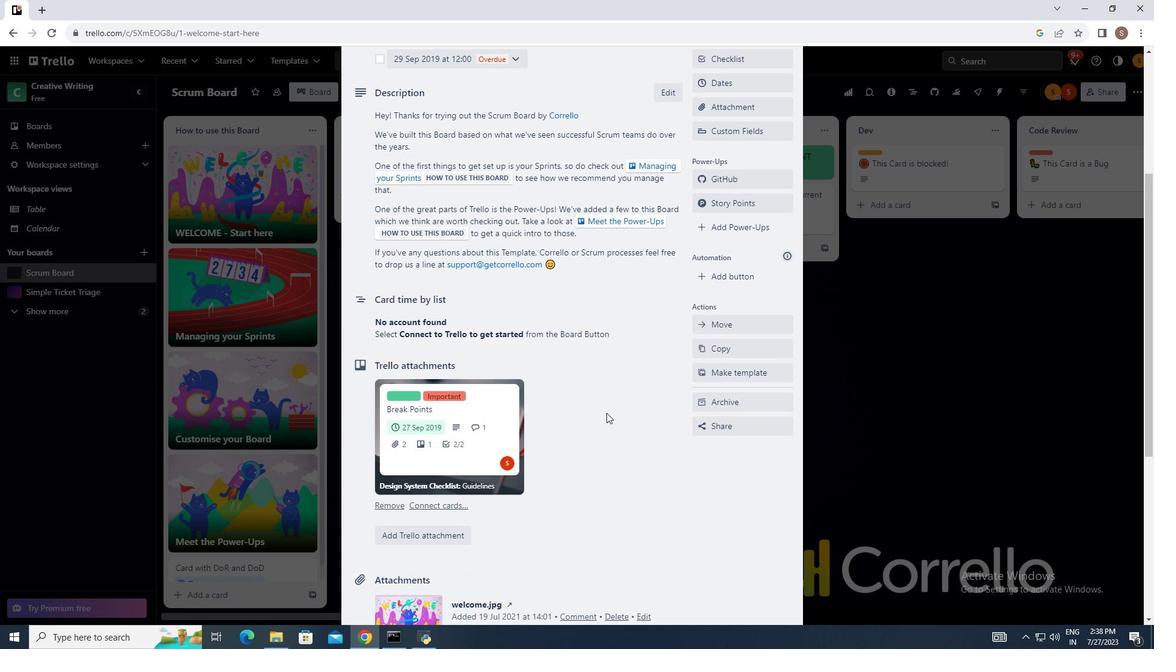 
Action: Mouse scrolled (606, 412) with delta (0, 0)
Screenshot: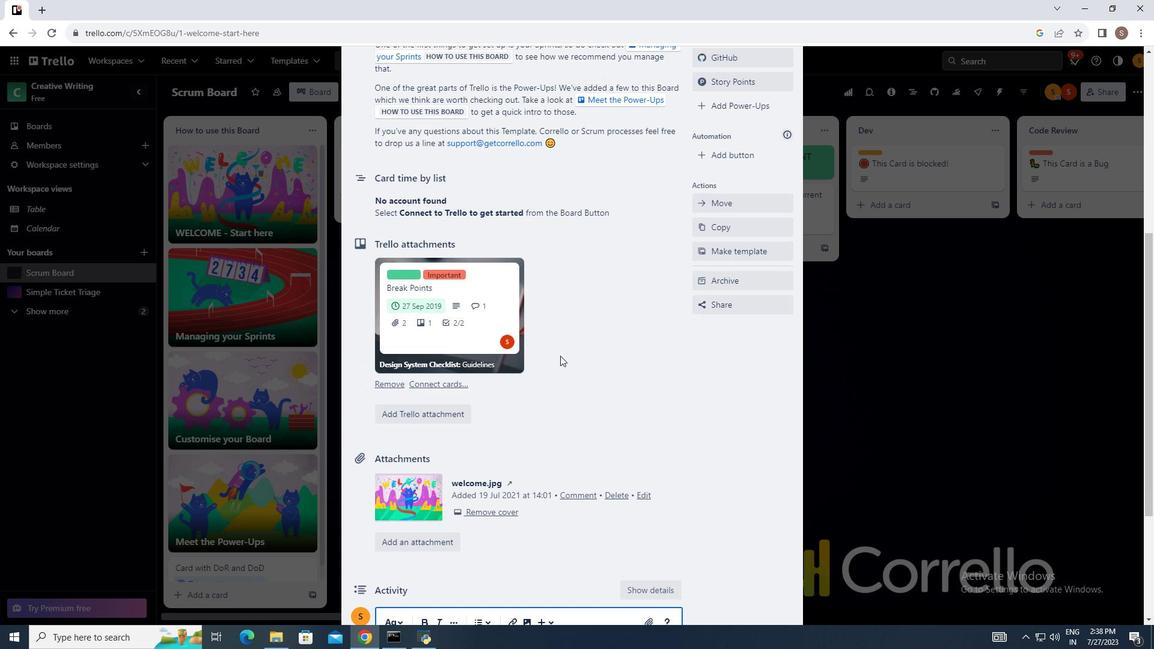 
Action: Mouse scrolled (606, 412) with delta (0, 0)
Screenshot: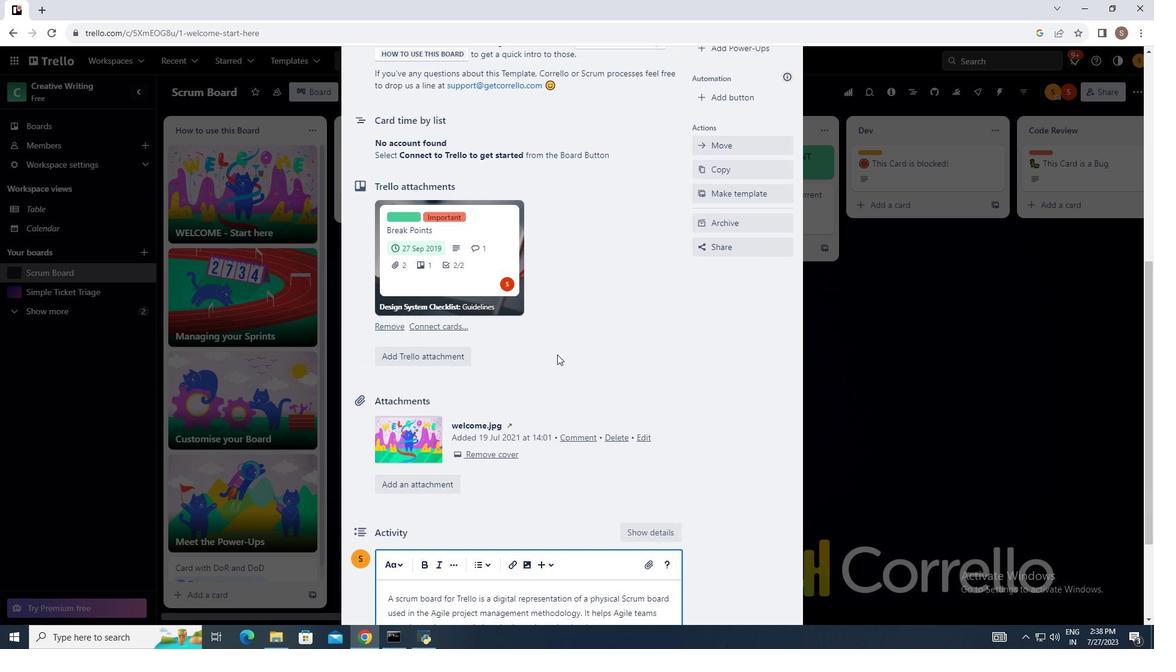 
Action: Mouse scrolled (606, 412) with delta (0, 0)
Screenshot: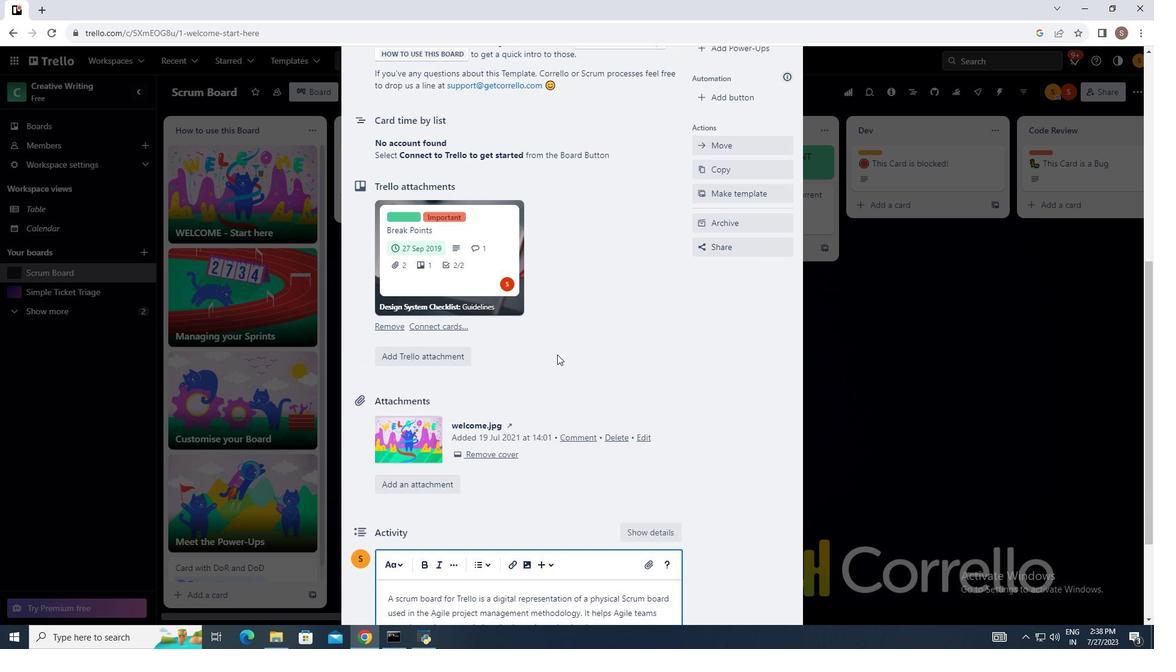 
Action: Mouse moved to (530, 336)
Screenshot: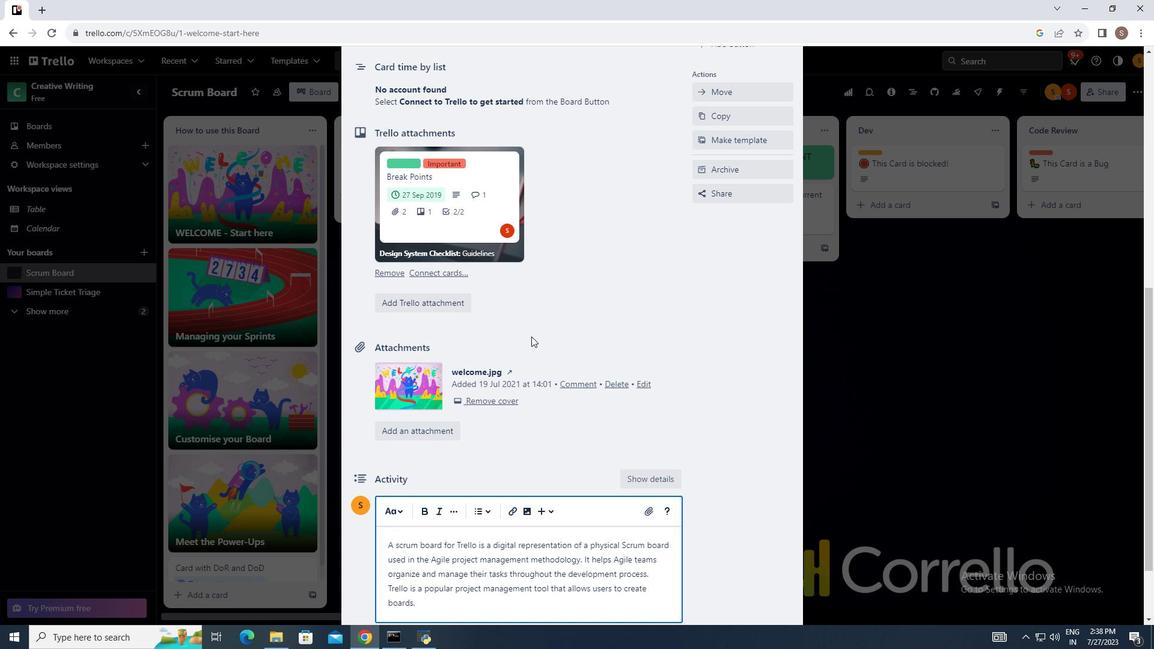 
Action: Mouse scrolled (530, 335) with delta (0, 0)
Screenshot: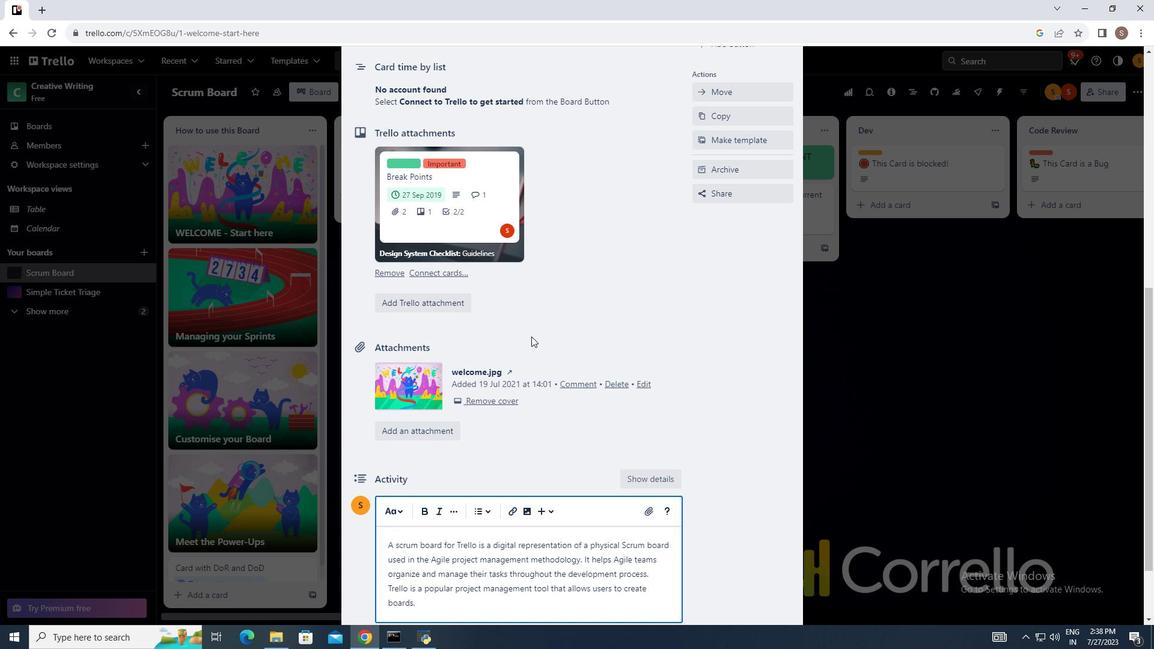 
Action: Mouse moved to (531, 336)
Screenshot: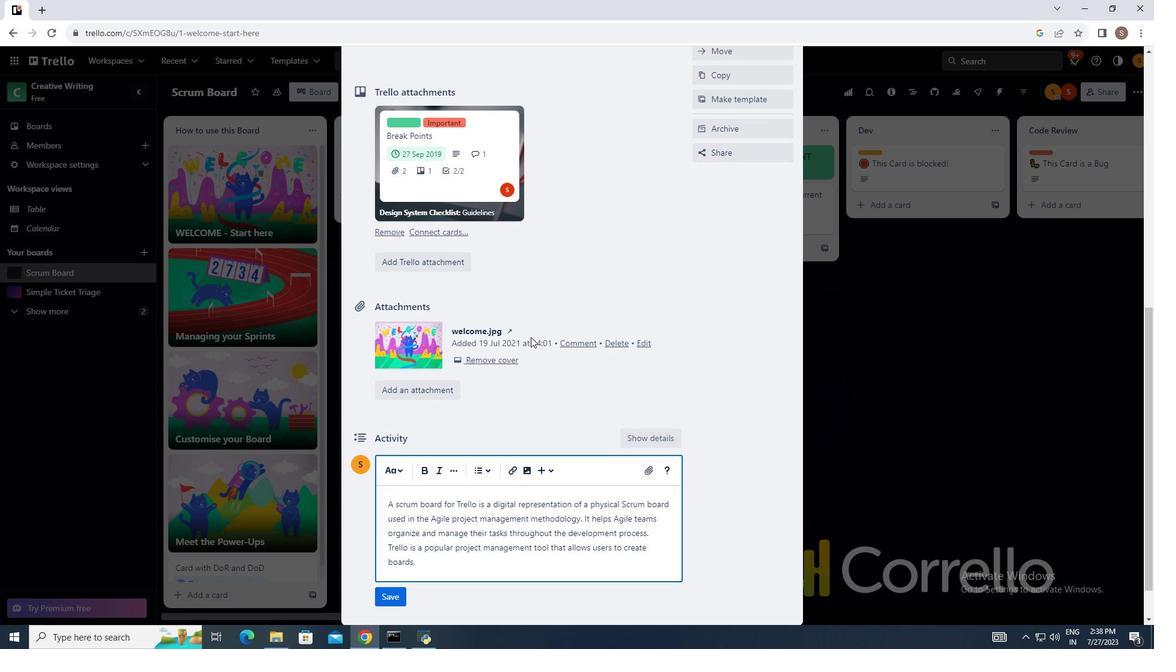 
Action: Mouse scrolled (531, 335) with delta (0, 0)
Screenshot: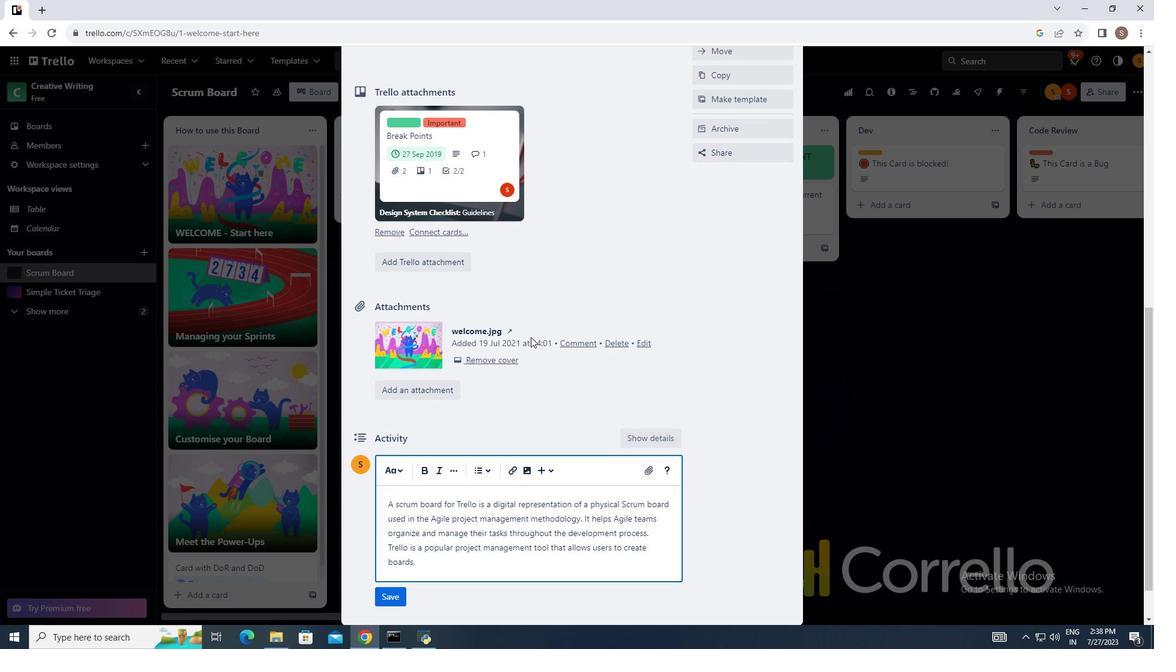
Action: Mouse scrolled (531, 336) with delta (0, 0)
Screenshot: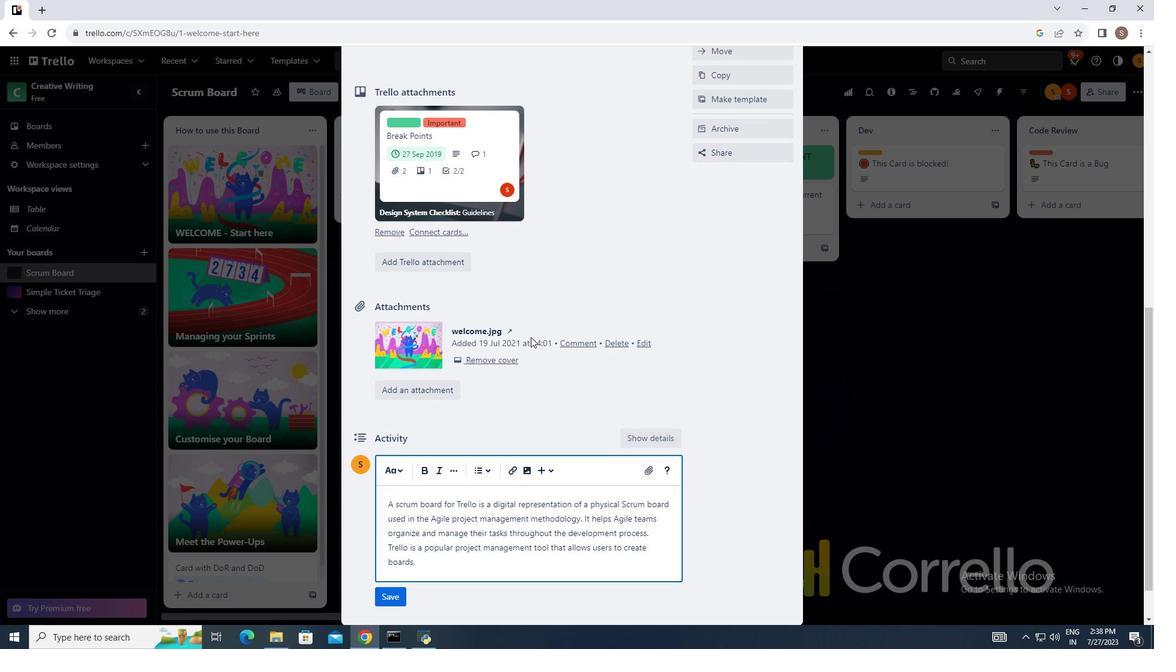 
Action: Mouse moved to (444, 514)
Screenshot: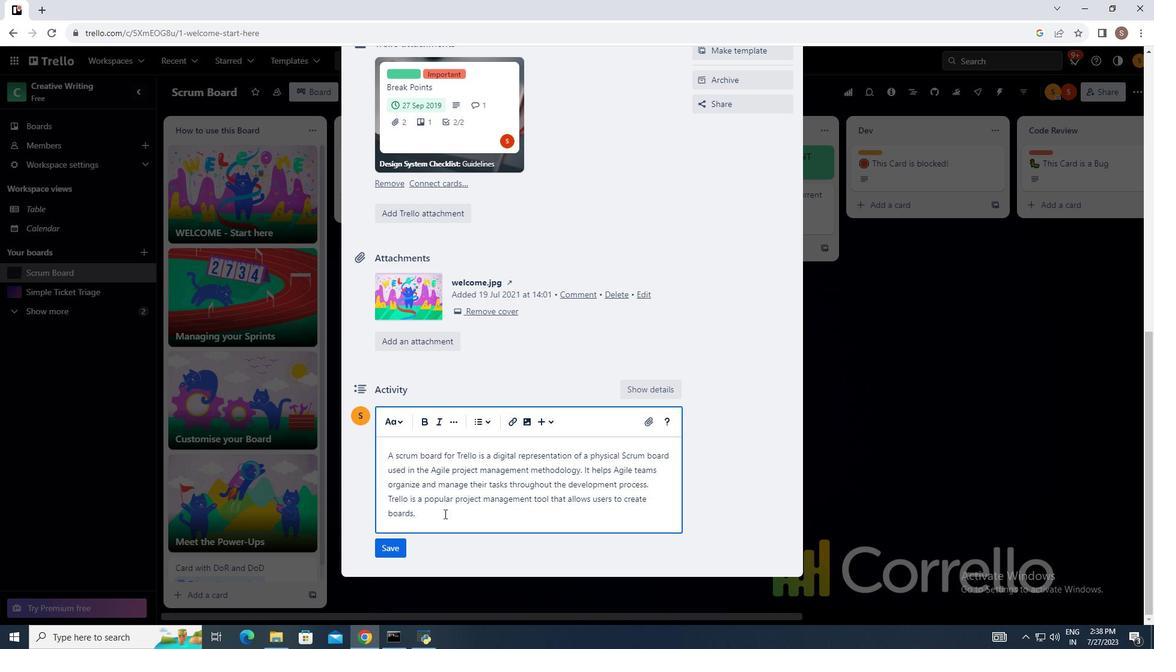 
Action: Mouse pressed left at (444, 514)
Screenshot: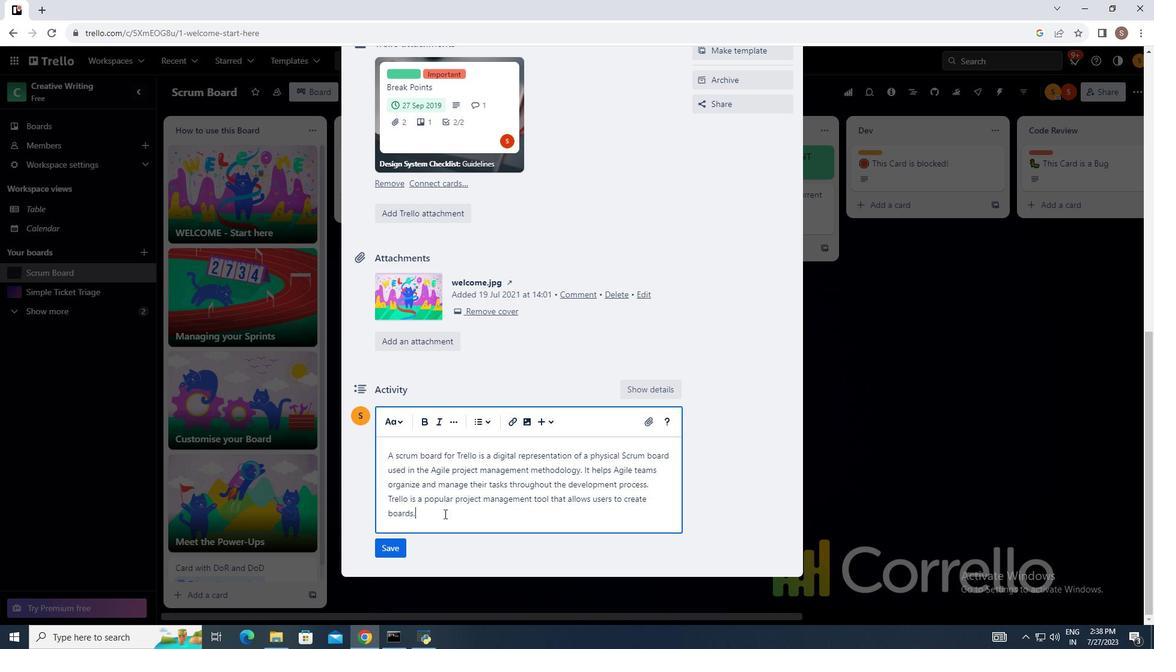
Action: Key pressed <Key.space><Key.space><Key.backspace><Key.backspace><Key.backspace>,<Key.space>lists,<Key.space>and<Key.space>cards<Key.space>to<Key.space>faciliate<Key.space>ta<Key.backspace><Key.backspace><Key.backspace><Key.backspace><Key.backspace><Key.backspace><Key.backspace><Key.backspace>litate<Key.space>task<Key.space>management.<Key.enter><Key.shift_r>Board<Key.shift>:<Key.space><Key.shift_r>The<Key.space><Key.shift_r>Scrum<Key.space>board<Key.space>is<Key.space>the<Key.space>main<Key.space>container<Key.space>that<Key.space>represents<Key.space>the<Key.space>entire<Key.space>project<Key.space>or<Key.space>product<Key.space>being<Key.space>developed.<Key.space>i<Key.backspace><Key.shift>It's<Key.space>typically<Key.space>named<Key.space>afe<Key.backspace>ter<Key.space>the<Key.space>project<Key.space>and<Key.space>shared<Key.space>with<Key.space>all<Key.space>team<Key.space>members.<Key.enter><Key.shift>Lists<Key.shift>:<Key.space><Key.shift_r>The<Key.space><Key.shift_r>Srum<Key.space><Key.backspace><Key.backspace><Key.backspace><Key.backspace>crum<Key.space>board<Key.space>consists<Key.space>of<Key.space>multiple<Key.space>lists,<Key.space>each<Key.space>representing<Key.space>a<Key.space>specific<Key.space>stage<Key.space>of<Key.space>the<Key.space>devel<Key.backspace>lopment<Key.space>workflow.<Key.space><Key.shift_r>The<Key.space>standard<Key.space>lists<Key.space>are<Key.shift>:<Key.enter><Key.enter><Key.shift>Product<Key.space><Key.shift_r>Backlog<Key.shift>:<Key.space><Key.shift>This<Key.space>list<Key.space>contains<Key.space>all<Key.space>the<Key.space>tasks<Key.space>or<Key.space>user<Key.space>stories<Key.backspace><Key.backspace>is<Key.backspace>es<Key.backspace><Key.backspace><Key.backspace>es<Key.space>that<Key.space>need<Key.space>to<Key.space>be<Key.space>completed<Key.space>during<Key.space>the<Key.space>project.<Key.space><Key.shift_r>These<Key.space>items<Key.space>are<Key.space>often<Key.space>prioritized<Key.space>by<Key.space>the<Key.space><Key.shift>Product<Key.space><Key.shift>Owner<Key.space>based<Key.space>on<Key.space><Key.space><Key.backspace>business<Key.space>value<Key.space>and<Key.space>customer<Key.space>nees<Key.backspace>ds.<Key.enter>
Screenshot: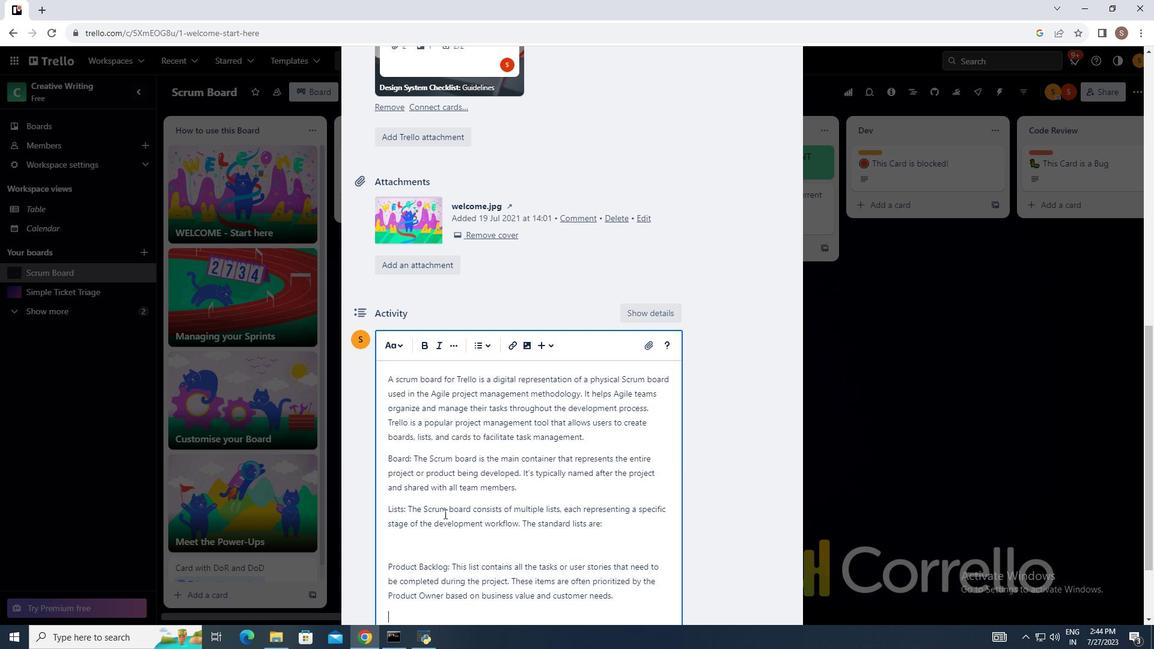 
Action: Mouse moved to (533, 477)
Screenshot: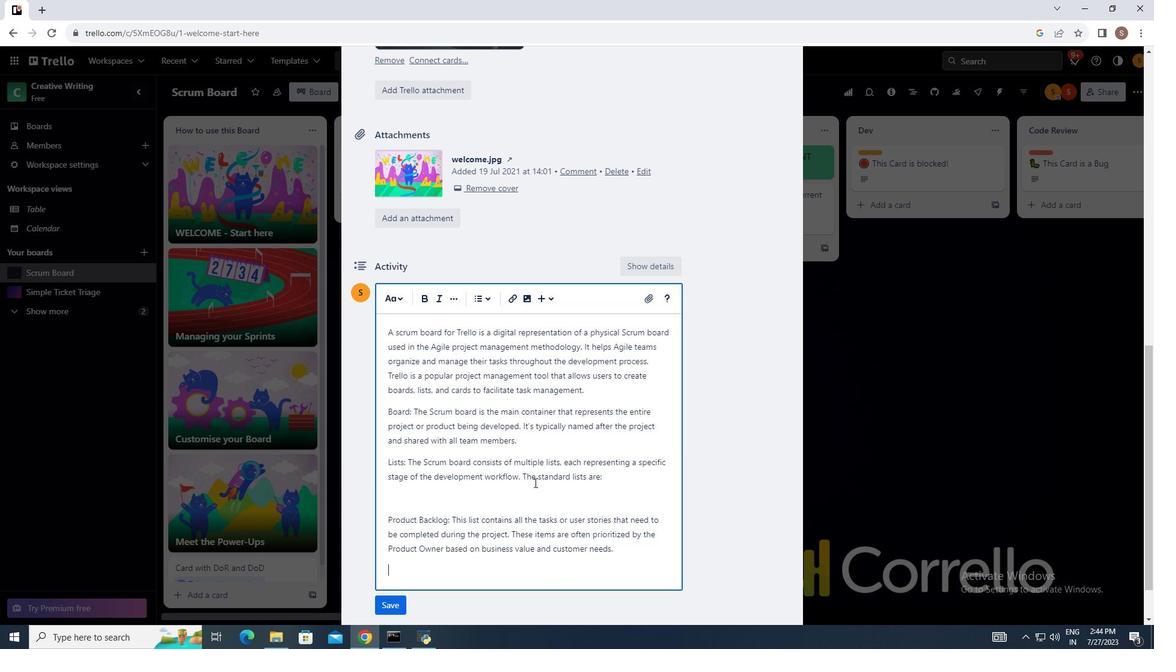 
Action: Mouse scrolled (533, 477) with delta (0, 0)
Screenshot: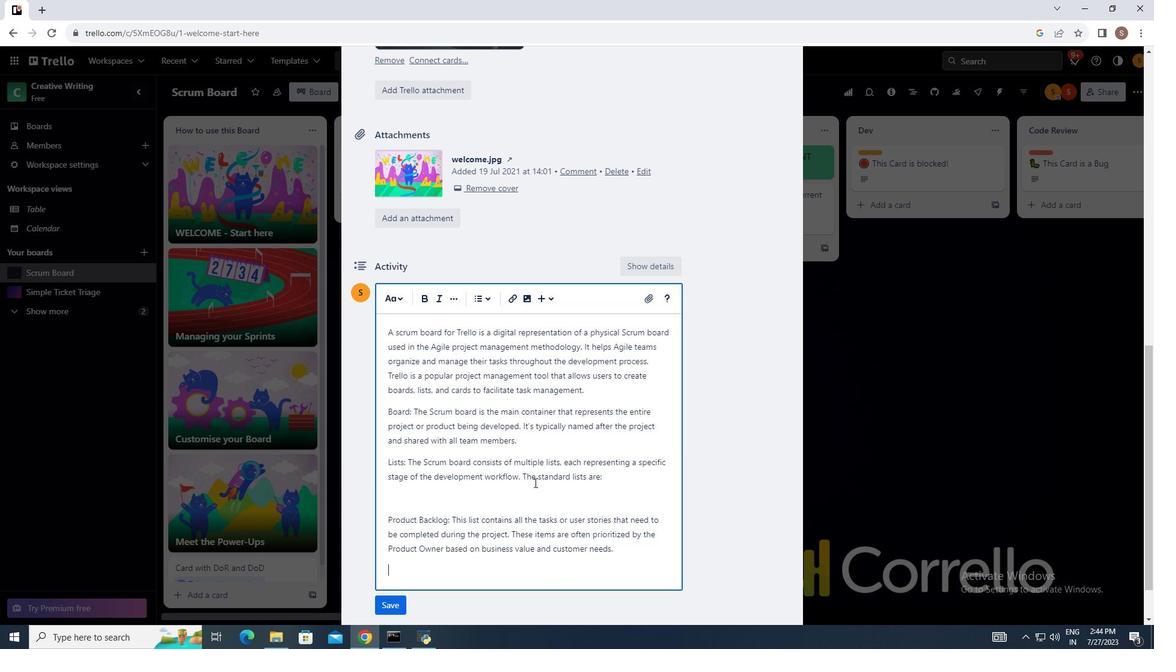 
Action: Mouse moved to (534, 482)
Screenshot: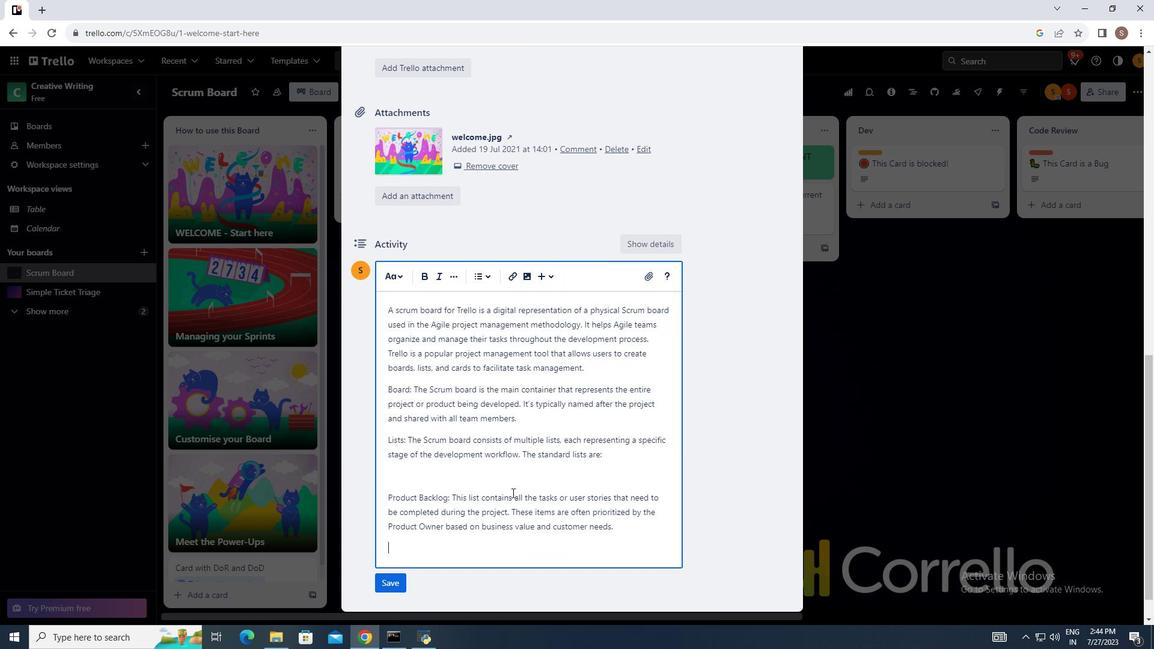 
Action: Mouse scrolled (534, 482) with delta (0, 0)
Screenshot: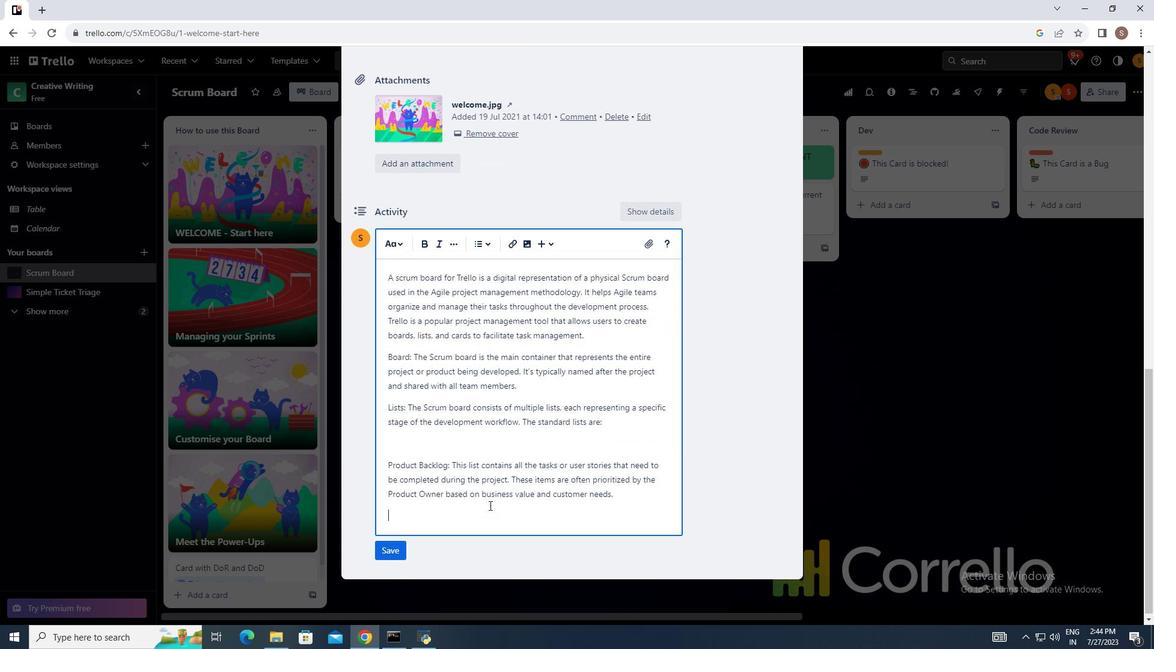 
Action: Mouse scrolled (534, 482) with delta (0, 0)
Screenshot: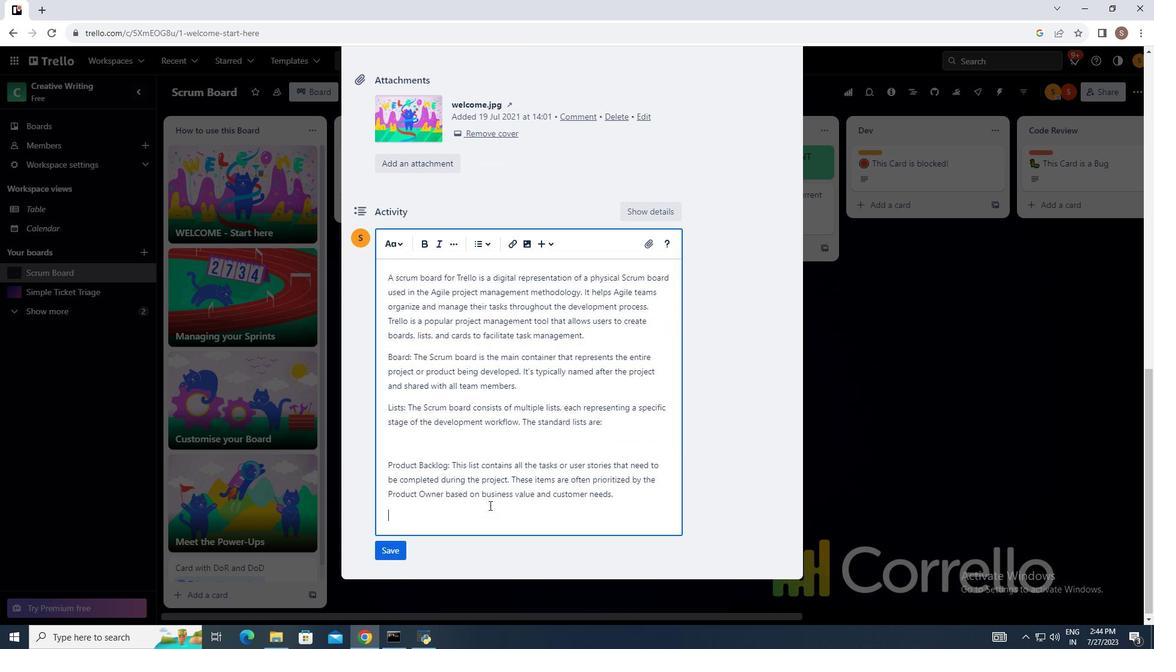 
Action: Mouse moved to (482, 511)
Screenshot: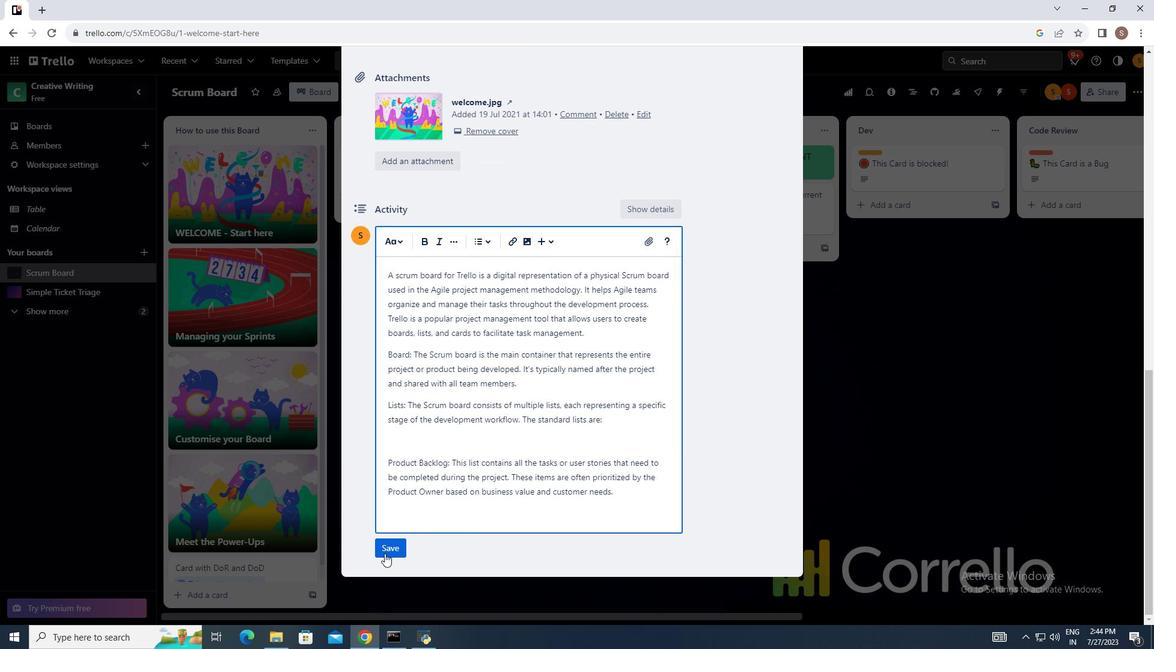 
Action: Mouse scrolled (482, 510) with delta (0, 0)
Screenshot: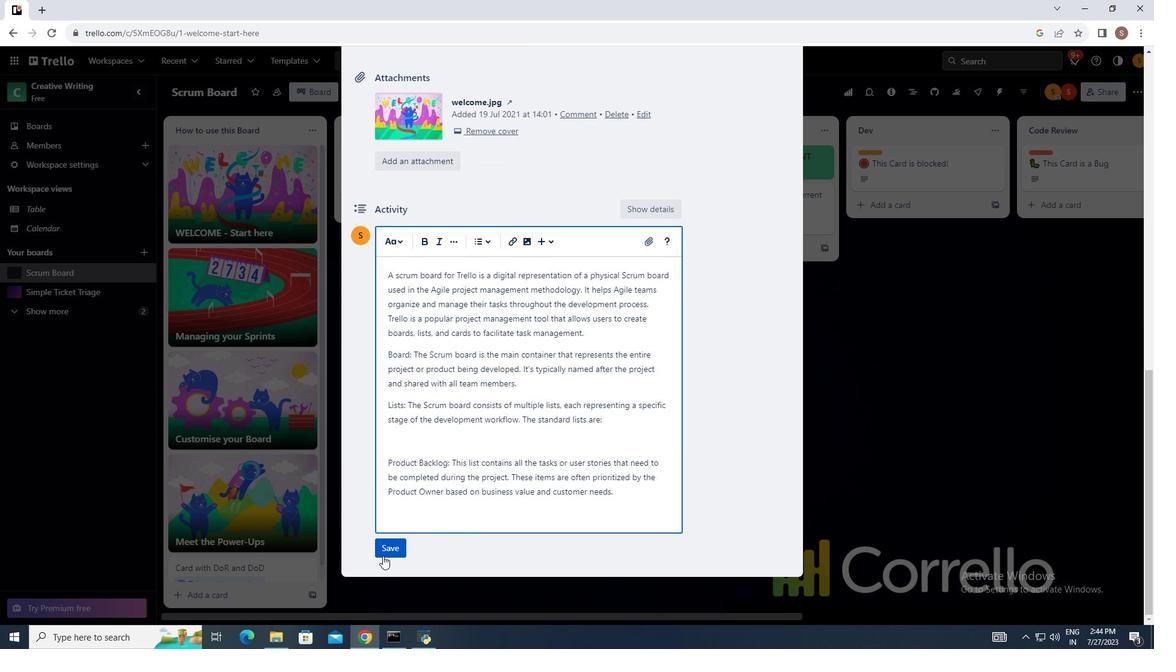 
Action: Mouse moved to (477, 515)
Screenshot: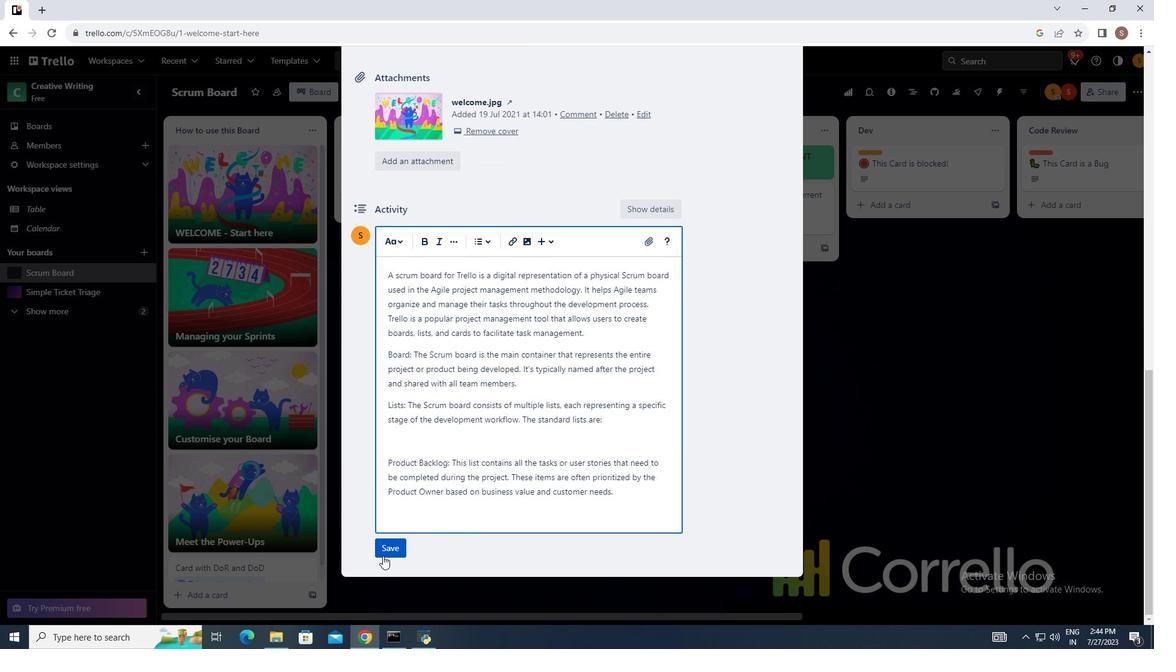 
Action: Mouse scrolled (477, 515) with delta (0, 0)
Screenshot: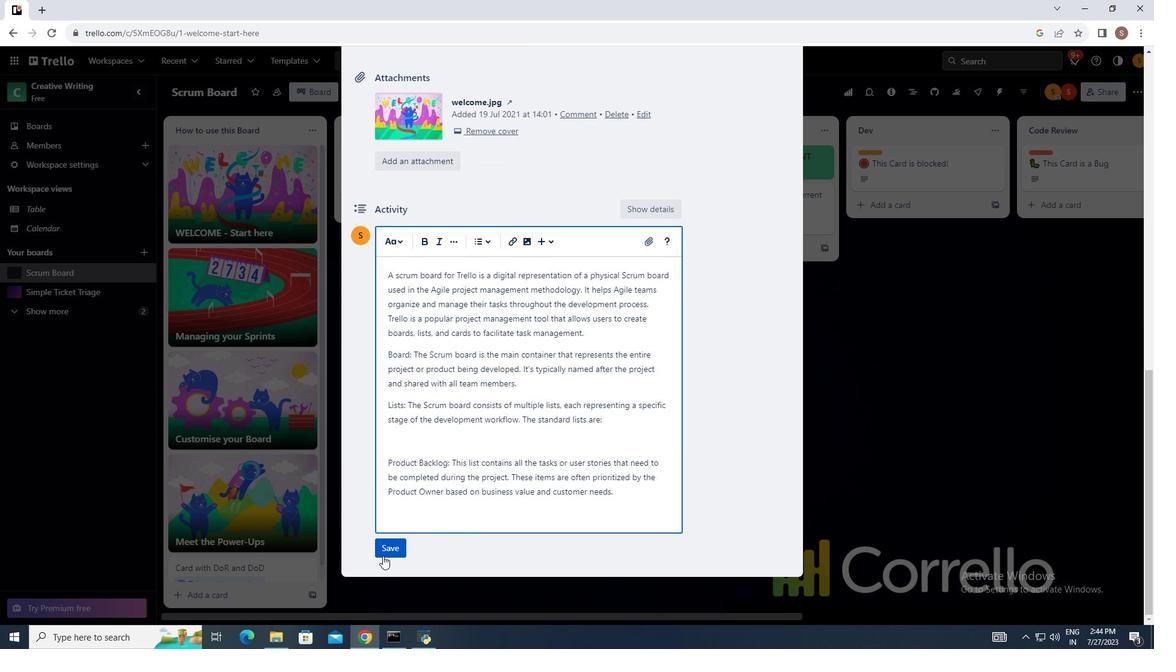 
Action: Mouse moved to (470, 520)
Screenshot: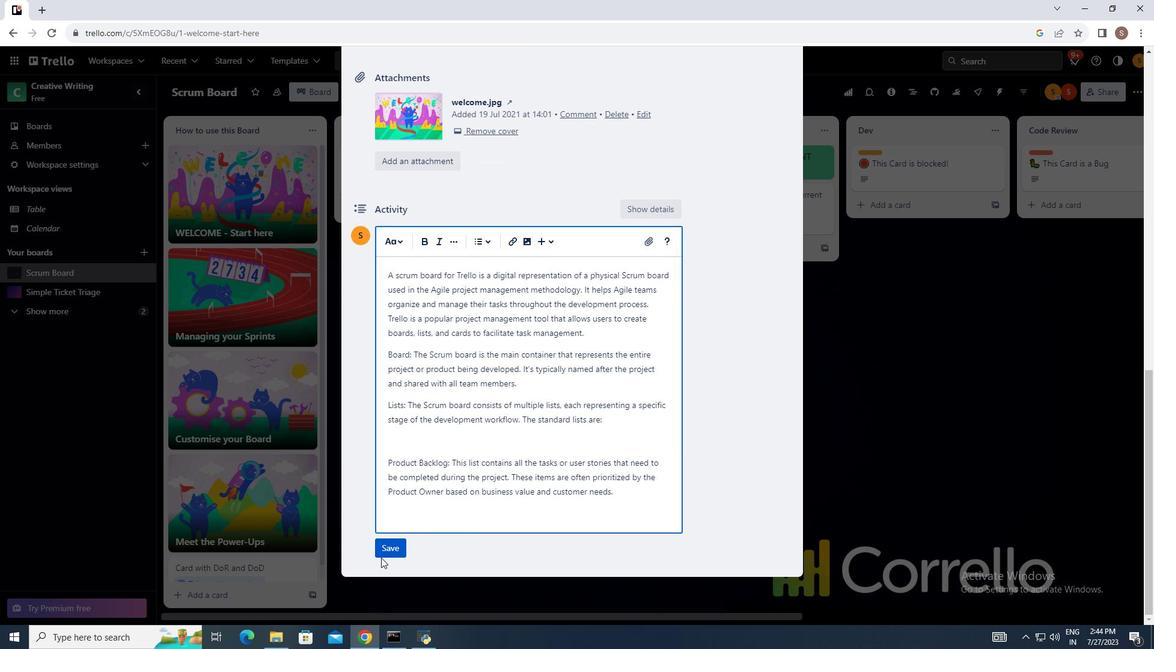 
Action: Mouse scrolled (470, 519) with delta (0, 0)
Screenshot: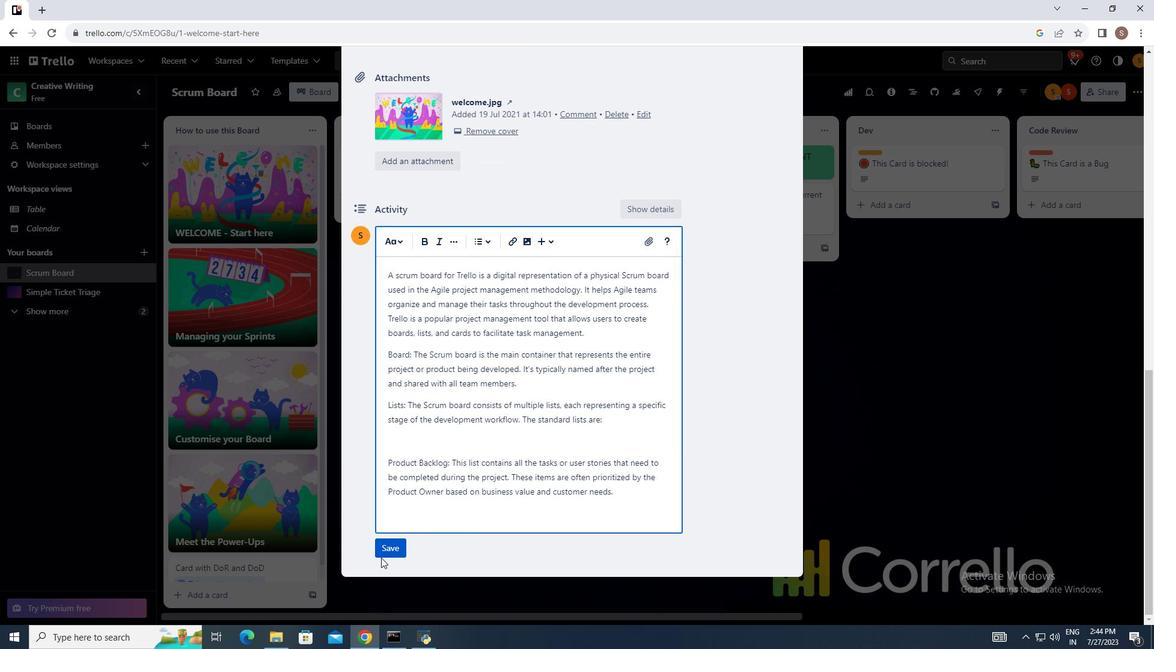 
Action: Mouse moved to (386, 550)
Screenshot: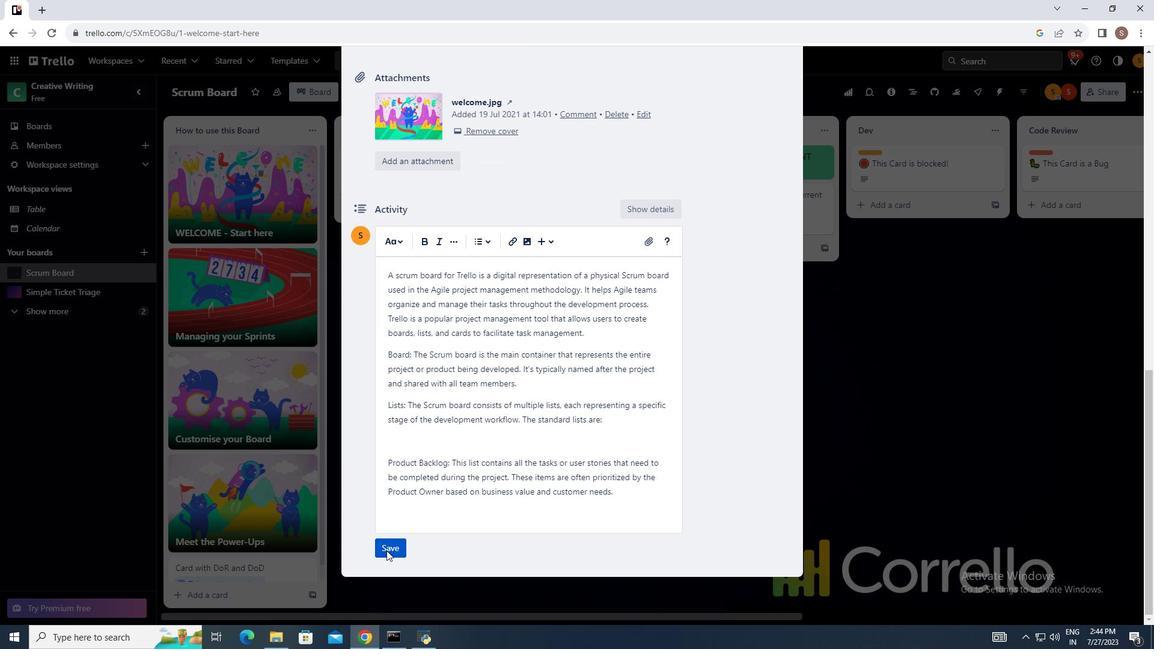 
Action: Mouse pressed left at (386, 550)
Screenshot: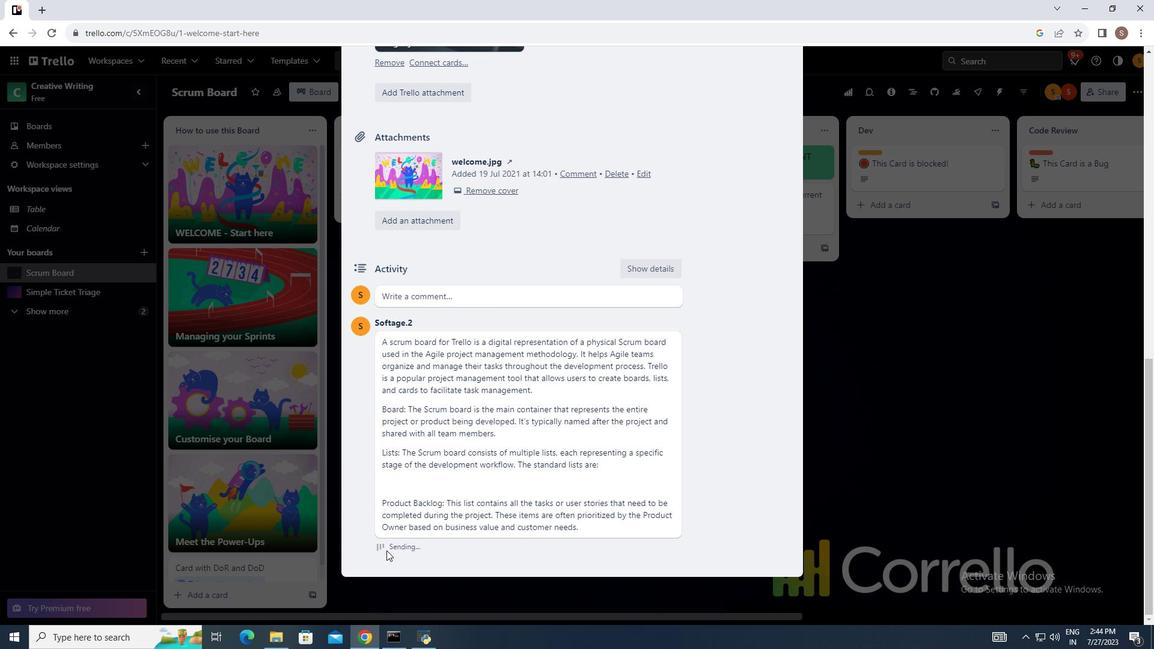 
Action: Mouse moved to (485, 417)
Screenshot: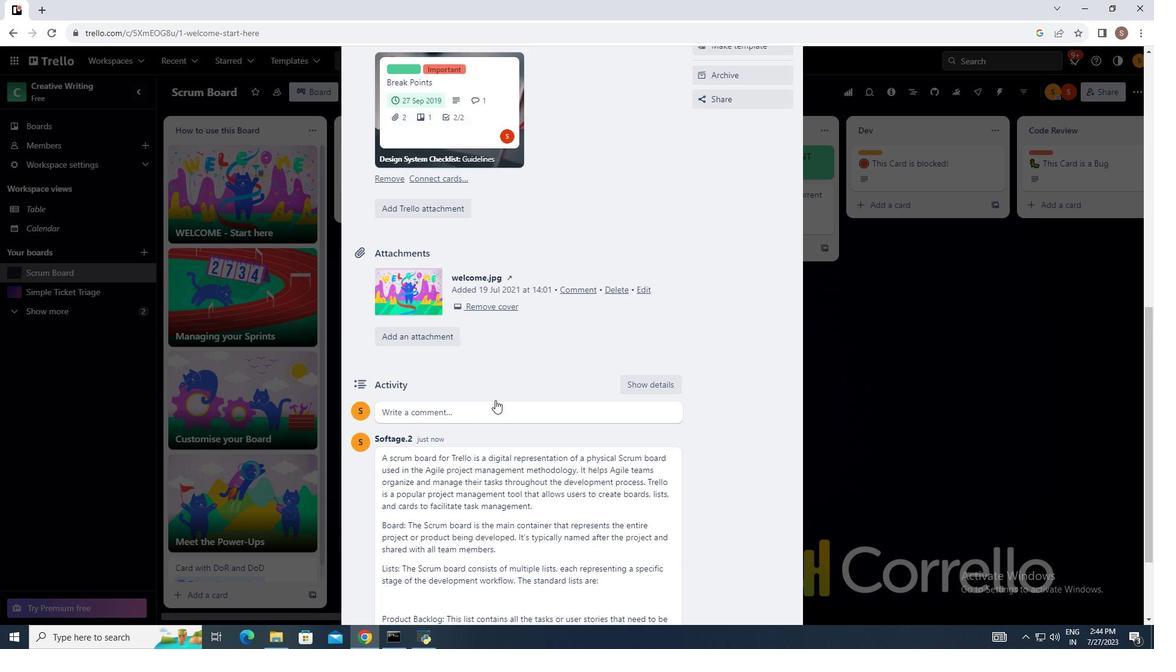 
Action: Mouse scrolled (482, 423) with delta (0, 0)
Screenshot: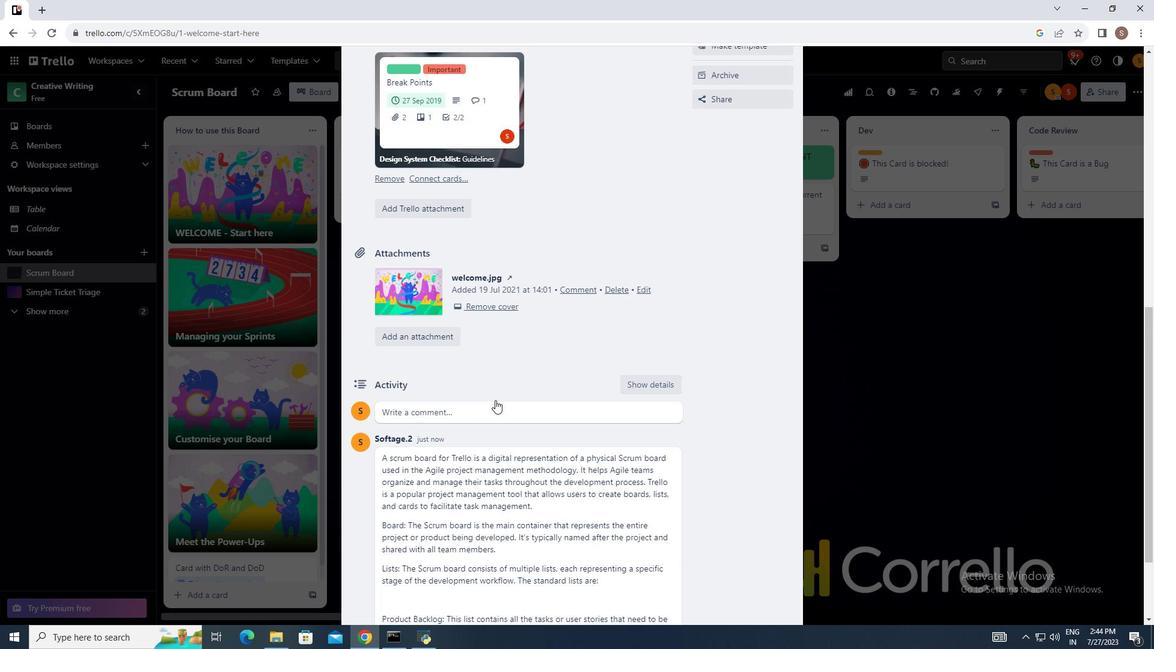 
Action: Mouse moved to (490, 408)
Screenshot: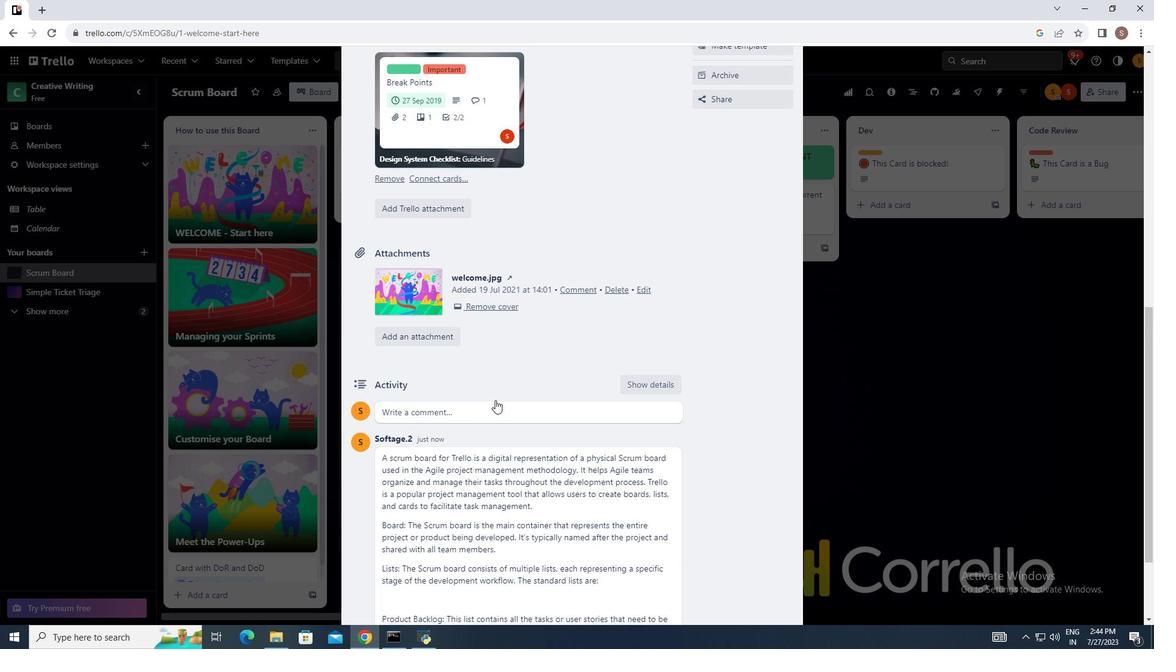 
Action: Mouse scrolled (486, 416) with delta (0, 0)
Screenshot: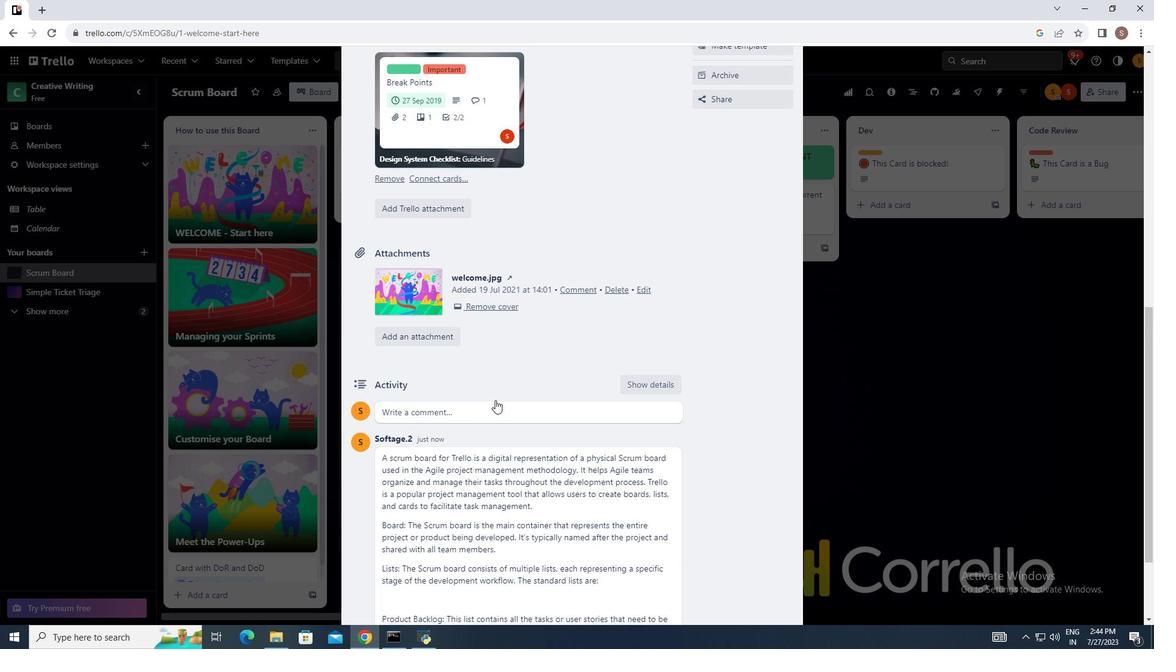 
Action: Mouse moved to (491, 406)
Screenshot: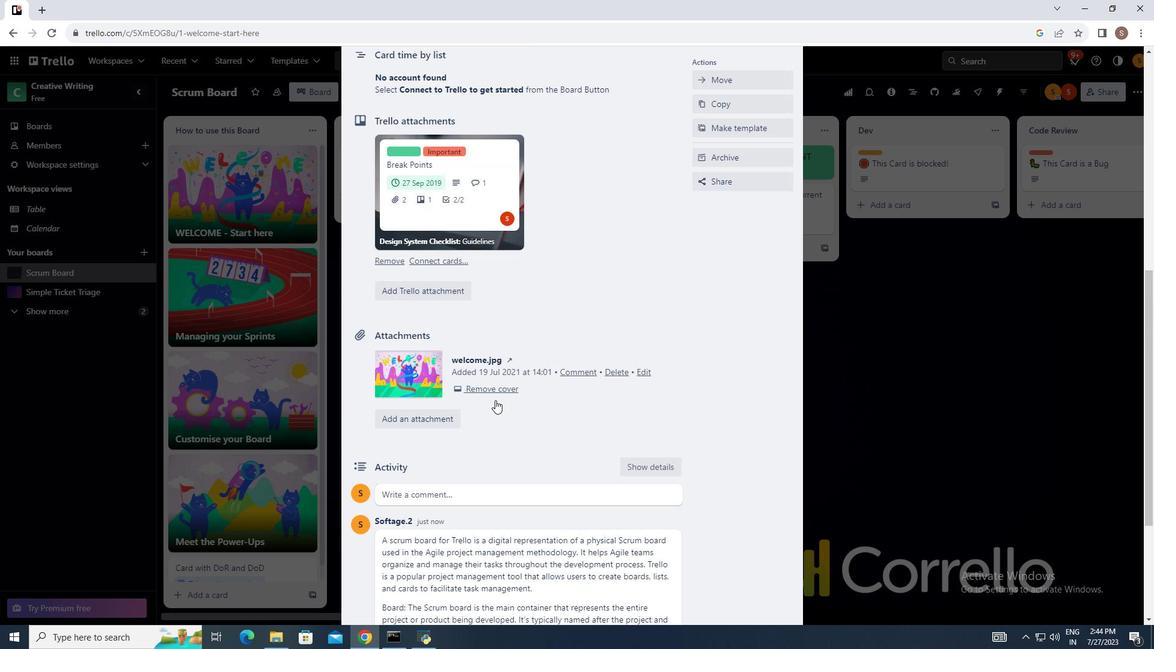 
Action: Mouse scrolled (491, 407) with delta (0, 0)
Screenshot: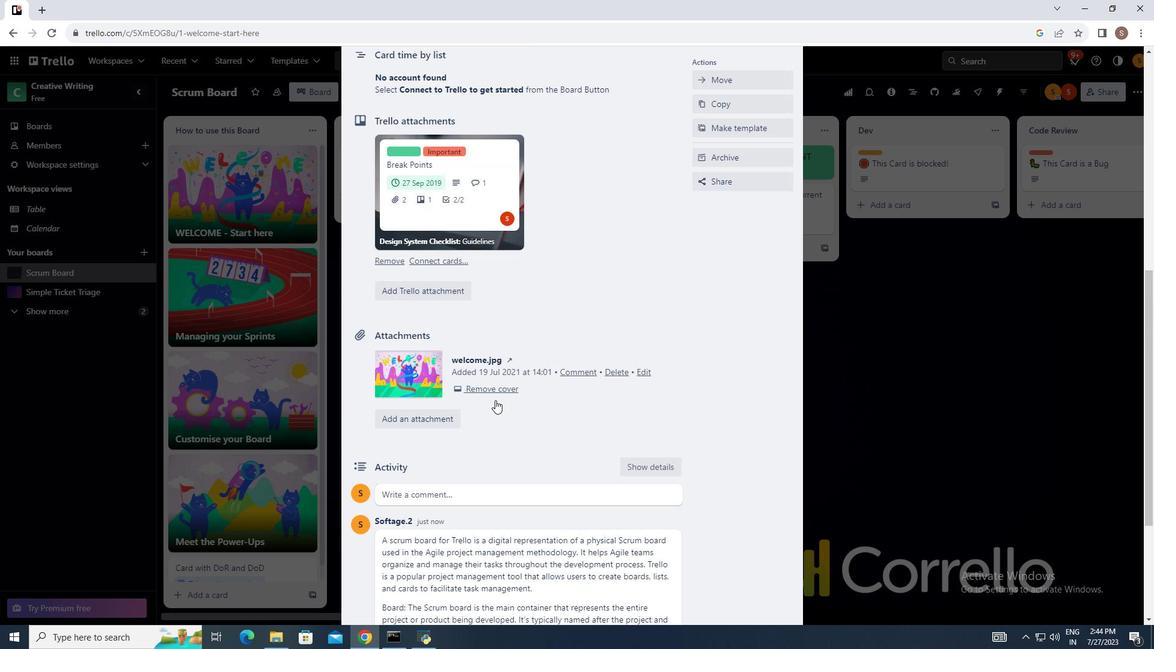 
Action: Mouse moved to (493, 402)
Screenshot: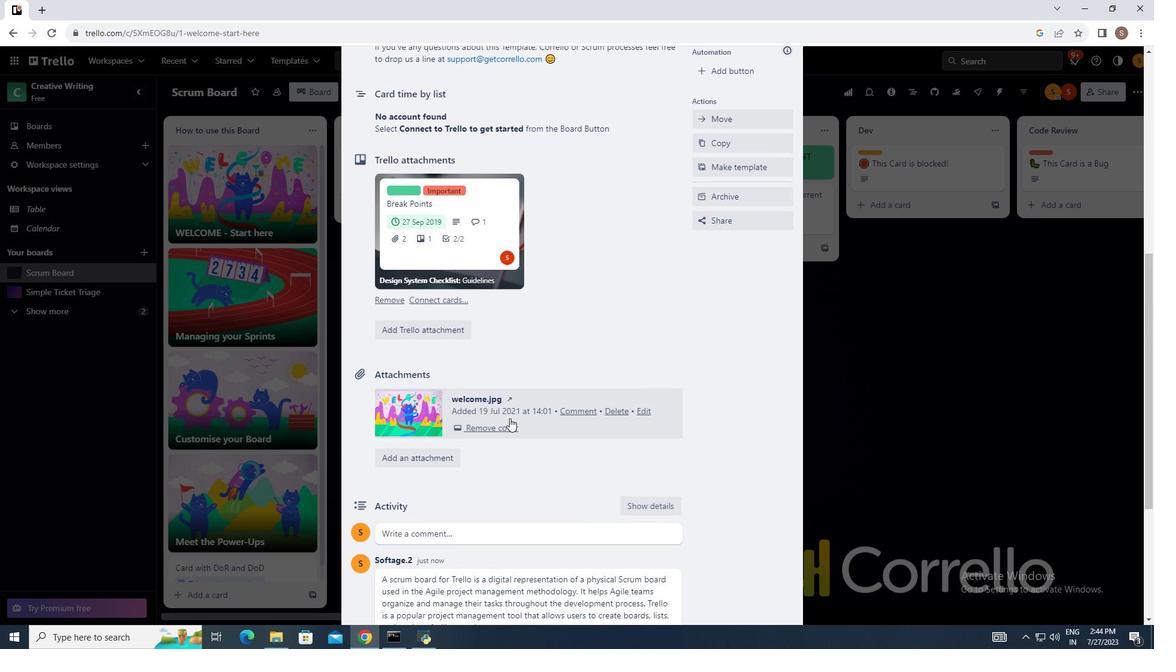 
Action: Mouse scrolled (493, 402) with delta (0, 0)
Screenshot: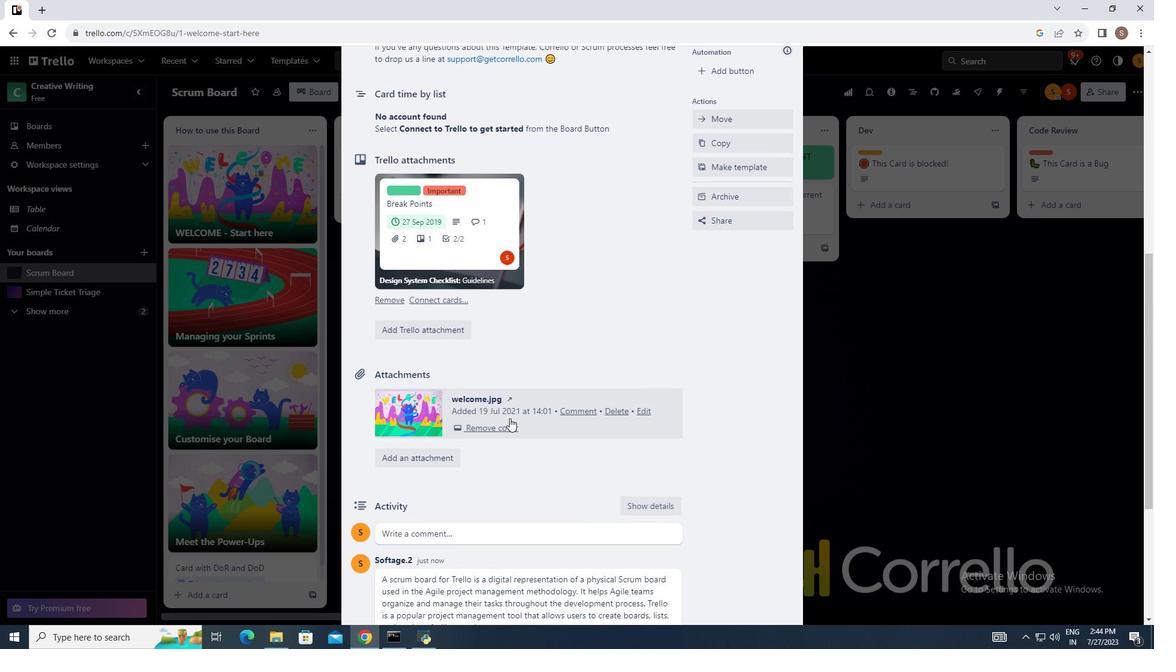 
Action: Mouse moved to (521, 434)
Screenshot: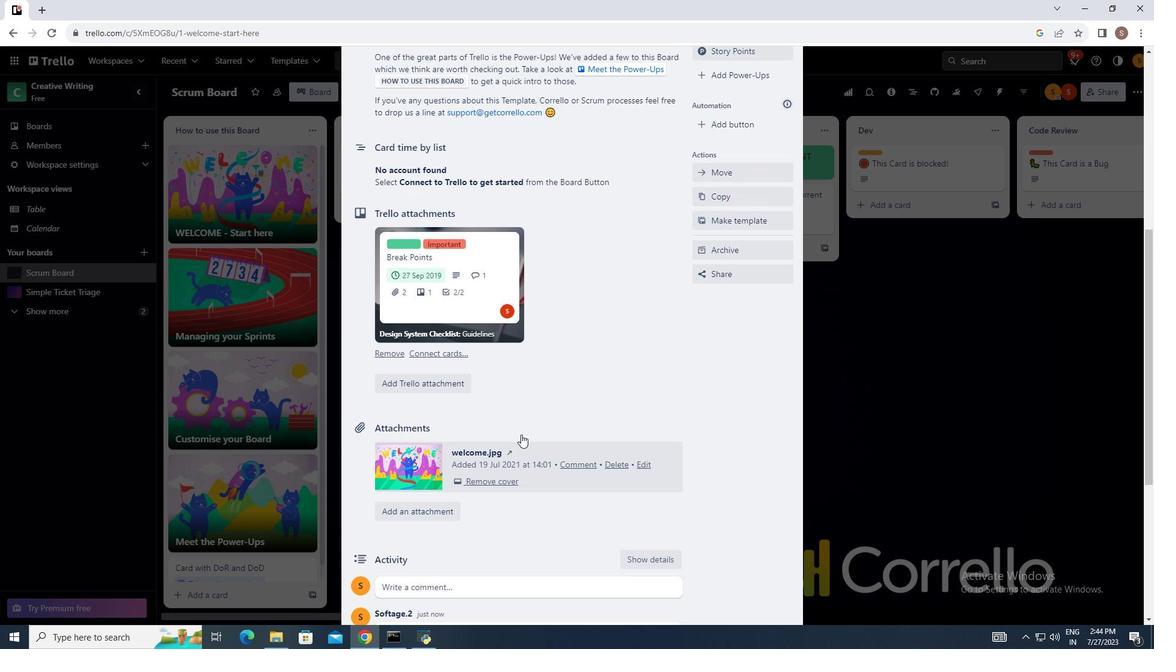 
Action: Mouse scrolled (521, 435) with delta (0, 0)
Screenshot: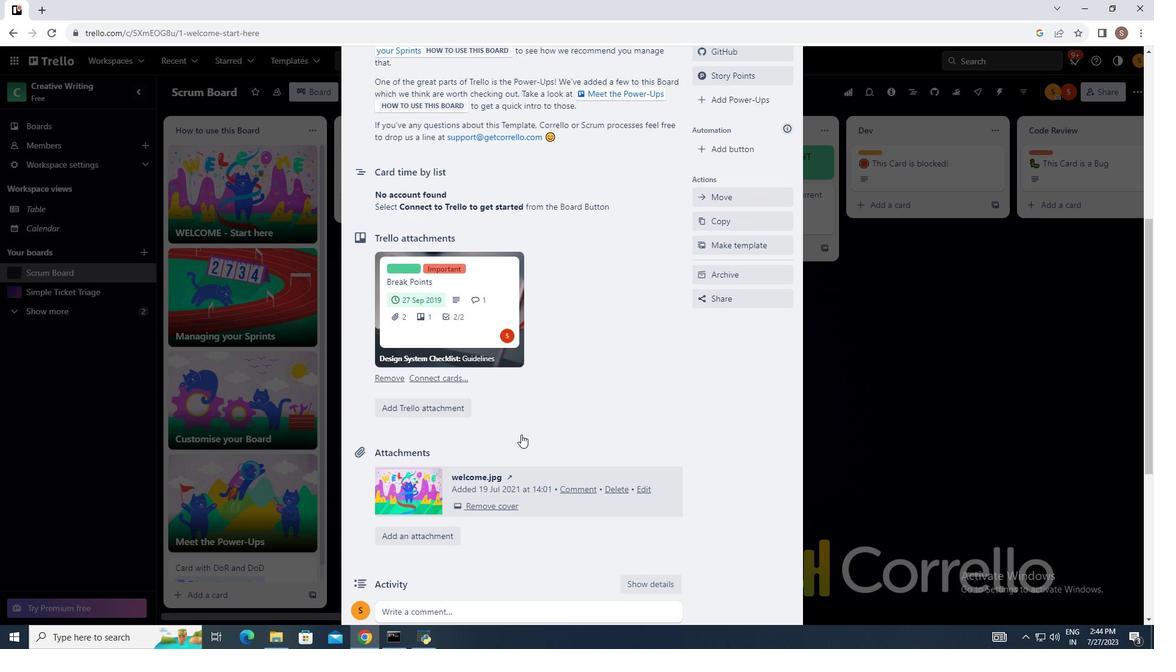 
Action: Mouse scrolled (521, 435) with delta (0, 0)
Screenshot: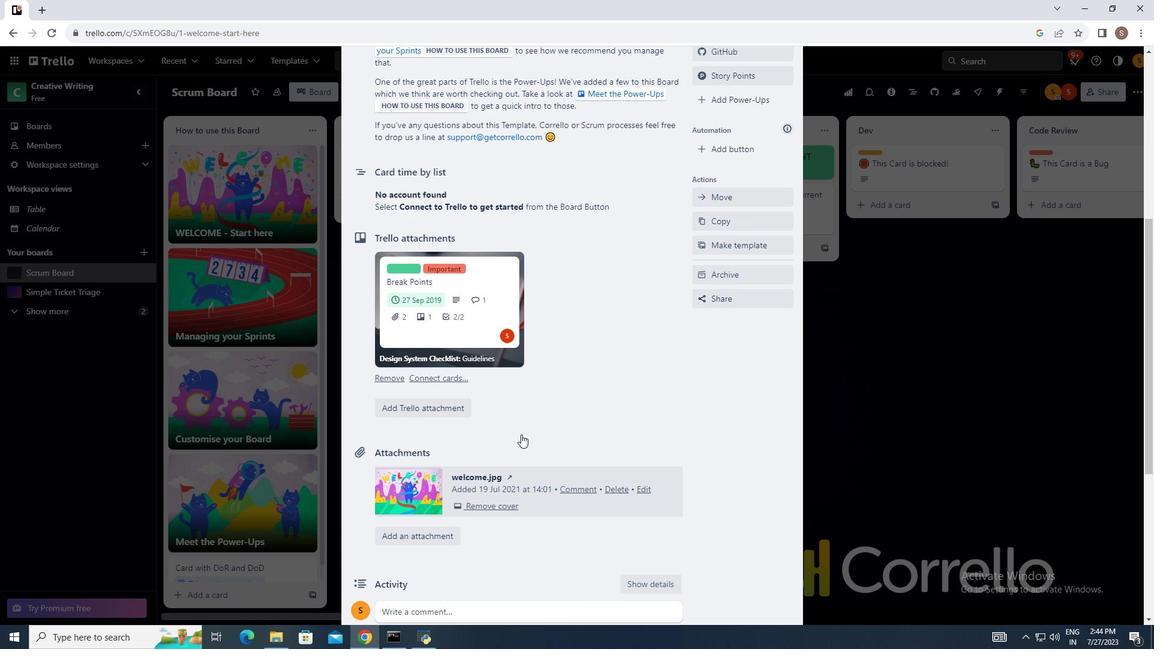
Action: Mouse scrolled (521, 435) with delta (0, 0)
Screenshot: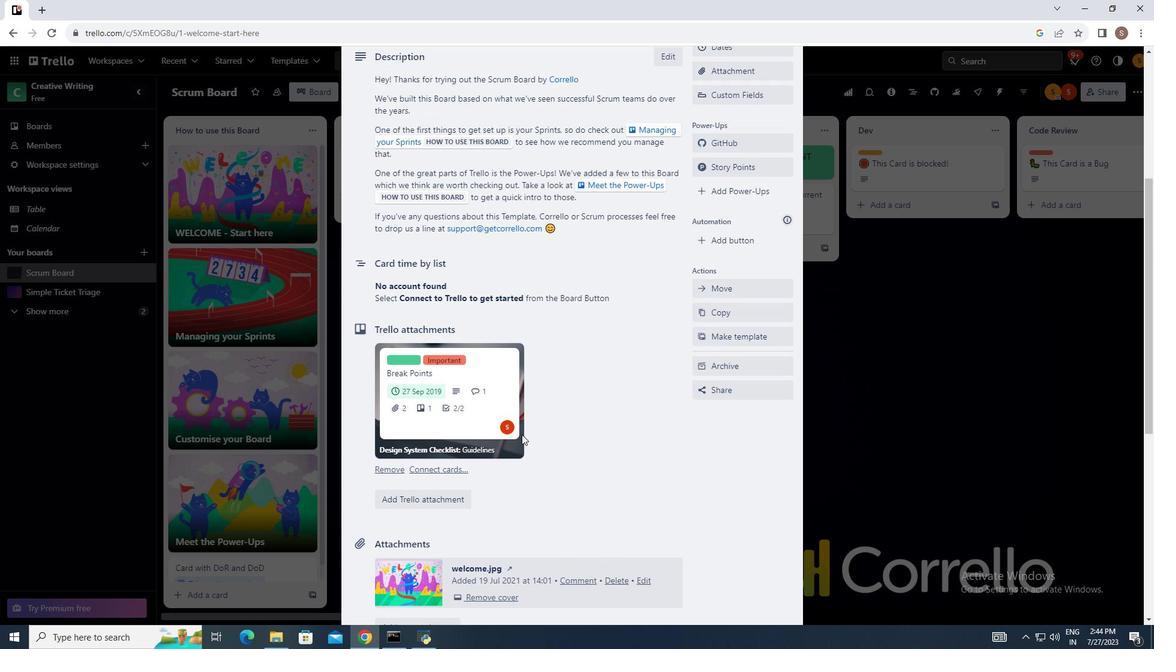 
Action: Mouse scrolled (521, 435) with delta (0, 0)
Screenshot: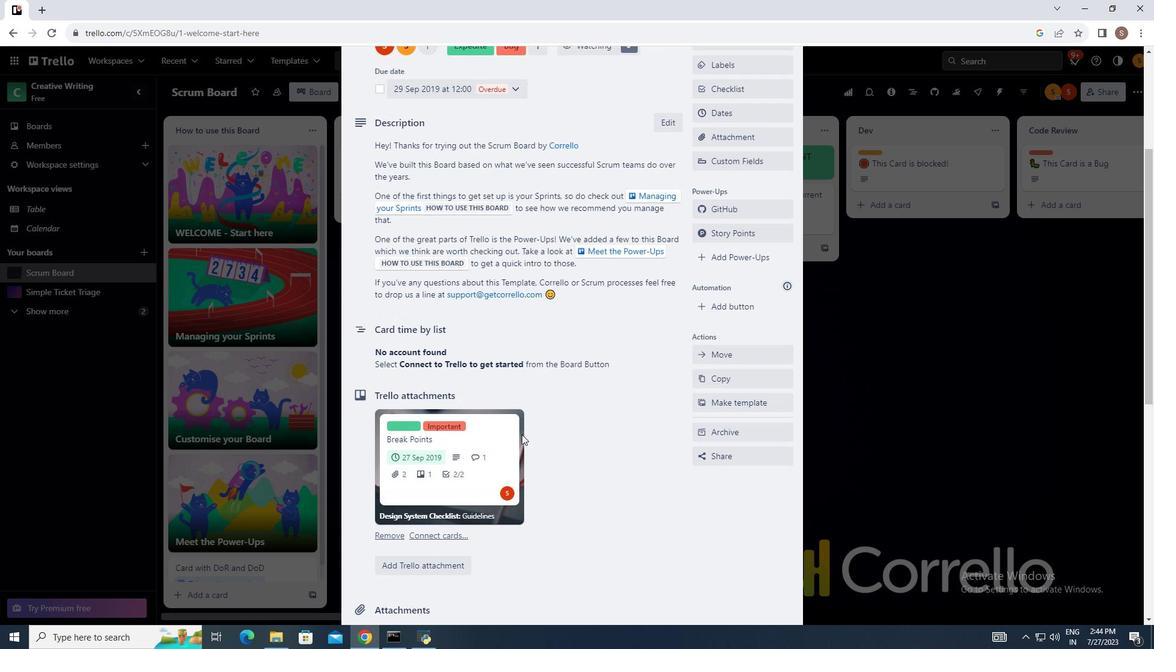 
Action: Mouse moved to (521, 434)
Screenshot: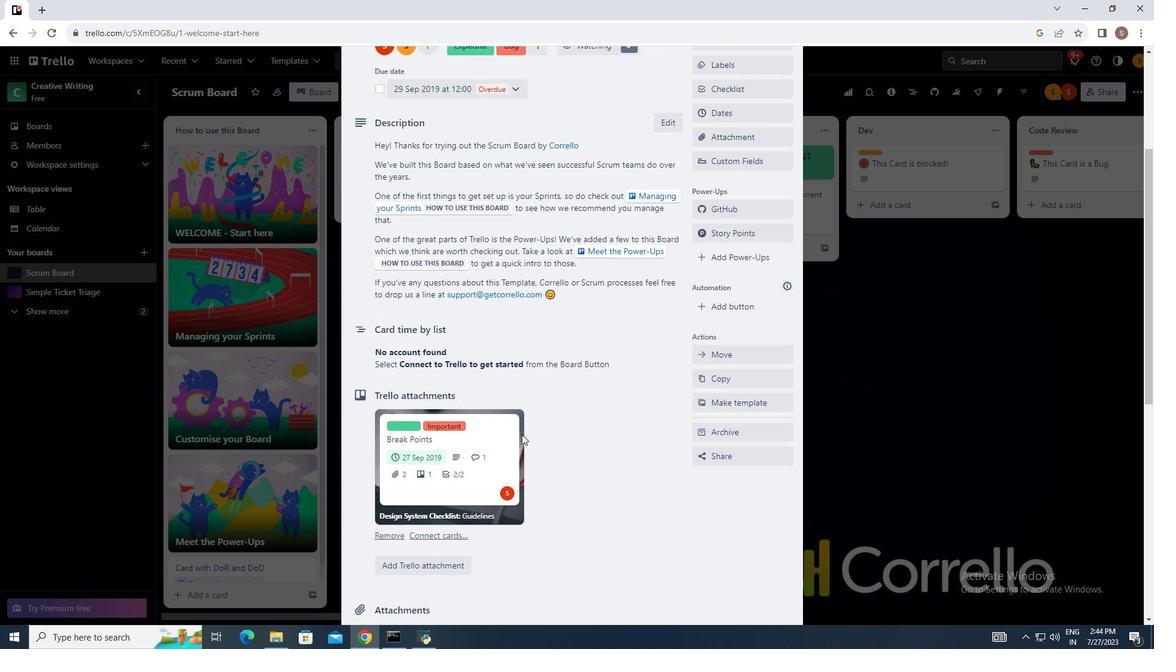 
Action: Mouse scrolled (521, 435) with delta (0, 0)
Screenshot: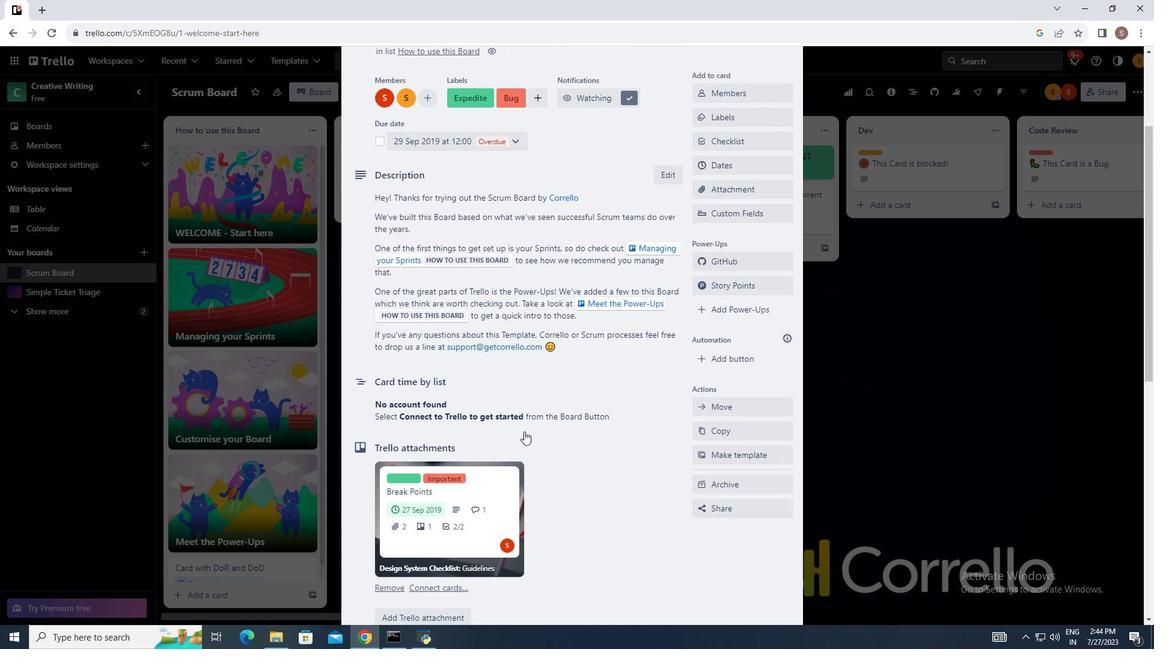 
Action: Mouse scrolled (521, 435) with delta (0, 0)
Screenshot: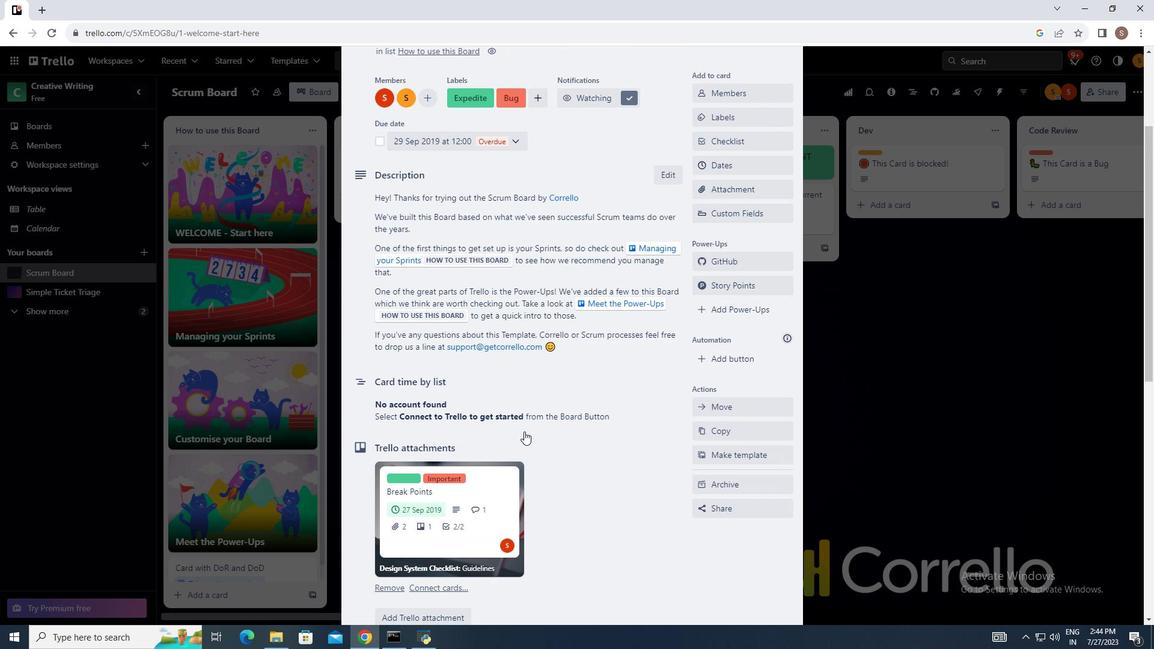 
Action: Mouse moved to (521, 434)
Screenshot: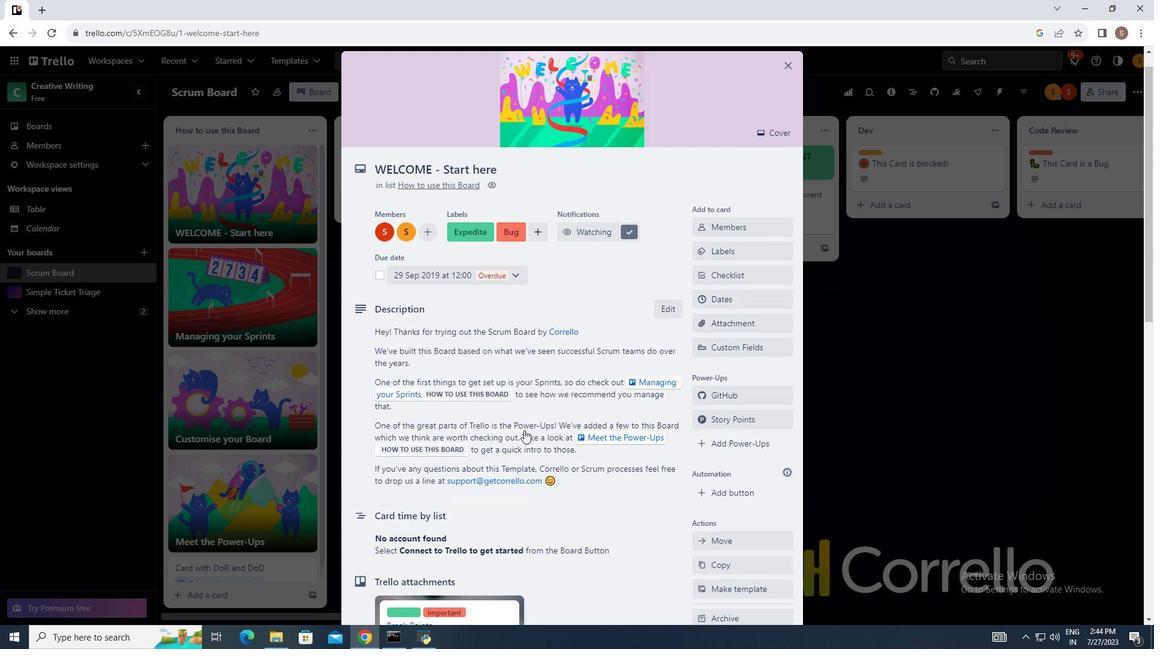 
Action: Mouse scrolled (521, 435) with delta (0, 0)
Screenshot: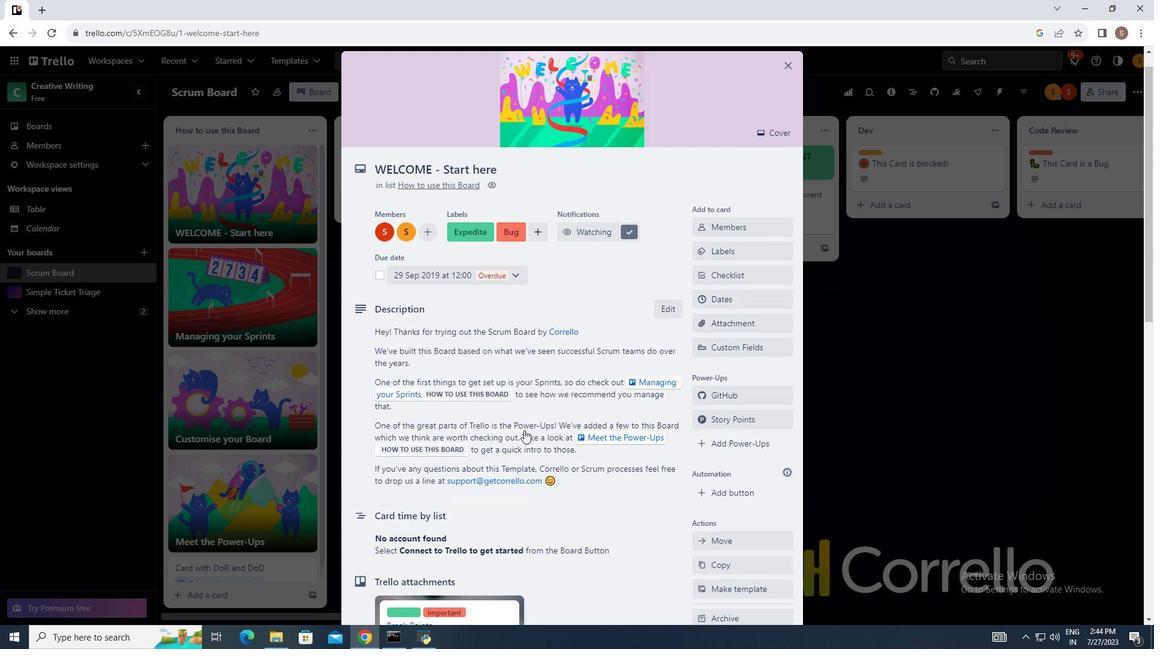 
Action: Mouse moved to (524, 430)
Screenshot: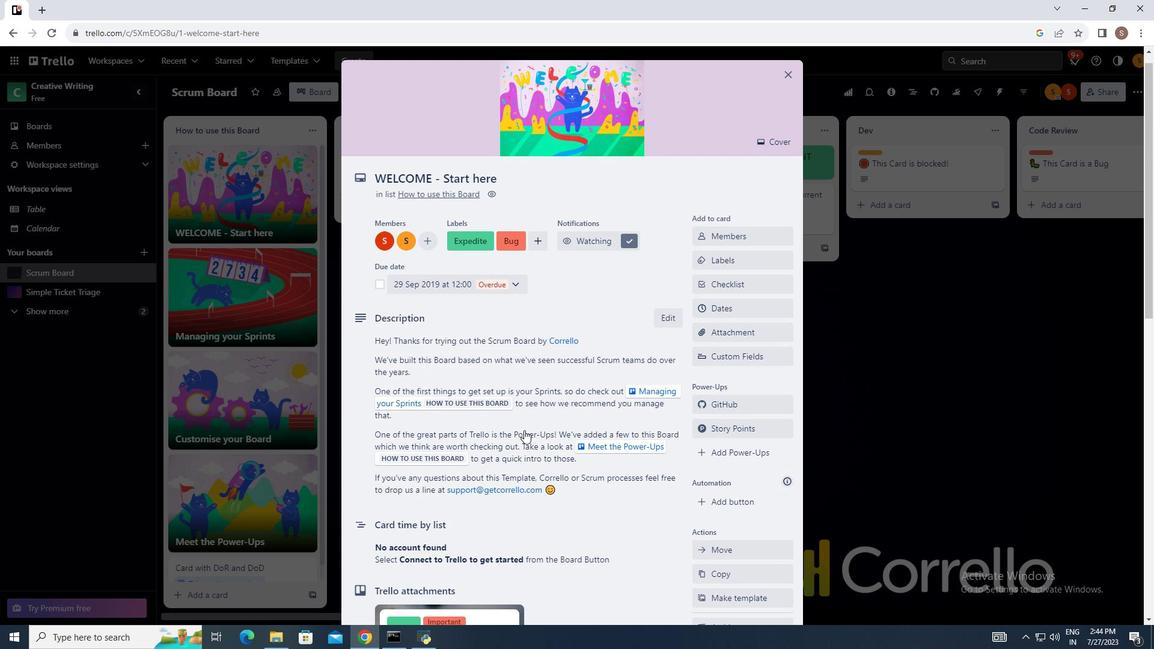 
Action: Mouse scrolled (524, 431) with delta (0, 0)
Screenshot: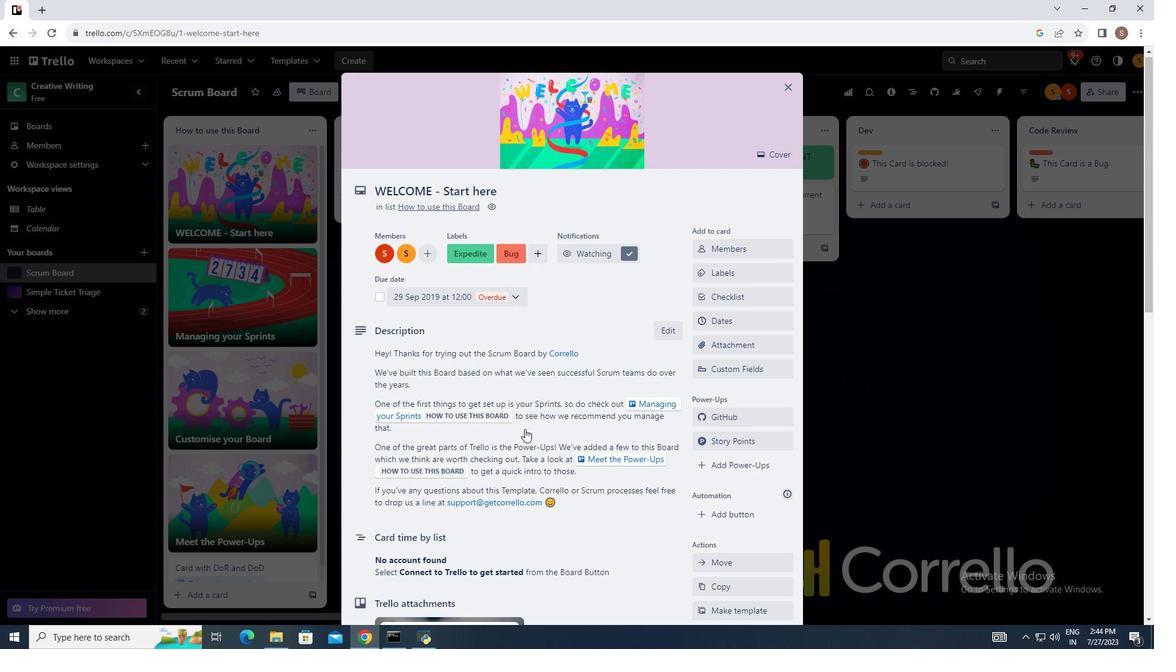 
Action: Mouse scrolled (524, 431) with delta (0, 0)
Screenshot: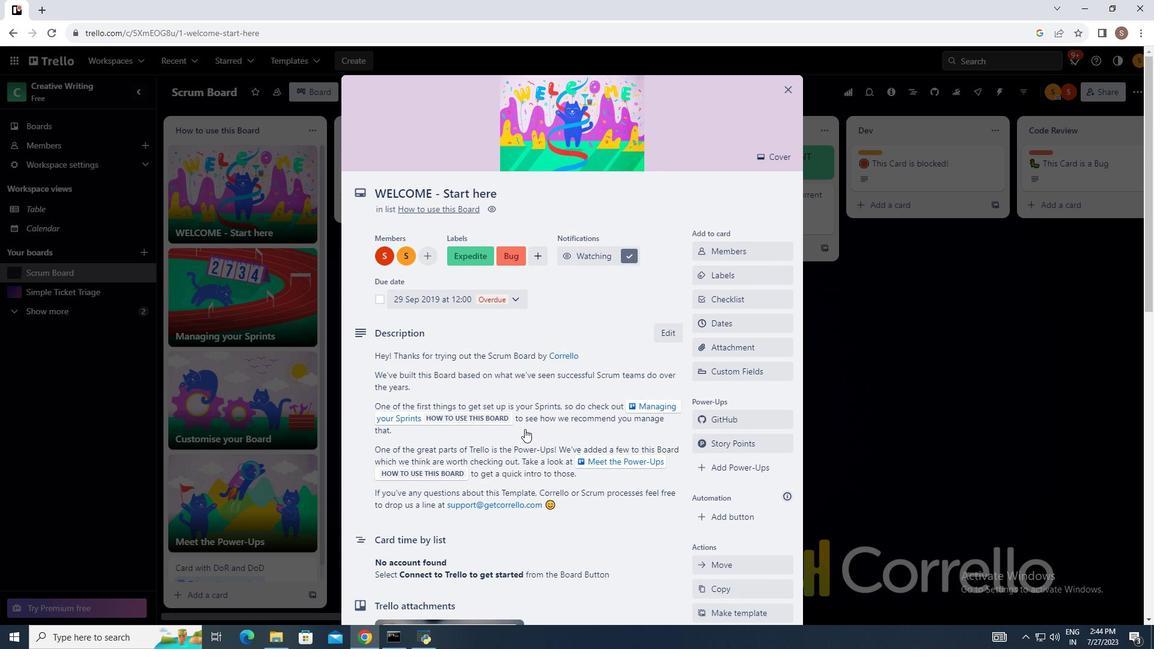 
Action: Mouse scrolled (524, 431) with delta (0, 0)
Screenshot: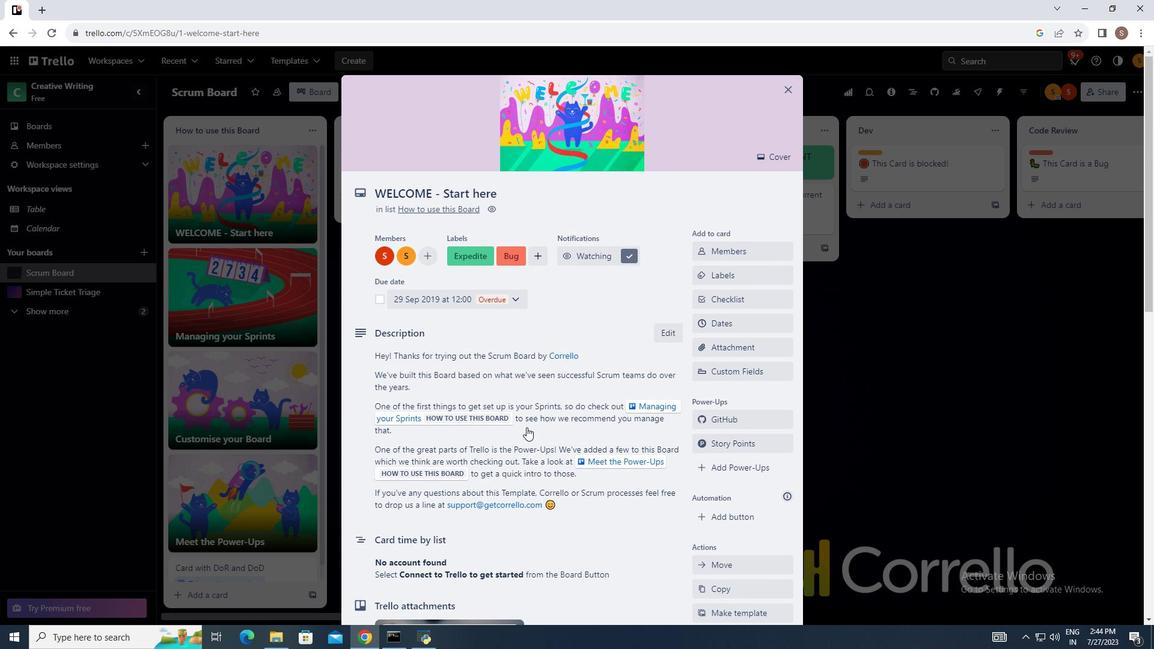 
Action: Mouse scrolled (524, 431) with delta (0, 0)
Screenshot: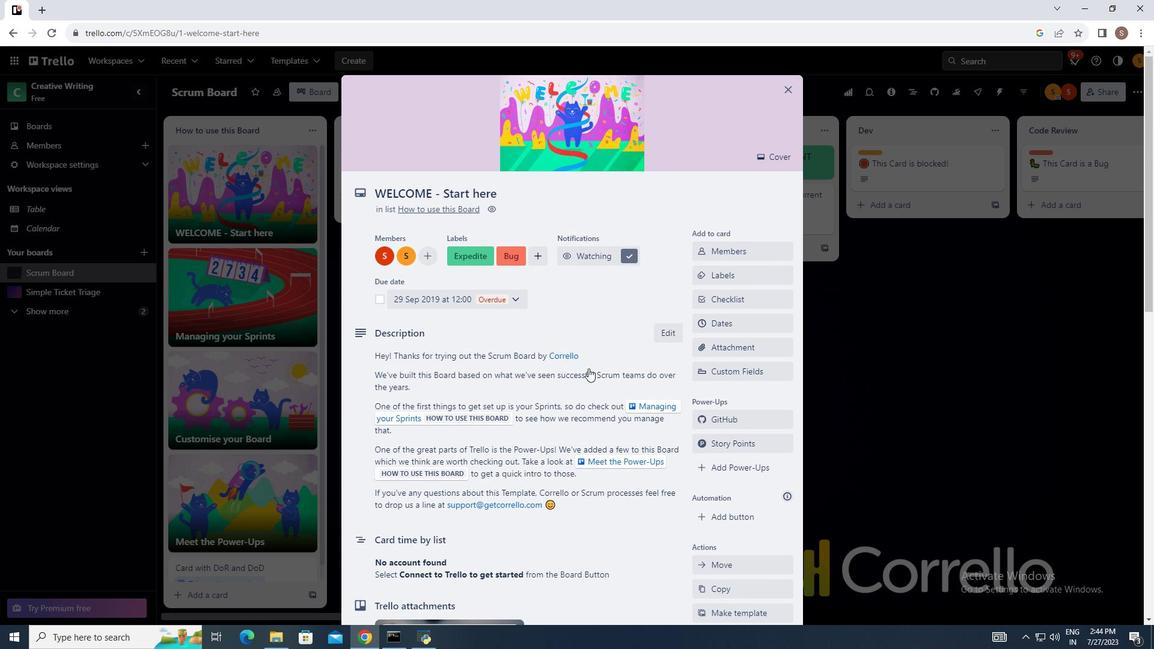 
Action: Mouse scrolled (524, 431) with delta (0, 0)
Screenshot: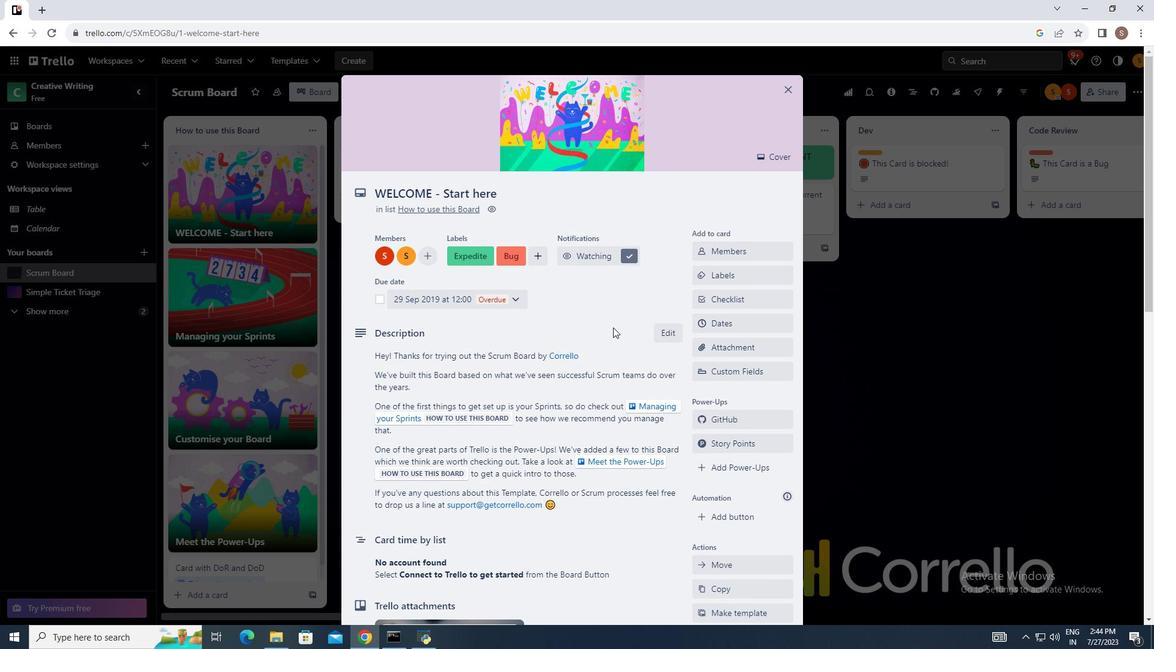 
Action: Mouse moved to (793, 90)
Screenshot: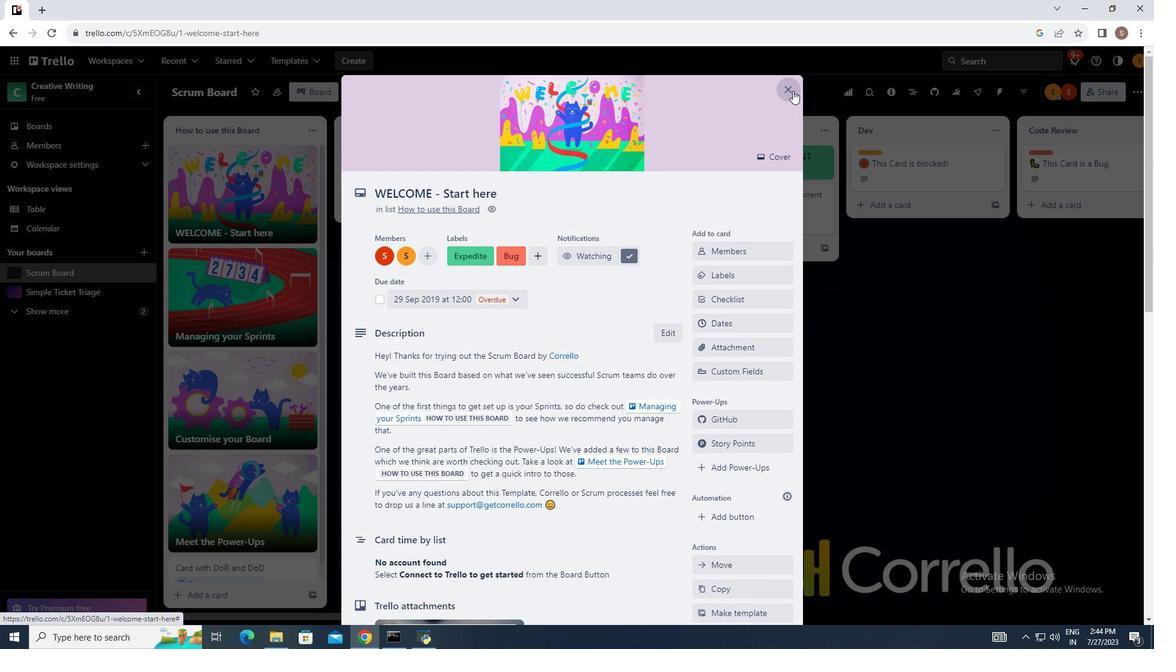 
Action: Mouse pressed left at (793, 90)
Screenshot: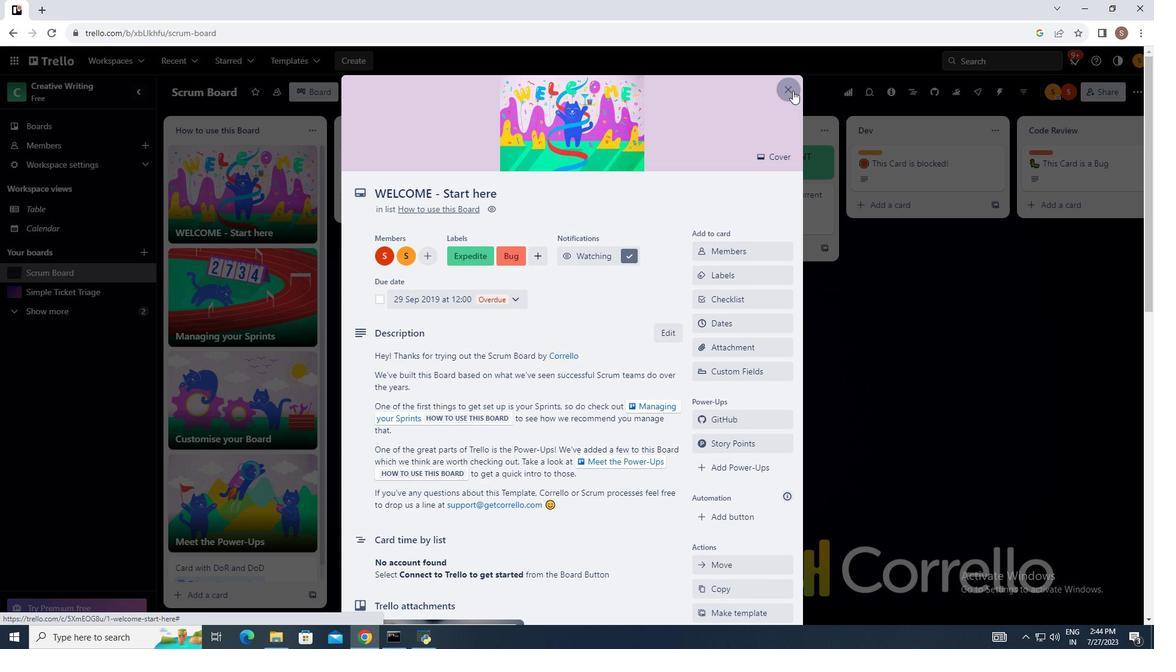 
Action: Mouse moved to (236, 301)
Screenshot: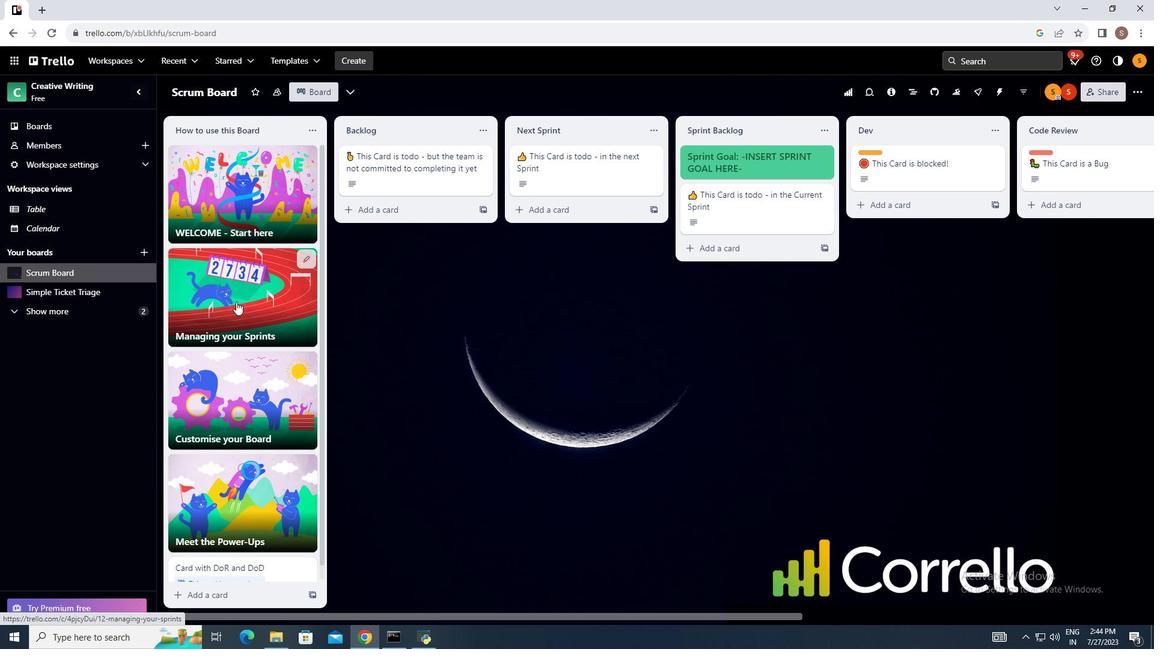 
Action: Mouse pressed left at (236, 301)
Screenshot: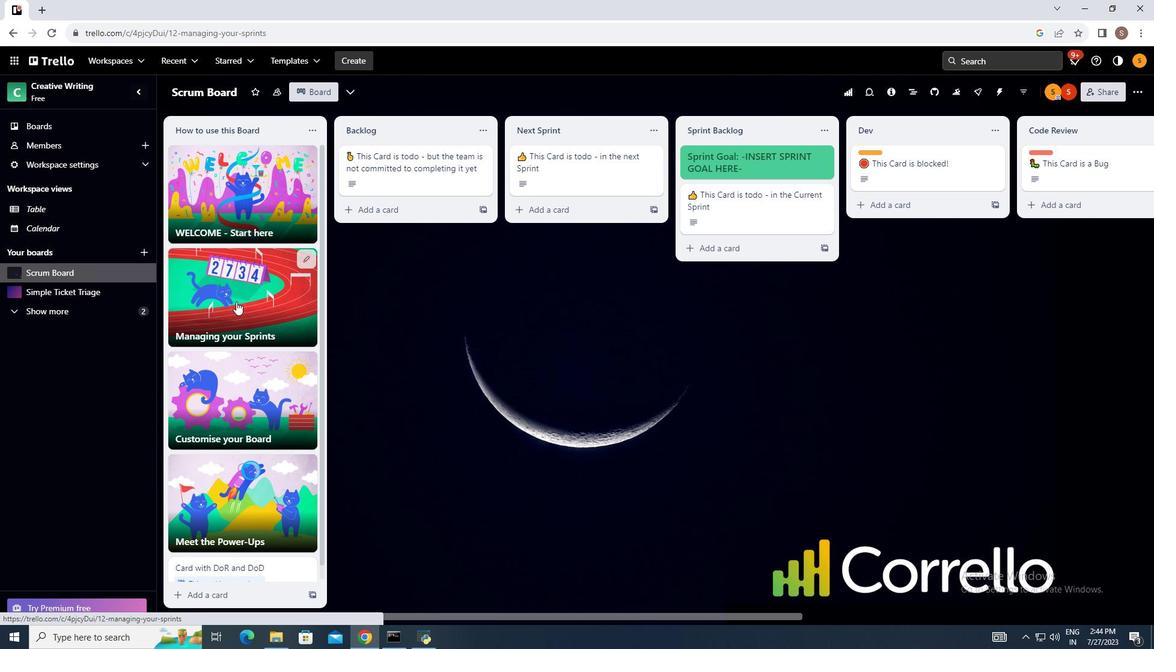 
Action: Mouse moved to (727, 291)
Screenshot: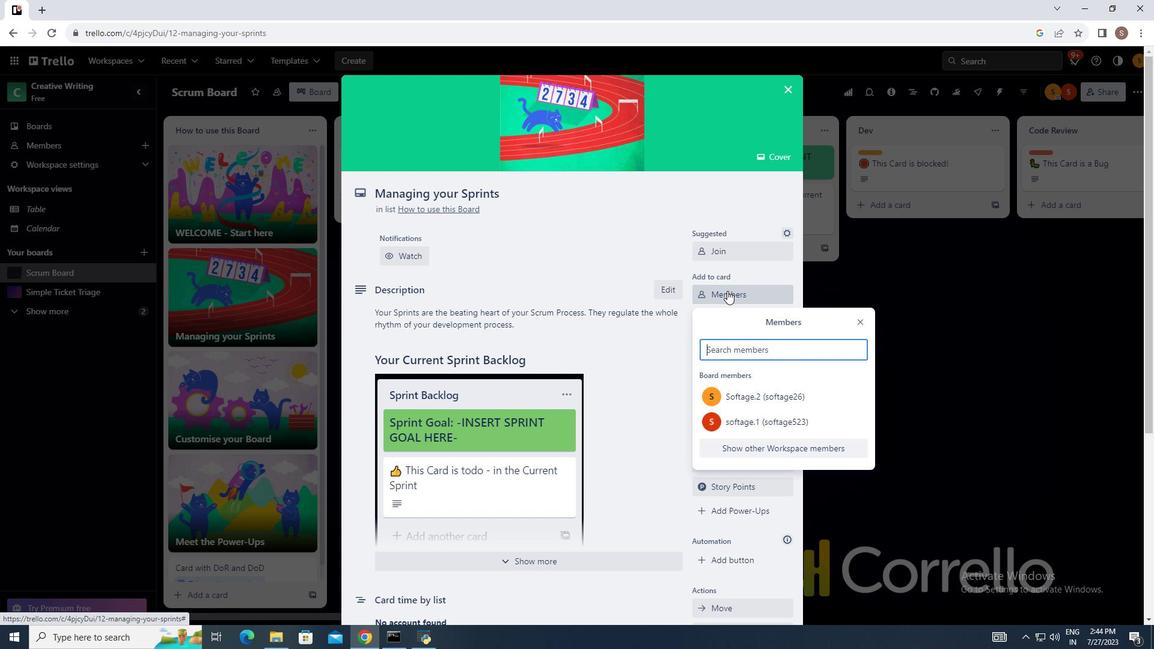 
Action: Mouse pressed left at (727, 291)
Screenshot: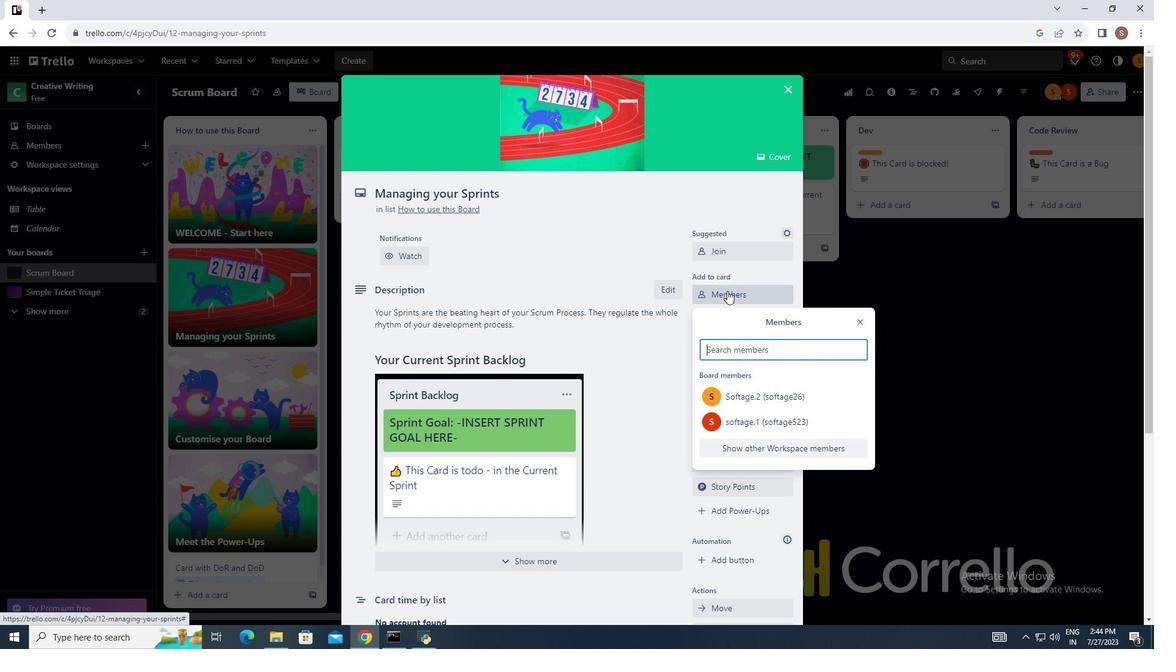 
Action: Mouse moved to (738, 349)
Screenshot: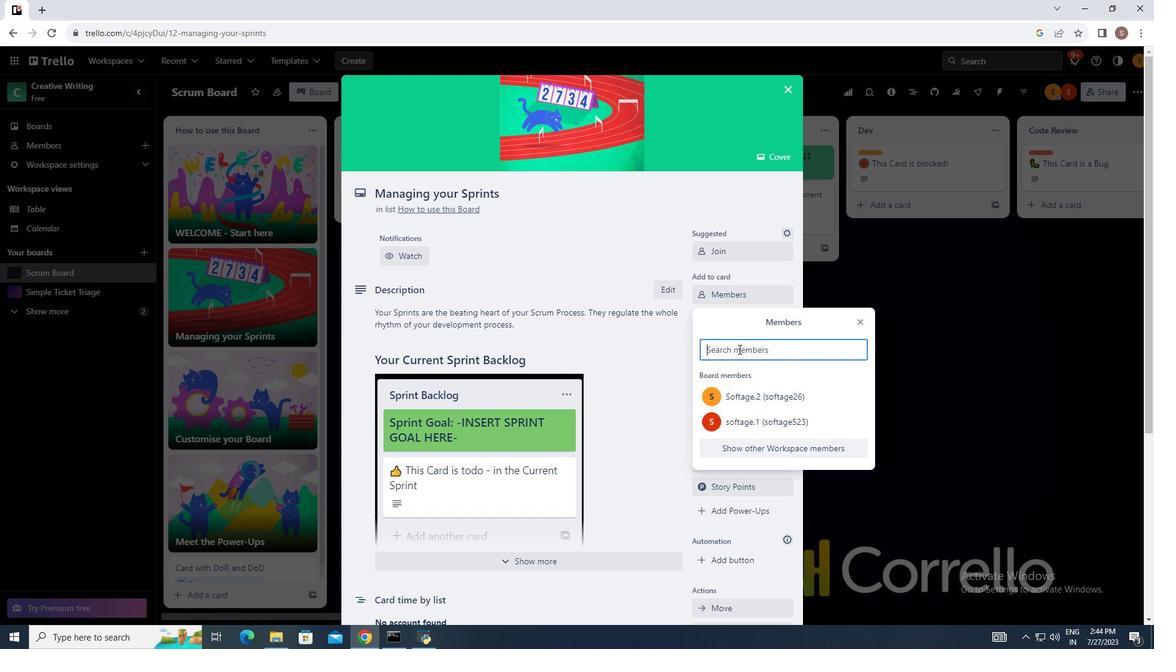 
Action: Mouse pressed left at (738, 349)
Screenshot: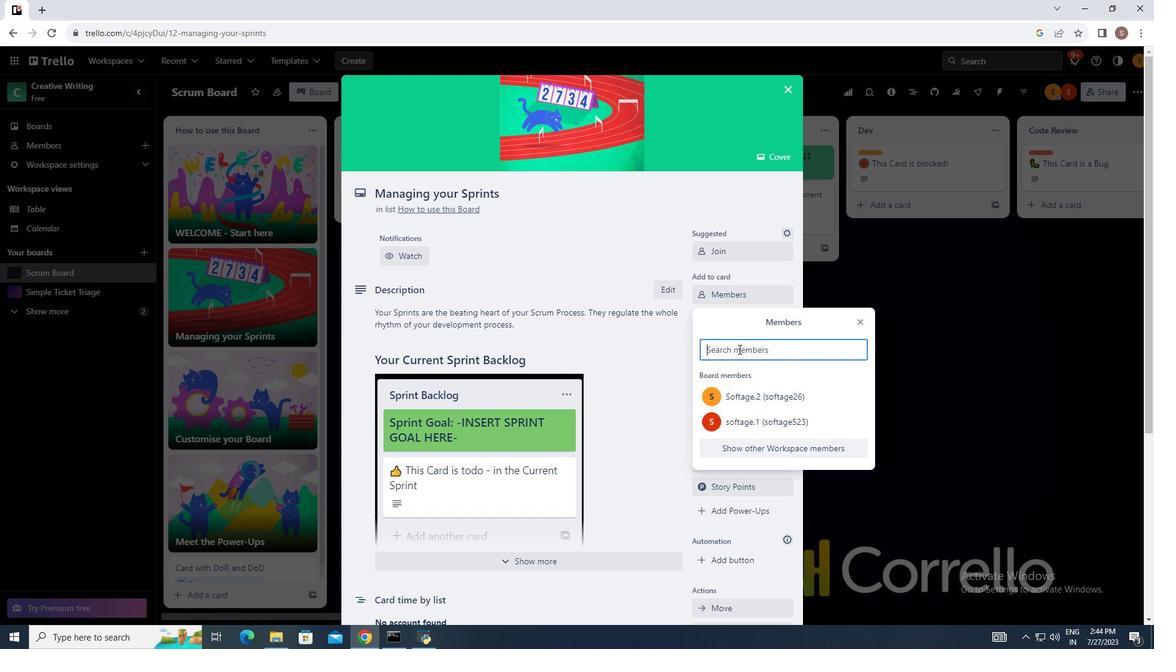 
Action: Key pressed softage.2<Key.shift>@softage.net
Screenshot: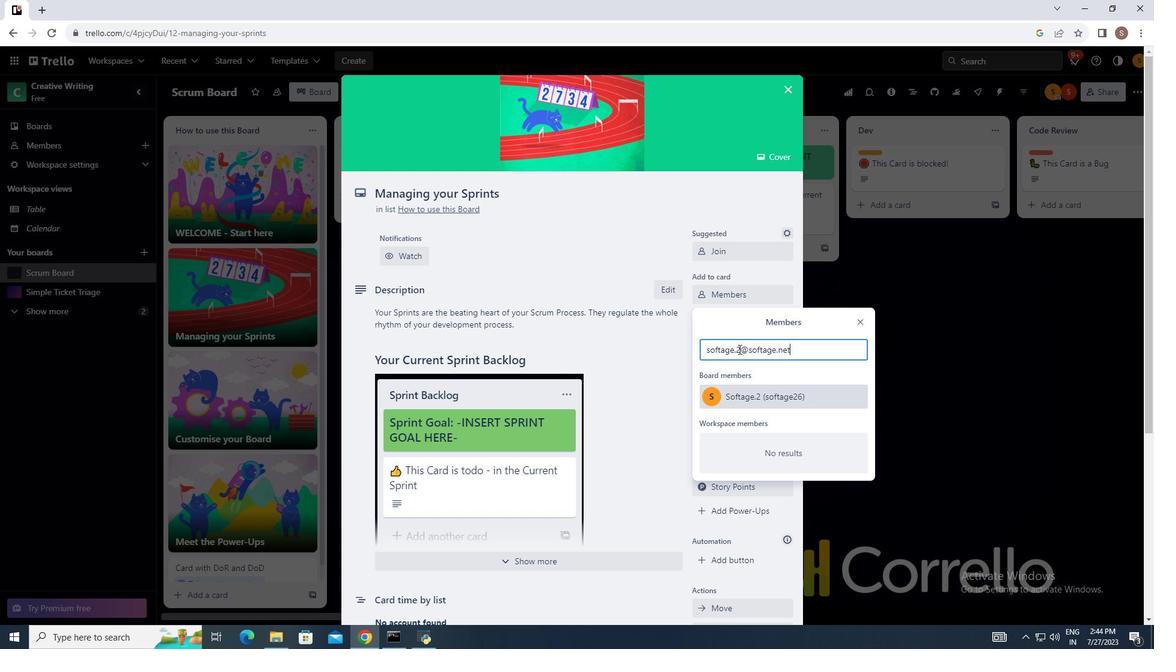 
Action: Mouse moved to (759, 393)
Screenshot: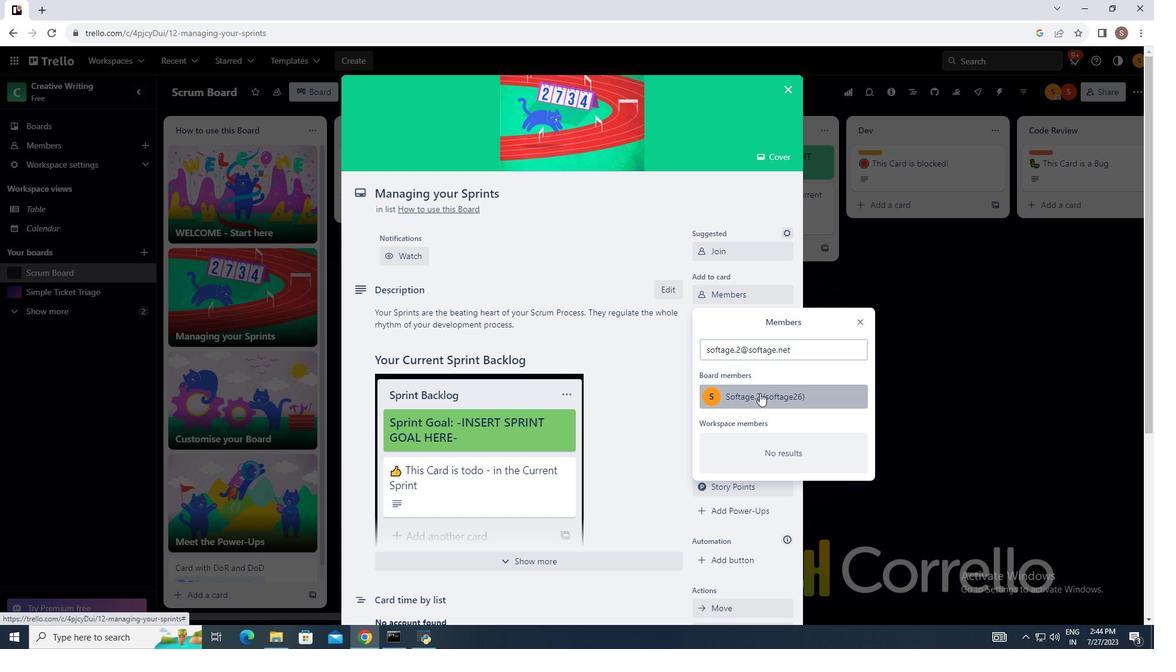 
Action: Mouse pressed left at (759, 393)
Screenshot: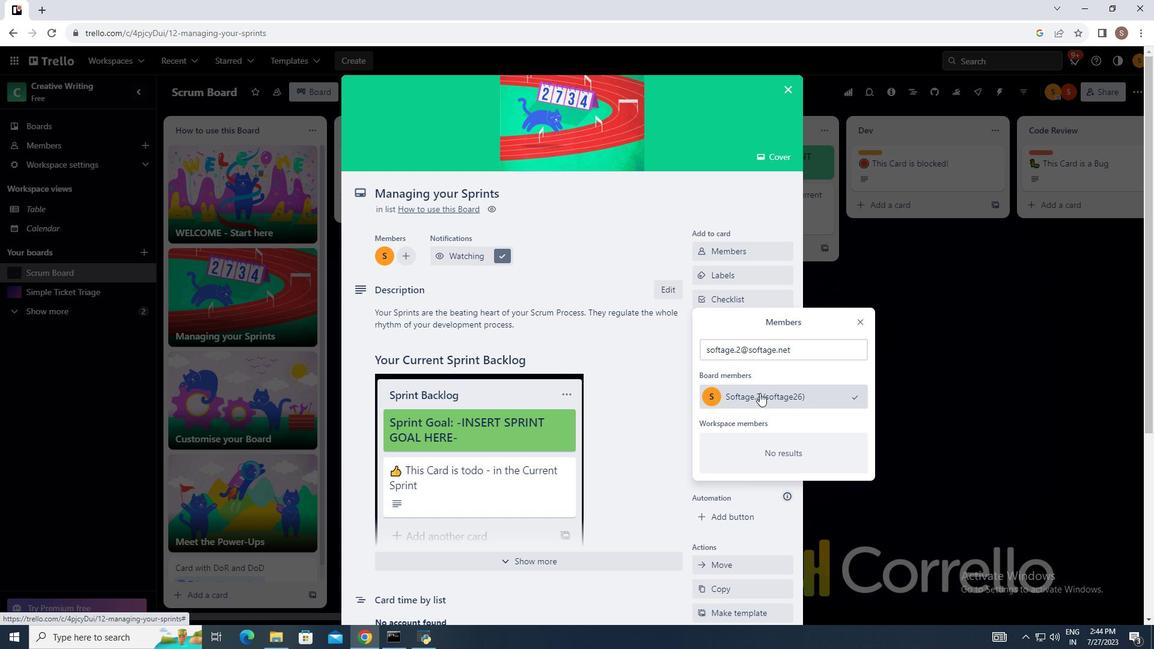 
Action: Mouse moved to (859, 327)
Screenshot: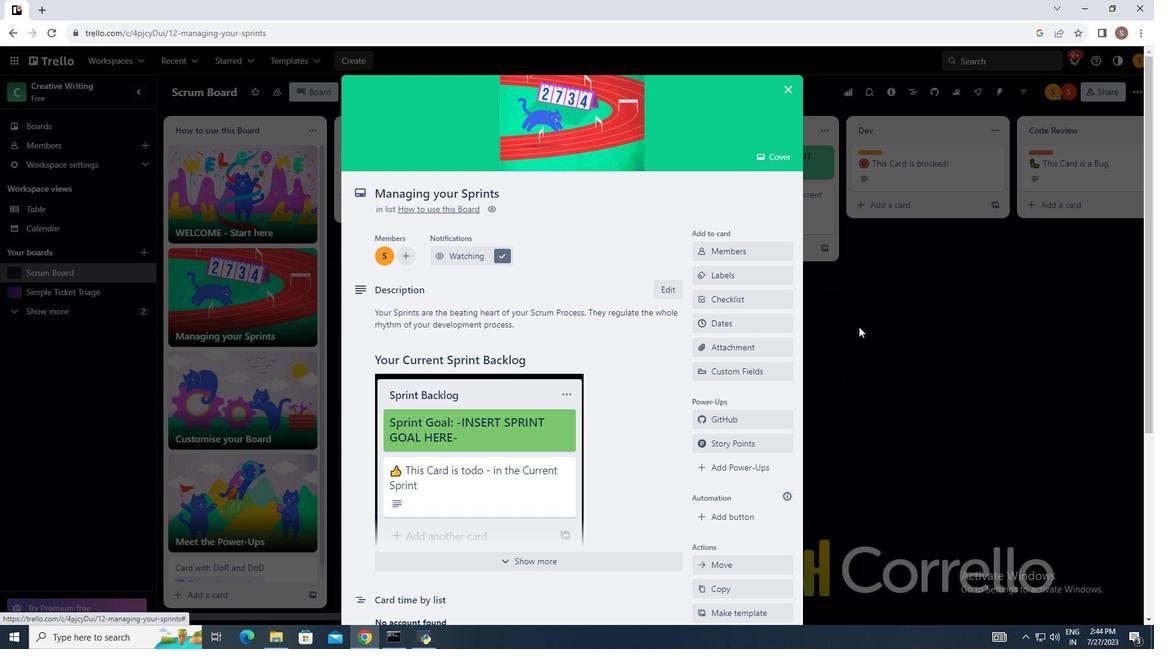 
Action: Mouse pressed left at (859, 327)
Screenshot: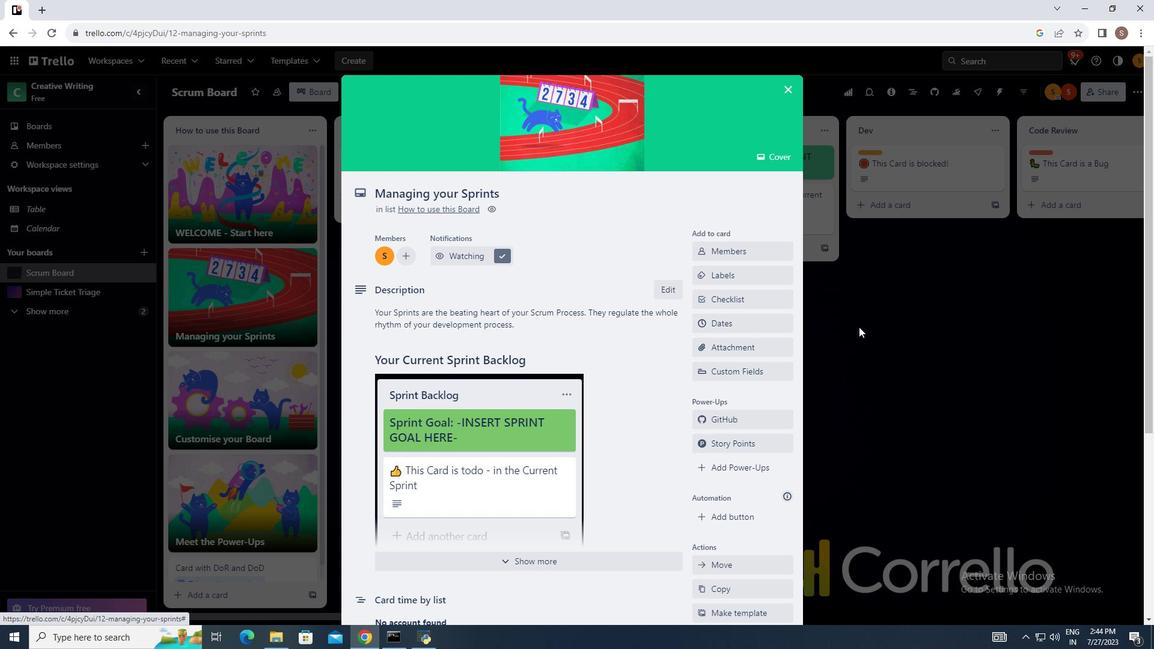 
Action: Mouse moved to (726, 277)
Screenshot: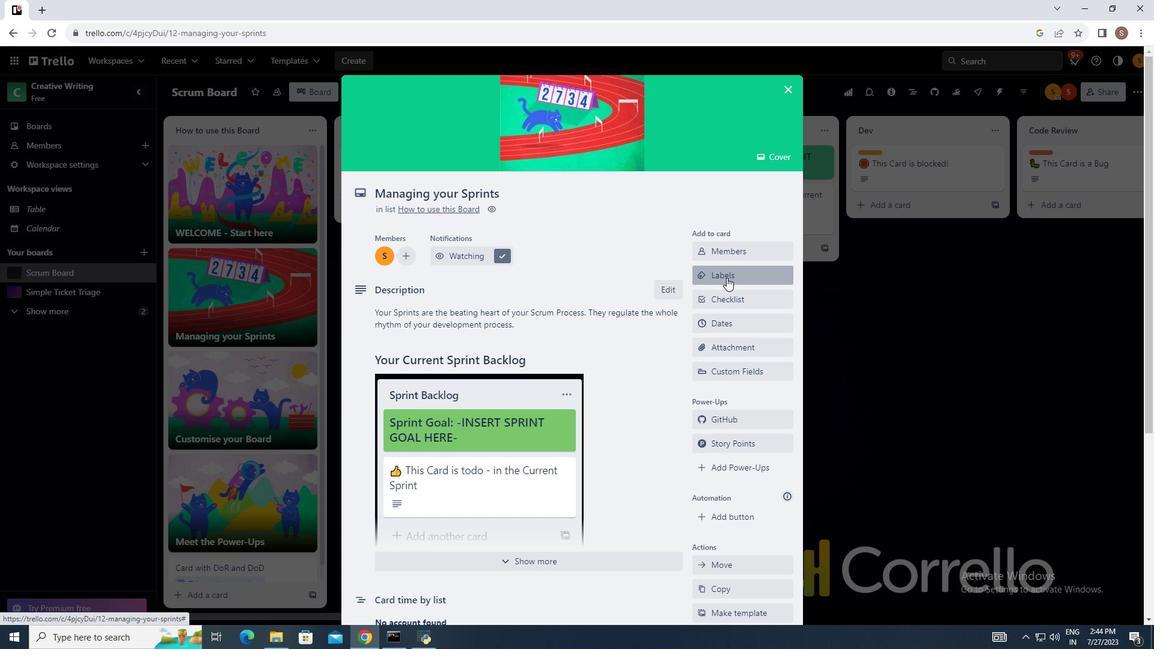 
Action: Mouse pressed left at (726, 277)
Screenshot: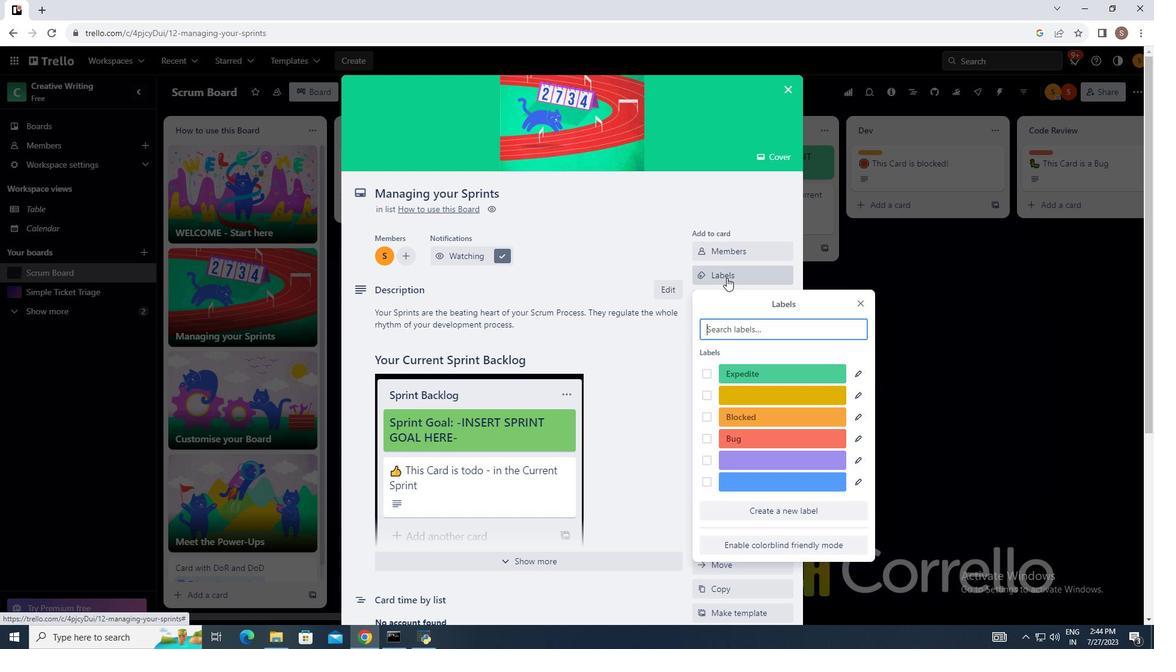 
Action: Mouse moved to (709, 372)
Screenshot: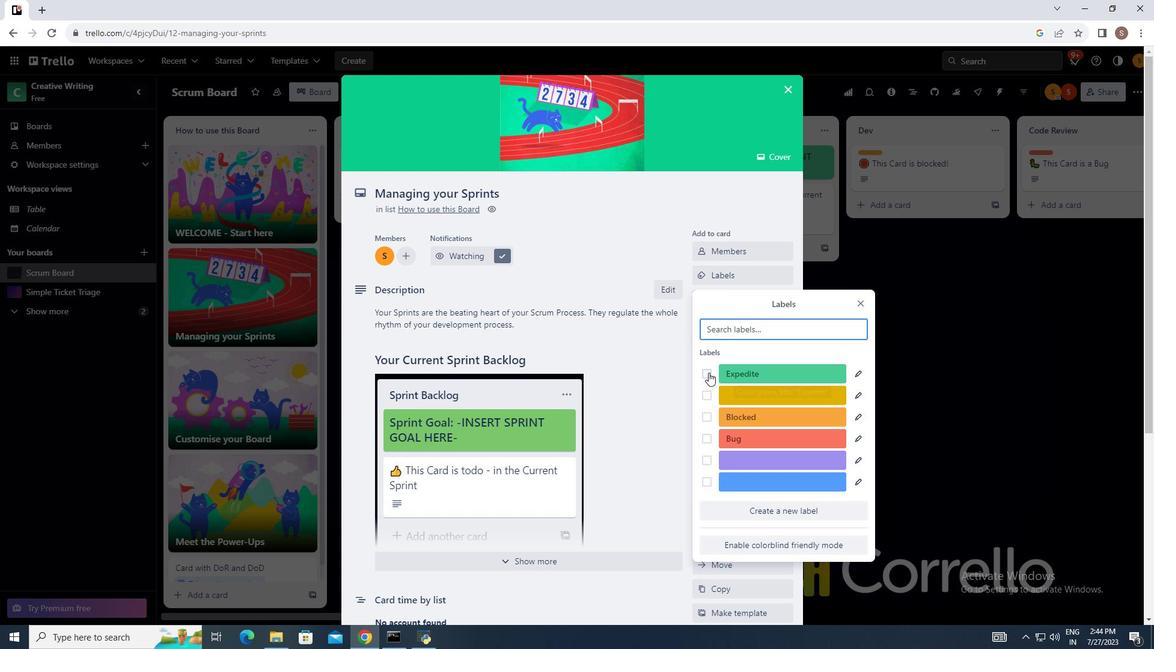 
Action: Mouse pressed left at (709, 372)
Screenshot: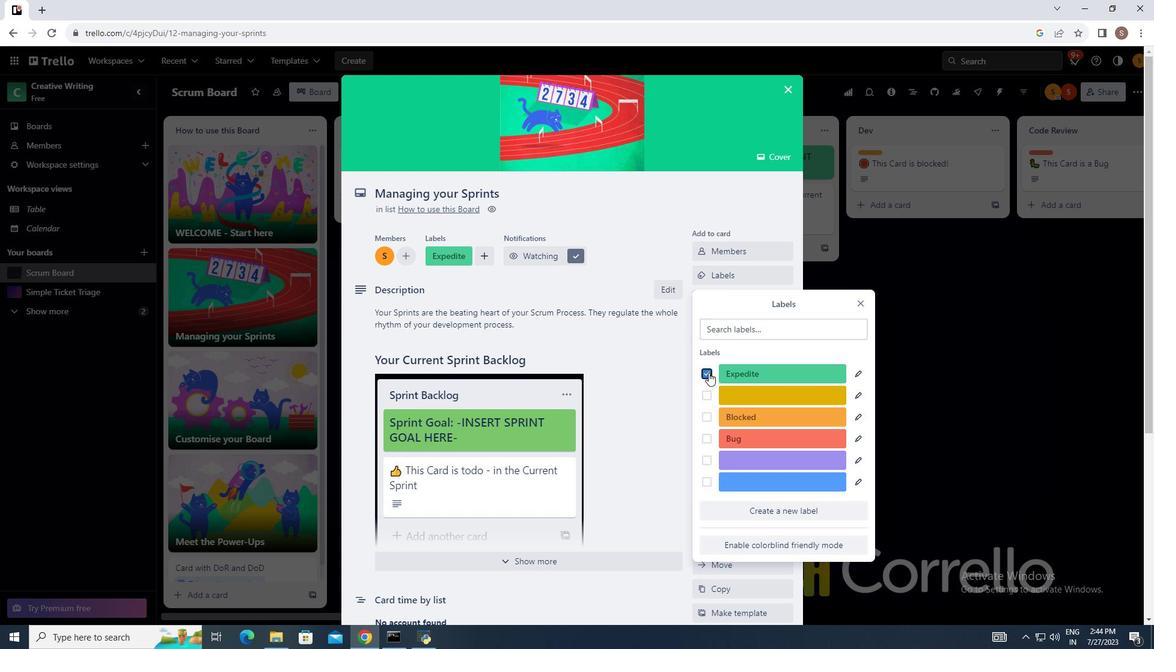 
Action: Mouse moved to (706, 416)
Screenshot: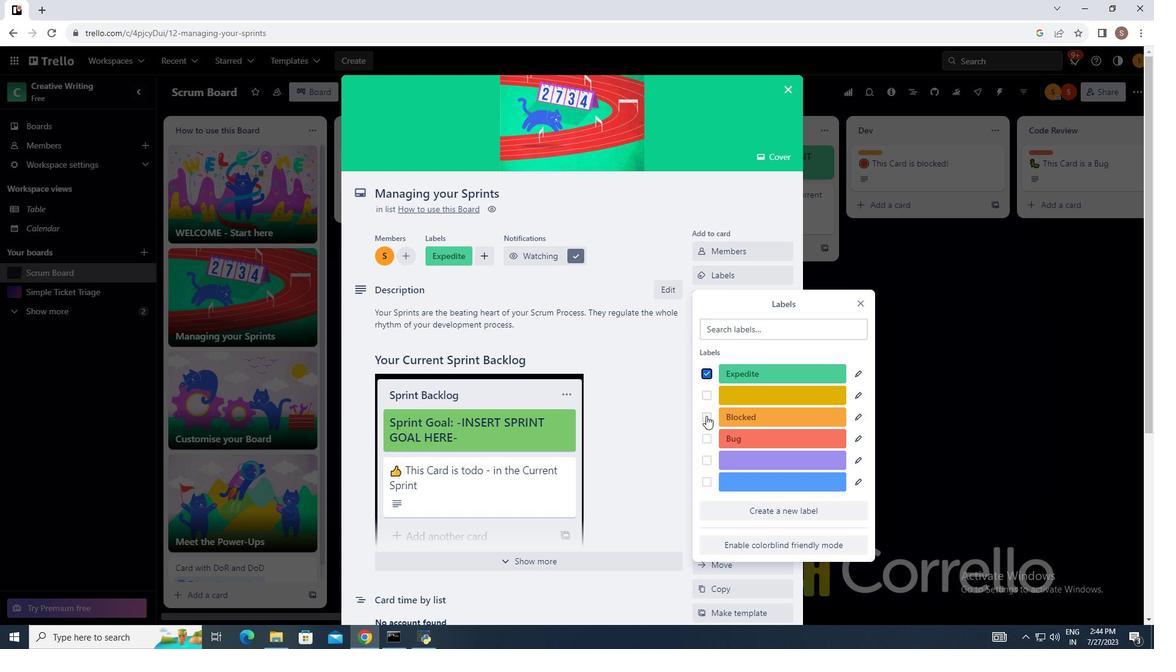 
Action: Mouse pressed left at (706, 416)
Screenshot: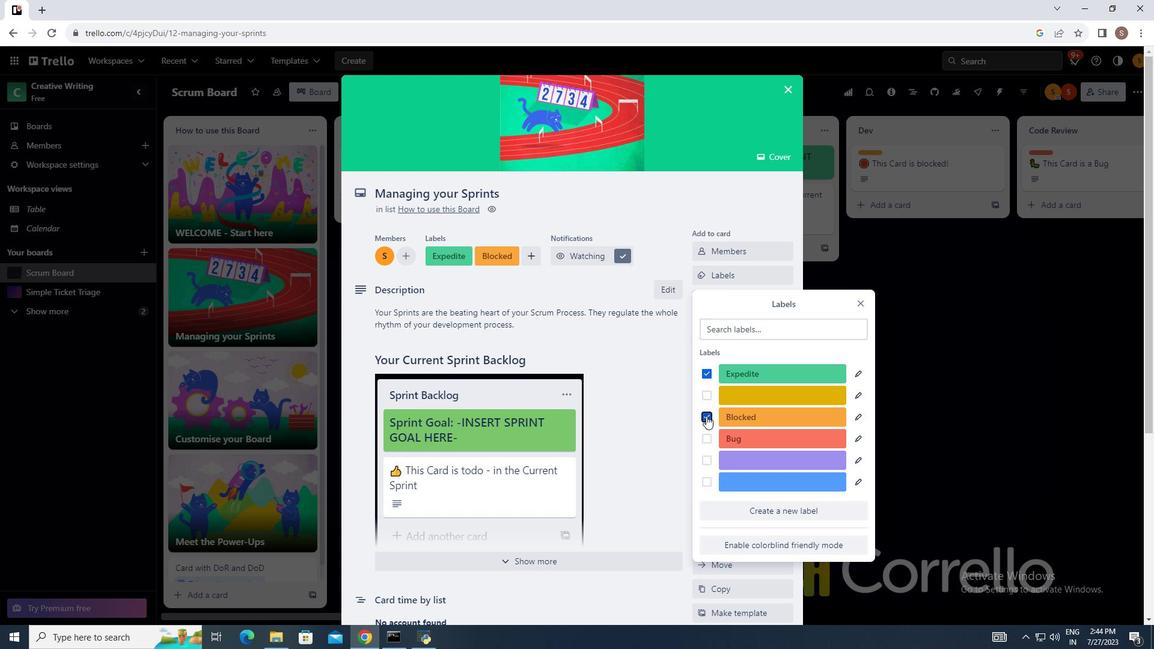 
Action: Mouse moved to (860, 307)
Screenshot: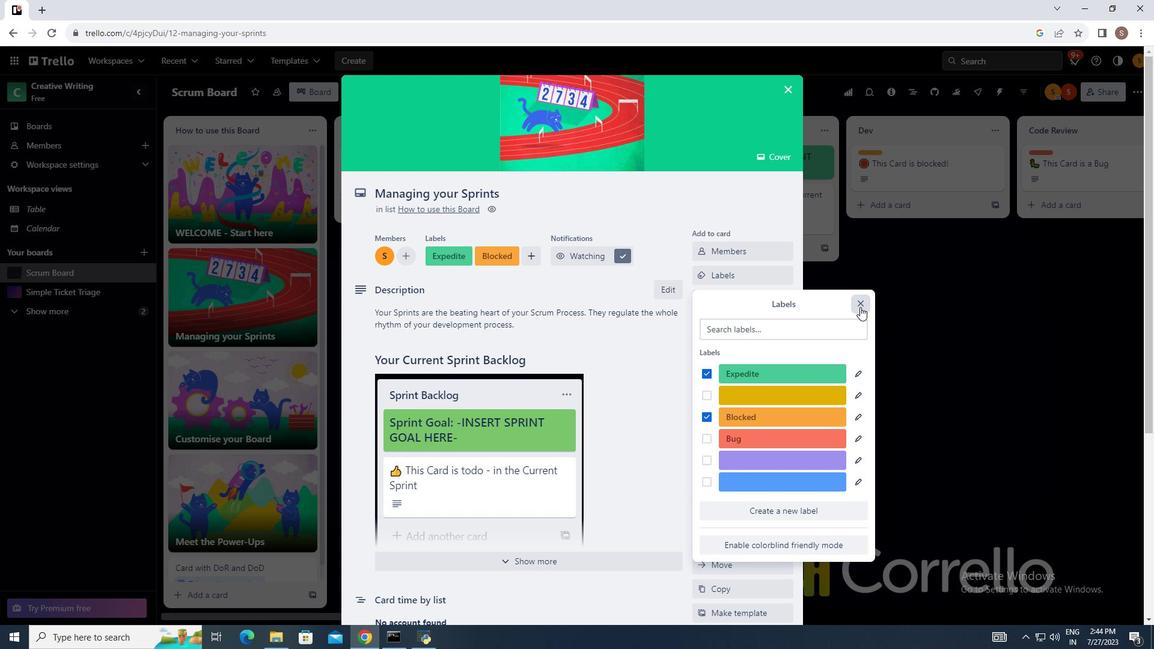 
Action: Mouse pressed left at (860, 307)
Screenshot: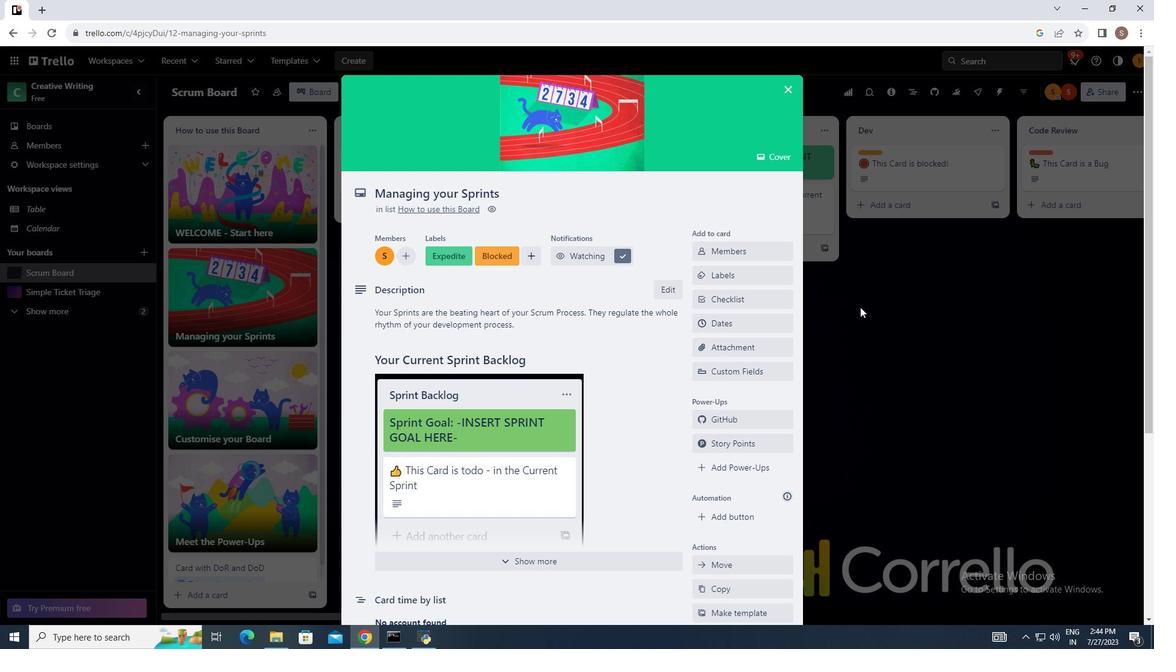 
Action: Mouse moved to (723, 327)
Screenshot: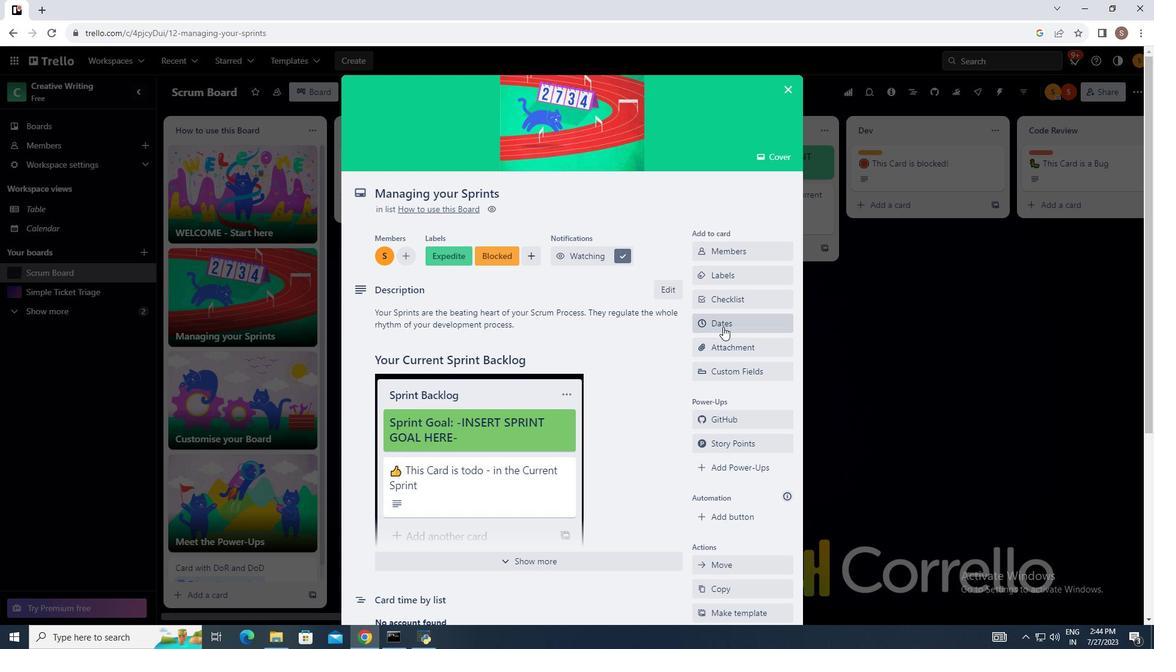 
Action: Mouse scrolled (723, 326) with delta (0, 0)
